 Task: Leads Creation & Conversion to Opportunity
Action: Key pressed <Key.alt_l><Key.tab><Key.tab>
Screenshot: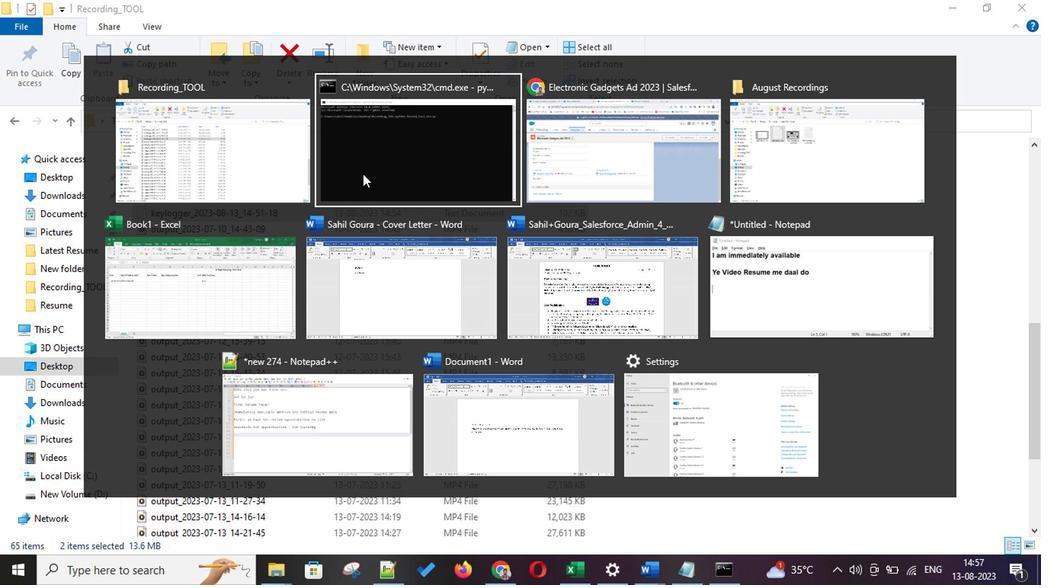 
Action: Mouse moved to (329, 165)
Screenshot: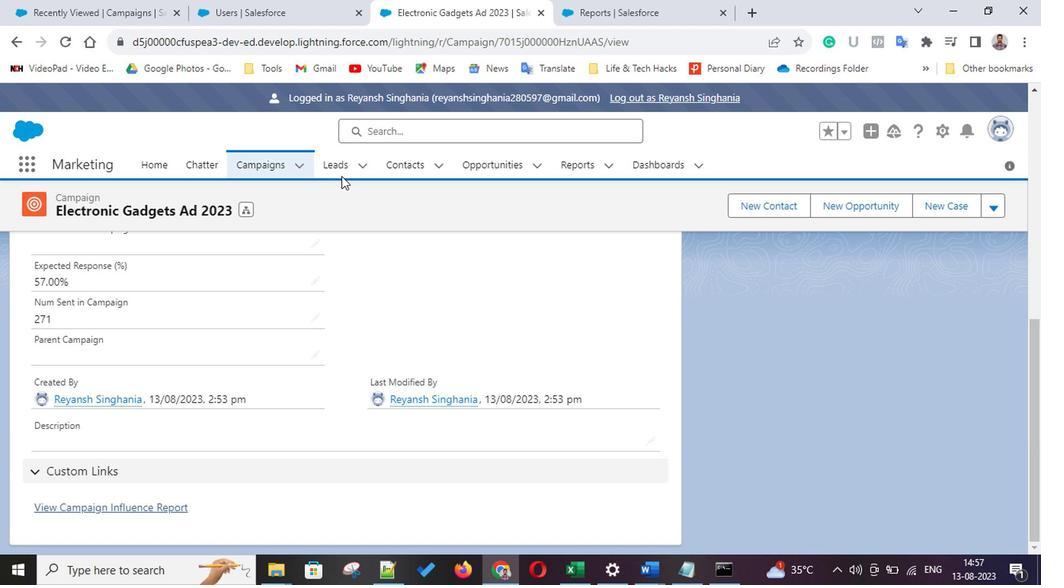 
Action: Mouse pressed left at (329, 165)
Screenshot: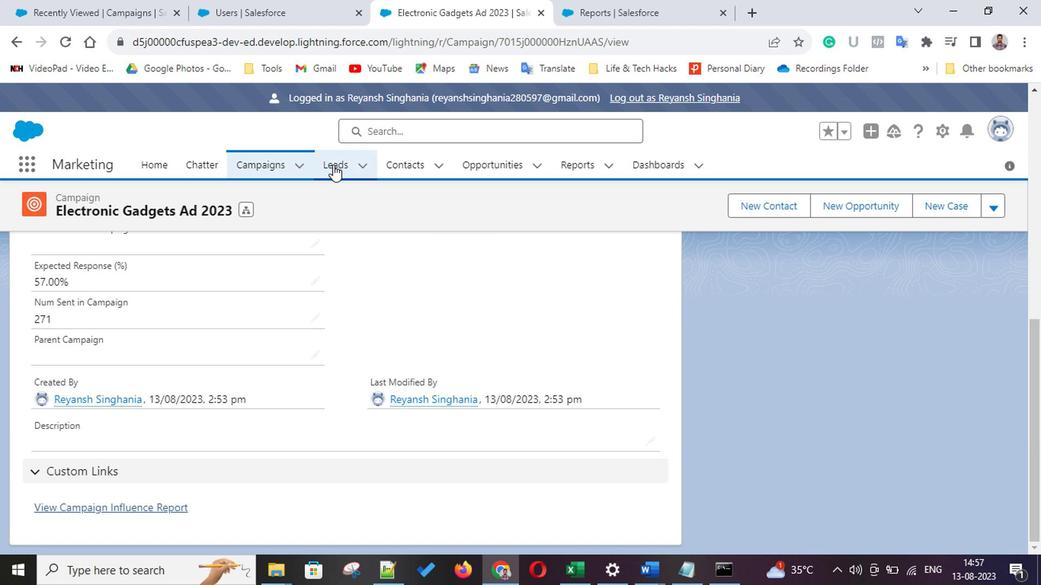 
Action: Mouse moved to (618, 215)
Screenshot: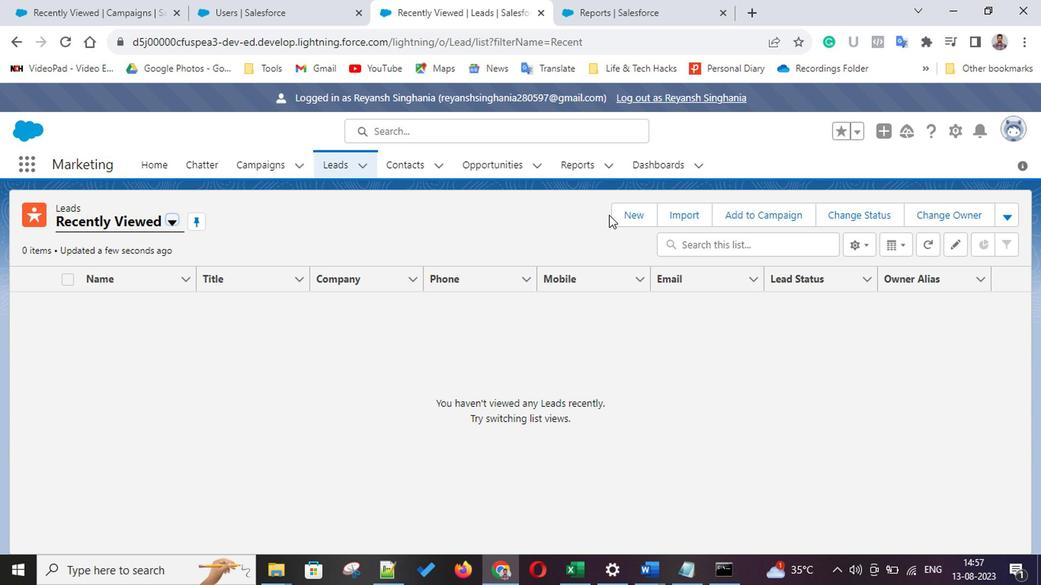 
Action: Mouse pressed left at (618, 215)
Screenshot: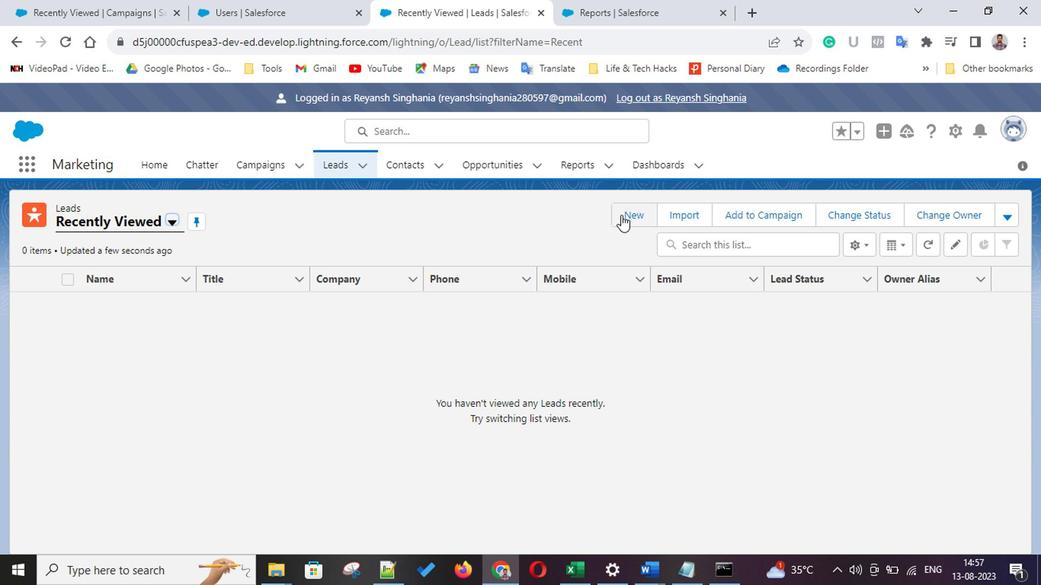 
Action: Mouse moved to (323, 377)
Screenshot: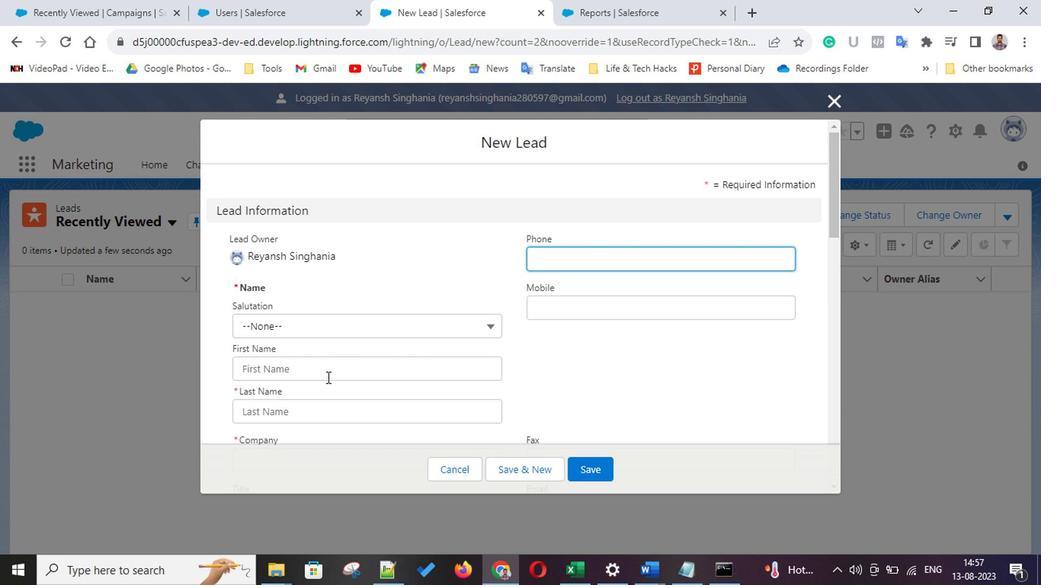 
Action: Mouse pressed left at (323, 377)
Screenshot: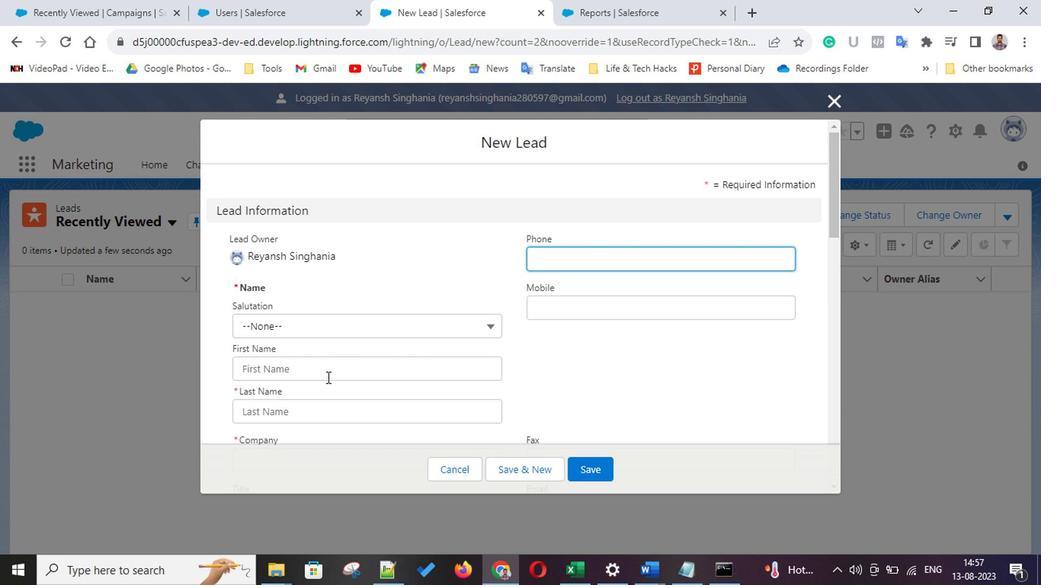 
Action: Key pressed <Key.shift>Jim
Screenshot: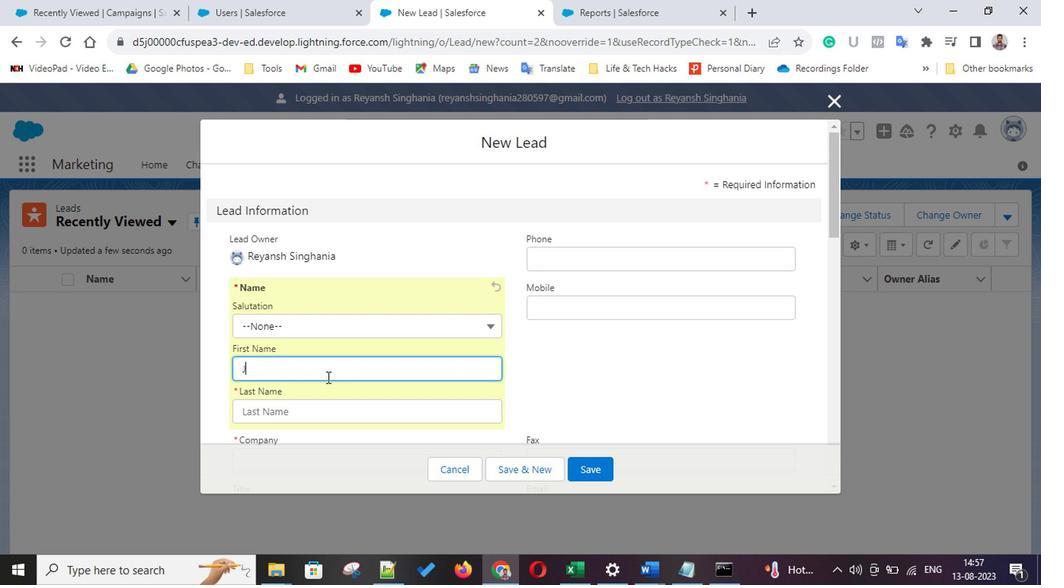 
Action: Mouse moved to (300, 405)
Screenshot: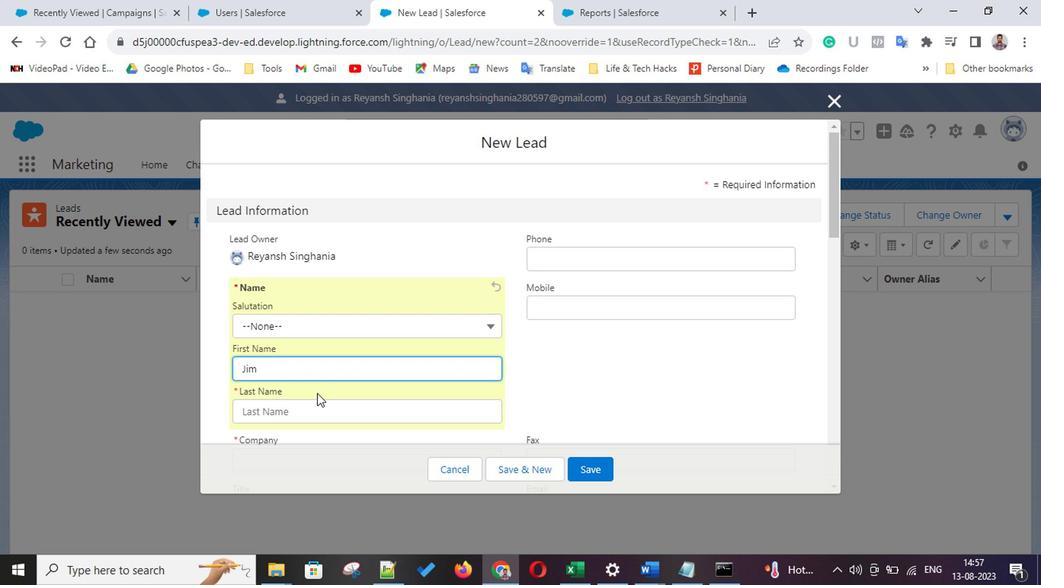 
Action: Mouse pressed left at (300, 405)
Screenshot: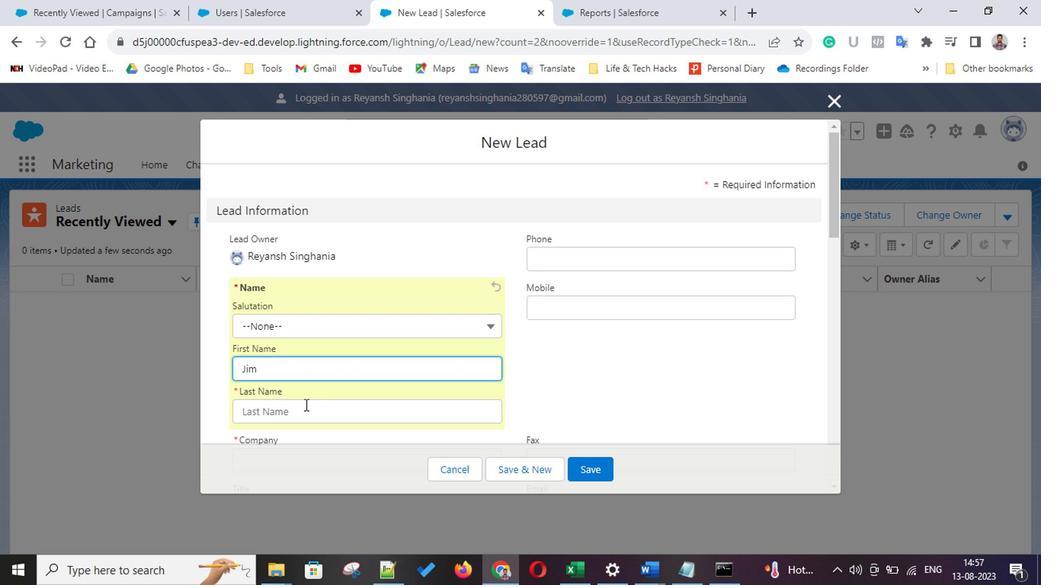 
Action: Key pressed <Key.shift>Smith
Screenshot: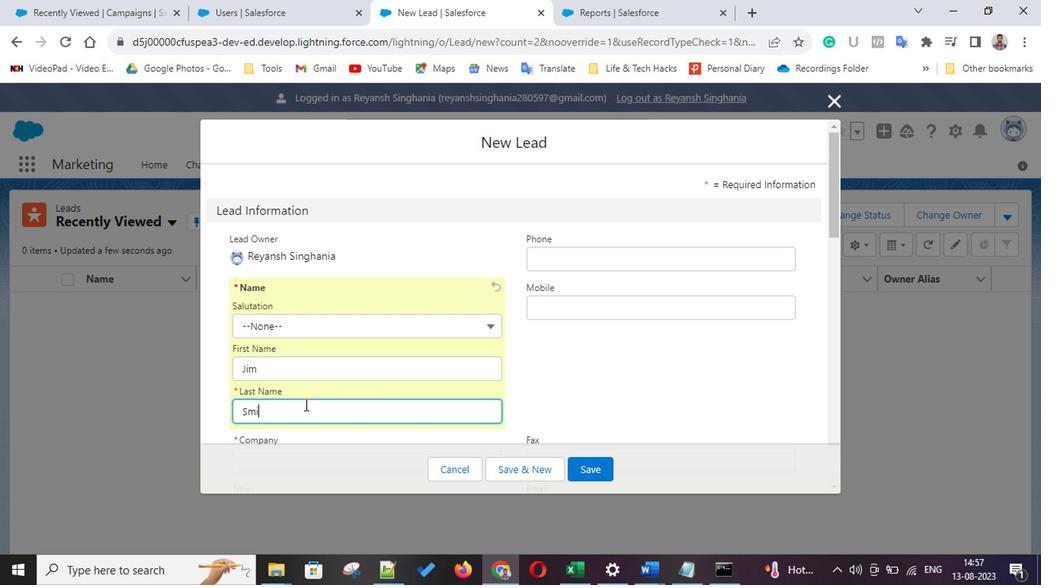 
Action: Mouse moved to (470, 374)
Screenshot: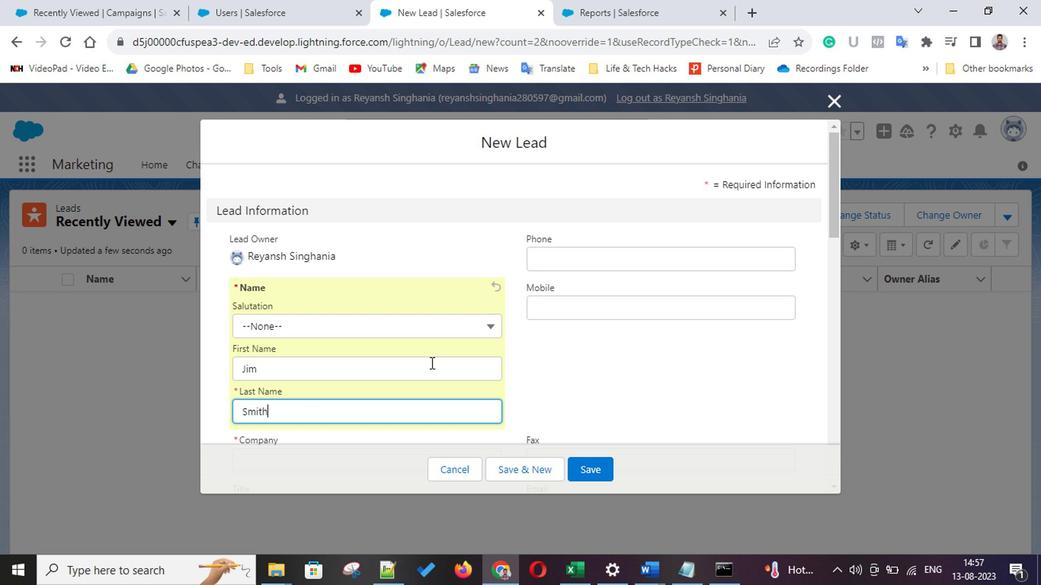 
Action: Mouse scrolled (470, 373) with delta (0, -1)
Screenshot: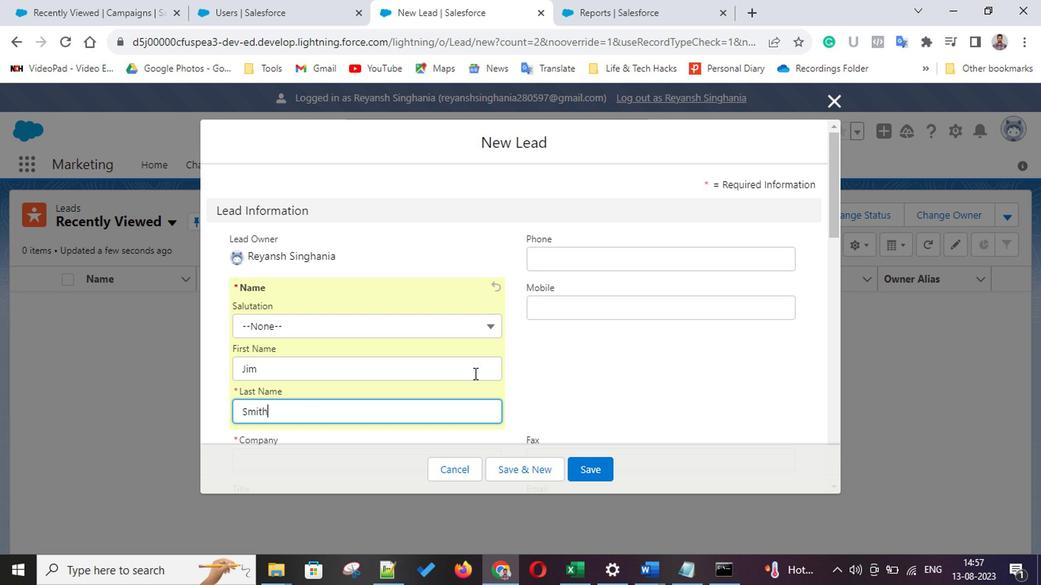 
Action: Mouse scrolled (470, 373) with delta (0, -1)
Screenshot: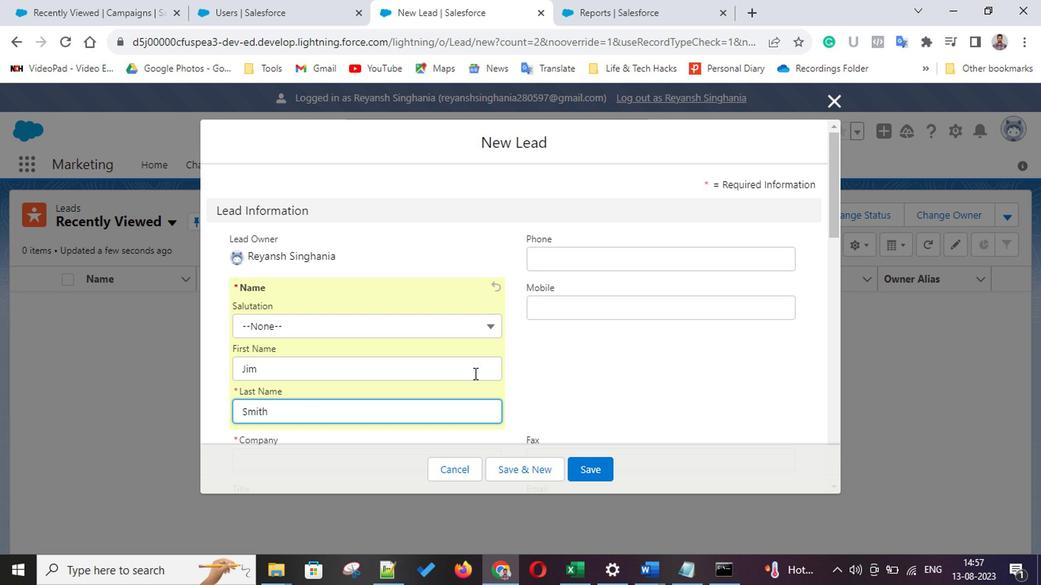 
Action: Mouse scrolled (470, 373) with delta (0, -1)
Screenshot: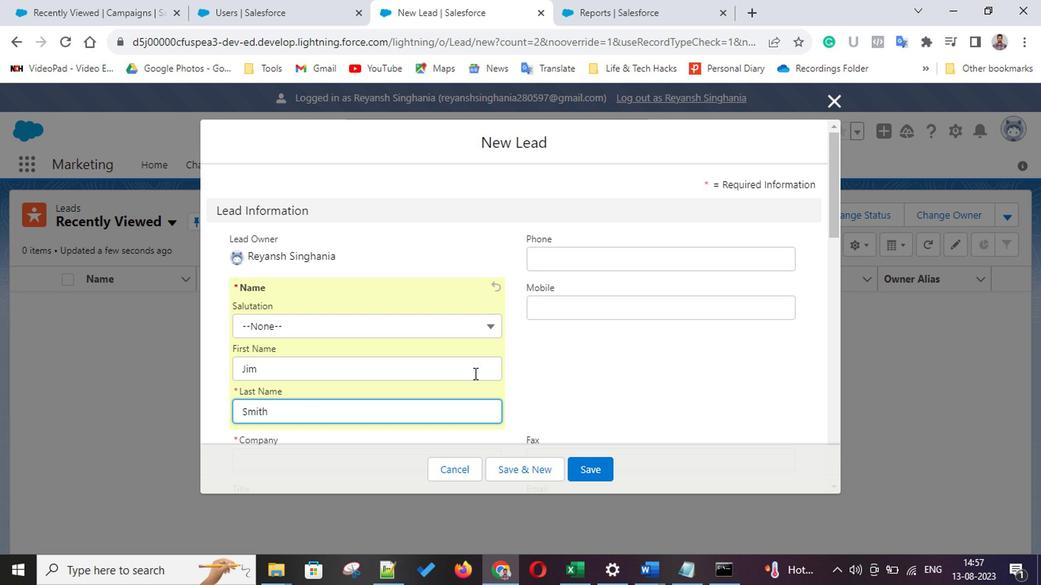 
Action: Mouse scrolled (470, 373) with delta (0, -1)
Screenshot: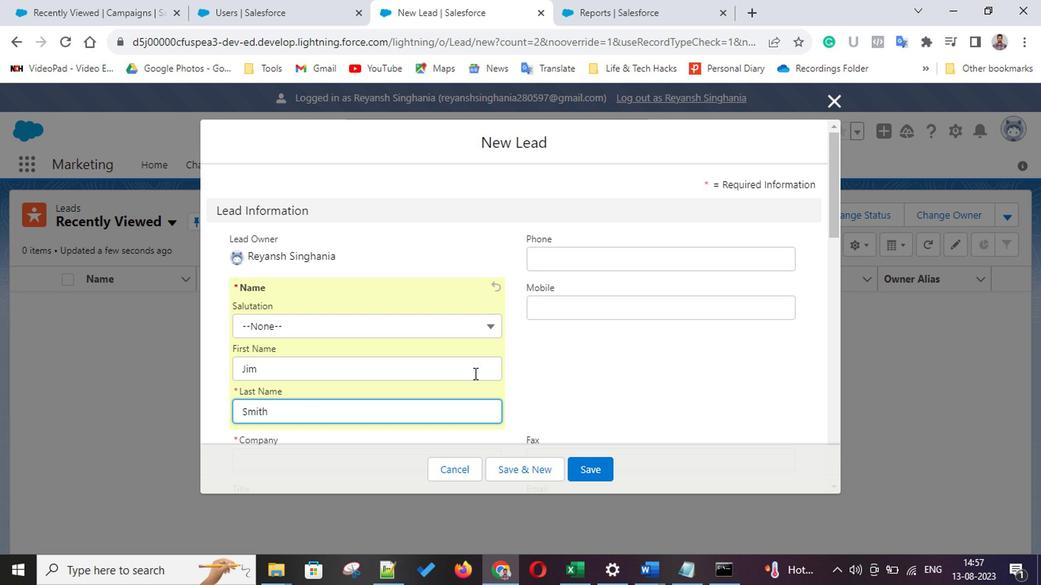 
Action: Mouse scrolled (470, 373) with delta (0, -1)
Screenshot: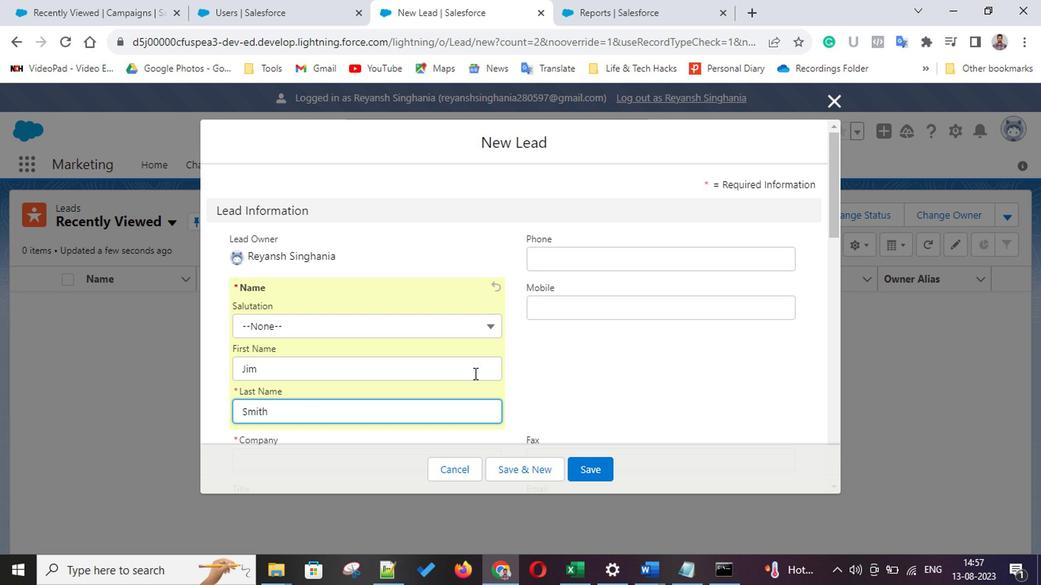 
Action: Mouse scrolled (470, 373) with delta (0, -1)
Screenshot: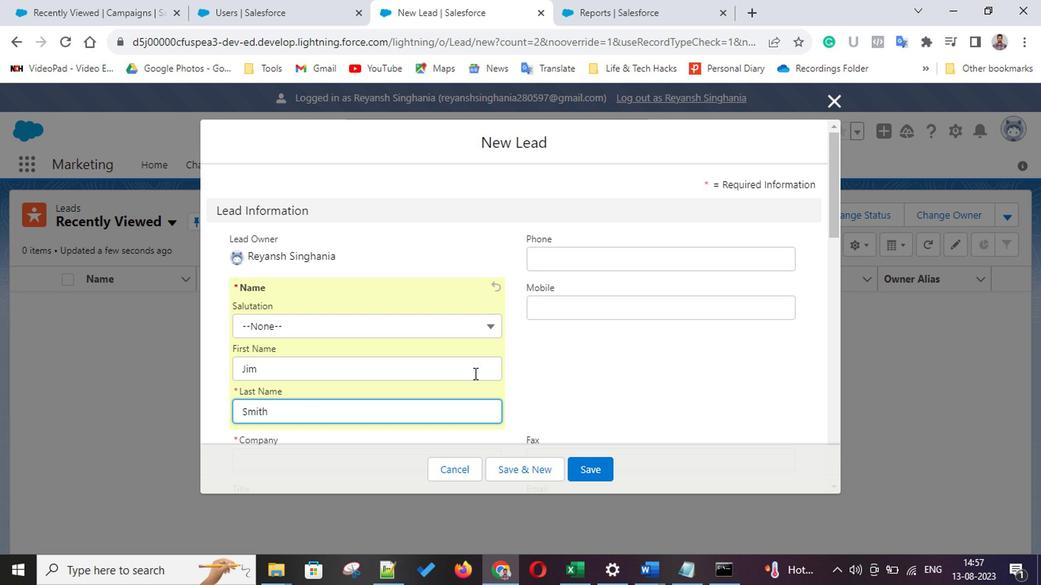 
Action: Mouse scrolled (470, 373) with delta (0, -1)
Screenshot: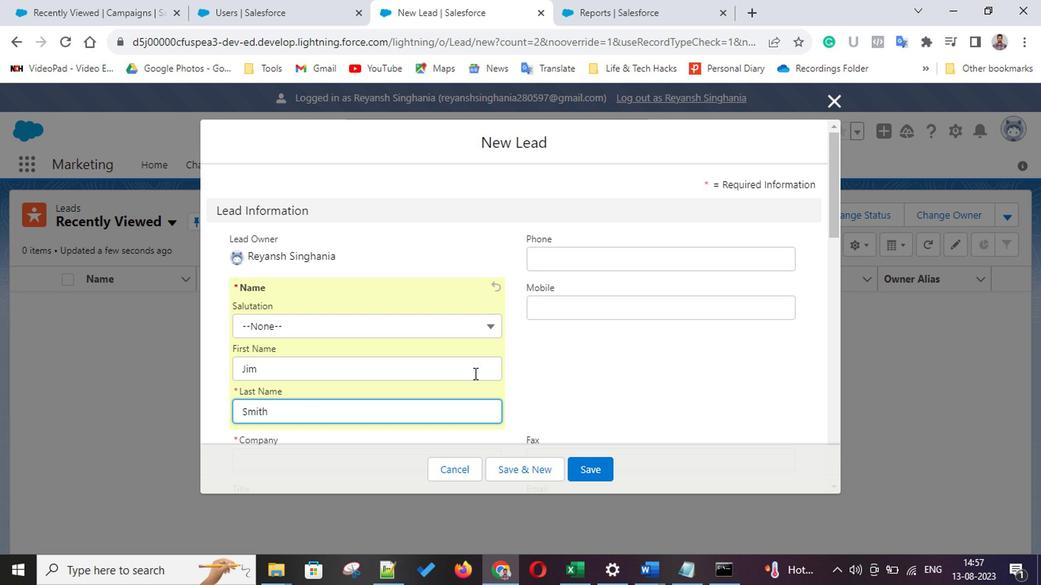 
Action: Mouse scrolled (470, 373) with delta (0, -1)
Screenshot: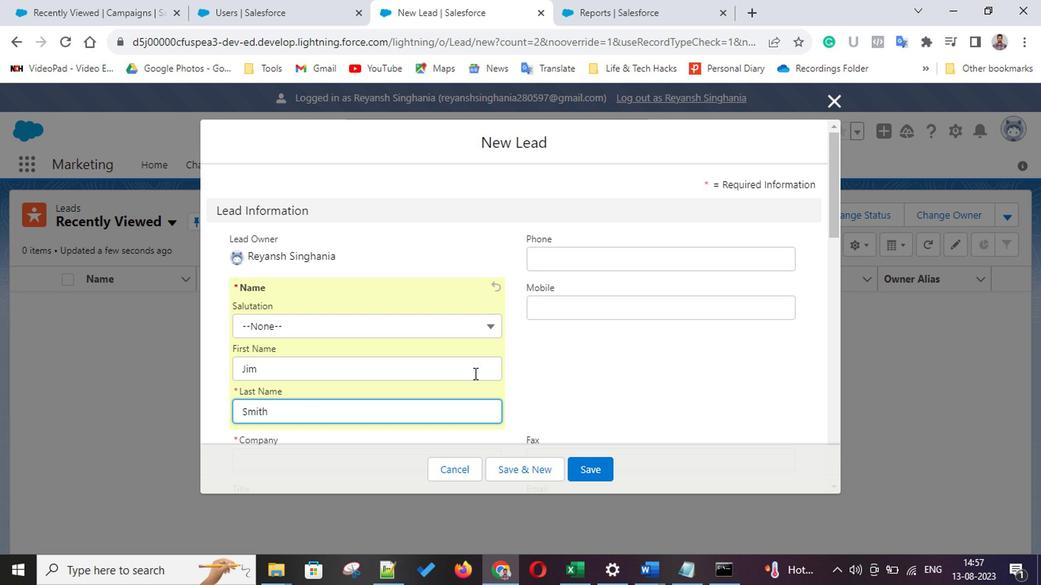 
Action: Mouse scrolled (470, 373) with delta (0, -1)
Screenshot: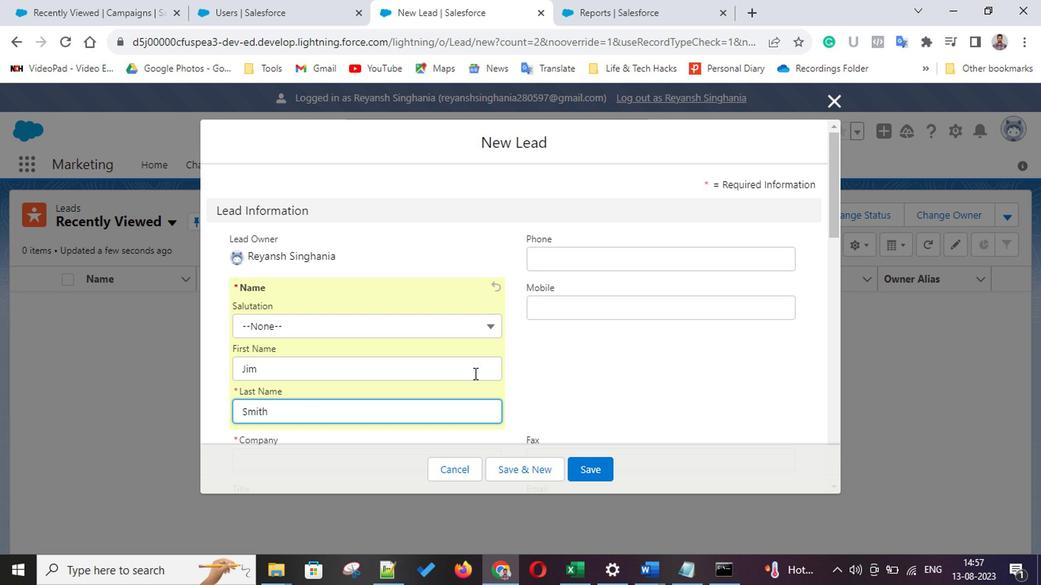 
Action: Mouse scrolled (470, 373) with delta (0, -1)
Screenshot: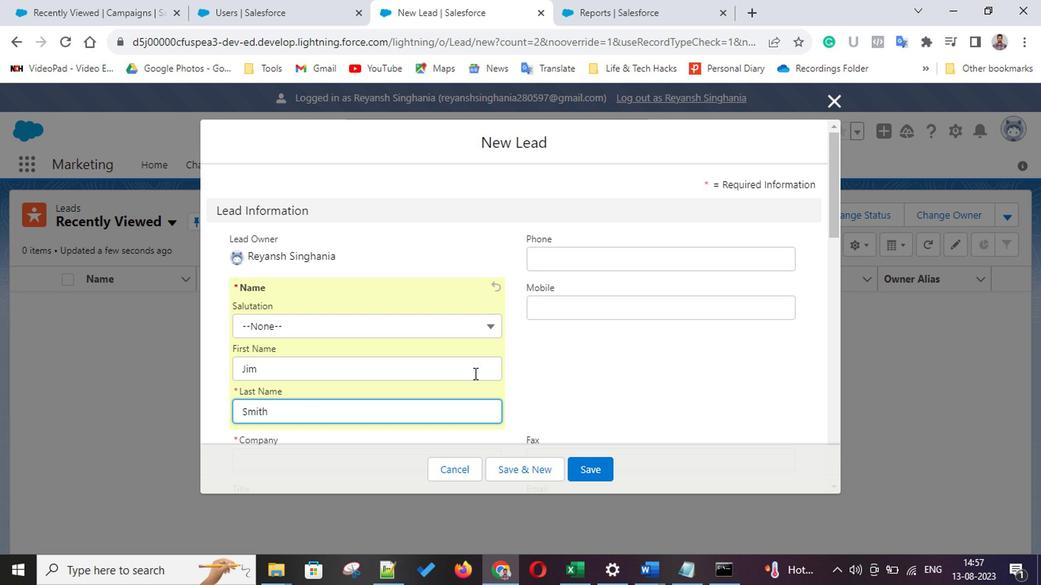 
Action: Mouse scrolled (470, 373) with delta (0, -1)
Screenshot: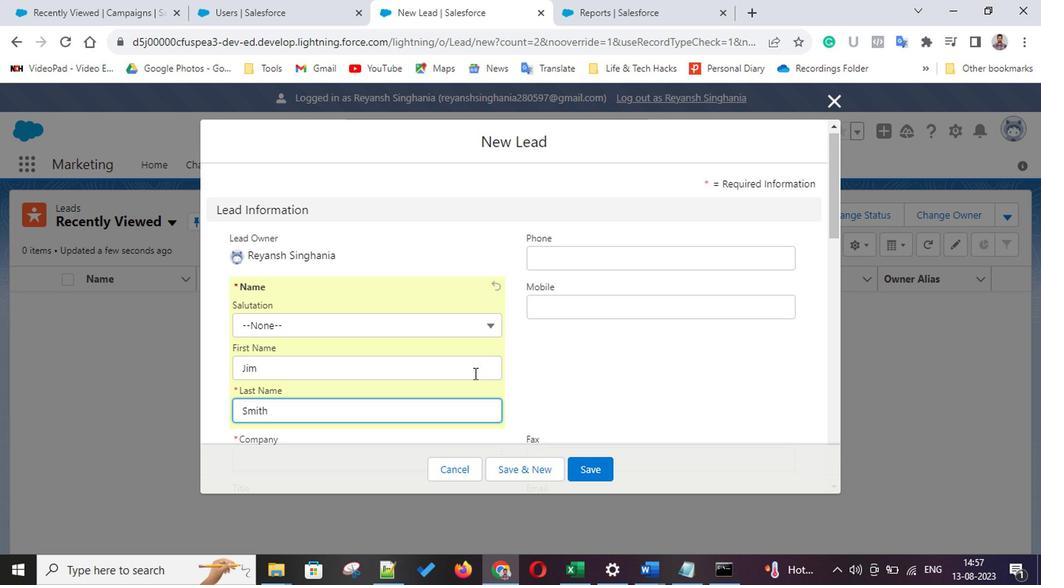 
Action: Mouse scrolled (470, 373) with delta (0, -1)
Screenshot: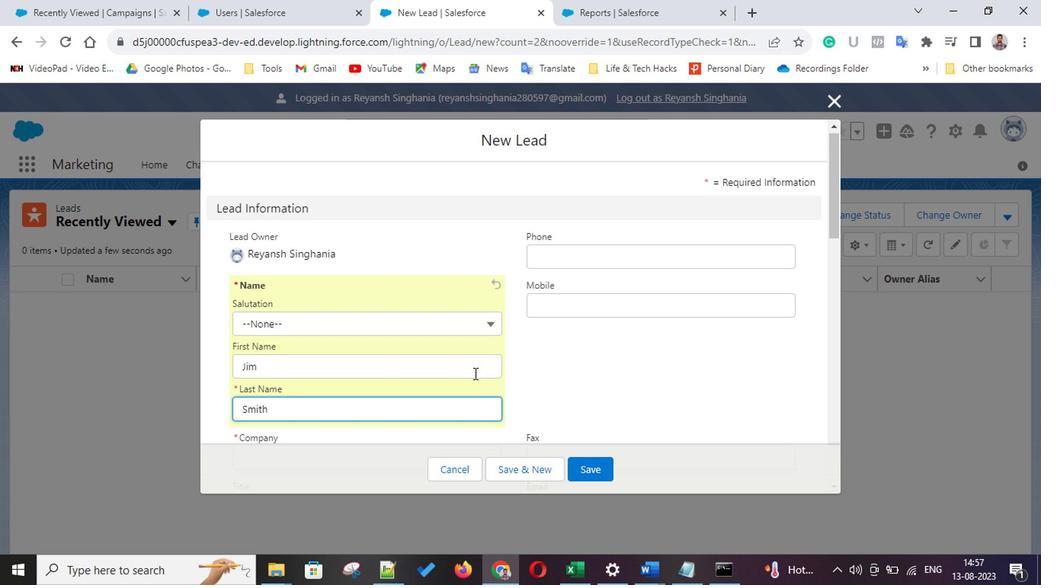 
Action: Mouse scrolled (470, 373) with delta (0, -1)
Screenshot: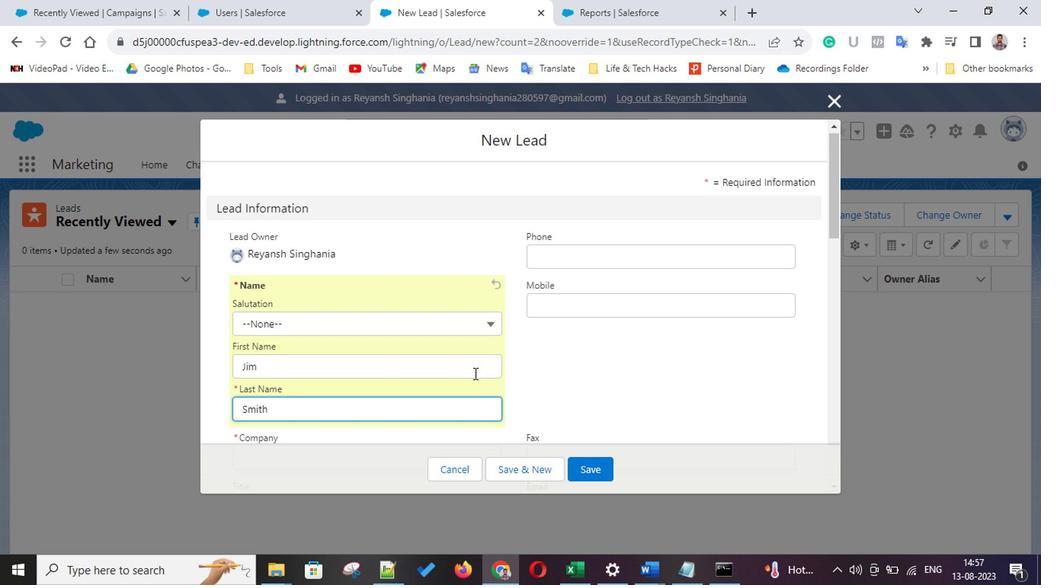 
Action: Mouse scrolled (470, 373) with delta (0, -1)
Screenshot: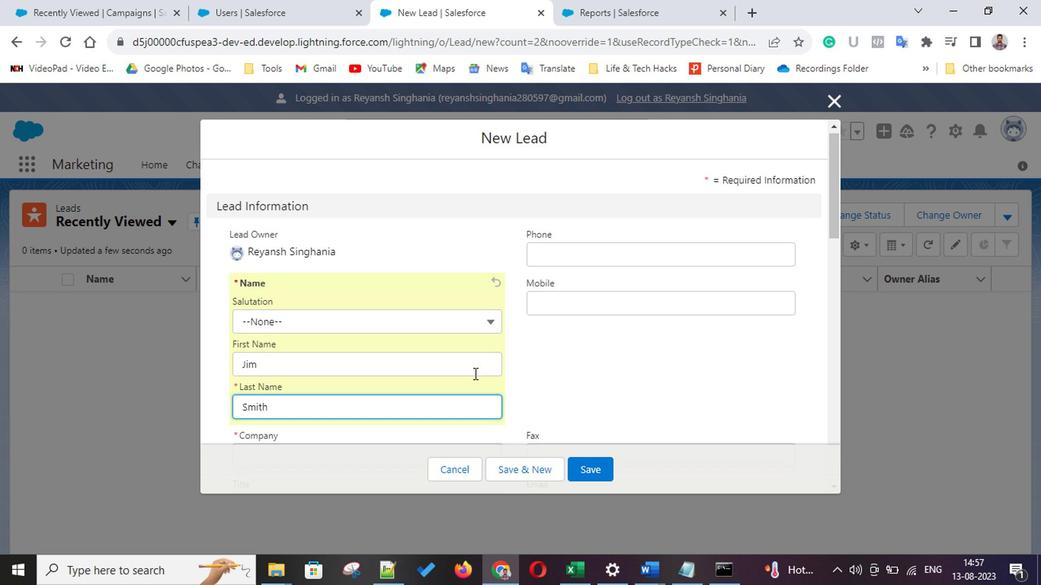 
Action: Mouse scrolled (470, 373) with delta (0, -1)
Screenshot: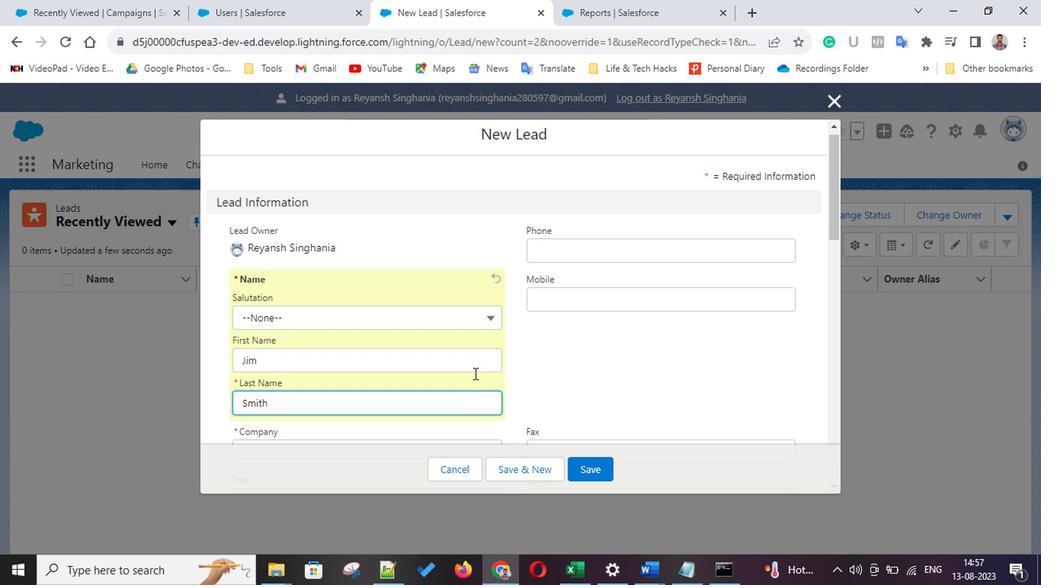 
Action: Mouse scrolled (470, 373) with delta (0, -1)
Screenshot: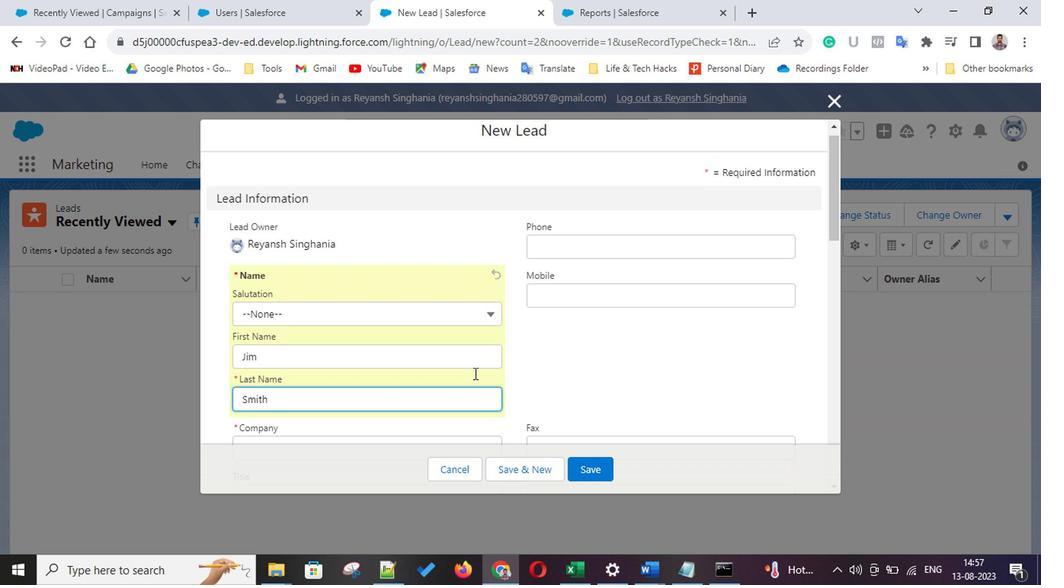 
Action: Mouse scrolled (470, 373) with delta (0, -1)
Screenshot: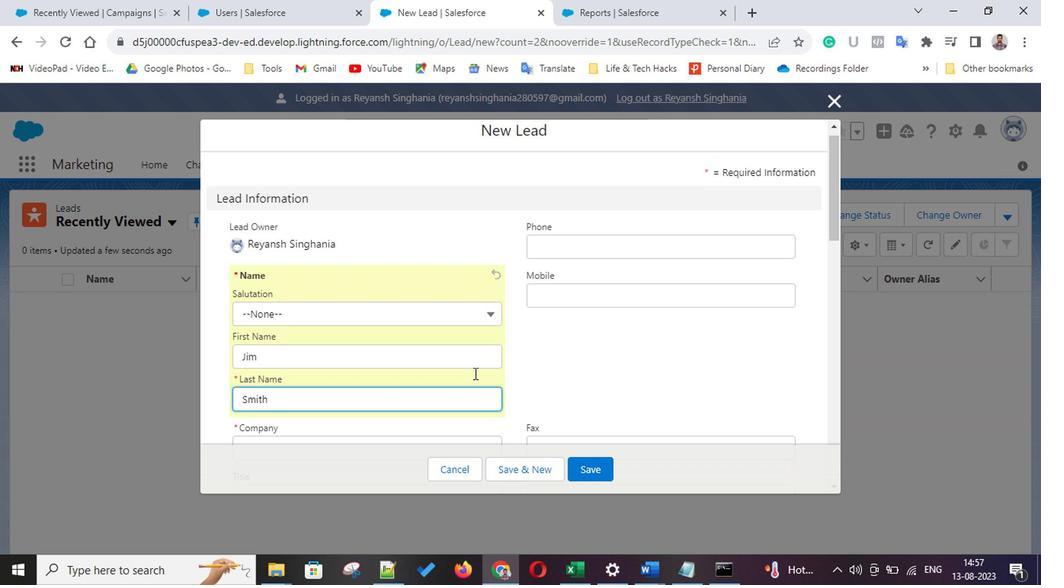
Action: Mouse scrolled (470, 373) with delta (0, -1)
Screenshot: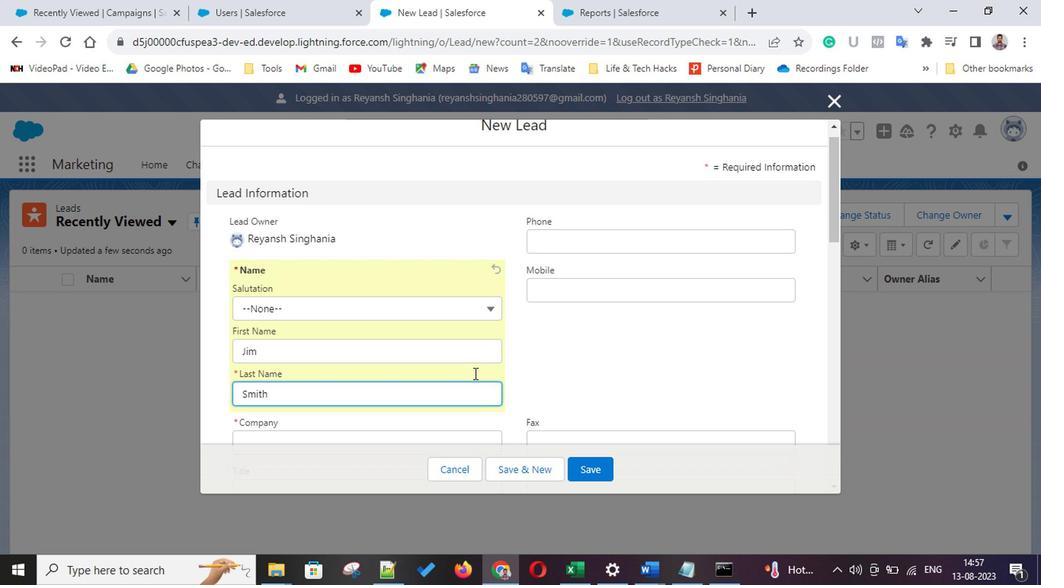 
Action: Mouse scrolled (470, 373) with delta (0, -1)
Screenshot: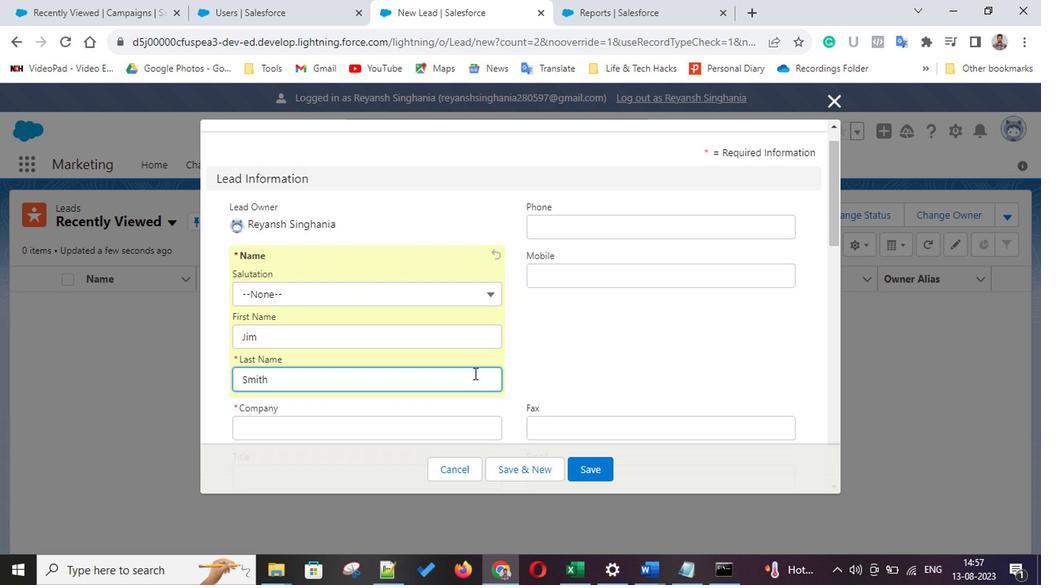 
Action: Mouse scrolled (470, 373) with delta (0, -1)
Screenshot: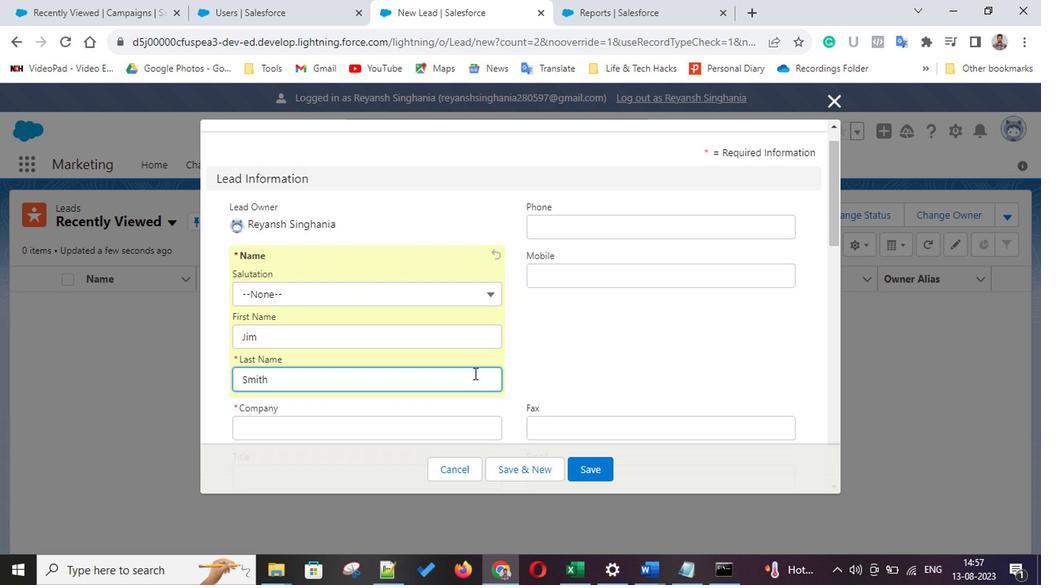 
Action: Mouse scrolled (470, 373) with delta (0, -1)
Screenshot: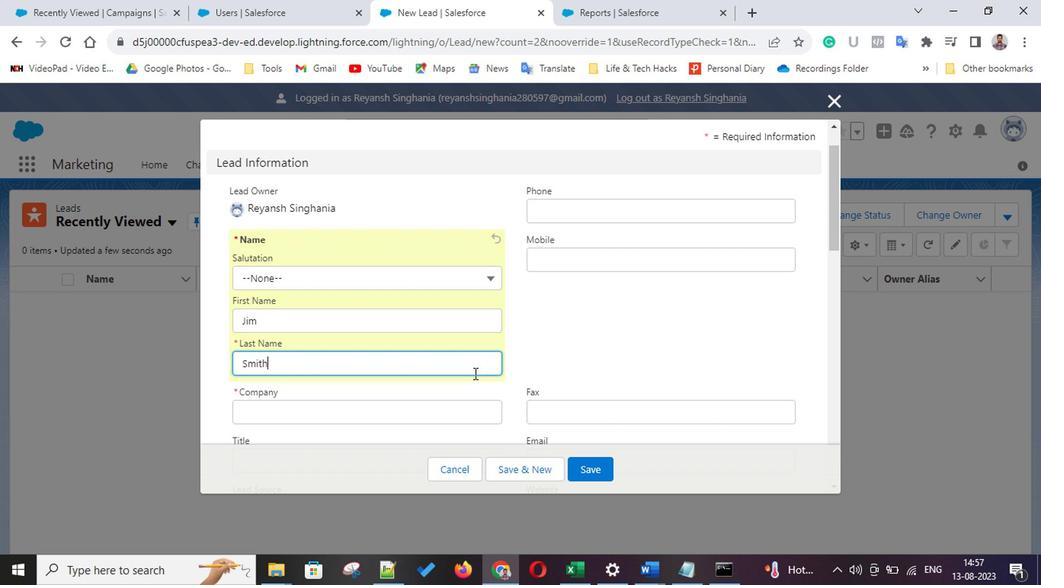 
Action: Mouse scrolled (470, 373) with delta (0, -1)
Screenshot: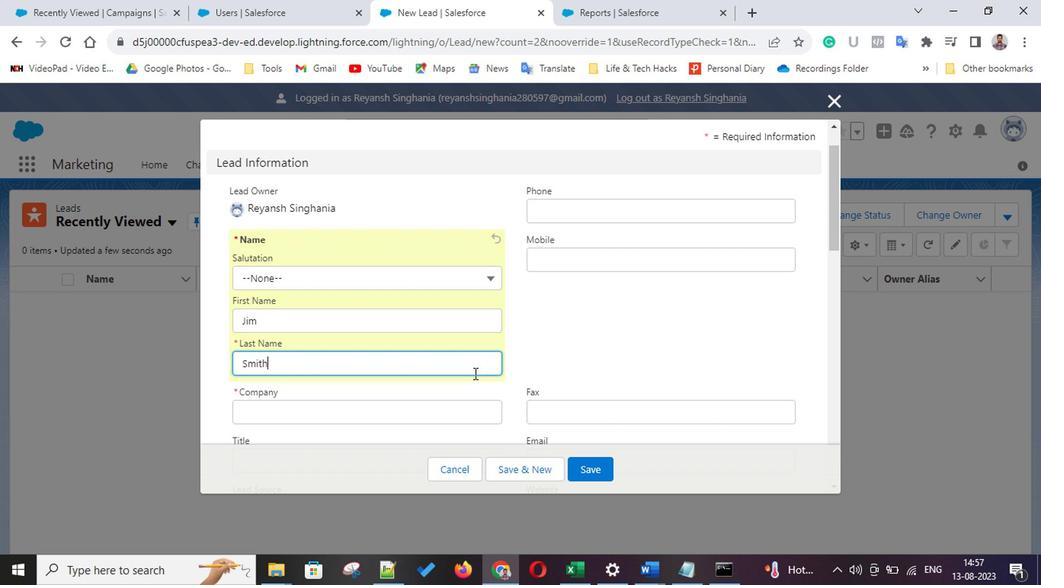 
Action: Mouse scrolled (470, 373) with delta (0, -1)
Screenshot: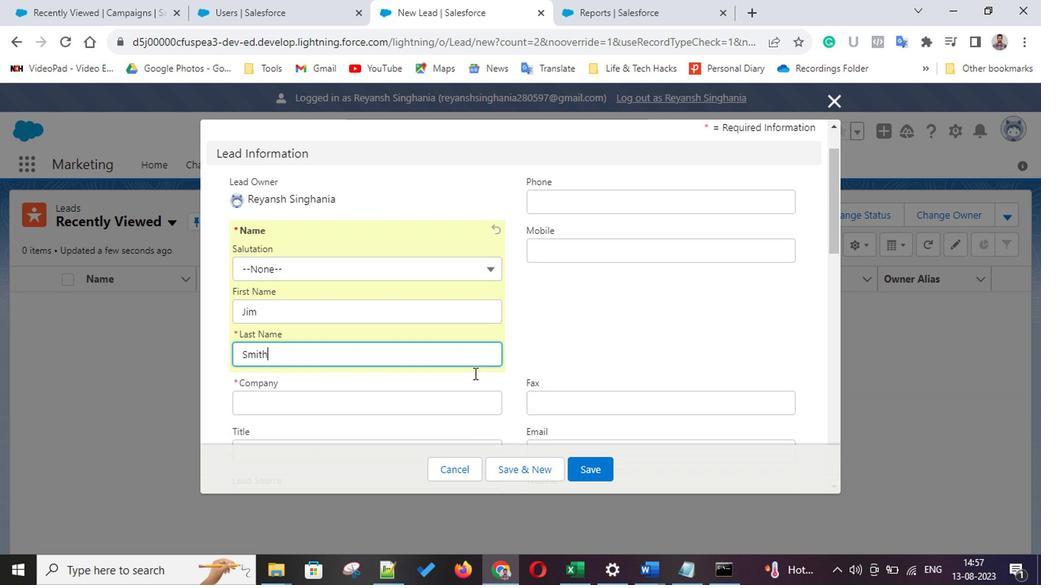 
Action: Mouse scrolled (470, 373) with delta (0, -1)
Screenshot: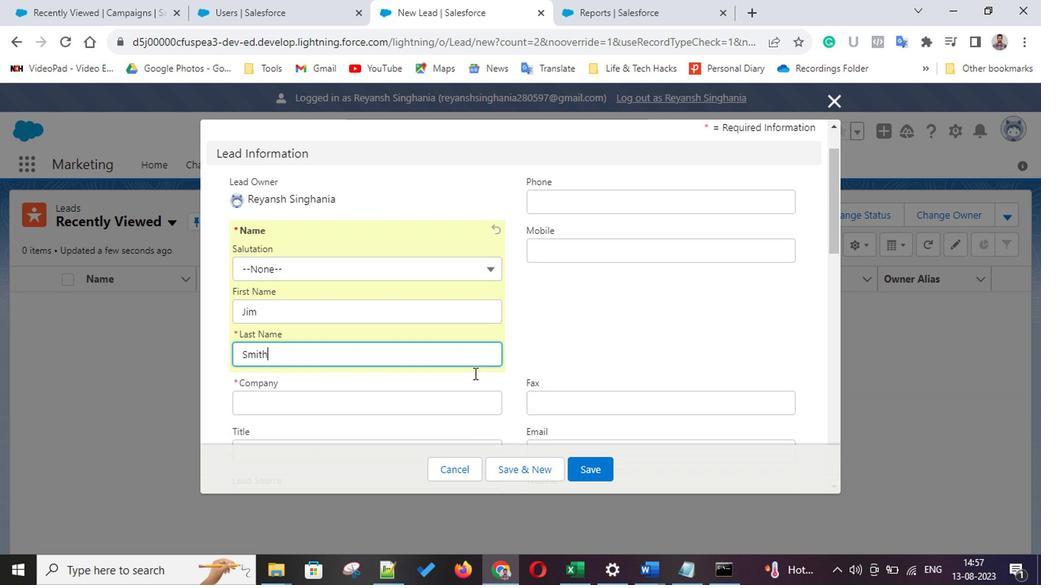 
Action: Mouse scrolled (470, 373) with delta (0, -1)
Screenshot: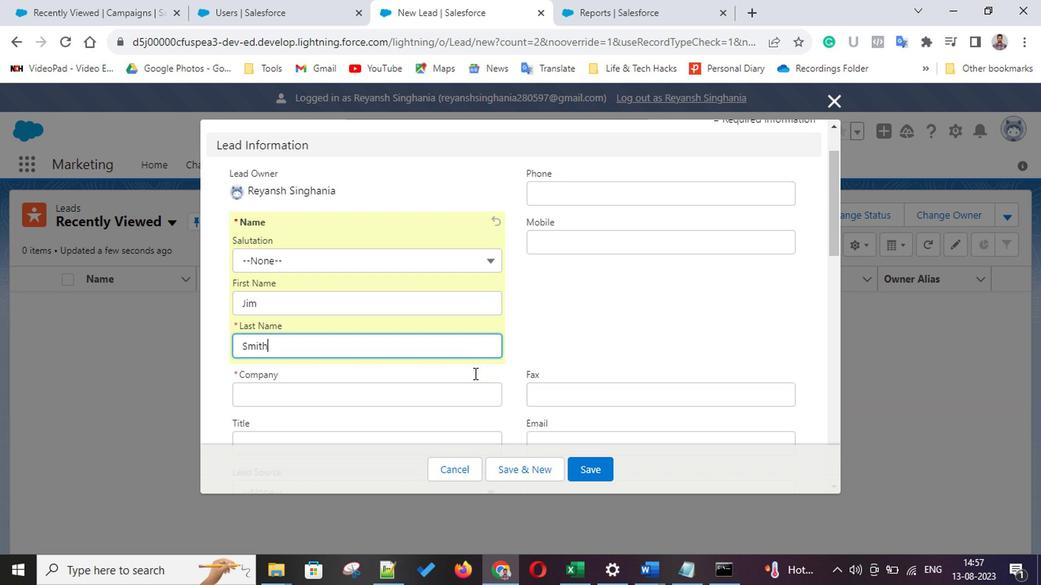 
Action: Mouse scrolled (470, 373) with delta (0, -1)
Screenshot: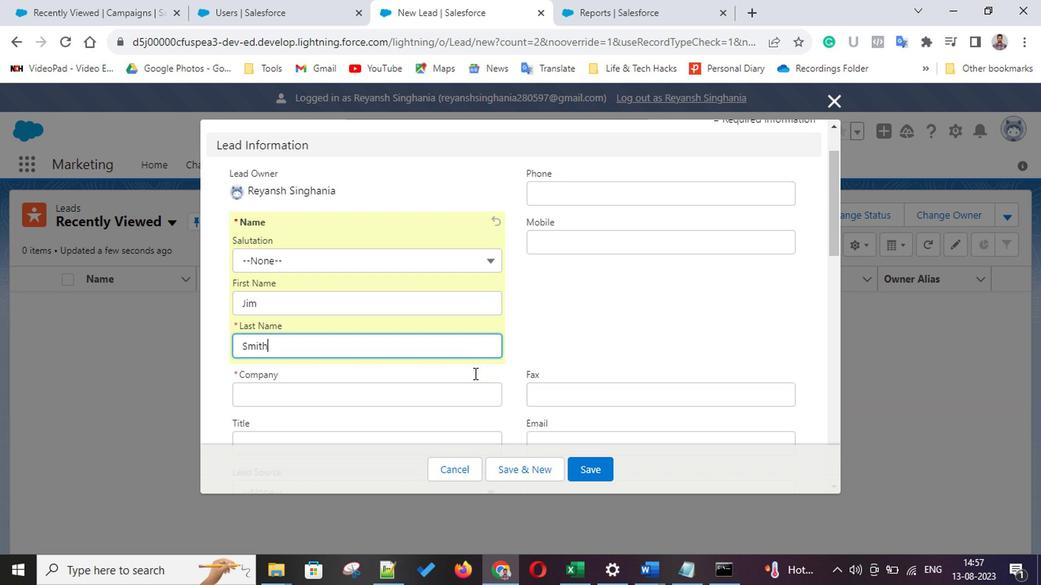 
Action: Mouse scrolled (470, 373) with delta (0, -1)
Screenshot: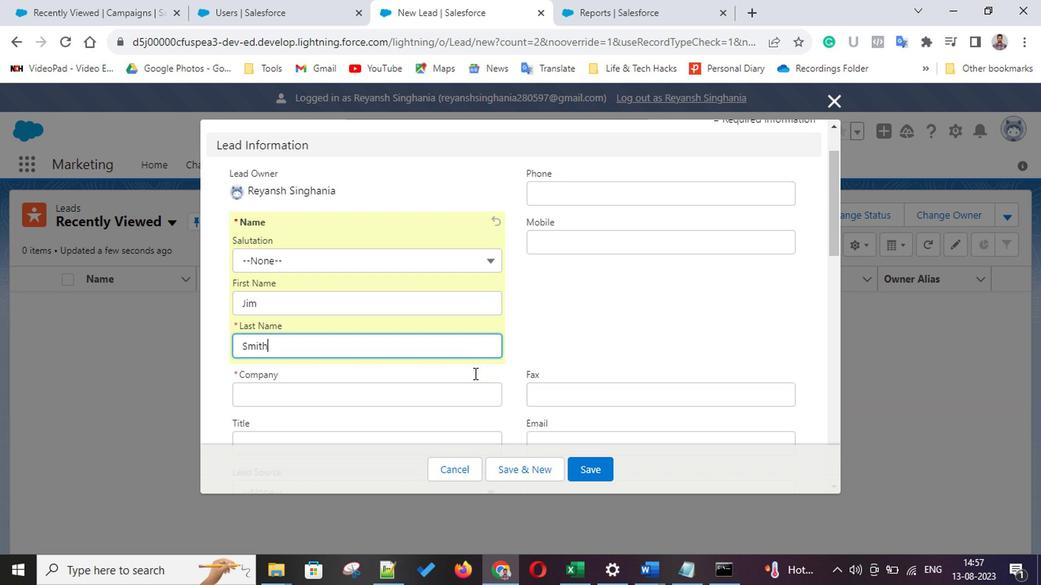 
Action: Mouse scrolled (470, 373) with delta (0, -1)
Screenshot: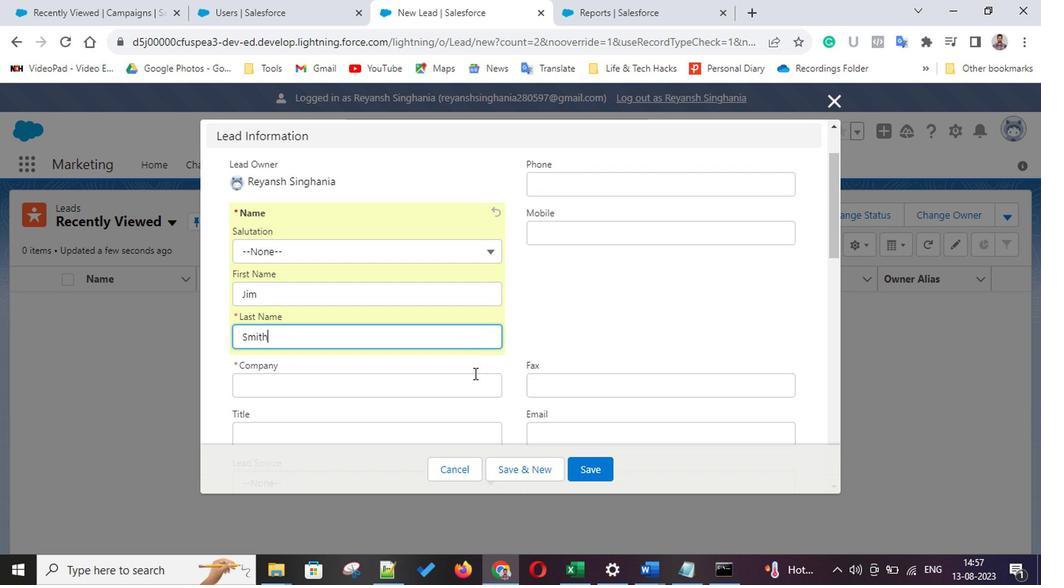 
Action: Mouse scrolled (470, 373) with delta (0, -1)
Screenshot: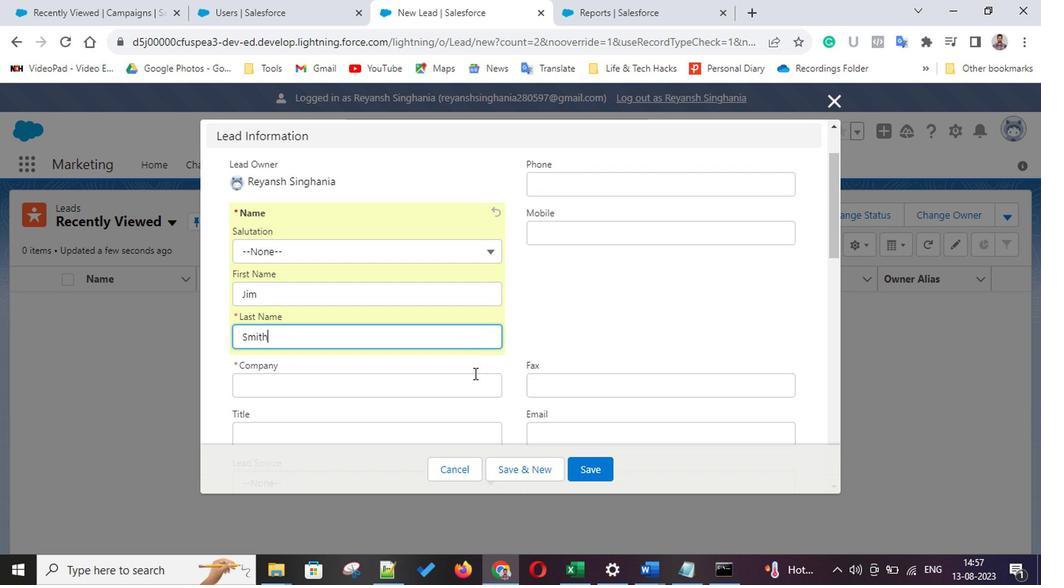 
Action: Mouse scrolled (470, 373) with delta (0, -1)
Screenshot: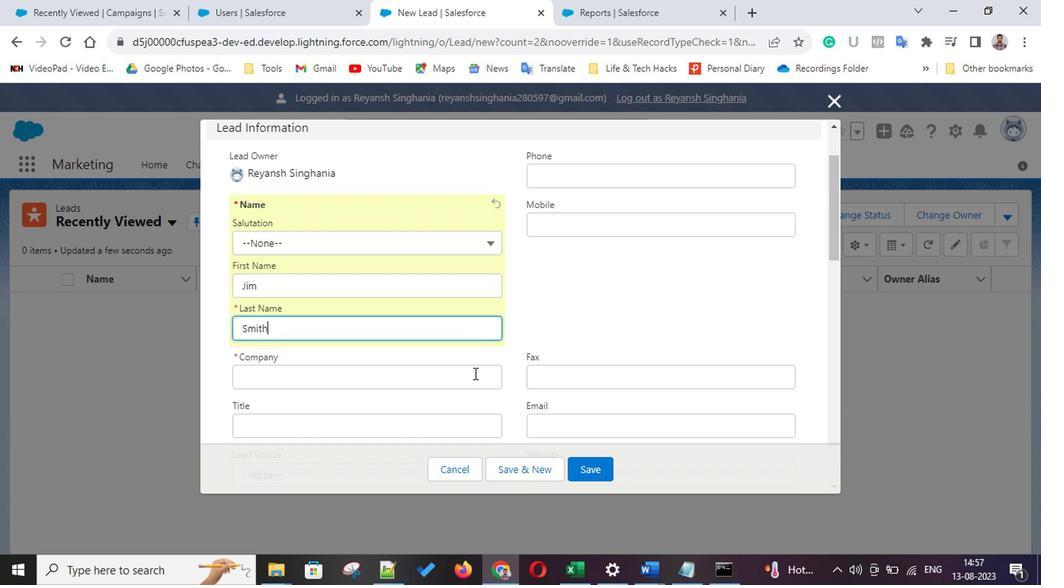 
Action: Mouse moved to (345, 216)
Screenshot: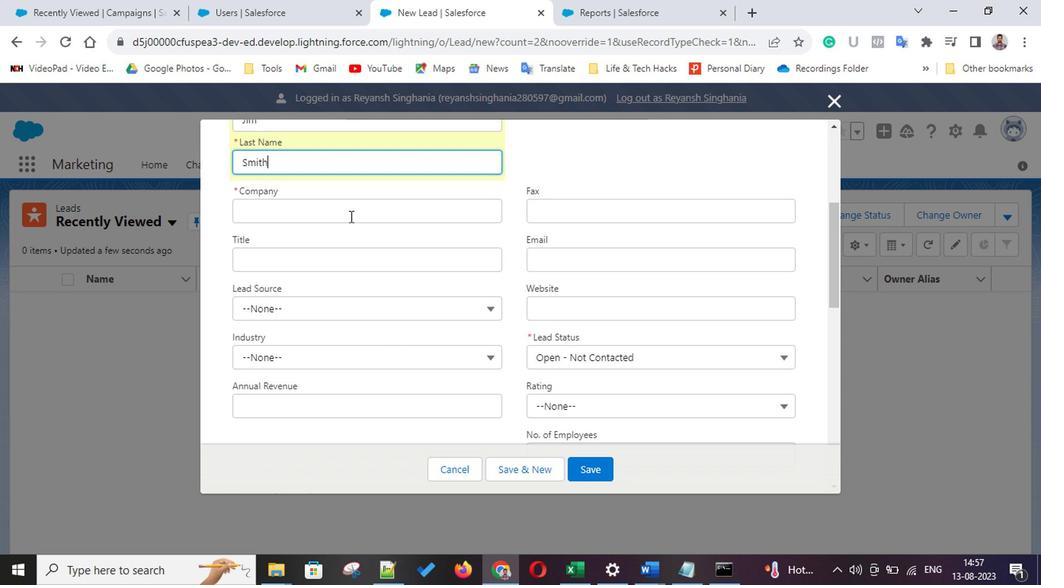 
Action: Mouse pressed left at (345, 216)
Screenshot: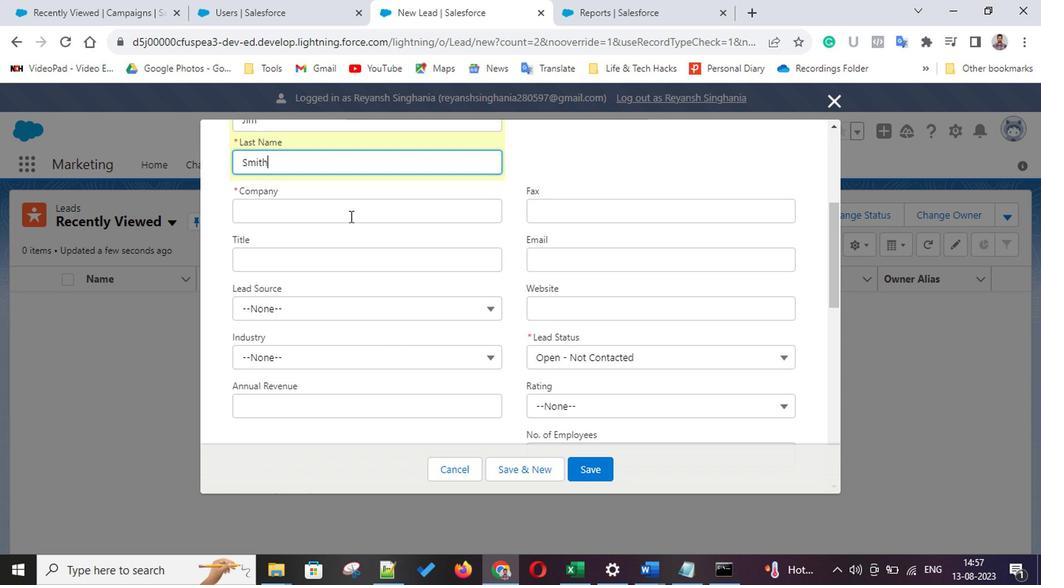 
Action: Key pressed <Key.shift>Smith<Key.space><Key.shift>Inc.
Screenshot: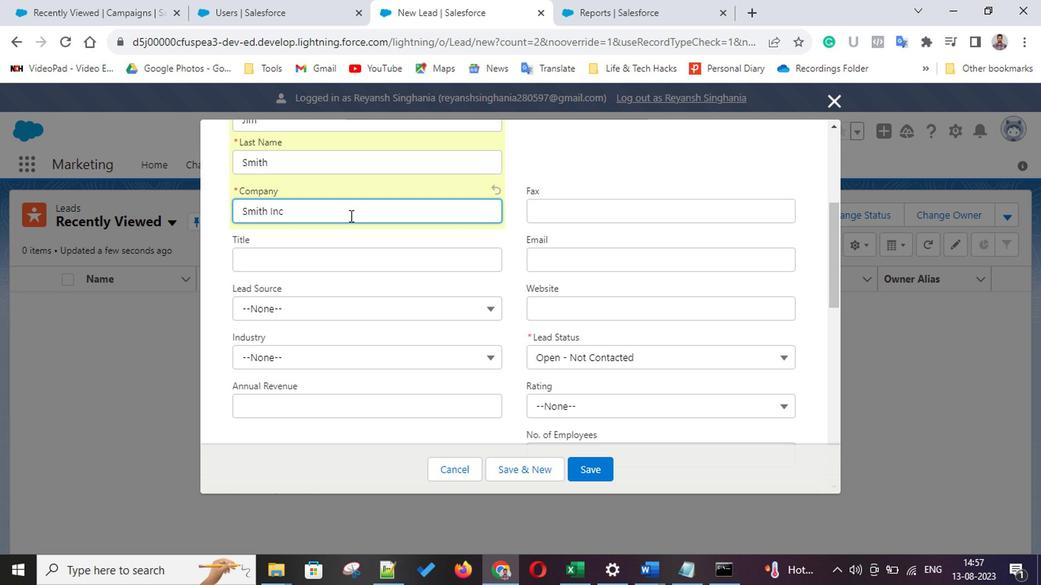 
Action: Mouse moved to (575, 265)
Screenshot: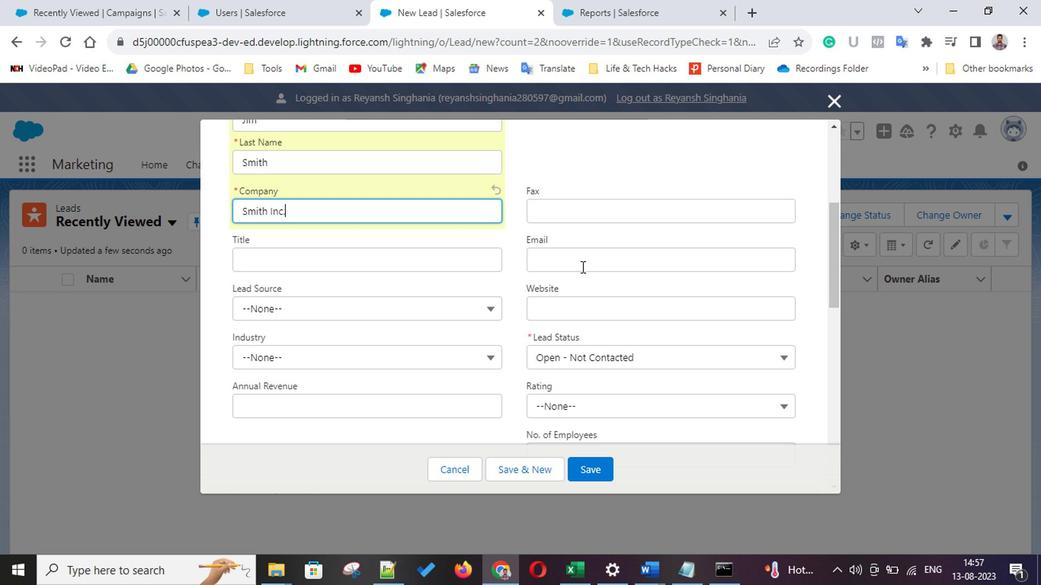 
Action: Mouse pressed left at (575, 265)
Screenshot: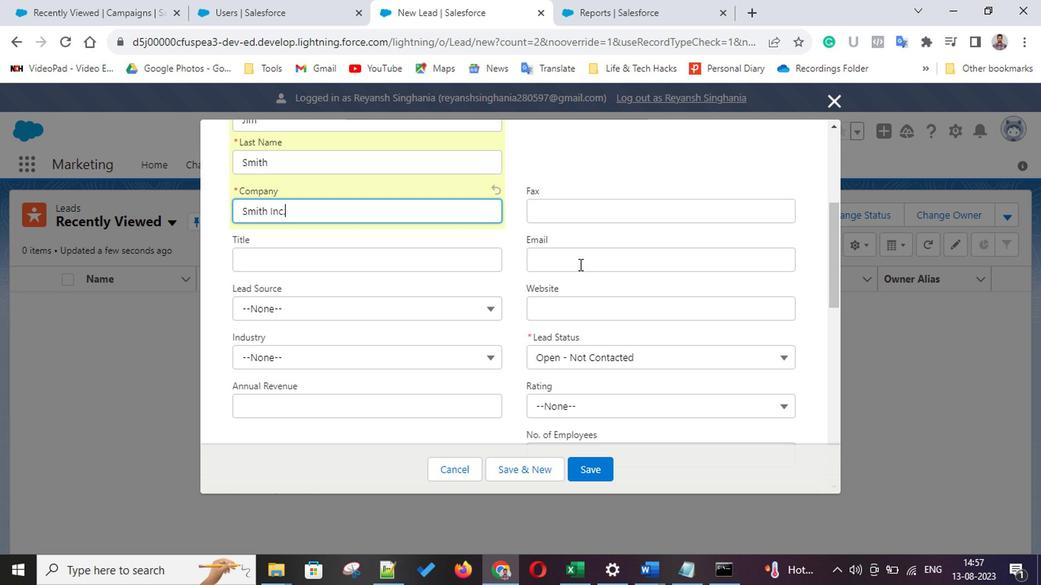 
Action: Key pressed jsmith<Key.shift>@smithinc.com
Screenshot: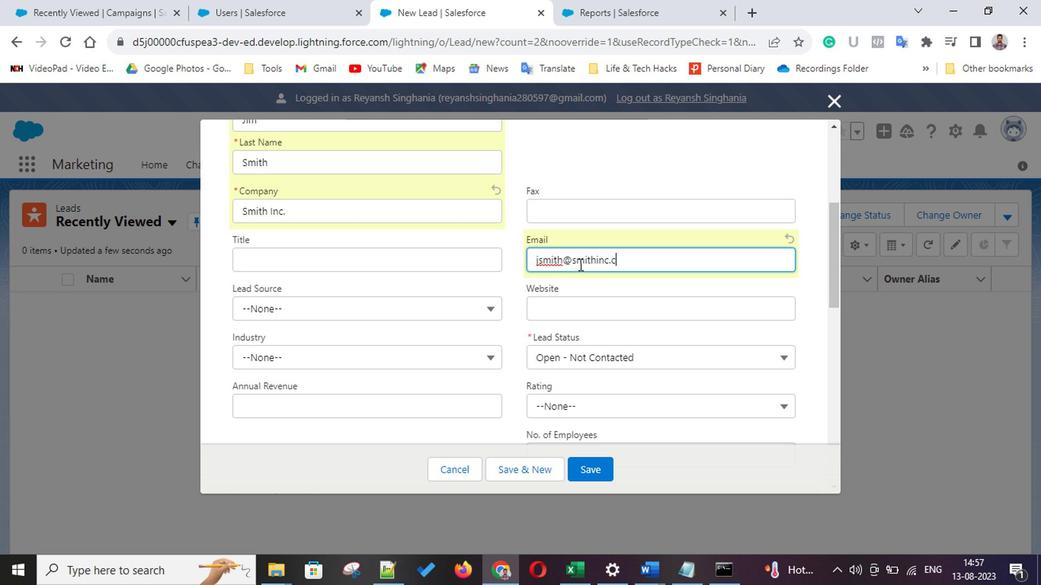 
Action: Mouse moved to (331, 304)
Screenshot: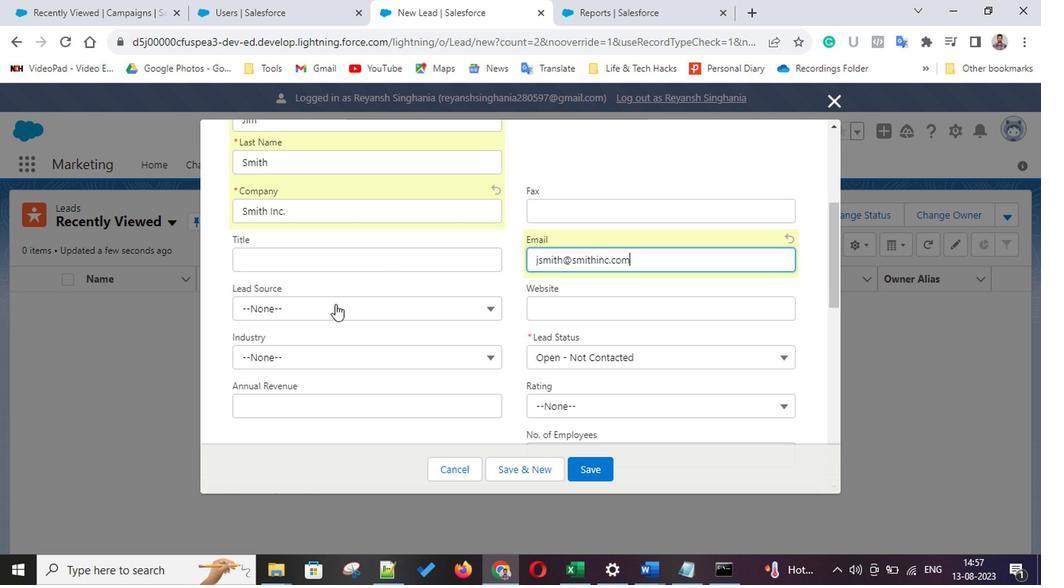 
Action: Mouse pressed left at (331, 304)
Screenshot: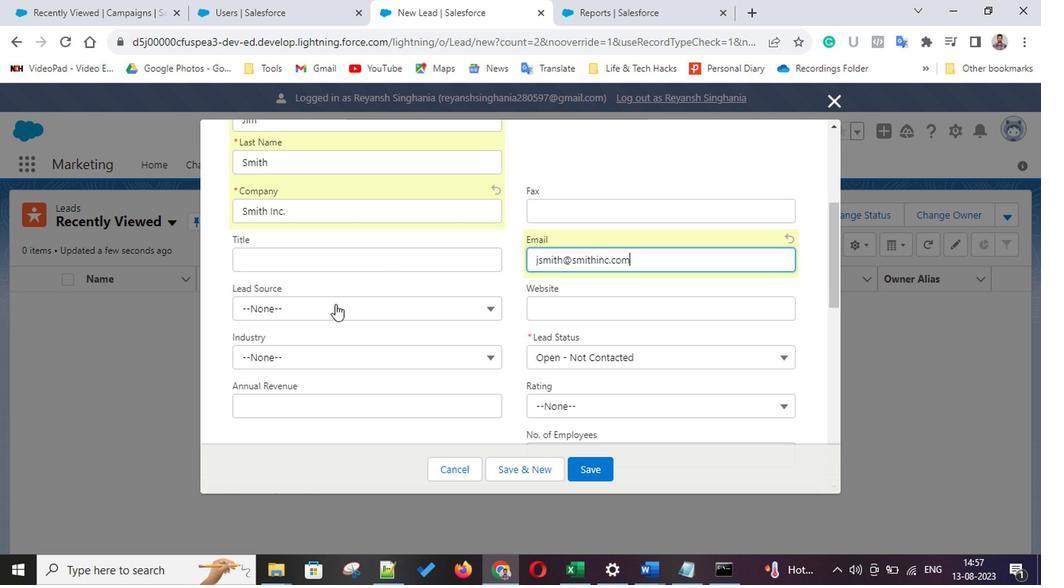 
Action: Mouse moved to (295, 469)
Screenshot: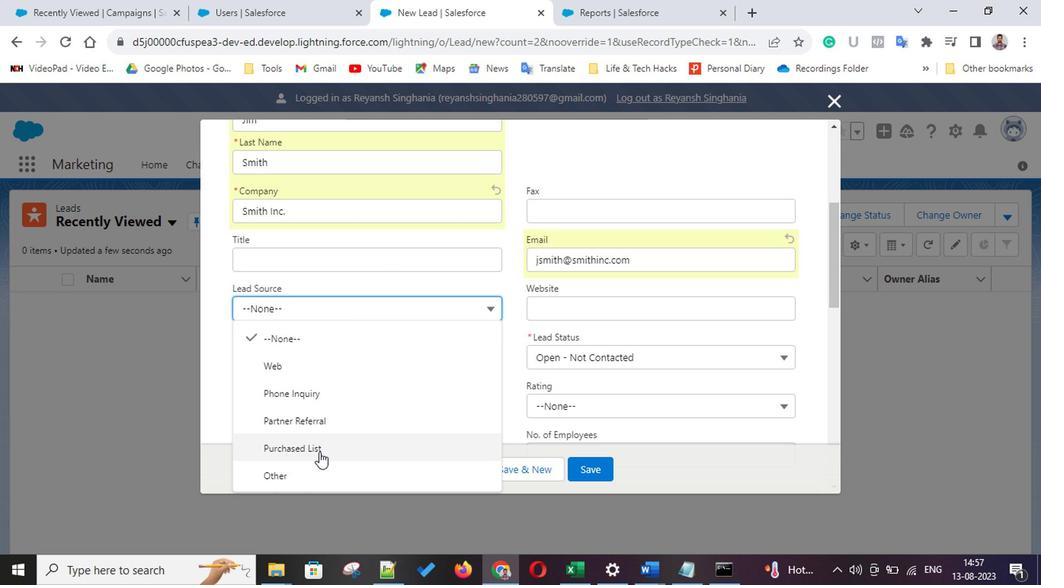 
Action: Mouse pressed left at (295, 469)
Screenshot: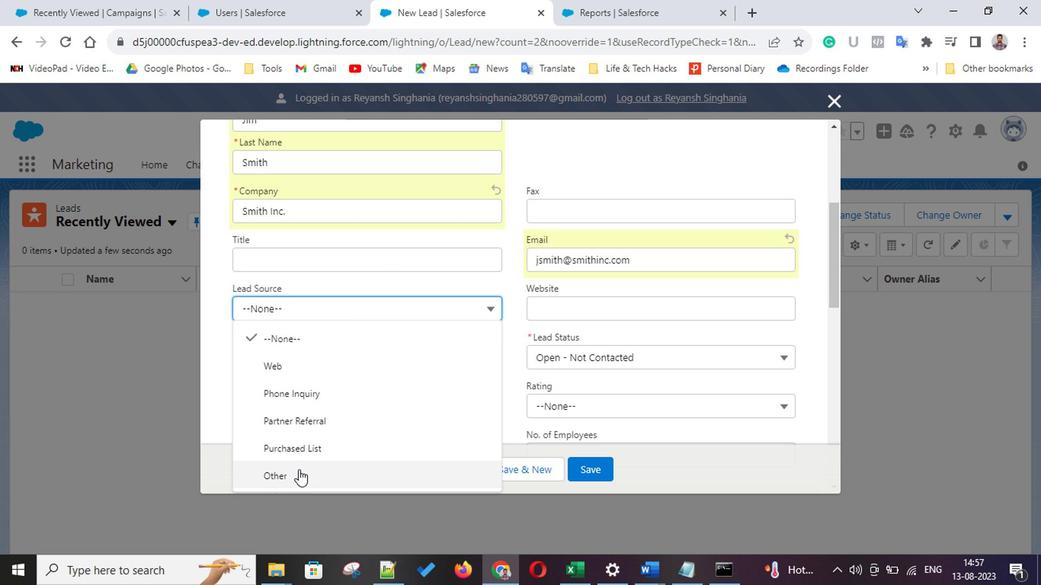 
Action: Mouse moved to (496, 367)
Screenshot: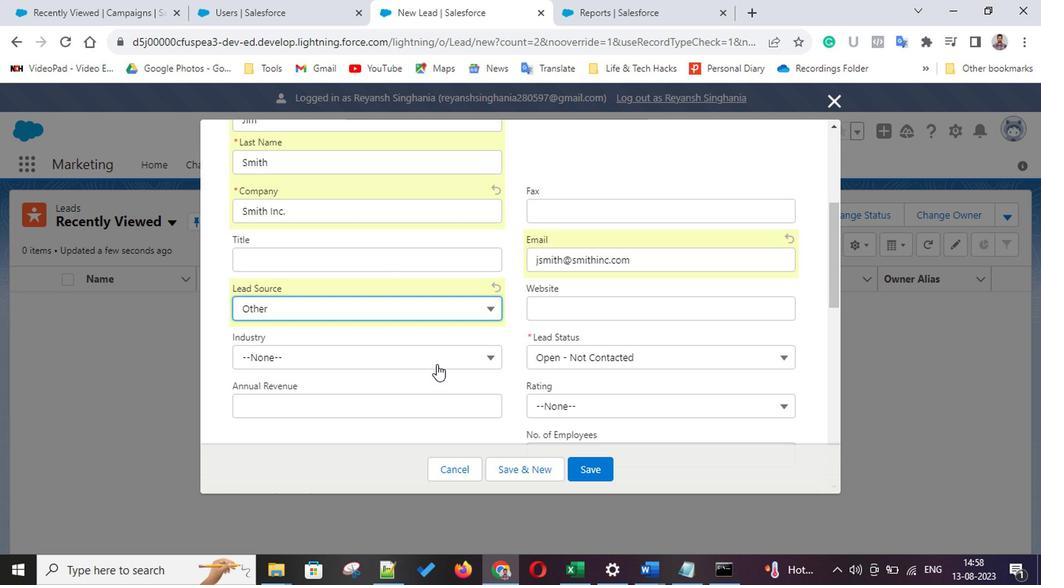 
Action: Mouse scrolled (496, 366) with delta (0, 0)
Screenshot: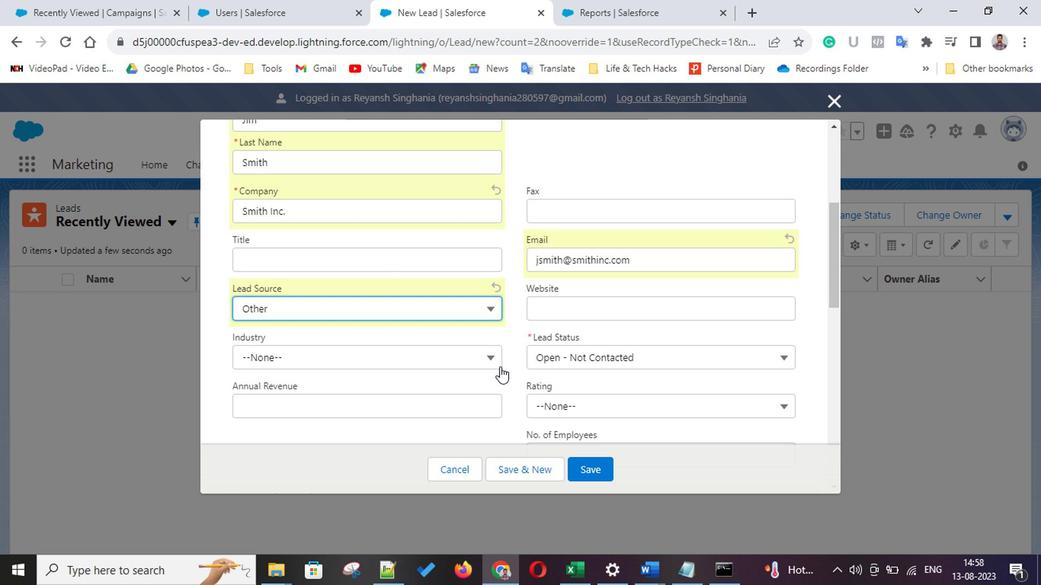 
Action: Mouse scrolled (496, 366) with delta (0, 0)
Screenshot: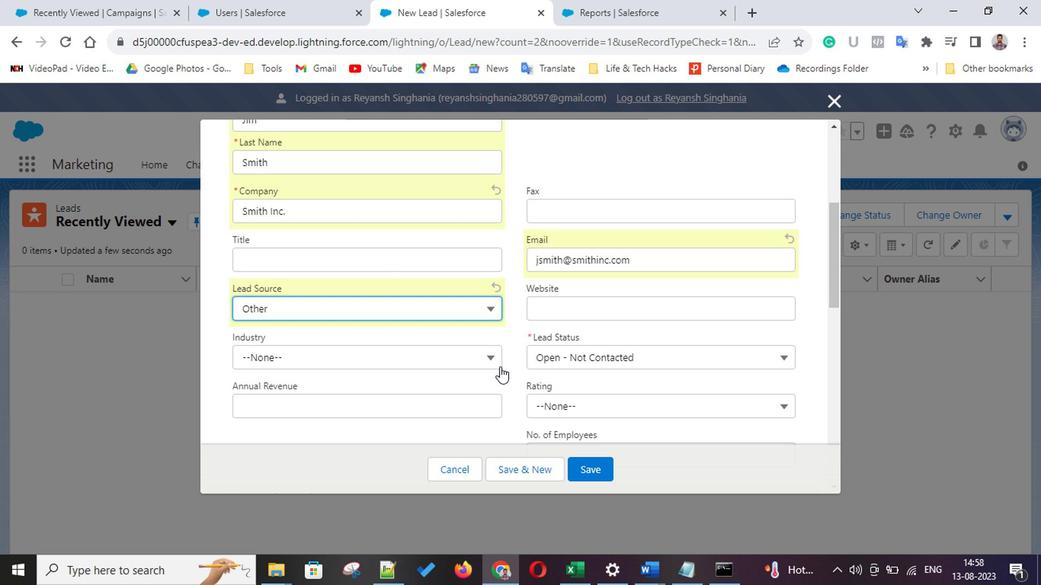 
Action: Mouse scrolled (496, 366) with delta (0, 0)
Screenshot: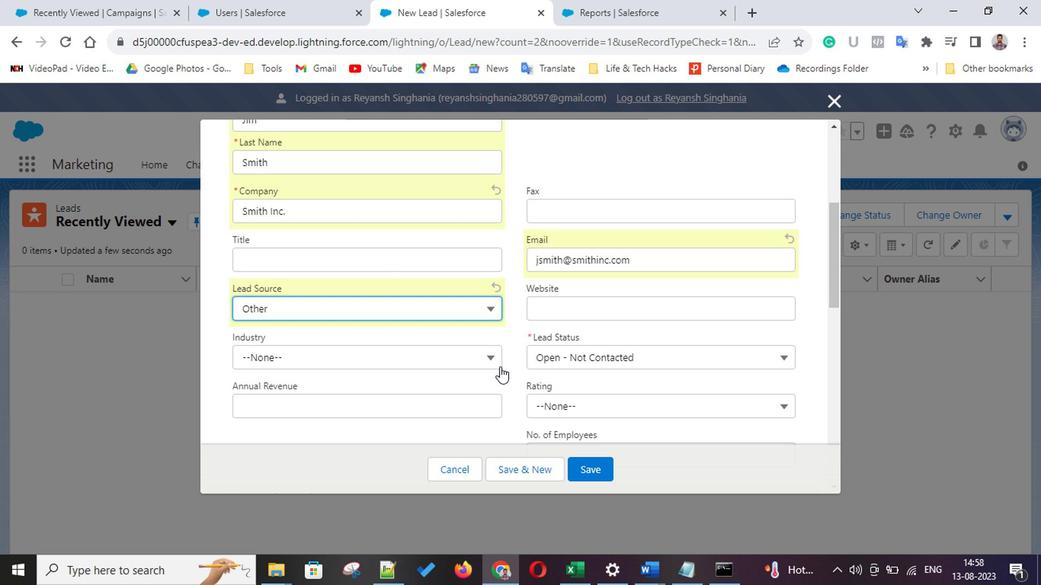 
Action: Mouse scrolled (496, 366) with delta (0, 0)
Screenshot: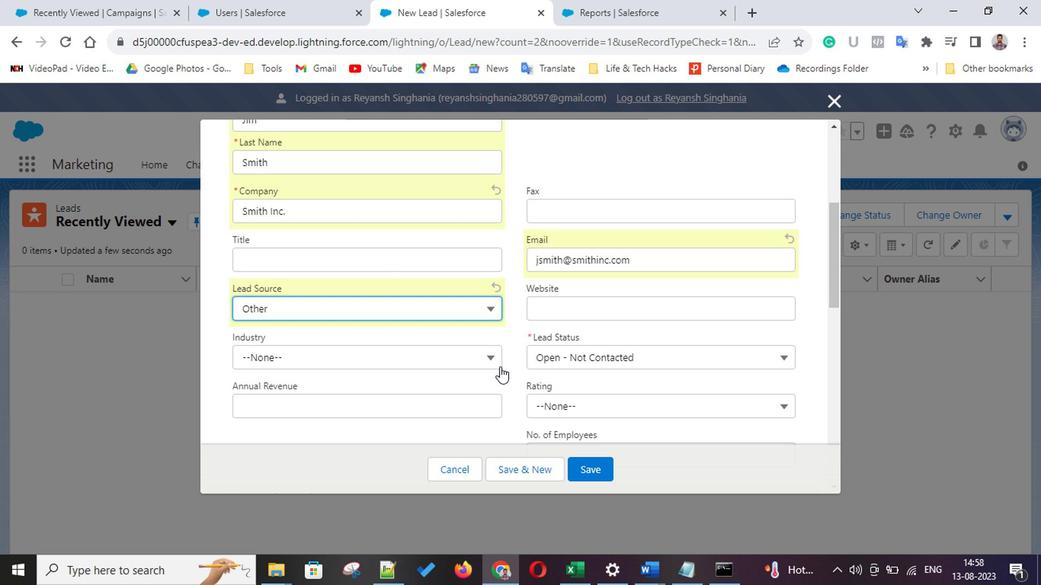 
Action: Mouse scrolled (496, 366) with delta (0, 0)
Screenshot: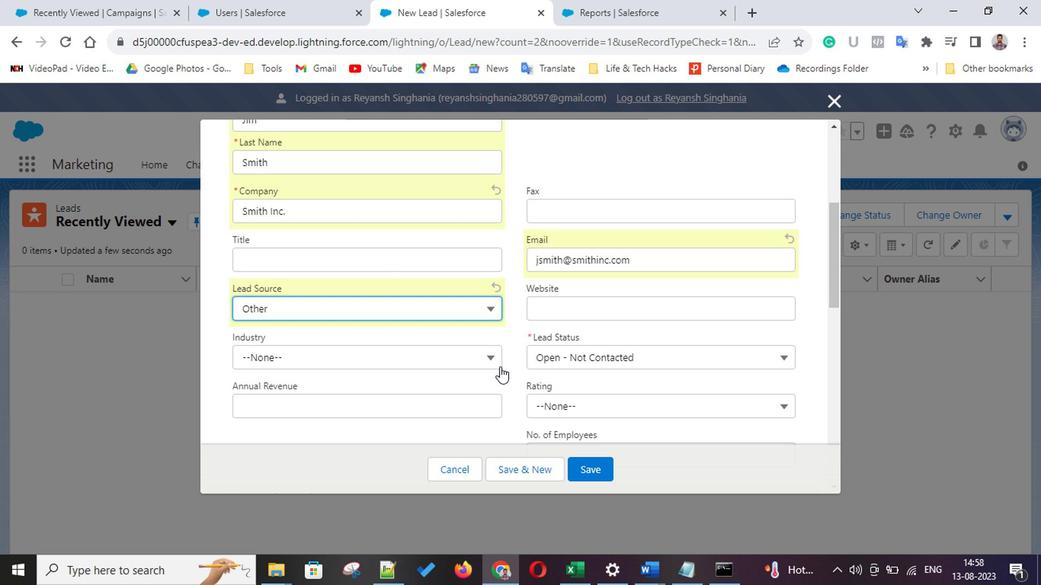 
Action: Mouse scrolled (496, 366) with delta (0, 0)
Screenshot: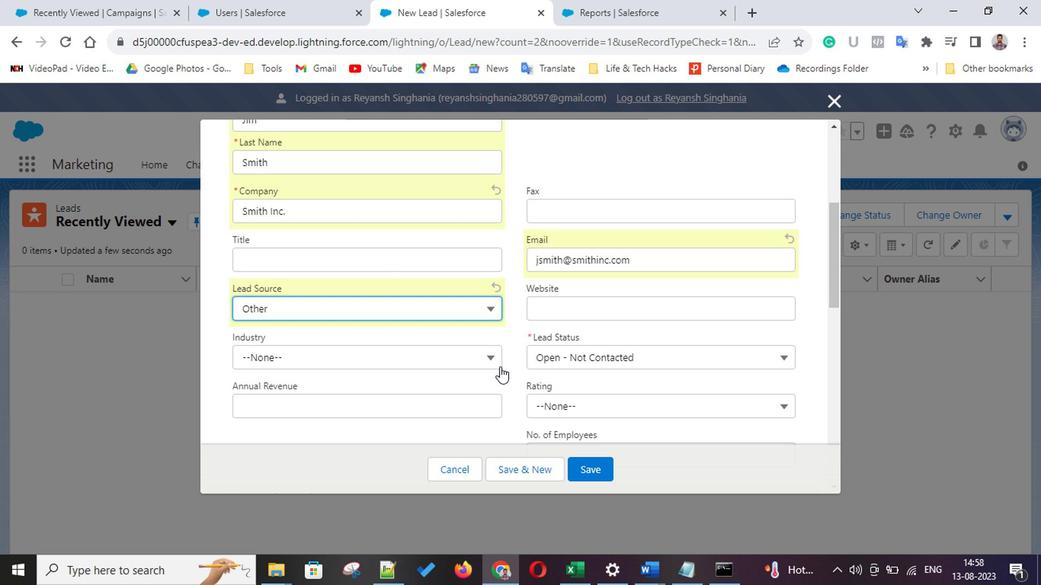 
Action: Mouse scrolled (496, 366) with delta (0, 0)
Screenshot: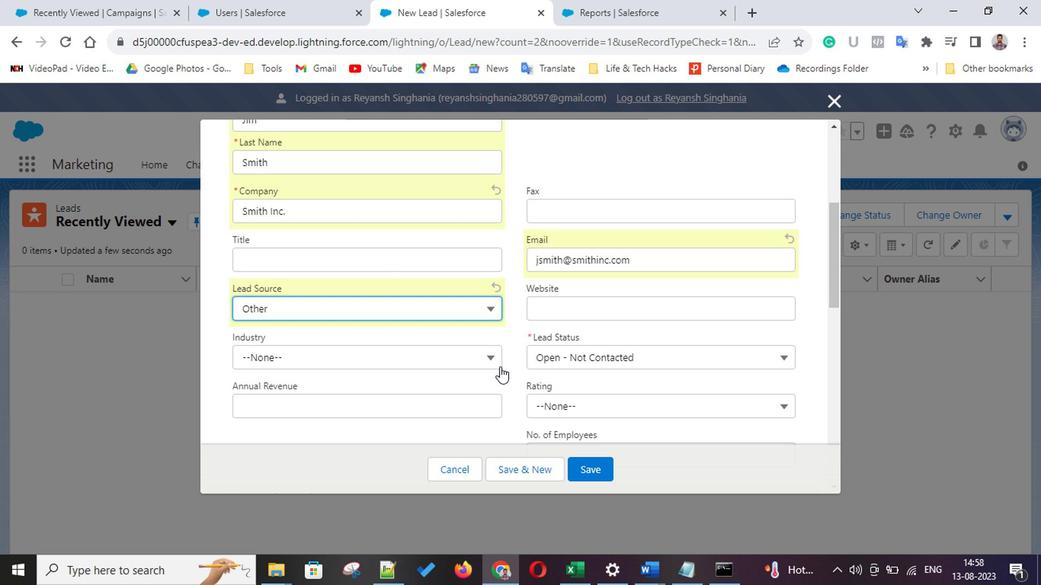 
Action: Mouse scrolled (496, 366) with delta (0, 0)
Screenshot: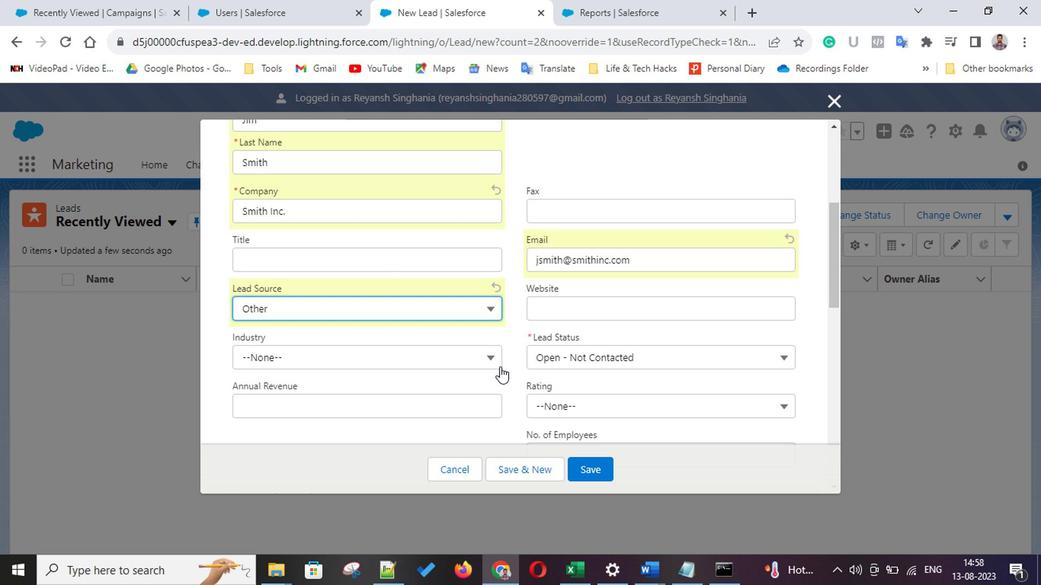 
Action: Mouse scrolled (496, 366) with delta (0, 0)
Screenshot: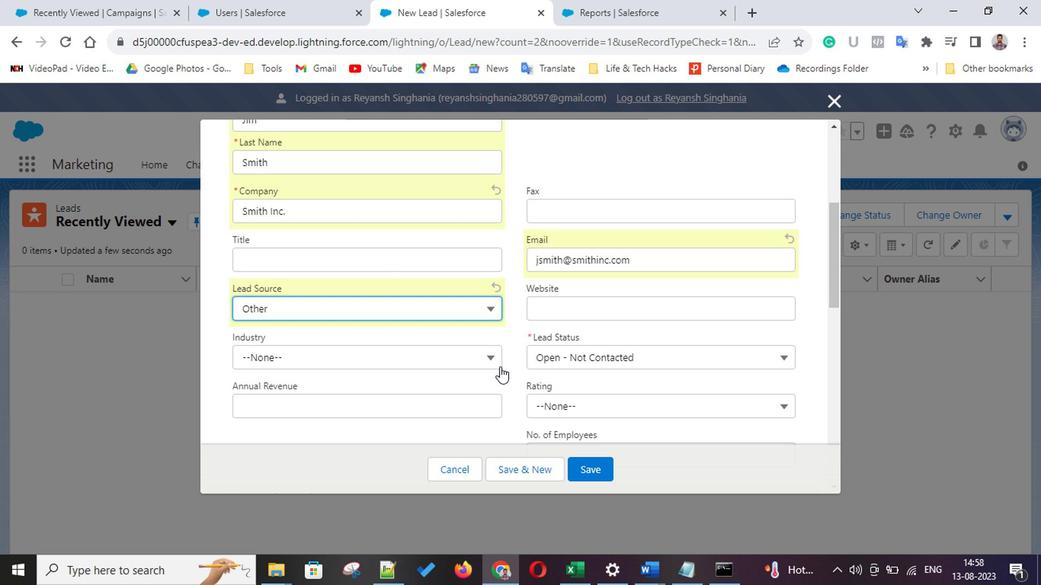 
Action: Mouse scrolled (496, 366) with delta (0, 0)
Screenshot: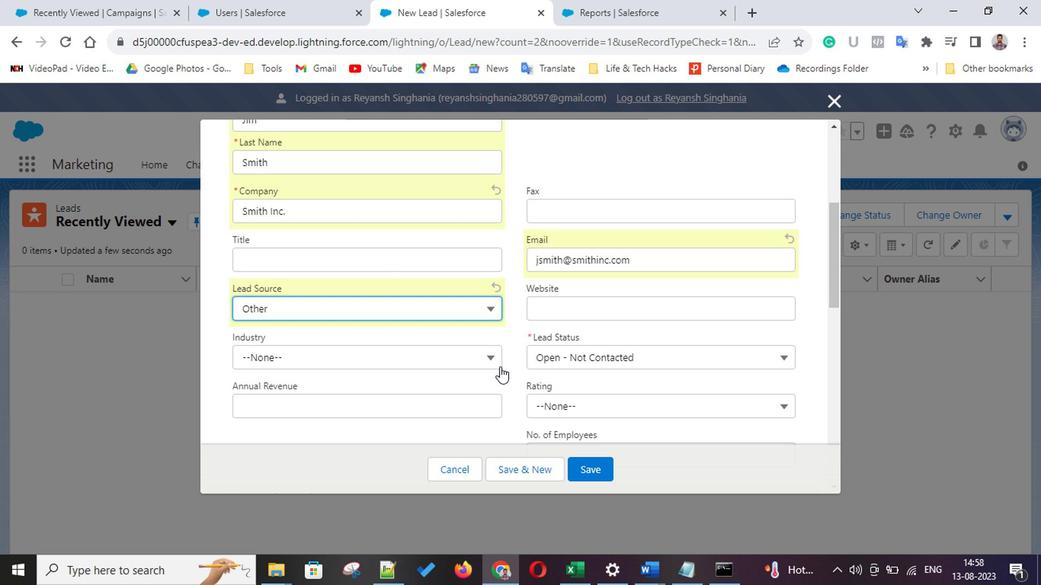 
Action: Mouse scrolled (496, 366) with delta (0, 0)
Screenshot: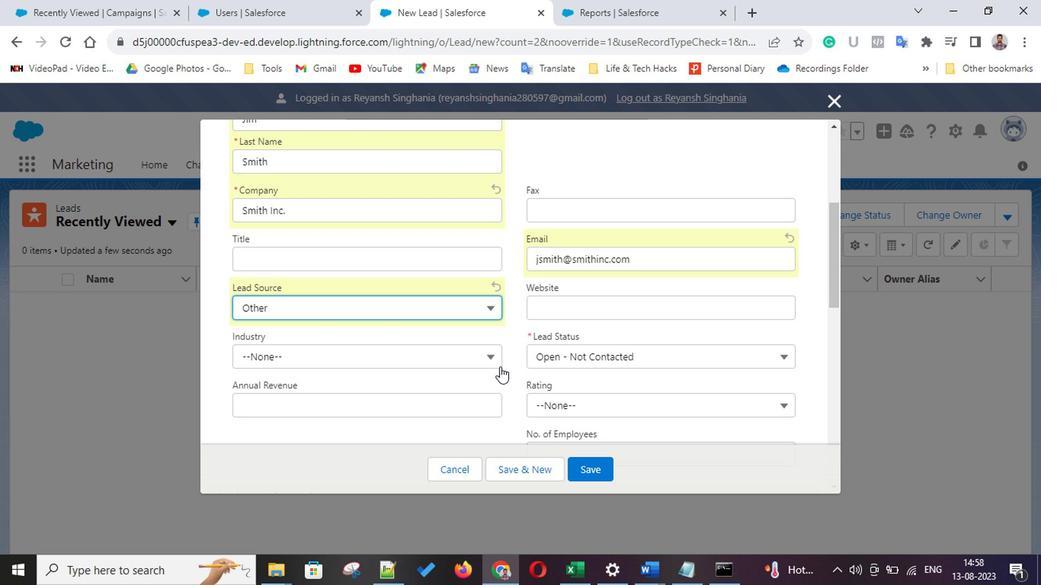 
Action: Mouse scrolled (496, 366) with delta (0, 0)
Screenshot: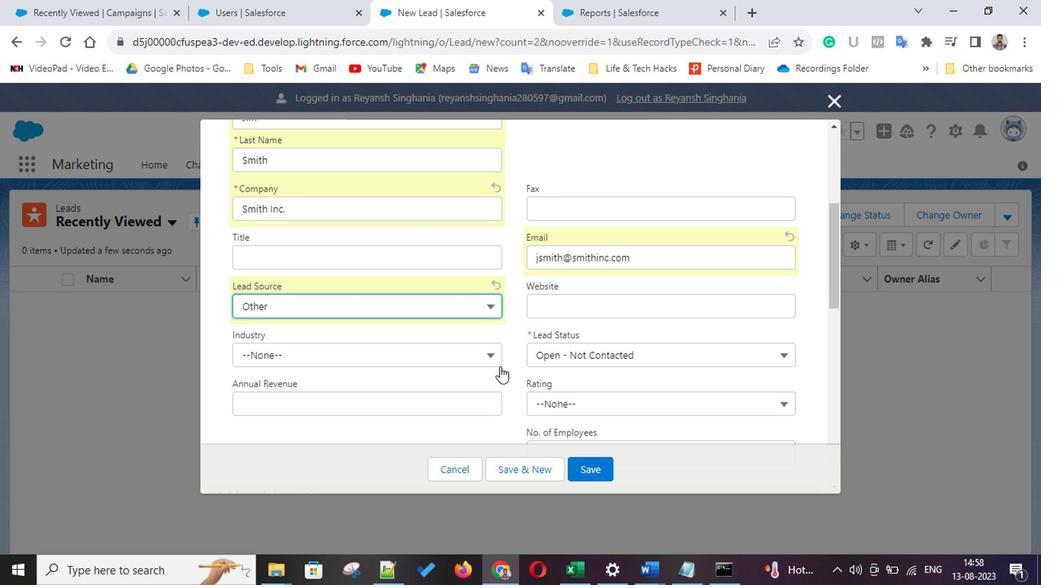 
Action: Mouse scrolled (496, 366) with delta (0, 0)
Screenshot: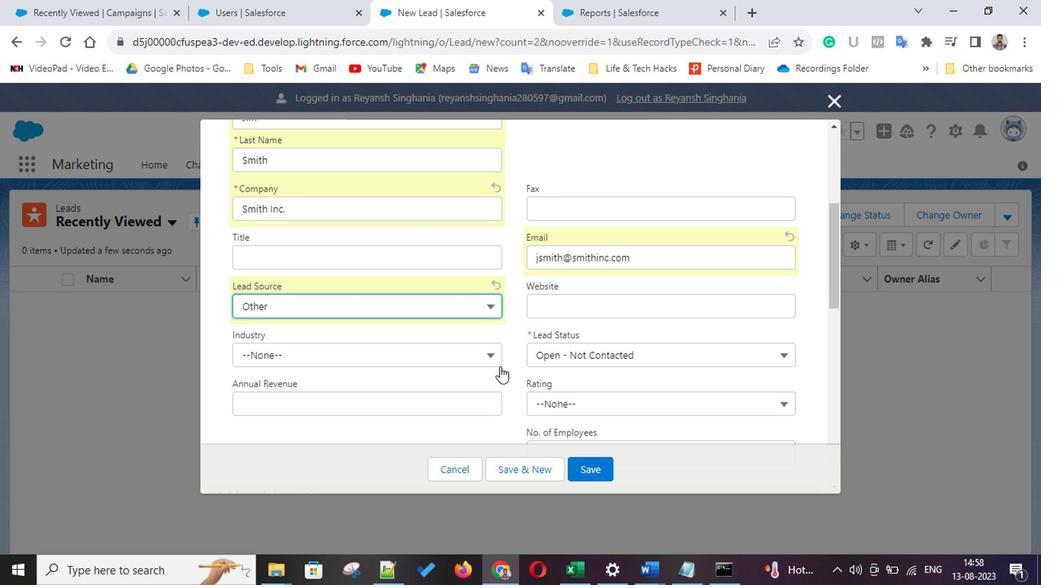 
Action: Mouse scrolled (496, 366) with delta (0, 0)
Screenshot: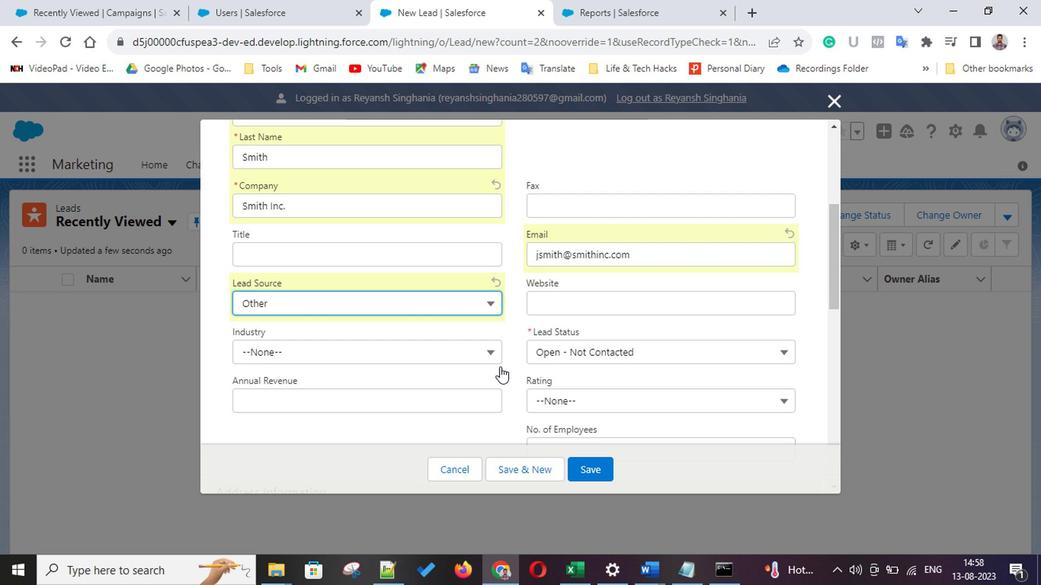 
Action: Mouse scrolled (496, 366) with delta (0, 0)
Screenshot: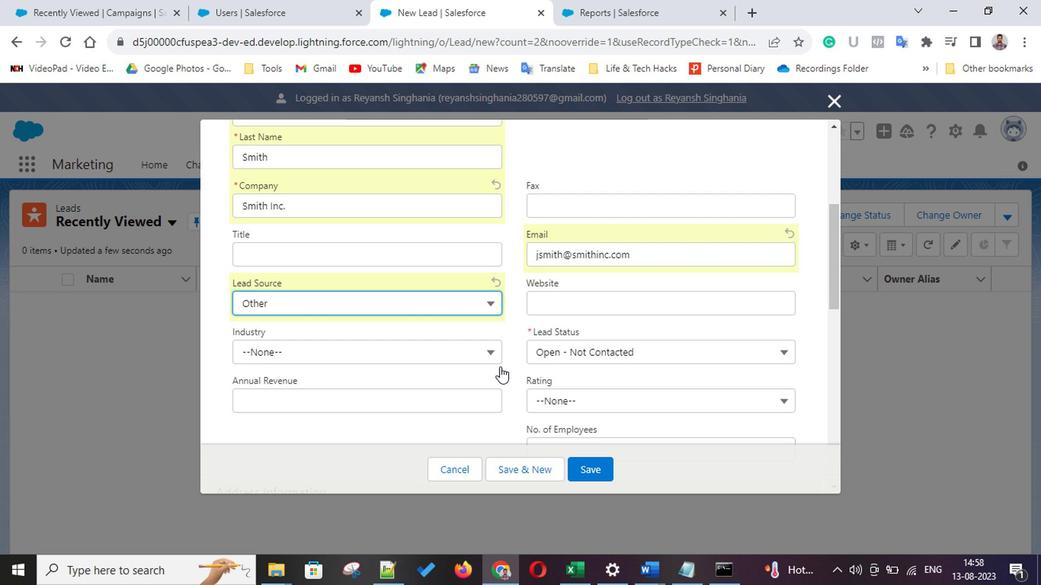 
Action: Mouse scrolled (496, 366) with delta (0, 0)
Screenshot: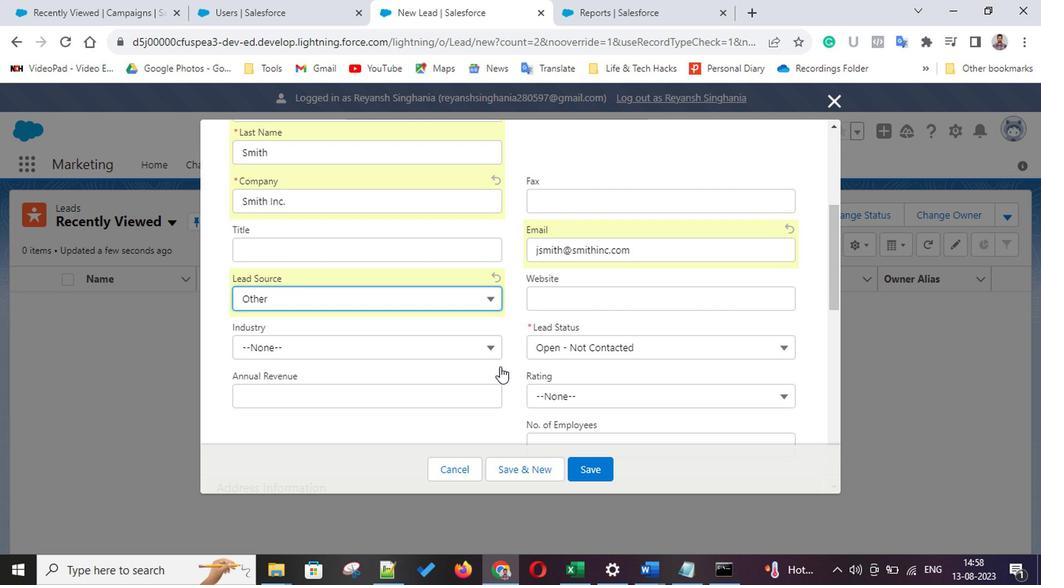 
Action: Mouse moved to (592, 270)
Screenshot: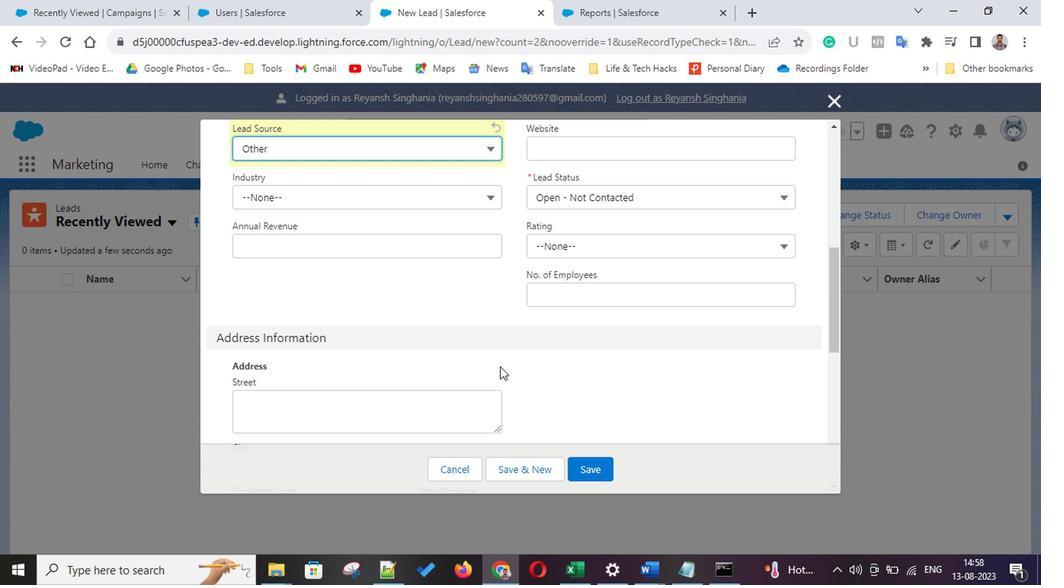 
Action: Mouse scrolled (592, 270) with delta (0, 0)
Screenshot: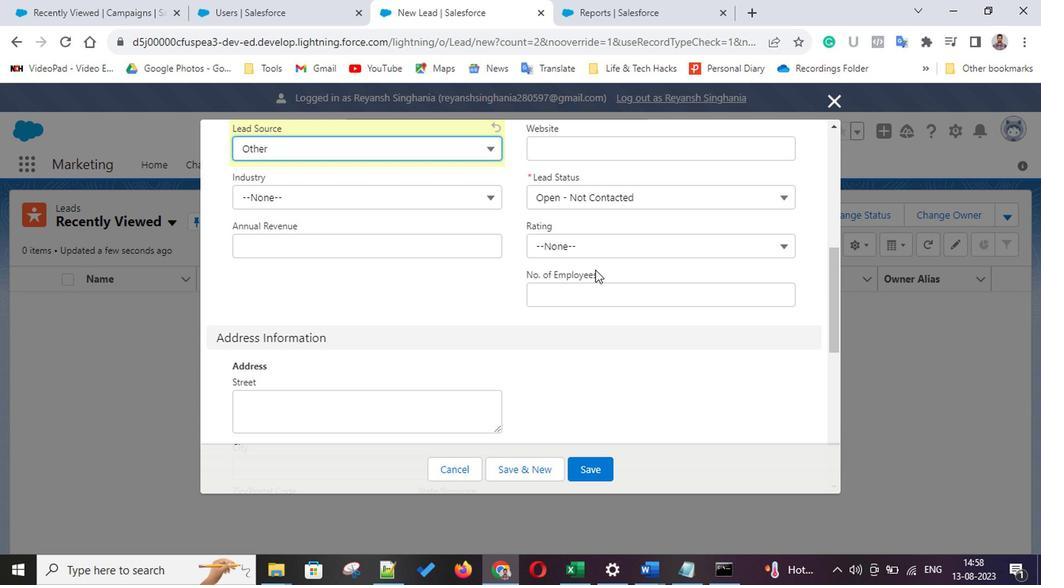 
Action: Mouse scrolled (592, 270) with delta (0, 0)
Screenshot: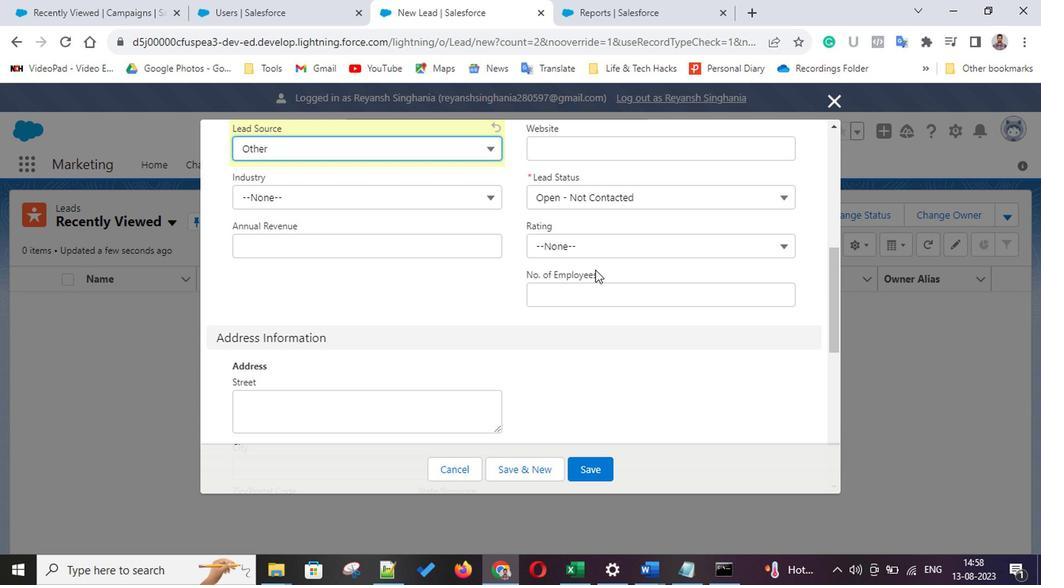 
Action: Mouse scrolled (592, 270) with delta (0, 0)
Screenshot: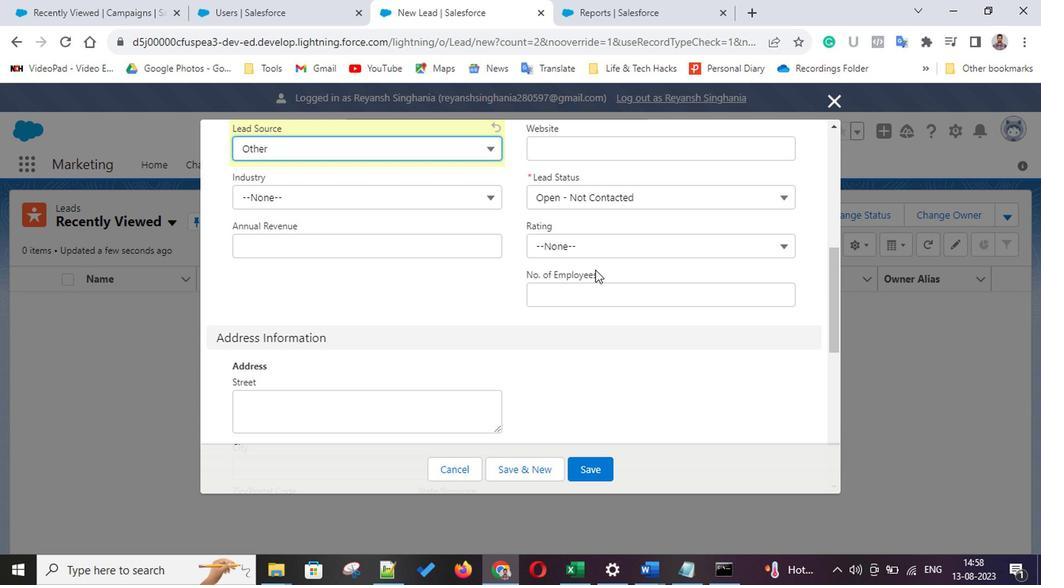 
Action: Mouse scrolled (592, 270) with delta (0, 0)
Screenshot: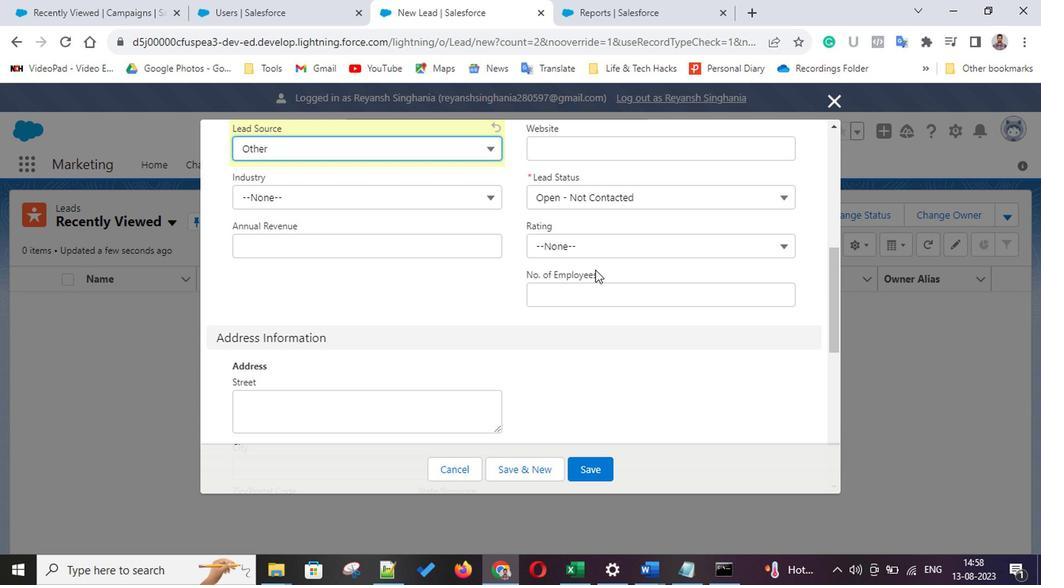 
Action: Mouse scrolled (592, 270) with delta (0, 0)
Screenshot: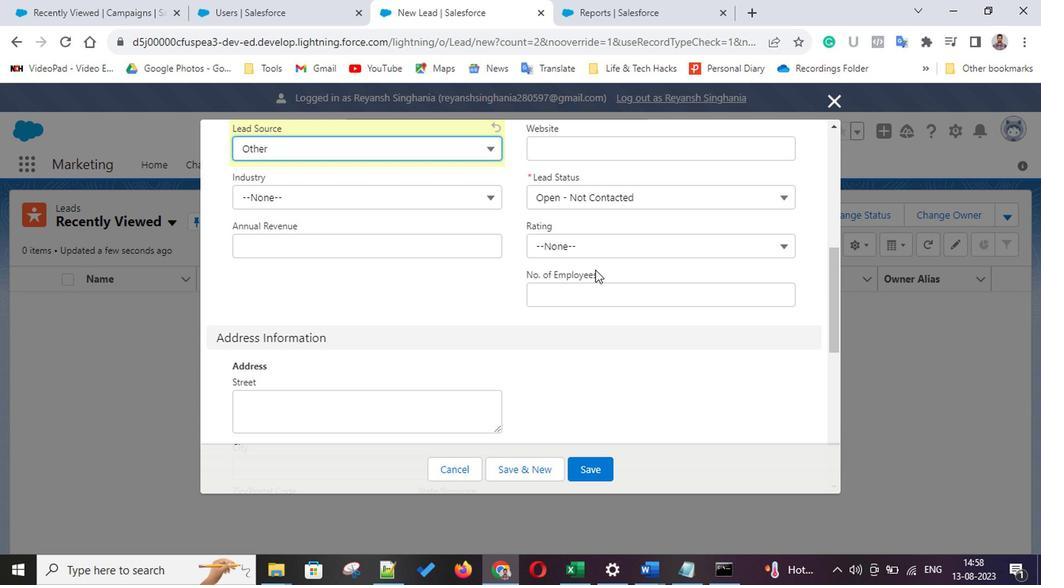 
Action: Mouse scrolled (592, 270) with delta (0, 0)
Screenshot: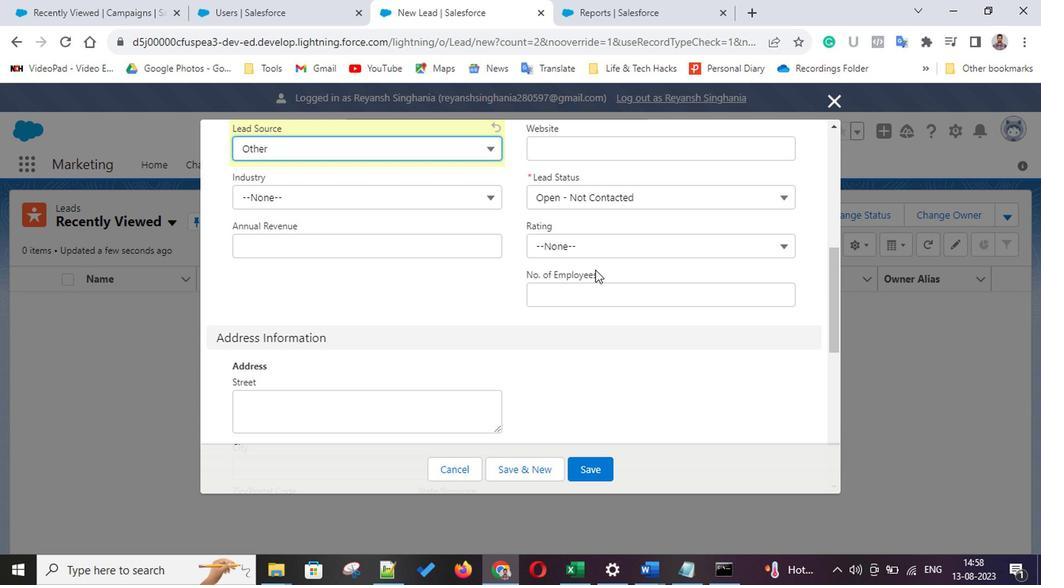 
Action: Mouse scrolled (592, 270) with delta (0, 0)
Screenshot: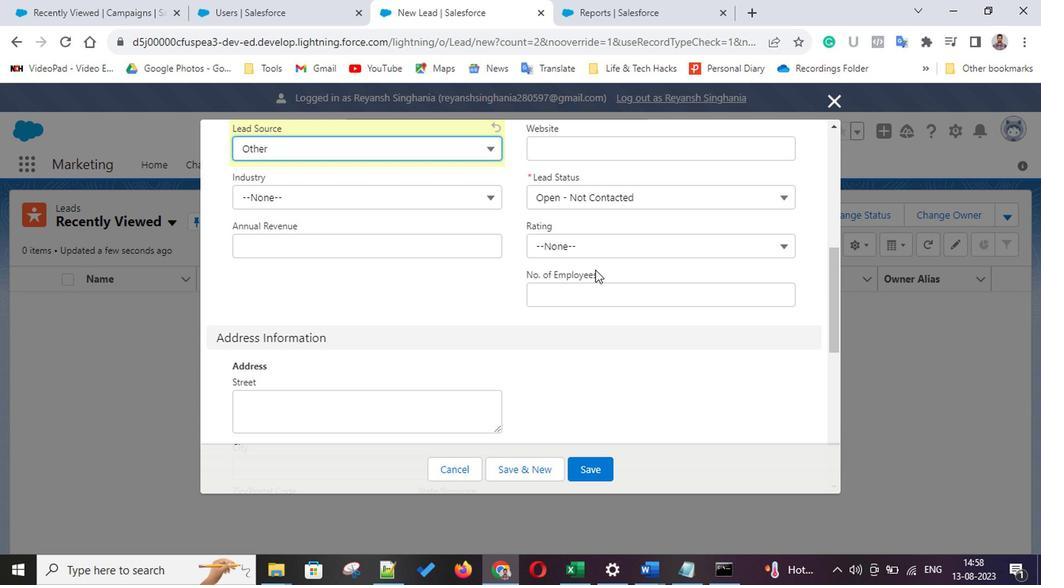 
Action: Mouse scrolled (592, 270) with delta (0, 0)
Screenshot: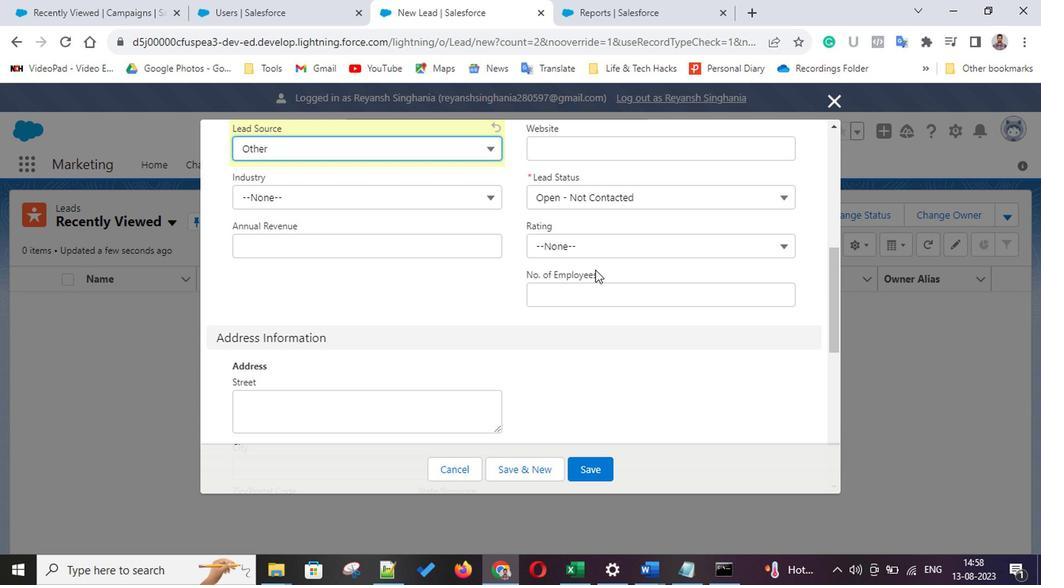 
Action: Mouse scrolled (592, 270) with delta (0, 0)
Screenshot: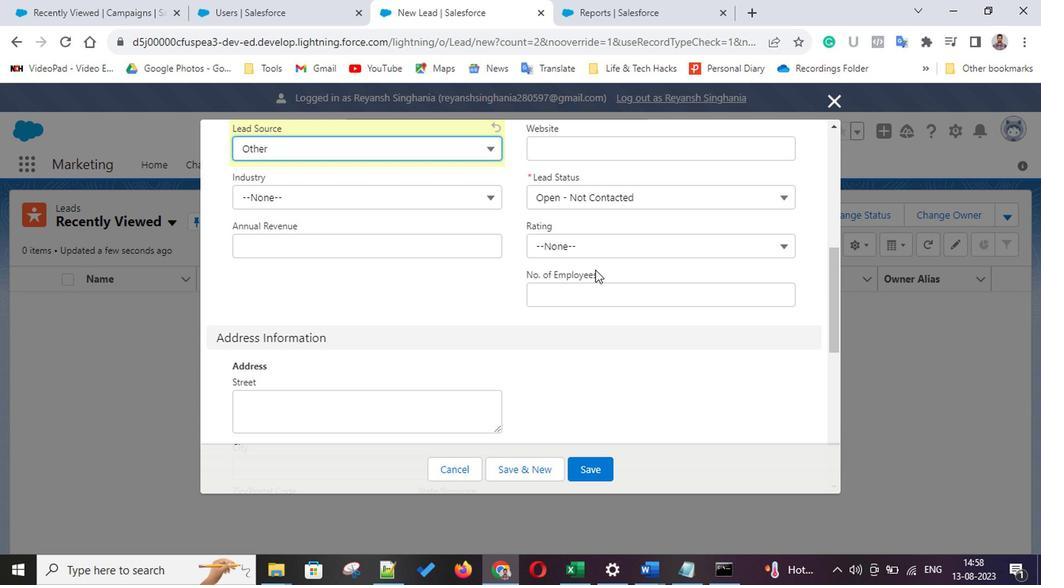 
Action: Mouse scrolled (592, 270) with delta (0, 0)
Screenshot: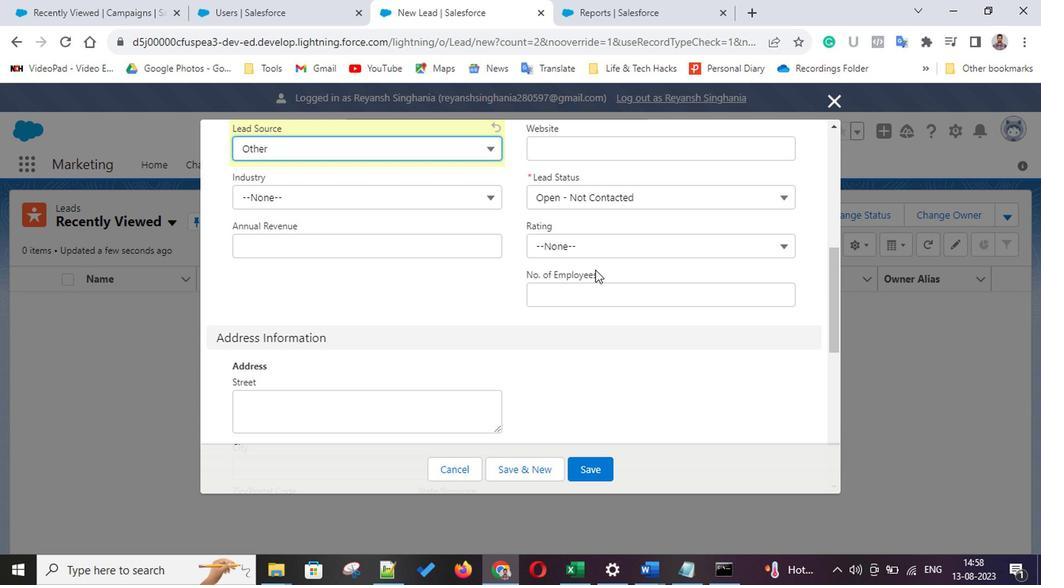 
Action: Mouse scrolled (592, 270) with delta (0, 0)
Screenshot: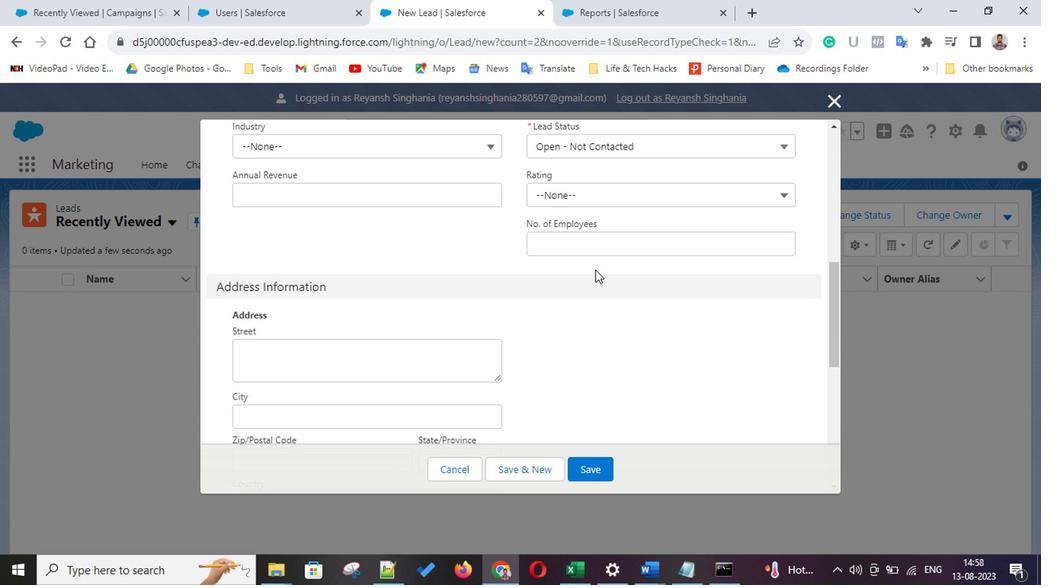 
Action: Mouse scrolled (592, 270) with delta (0, 0)
Screenshot: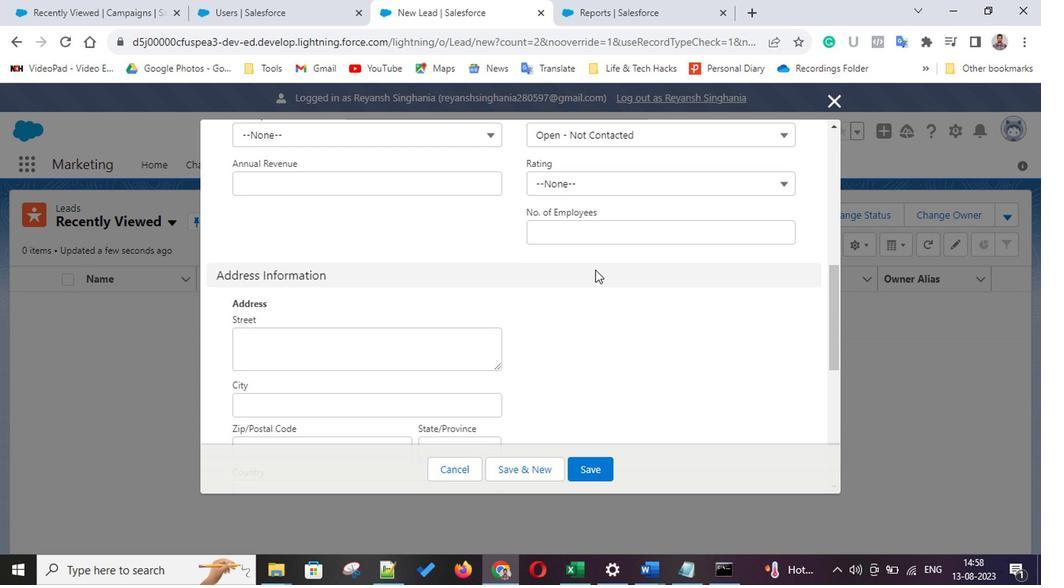
Action: Mouse scrolled (592, 270) with delta (0, 0)
Screenshot: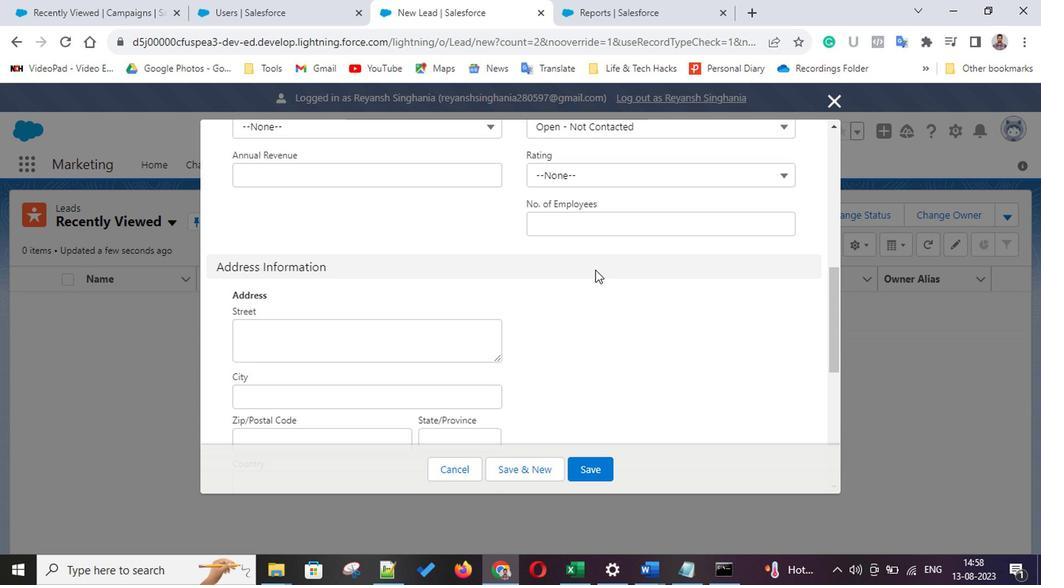 
Action: Mouse scrolled (592, 270) with delta (0, 0)
Screenshot: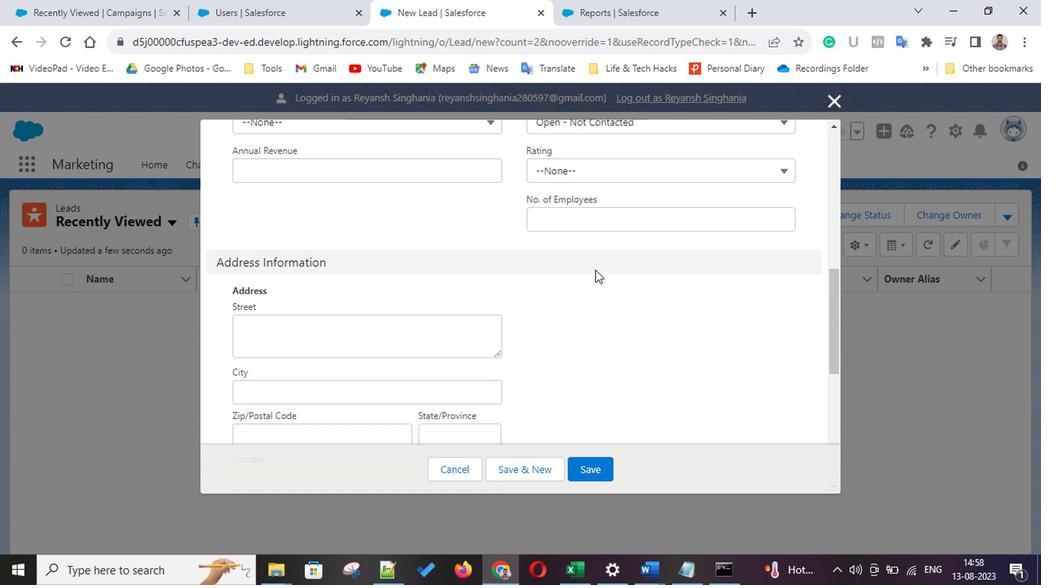 
Action: Mouse scrolled (592, 270) with delta (0, 0)
Screenshot: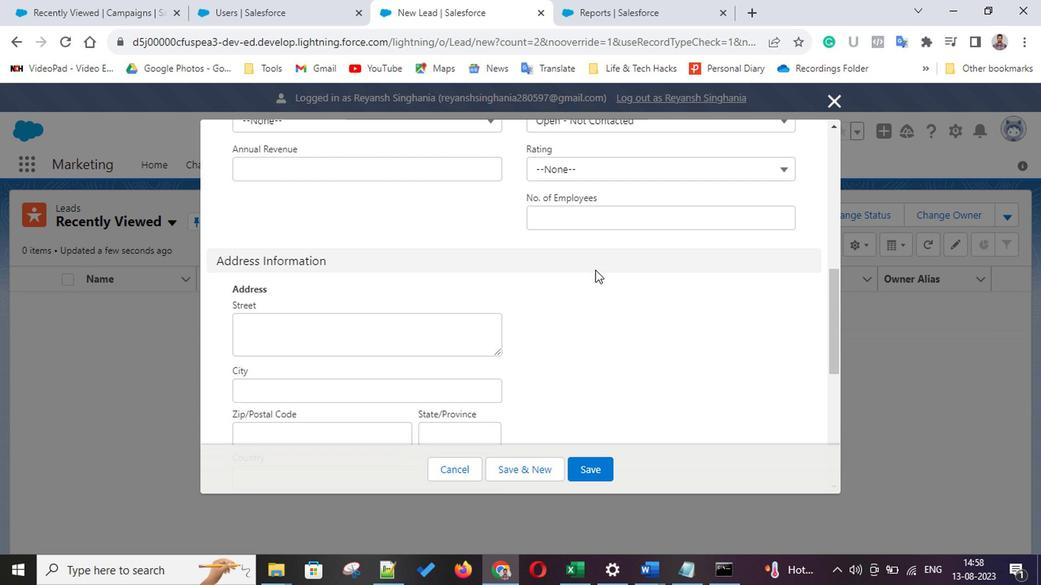 
Action: Mouse scrolled (592, 270) with delta (0, 0)
Screenshot: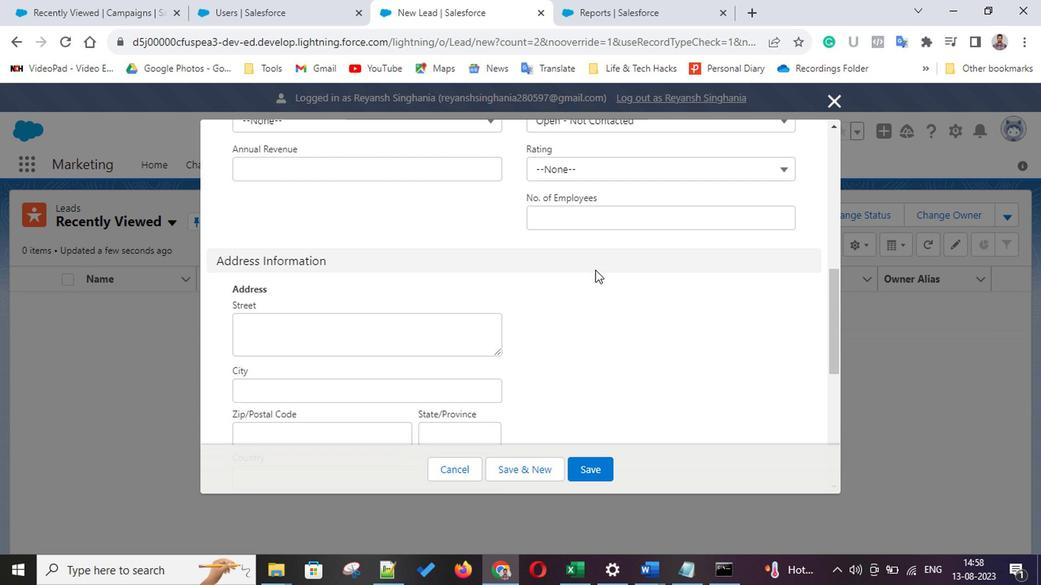 
Action: Mouse scrolled (592, 270) with delta (0, 0)
Screenshot: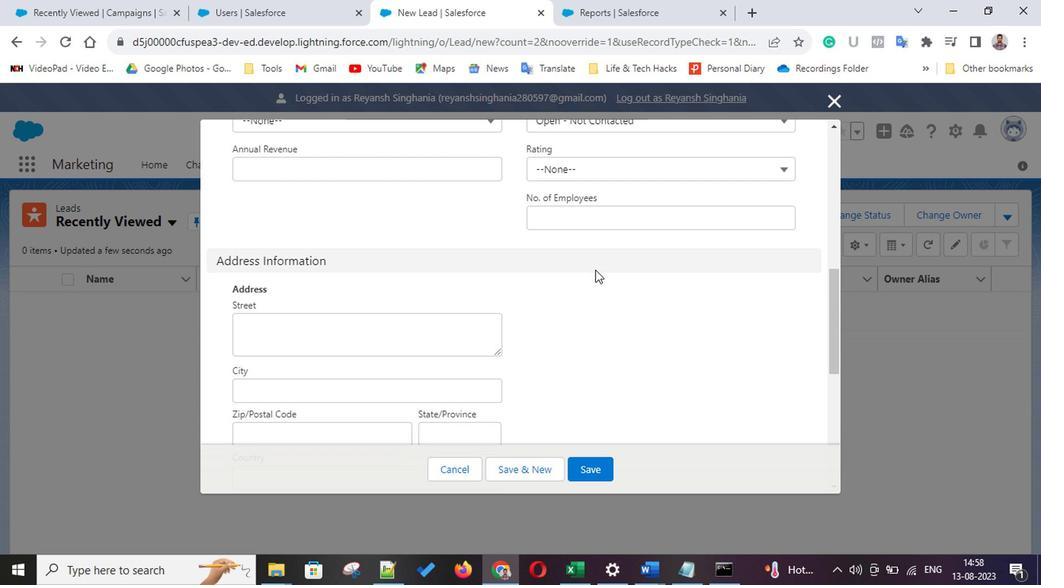
Action: Mouse scrolled (592, 270) with delta (0, 0)
Screenshot: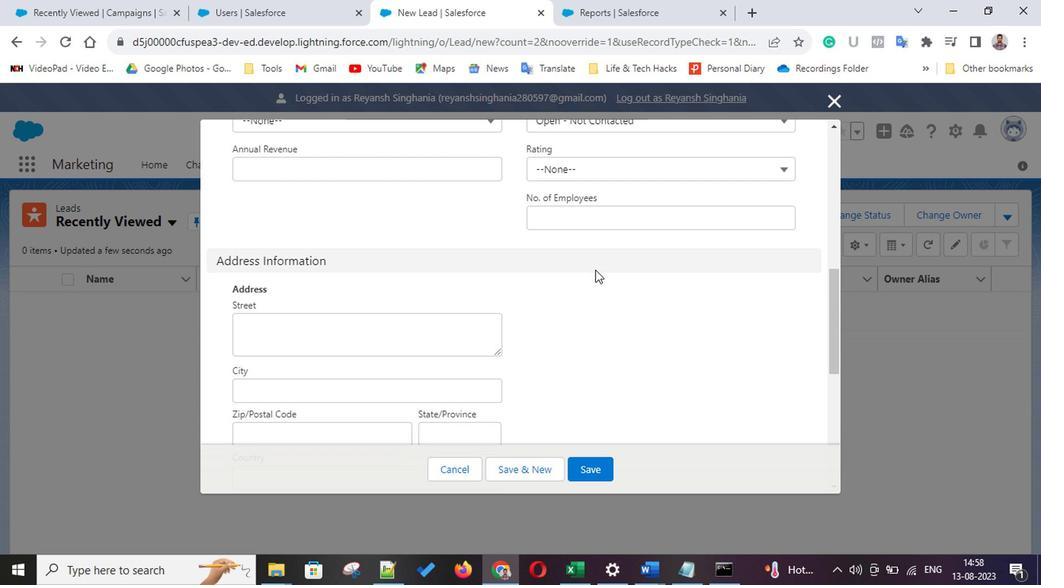 
Action: Mouse scrolled (592, 270) with delta (0, 0)
Screenshot: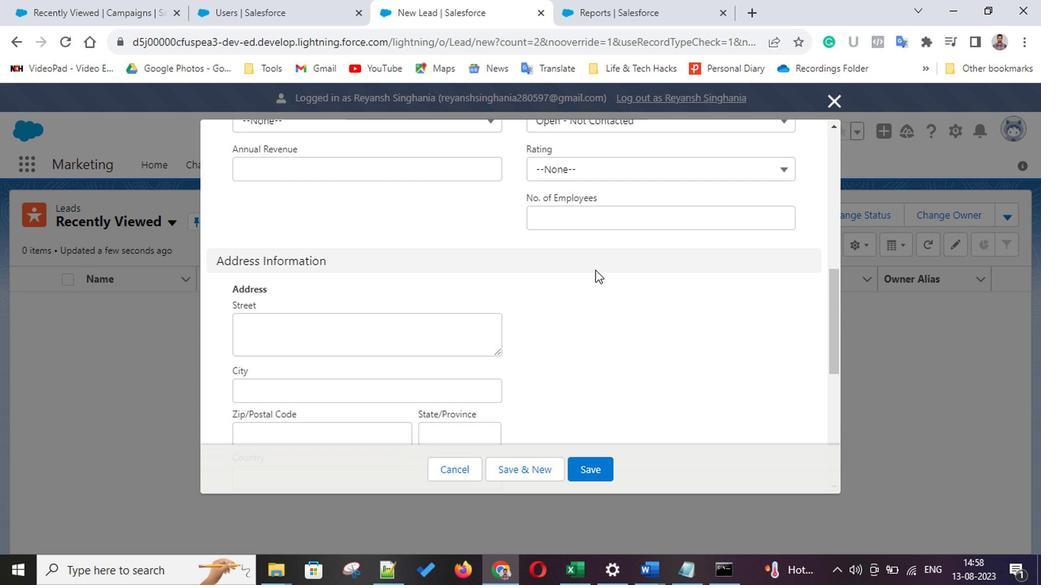 
Action: Mouse scrolled (592, 270) with delta (0, 0)
Screenshot: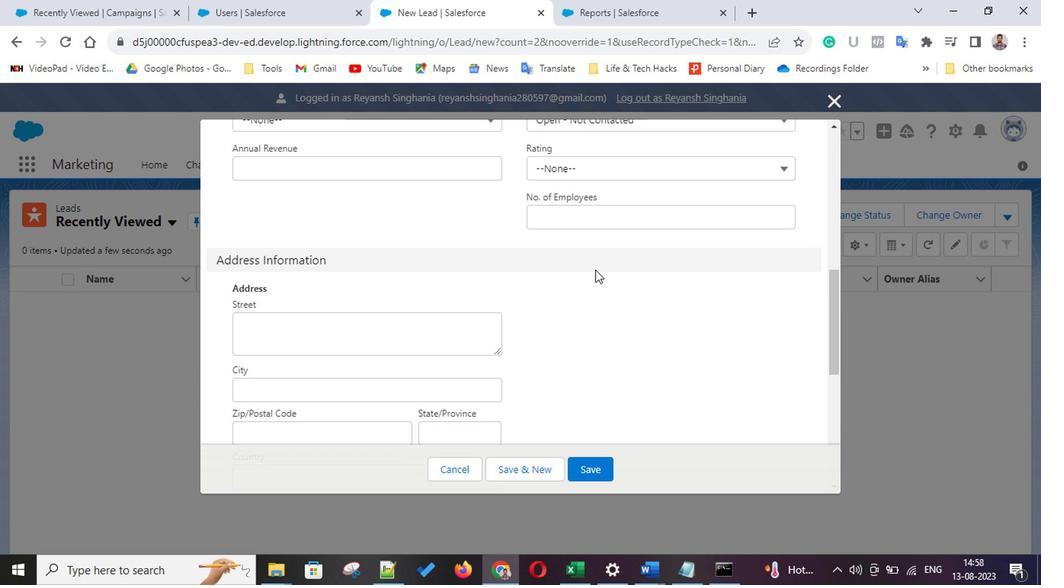 
Action: Mouse scrolled (592, 270) with delta (0, 0)
Screenshot: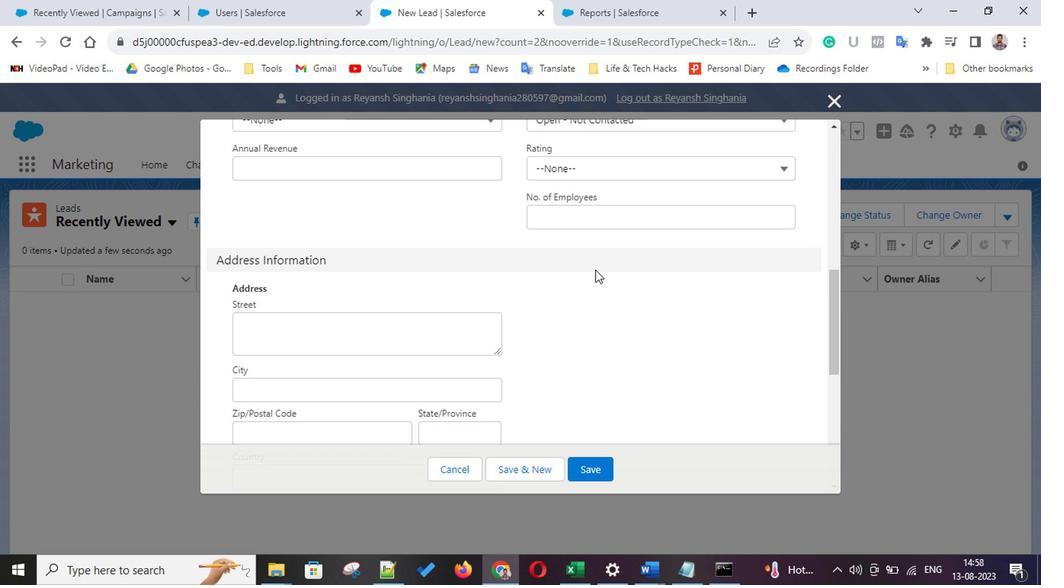 
Action: Mouse scrolled (592, 270) with delta (0, 0)
Screenshot: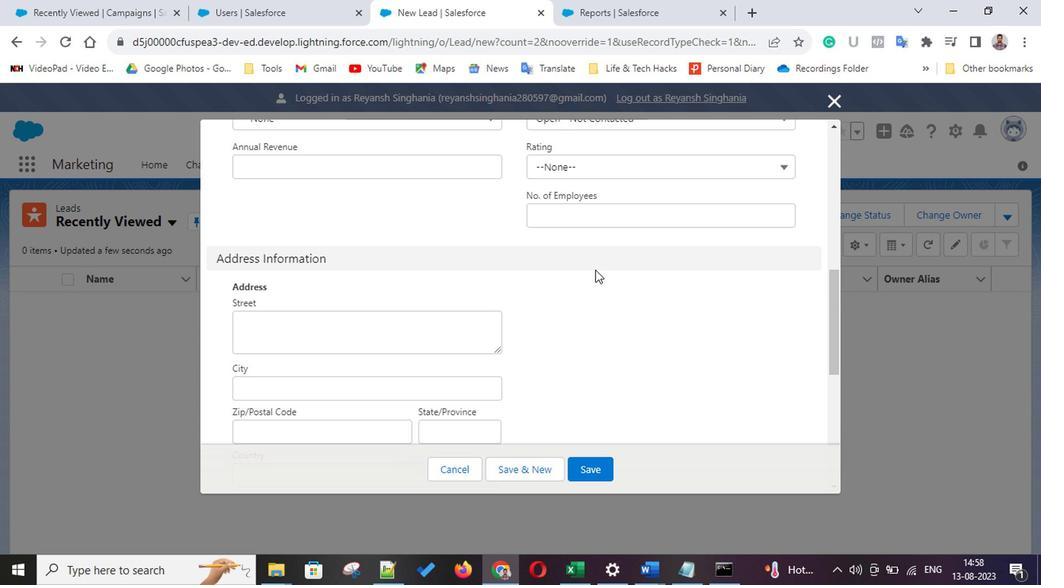 
Action: Mouse scrolled (592, 270) with delta (0, 0)
Screenshot: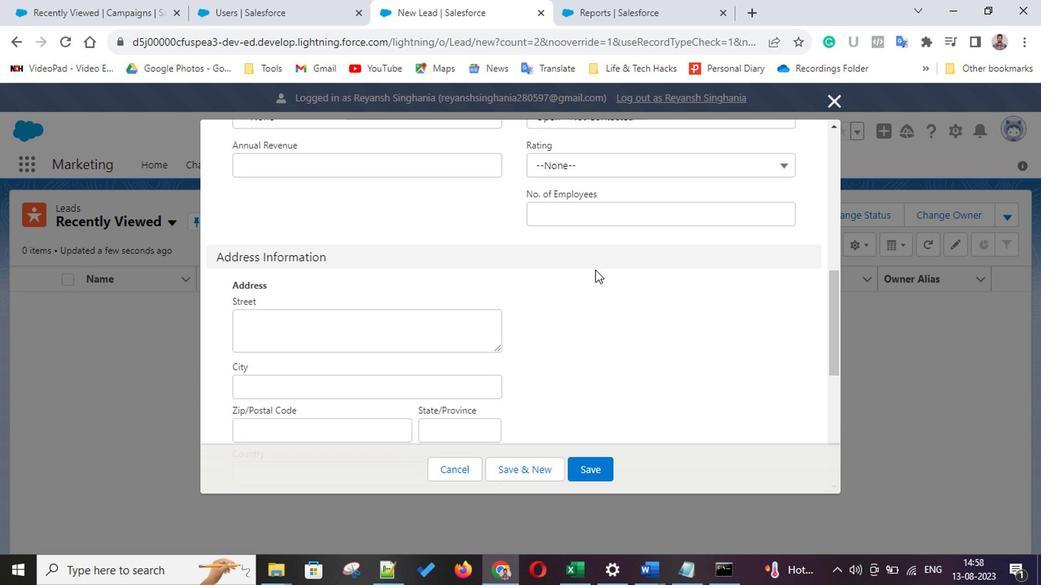
Action: Mouse scrolled (592, 270) with delta (0, 0)
Screenshot: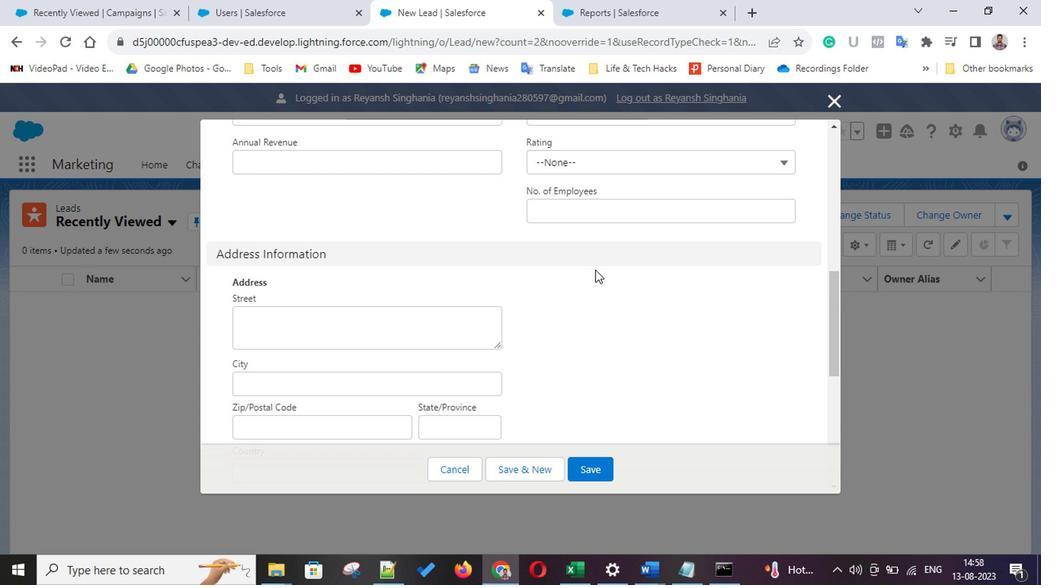 
Action: Mouse scrolled (592, 270) with delta (0, 0)
Screenshot: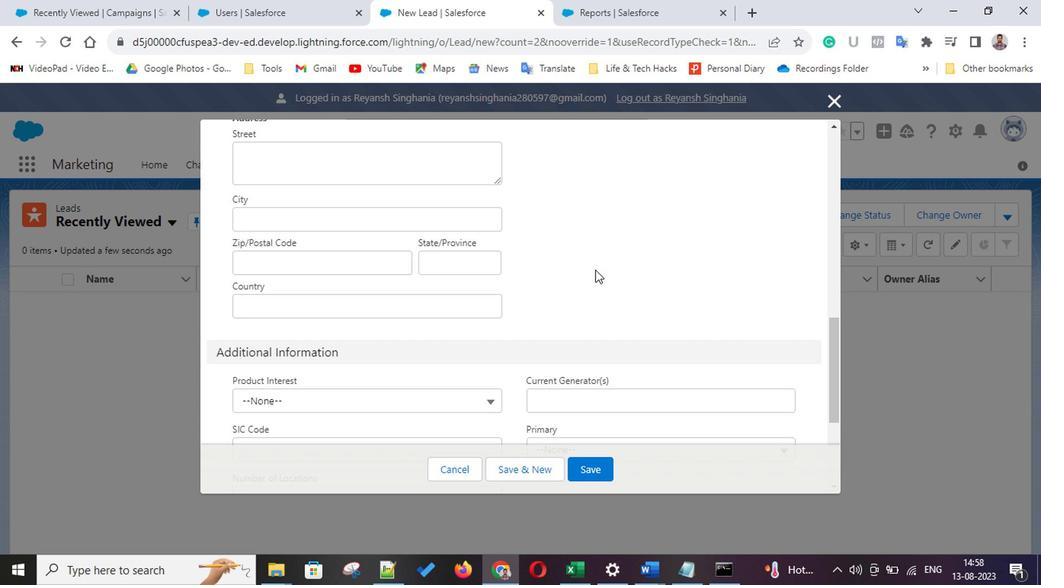 
Action: Mouse scrolled (592, 270) with delta (0, 0)
Screenshot: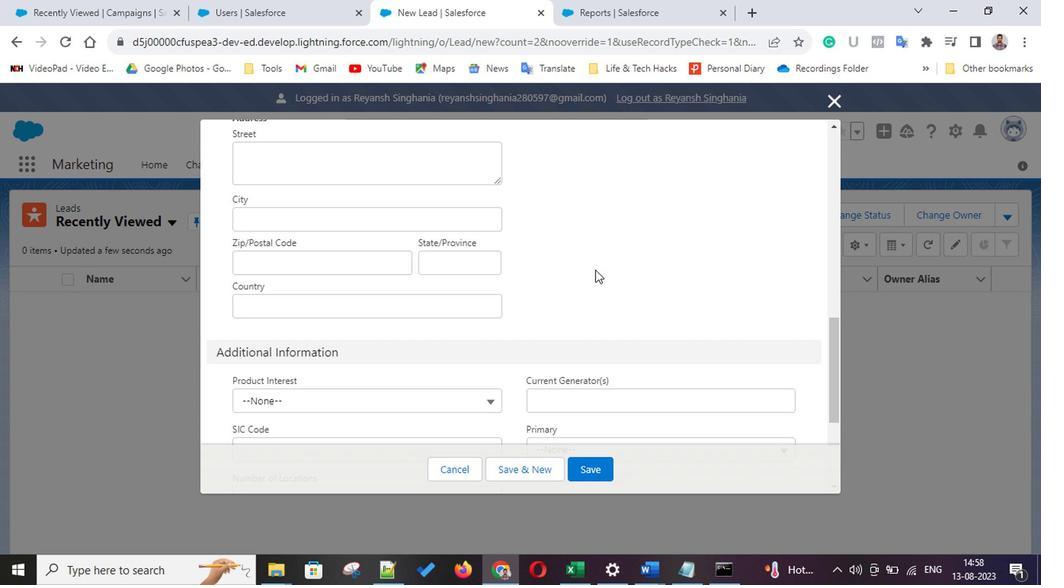 
Action: Mouse scrolled (592, 270) with delta (0, 0)
Screenshot: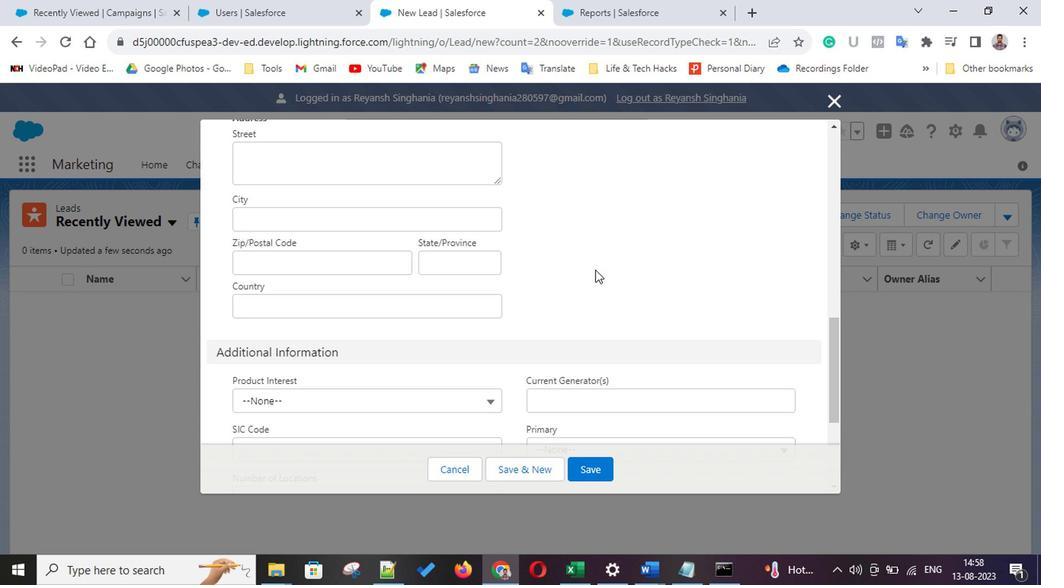 
Action: Mouse scrolled (592, 270) with delta (0, 0)
Screenshot: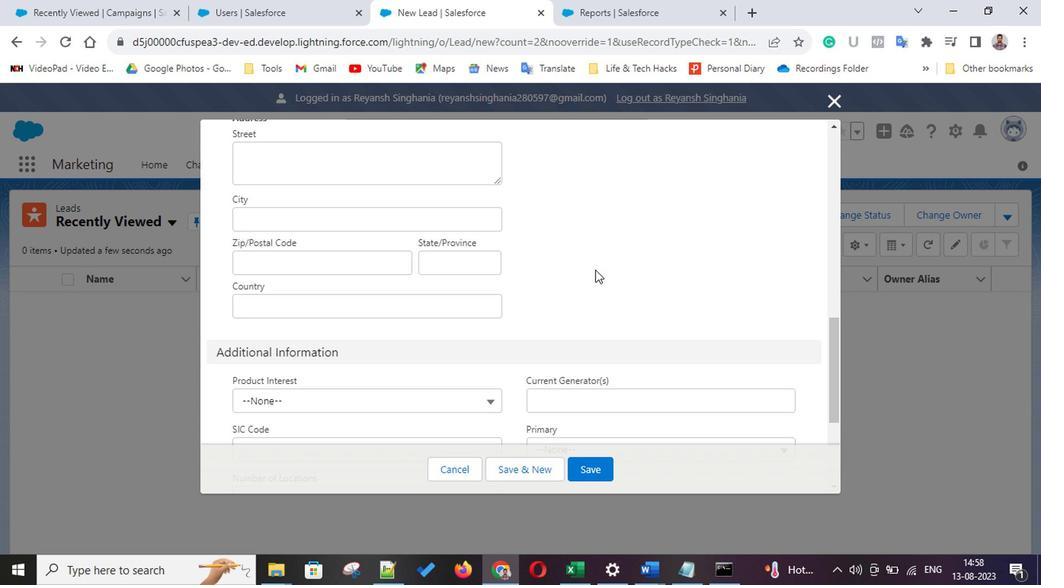 
Action: Mouse scrolled (592, 270) with delta (0, 0)
Screenshot: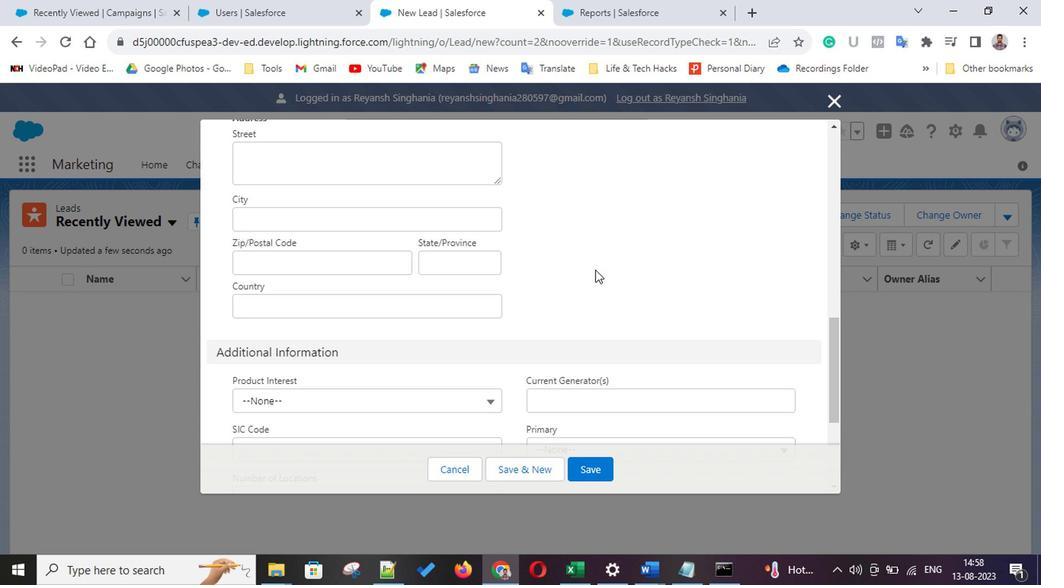 
Action: Mouse scrolled (592, 270) with delta (0, 0)
Screenshot: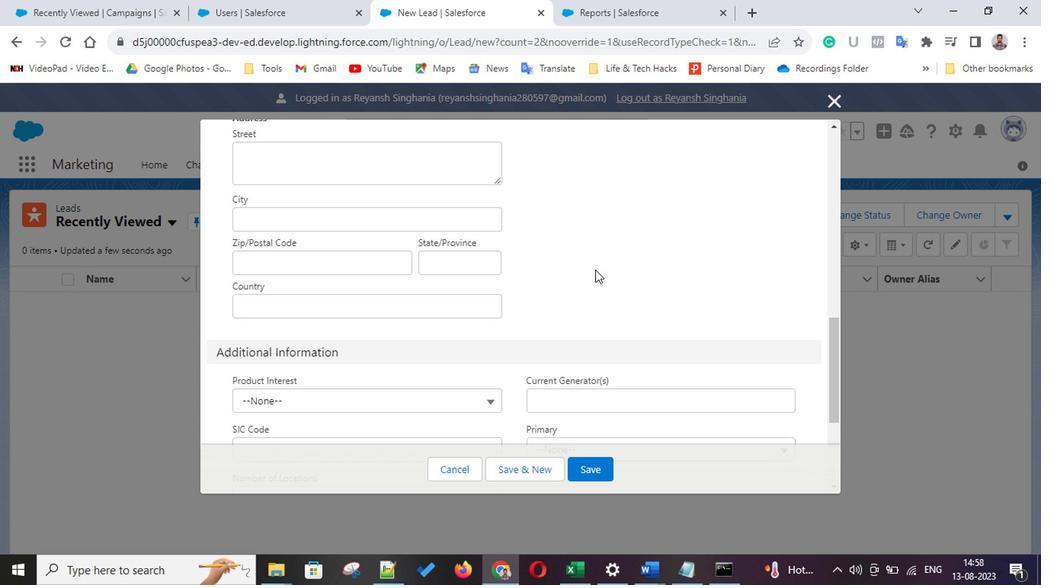
Action: Mouse scrolled (592, 270) with delta (0, 0)
Screenshot: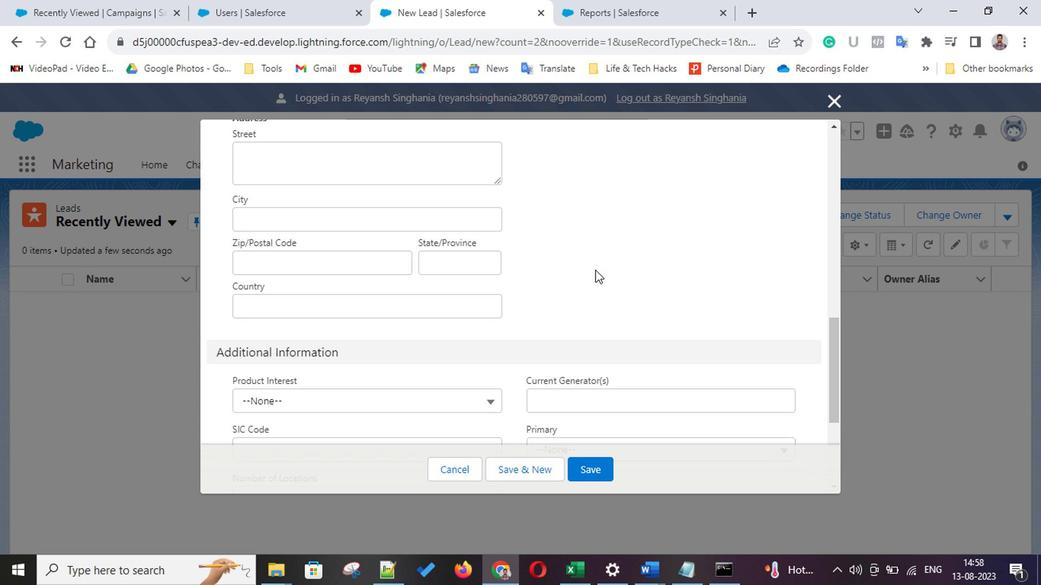 
Action: Mouse scrolled (592, 270) with delta (0, 0)
Screenshot: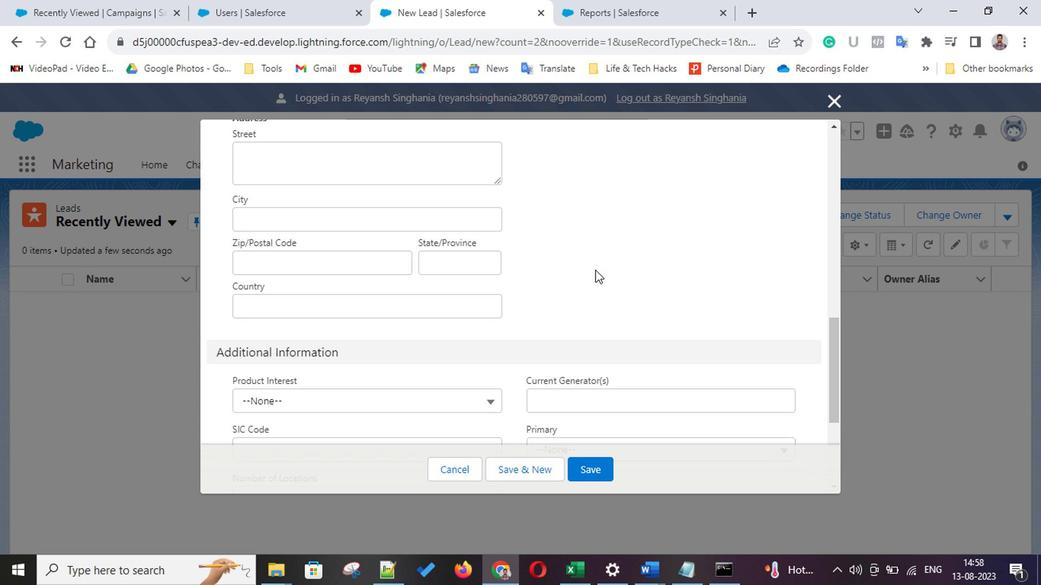 
Action: Mouse scrolled (592, 270) with delta (0, 0)
Screenshot: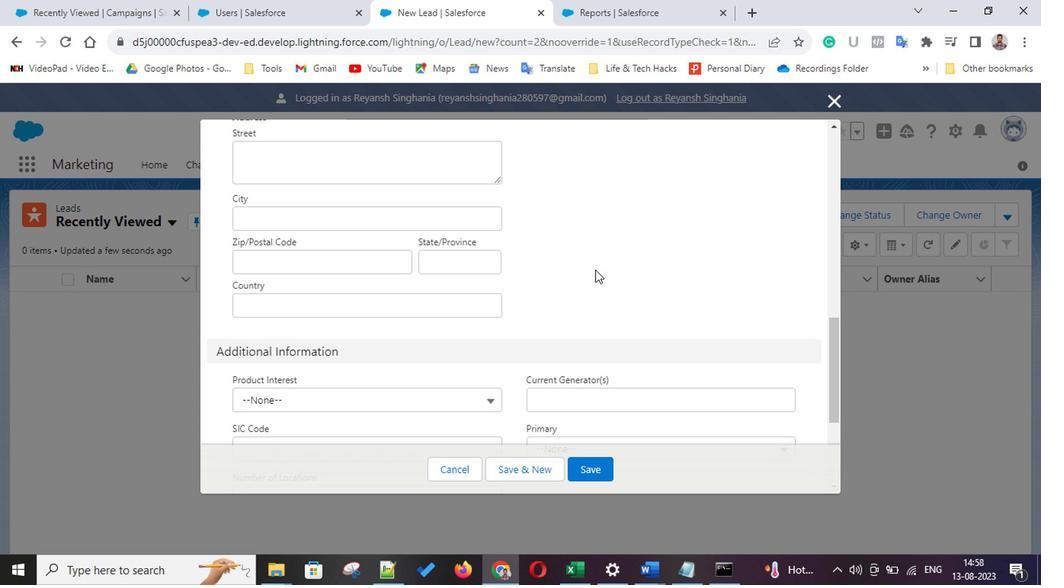 
Action: Mouse scrolled (592, 270) with delta (0, 0)
Screenshot: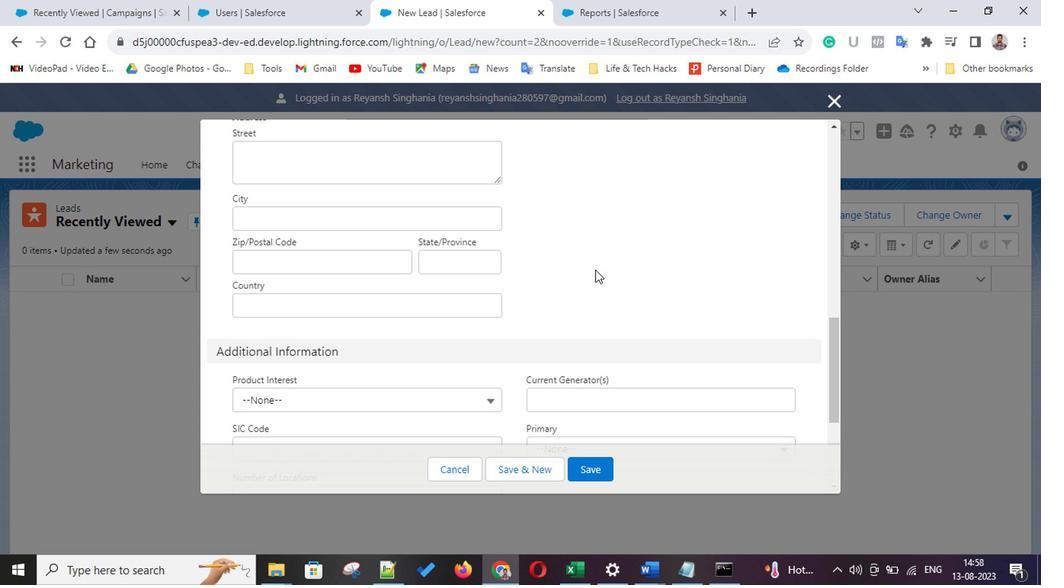 
Action: Mouse scrolled (592, 270) with delta (0, 0)
Screenshot: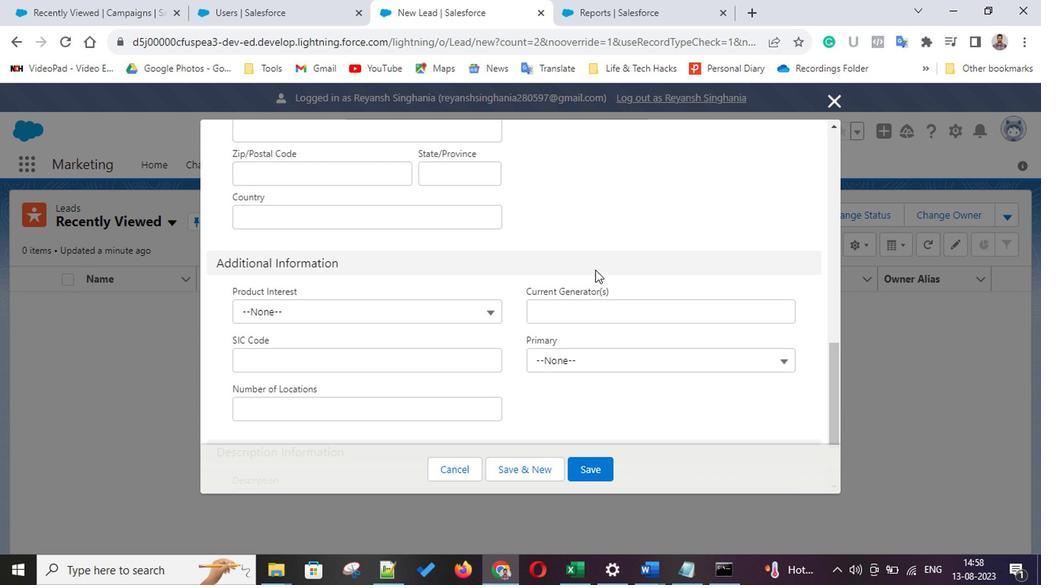
Action: Mouse scrolled (592, 270) with delta (0, 0)
Screenshot: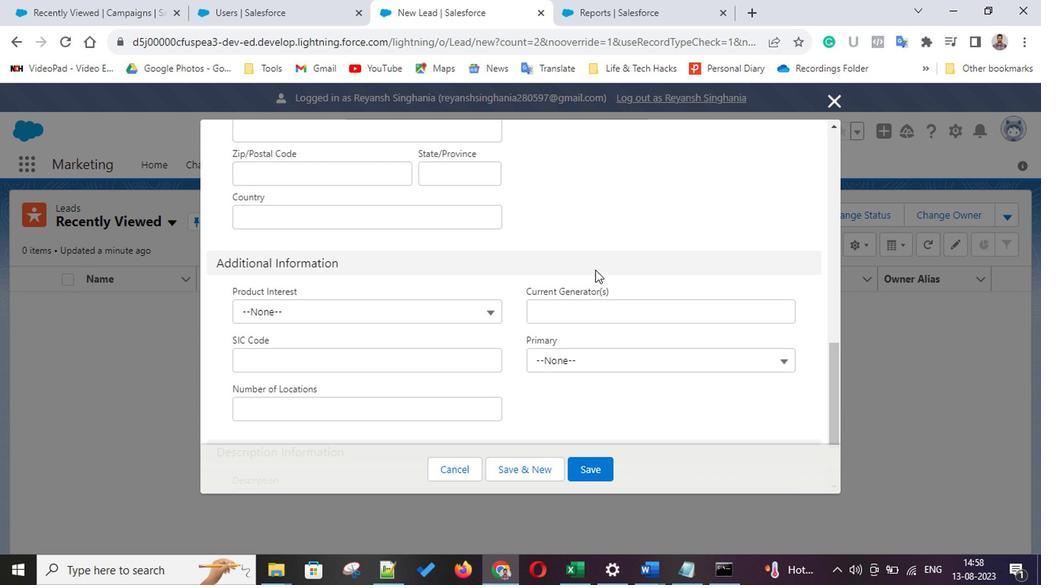 
Action: Mouse scrolled (592, 270) with delta (0, 0)
Screenshot: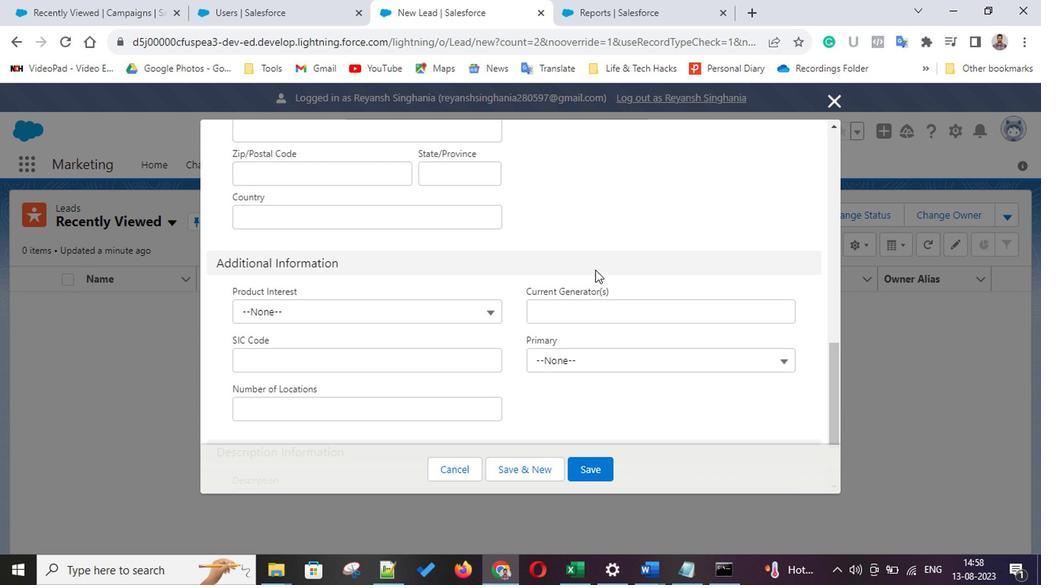 
Action: Mouse scrolled (592, 270) with delta (0, 0)
Screenshot: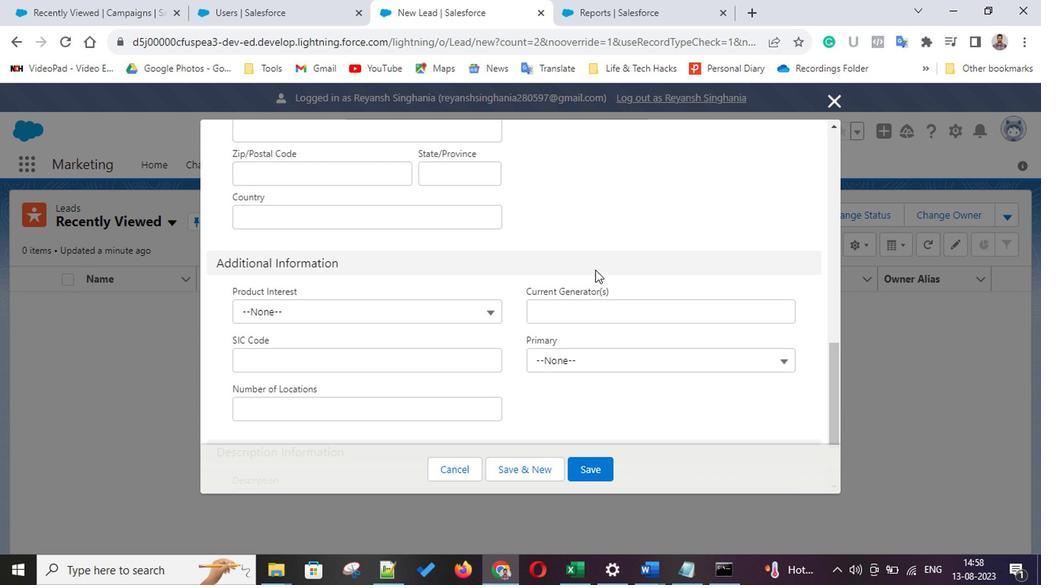 
Action: Mouse scrolled (592, 270) with delta (0, 0)
Screenshot: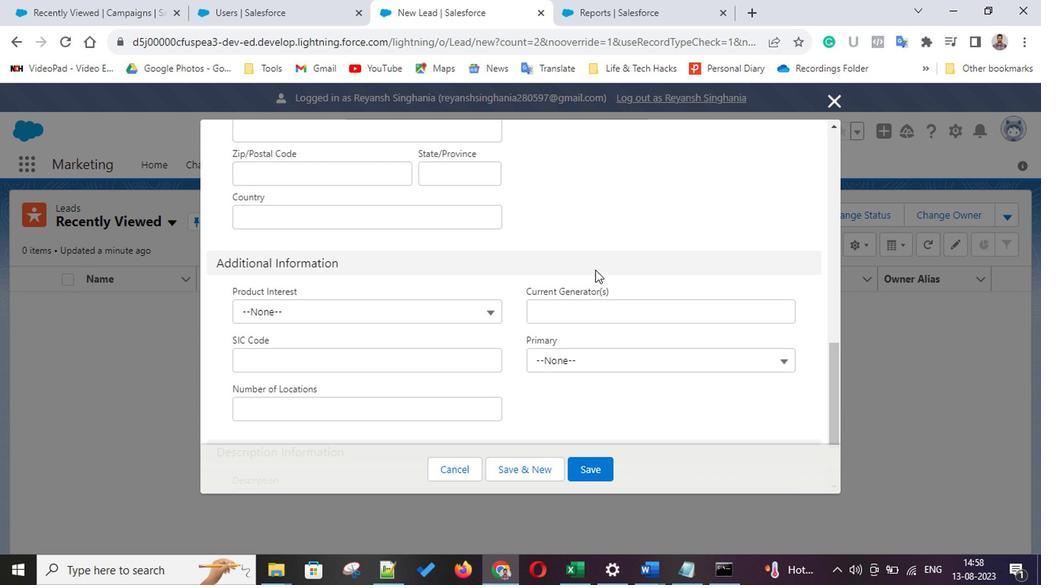
Action: Mouse scrolled (592, 270) with delta (0, 0)
Screenshot: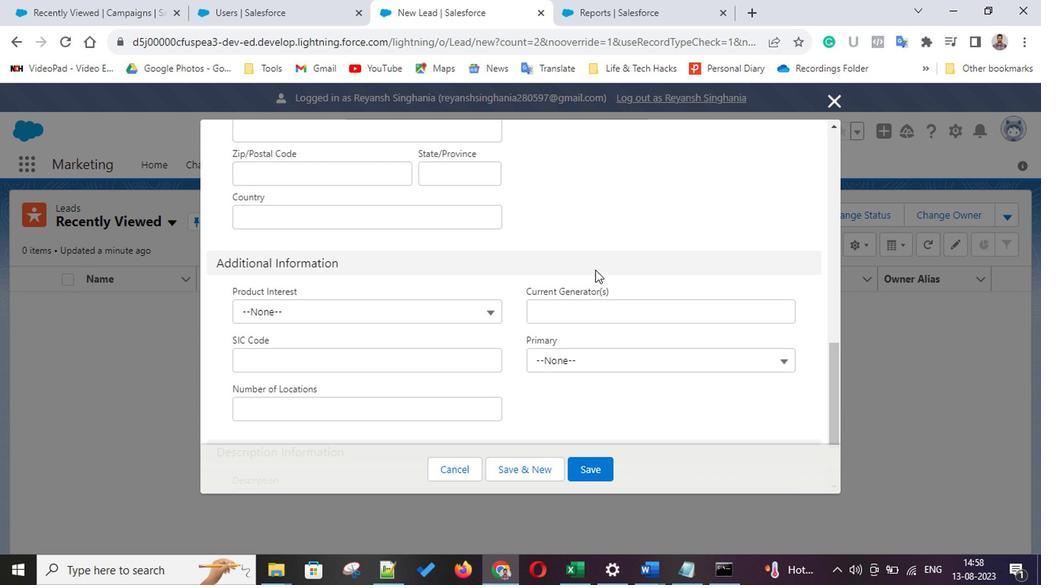 
Action: Mouse scrolled (592, 270) with delta (0, 0)
Screenshot: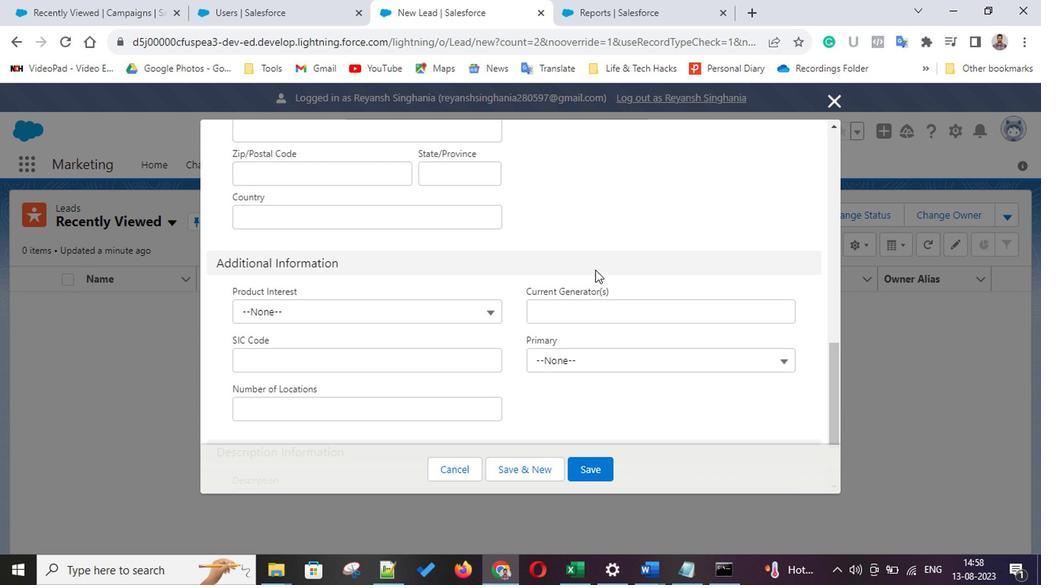 
Action: Mouse scrolled (592, 270) with delta (0, 0)
Screenshot: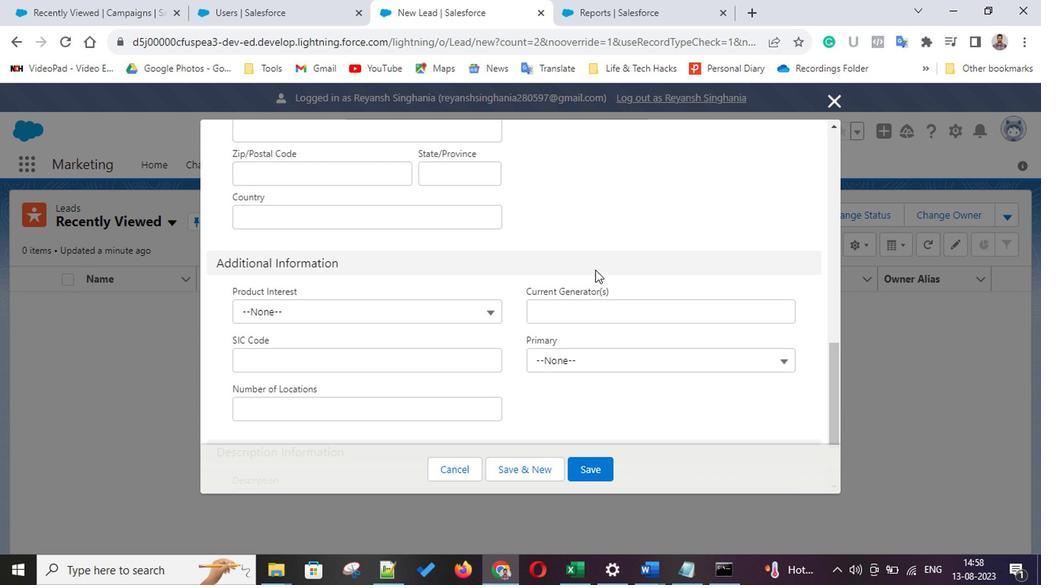 
Action: Mouse scrolled (592, 270) with delta (0, 0)
Screenshot: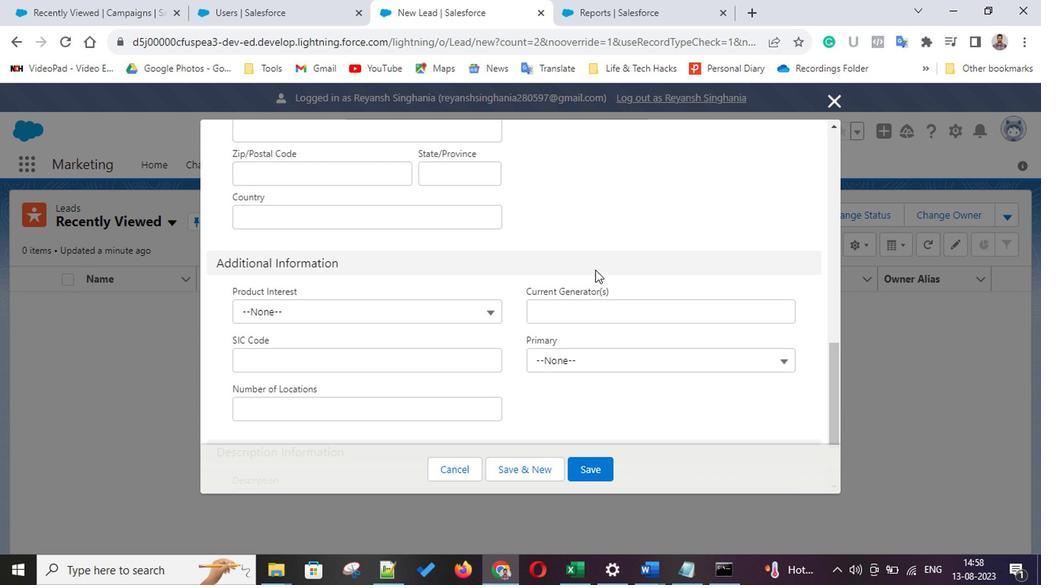 
Action: Mouse scrolled (592, 270) with delta (0, 0)
Screenshot: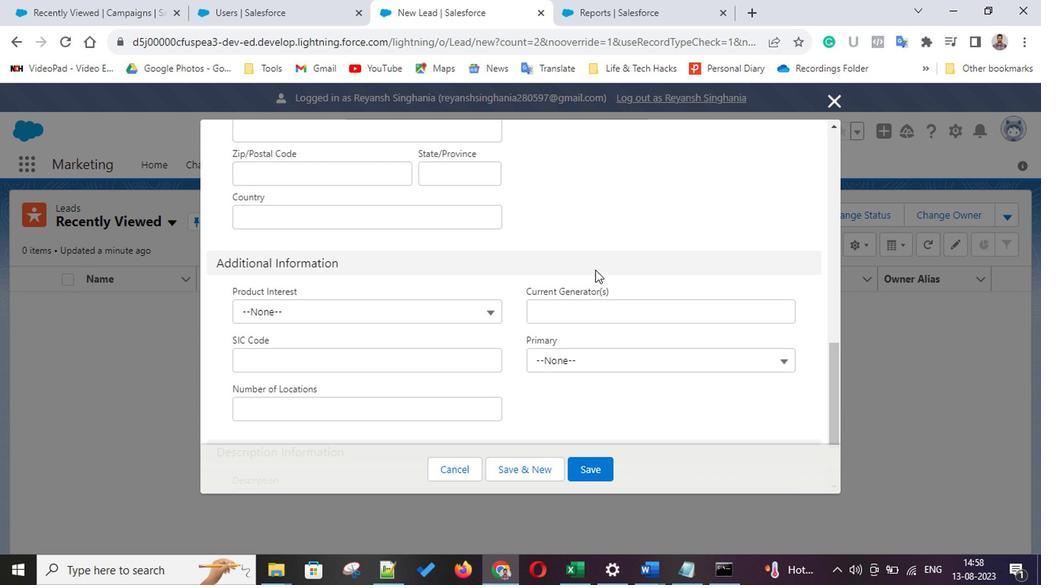 
Action: Mouse scrolled (592, 270) with delta (0, 0)
Screenshot: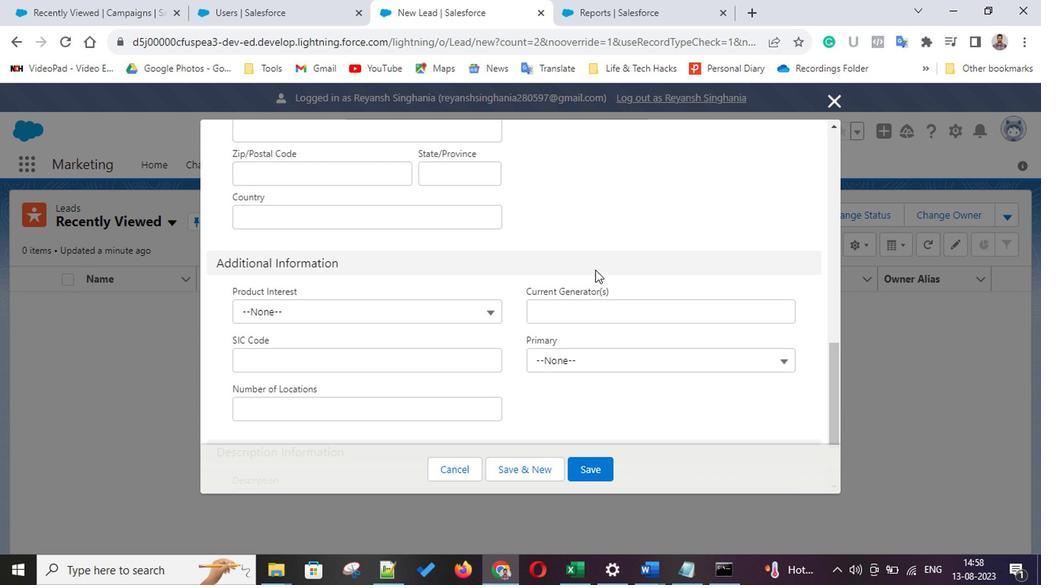 
Action: Mouse scrolled (592, 270) with delta (0, 0)
Screenshot: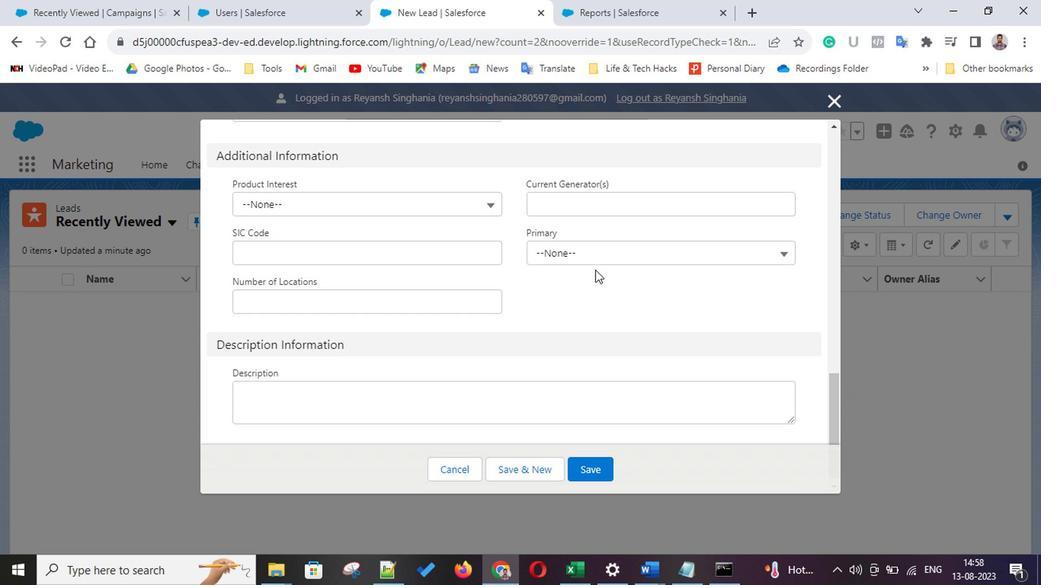 
Action: Mouse scrolled (592, 270) with delta (0, 0)
Screenshot: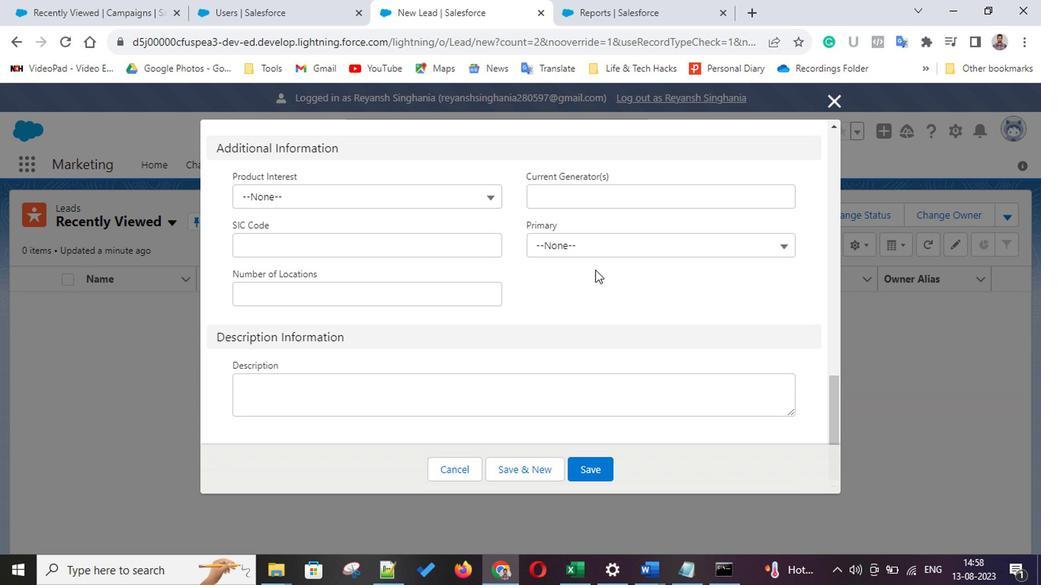 
Action: Mouse scrolled (592, 270) with delta (0, 0)
Screenshot: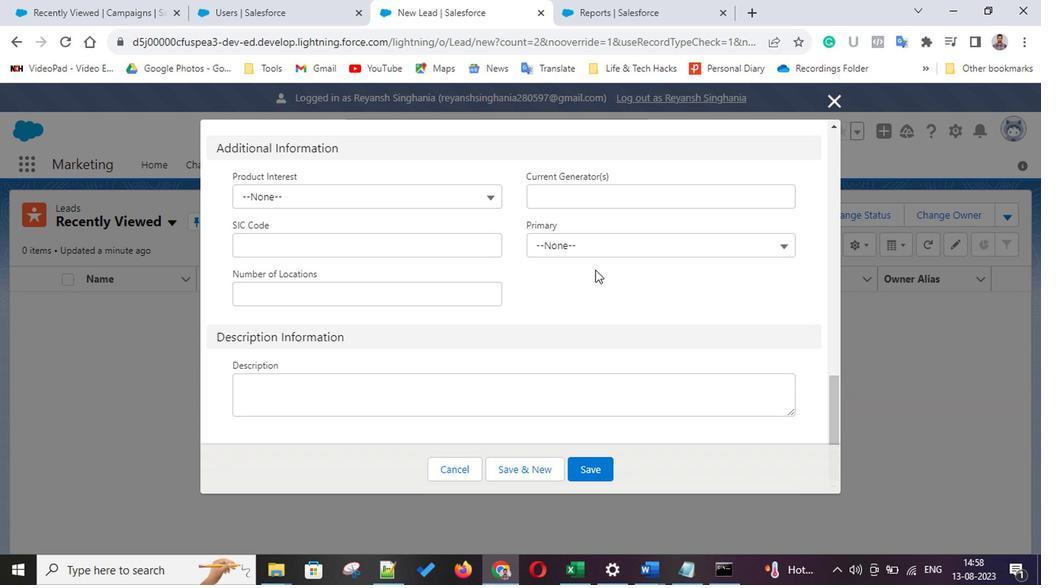 
Action: Mouse scrolled (592, 270) with delta (0, 0)
Screenshot: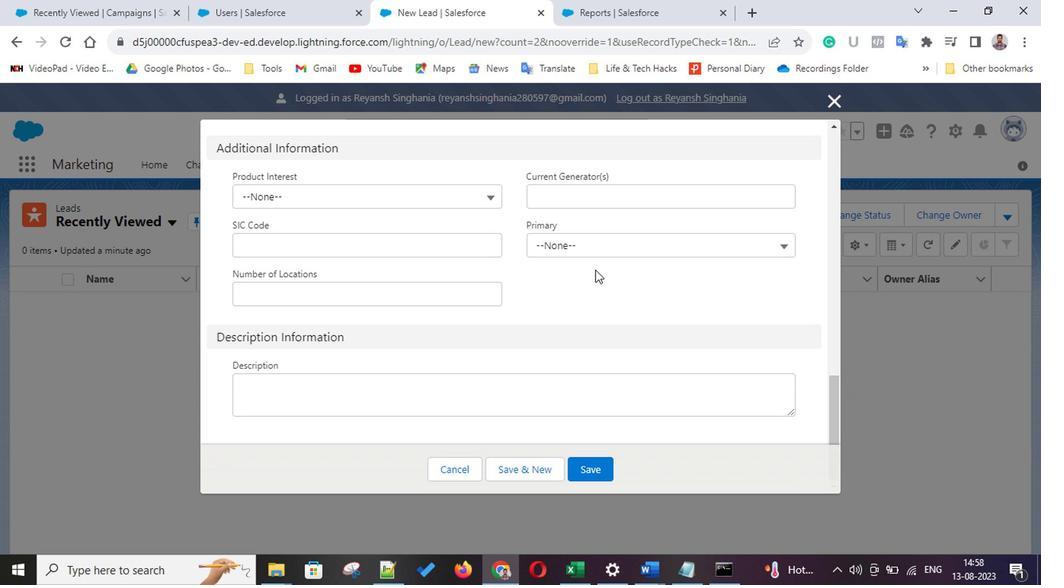 
Action: Mouse scrolled (592, 270) with delta (0, 0)
Screenshot: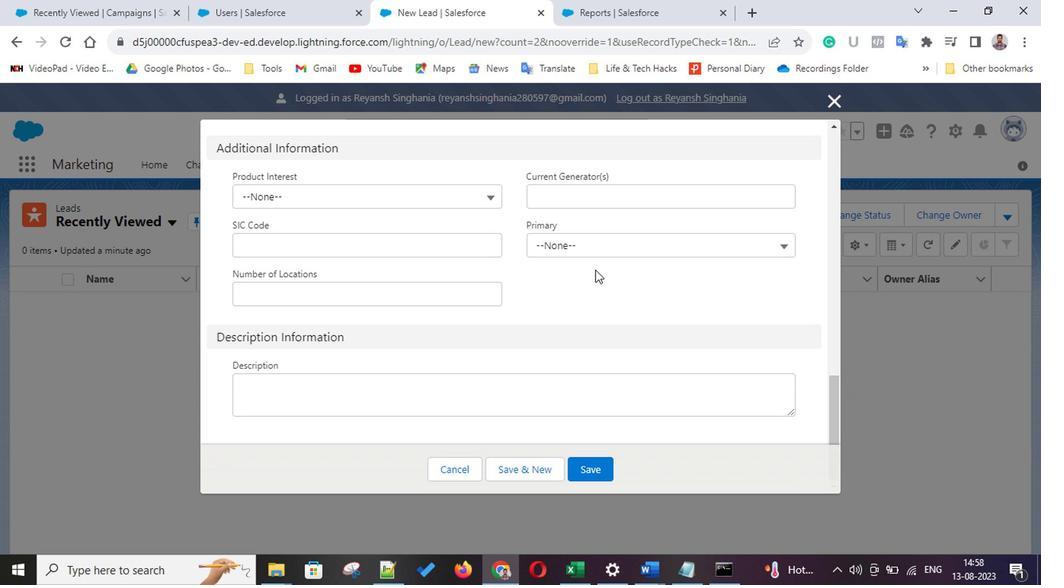 
Action: Mouse scrolled (592, 270) with delta (0, 0)
Screenshot: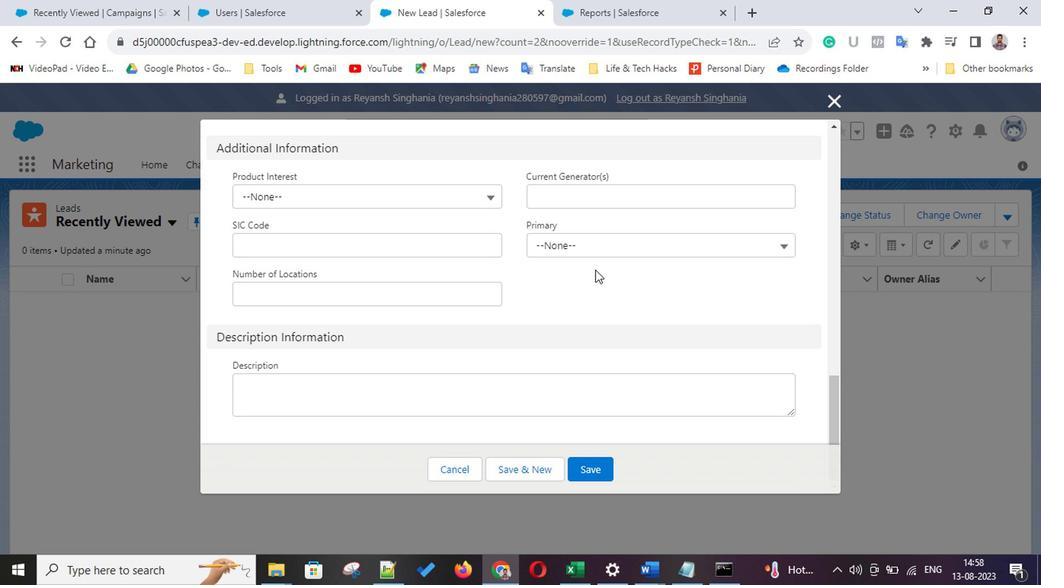 
Action: Mouse scrolled (592, 270) with delta (0, 0)
Screenshot: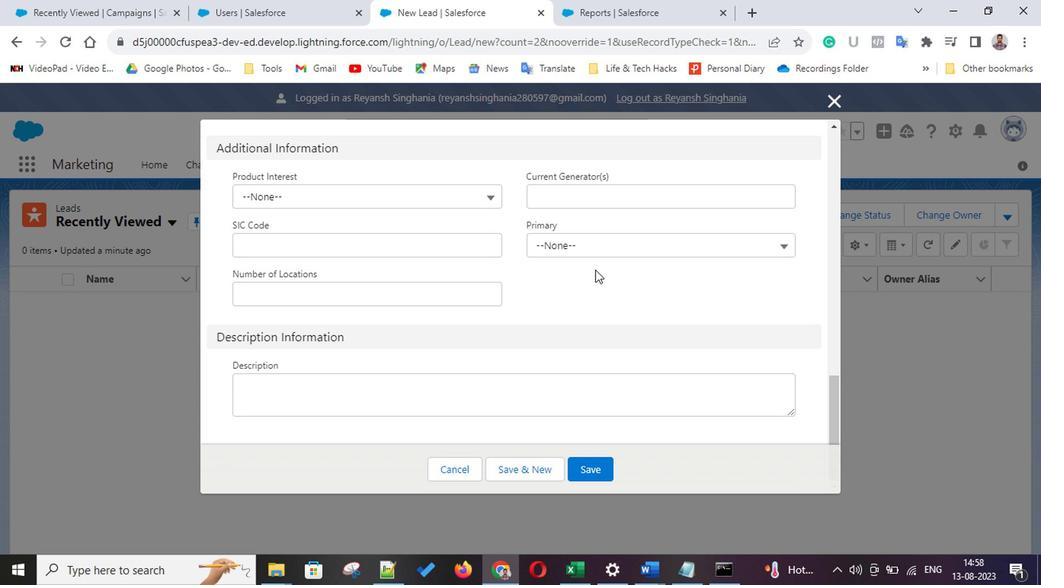 
Action: Mouse scrolled (592, 270) with delta (0, 0)
Screenshot: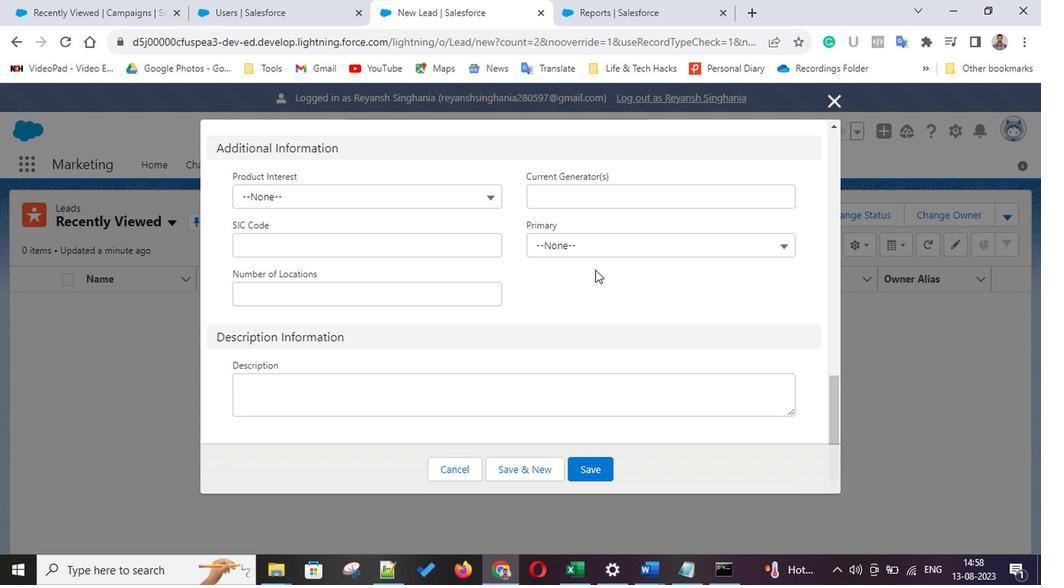 
Action: Mouse scrolled (592, 270) with delta (0, 0)
Screenshot: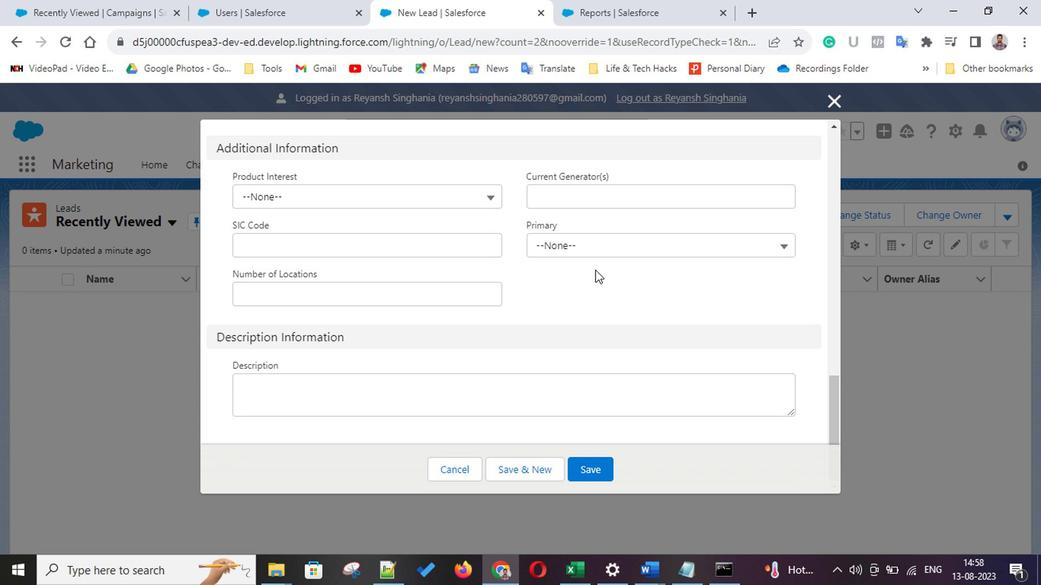 
Action: Mouse scrolled (592, 270) with delta (0, 0)
Screenshot: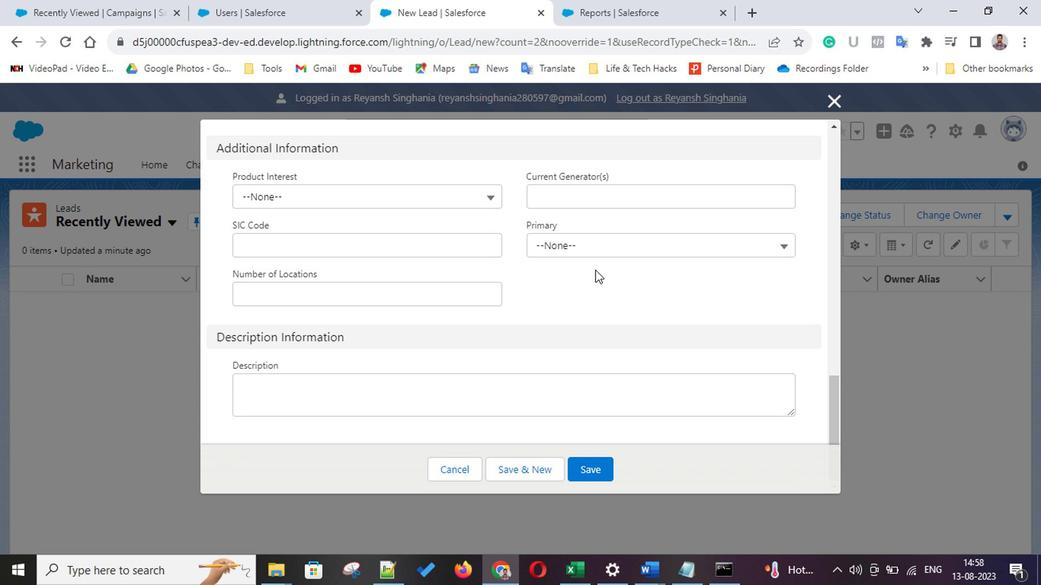 
Action: Mouse scrolled (592, 270) with delta (0, 0)
Screenshot: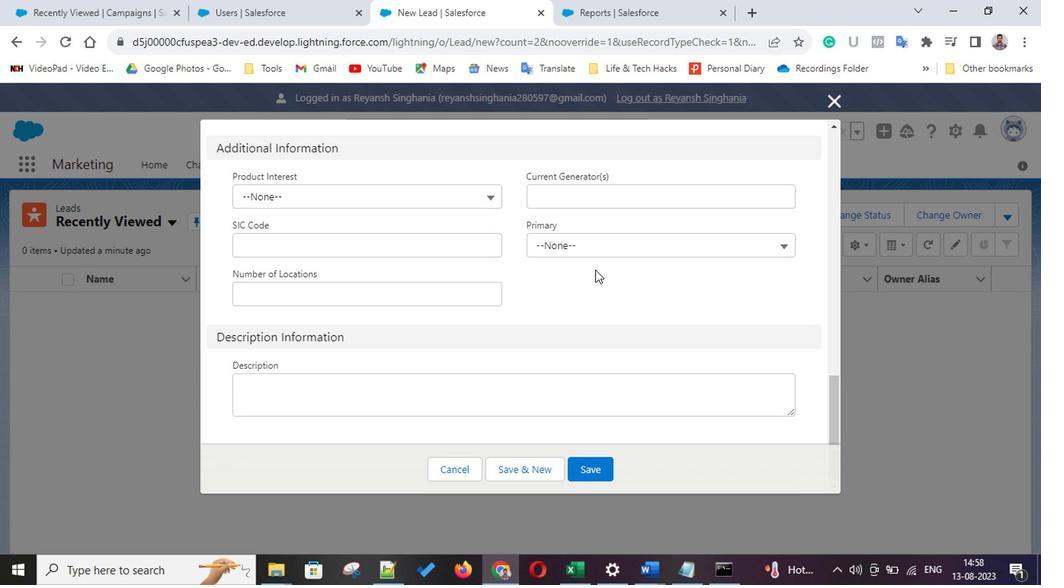 
Action: Mouse scrolled (592, 270) with delta (0, 0)
Screenshot: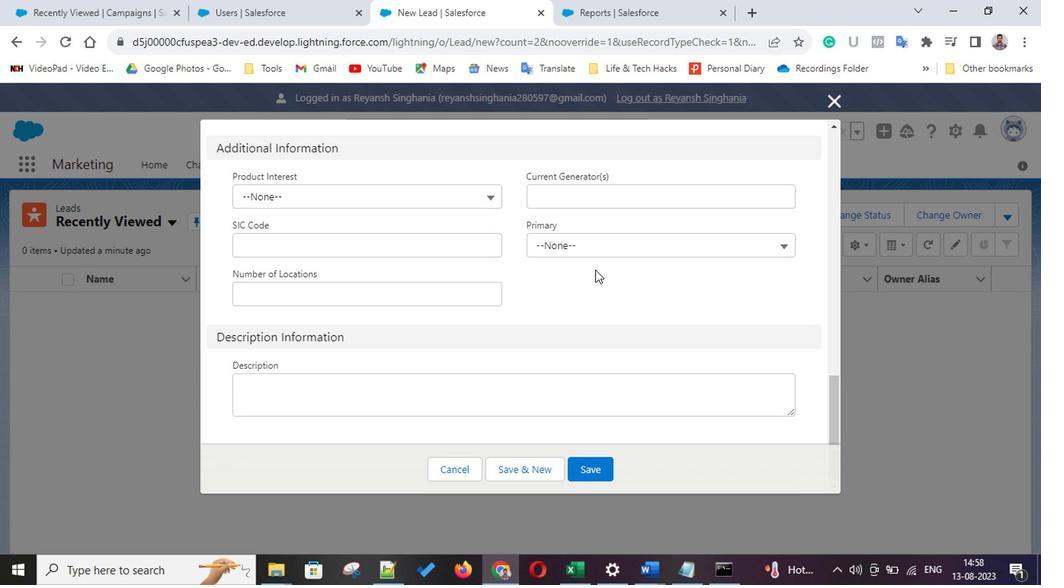 
Action: Mouse scrolled (592, 270) with delta (0, 0)
Screenshot: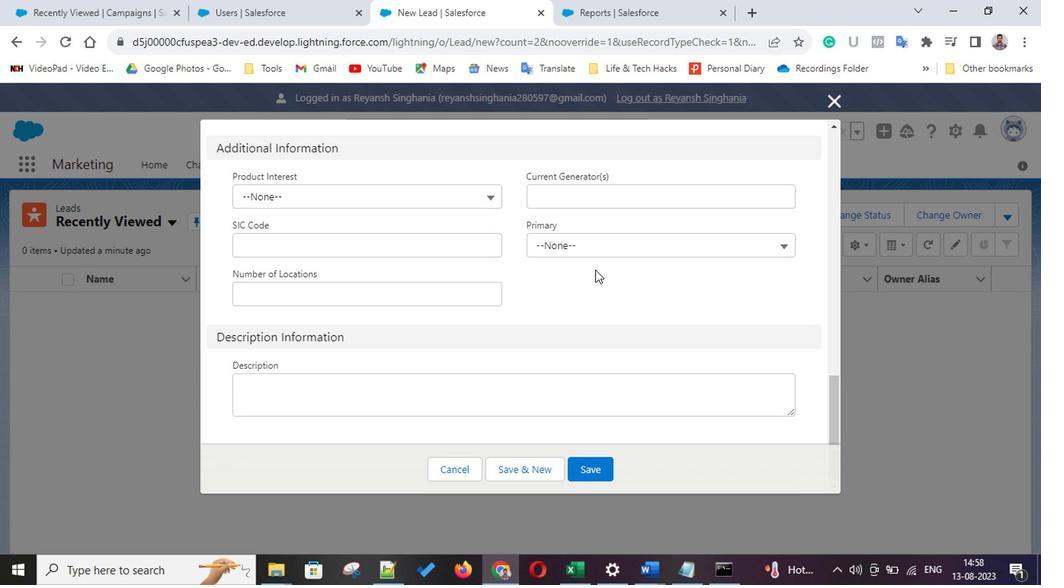 
Action: Mouse moved to (590, 465)
Screenshot: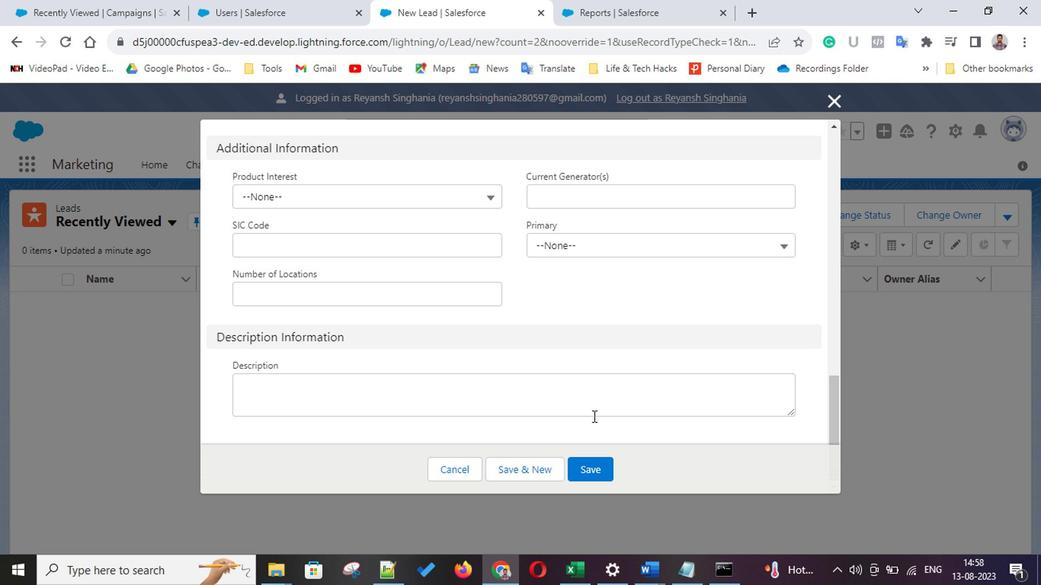 
Action: Mouse pressed left at (590, 465)
Screenshot: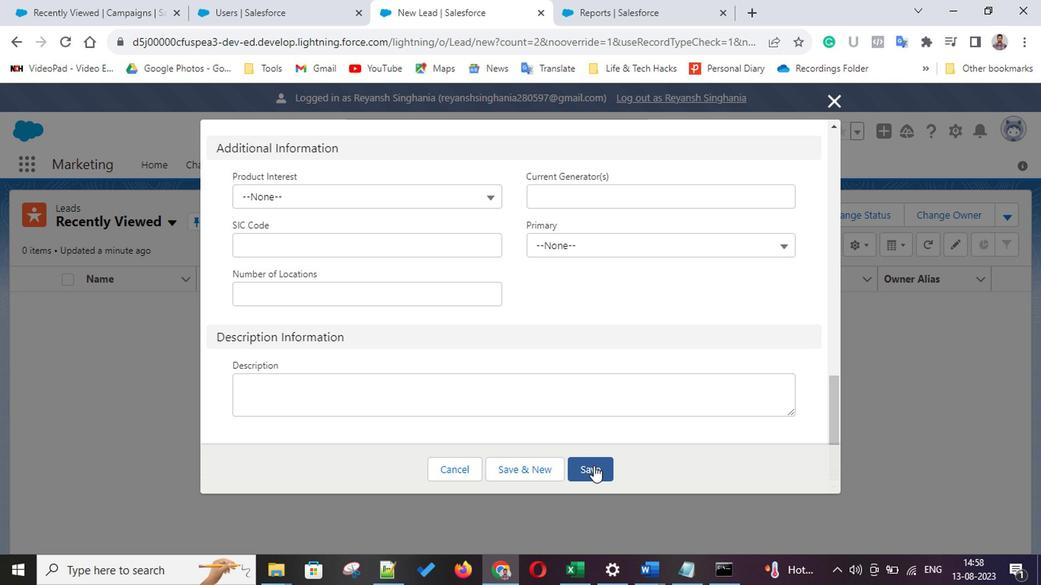 
Action: Mouse moved to (854, 418)
Screenshot: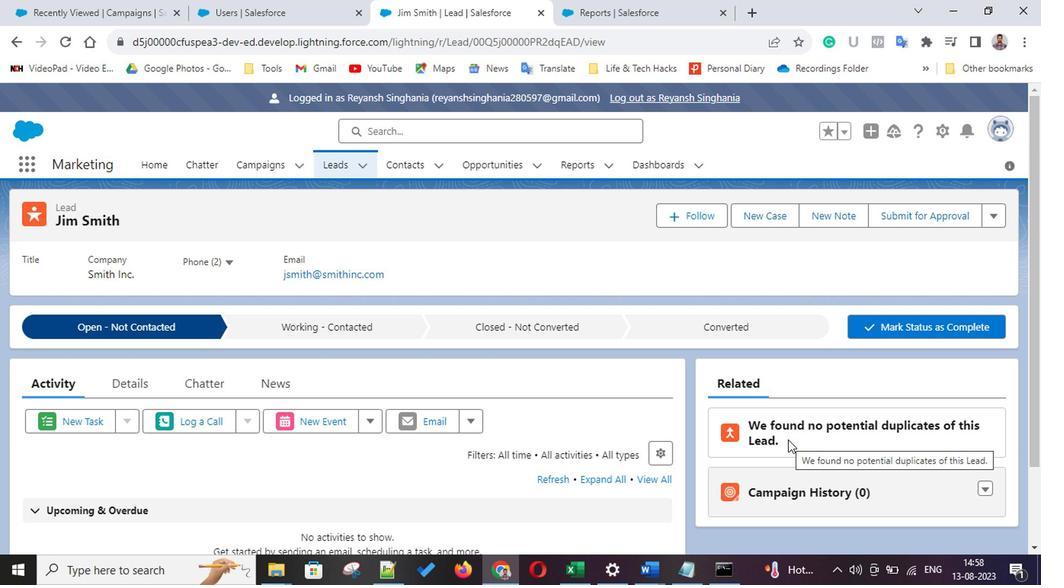 
Action: Mouse scrolled (854, 418) with delta (0, 0)
Screenshot: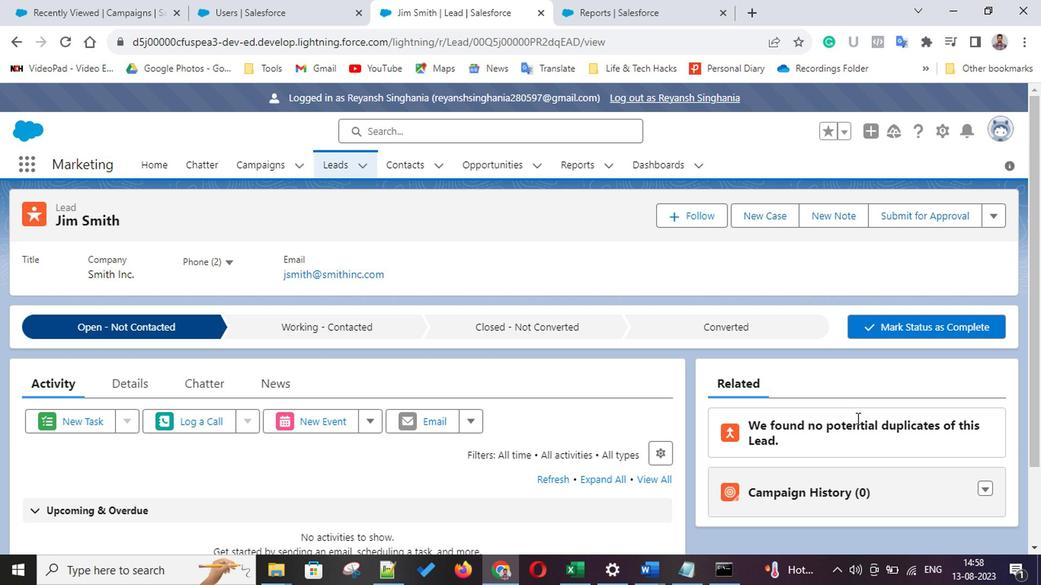 
Action: Mouse scrolled (854, 418) with delta (0, 0)
Screenshot: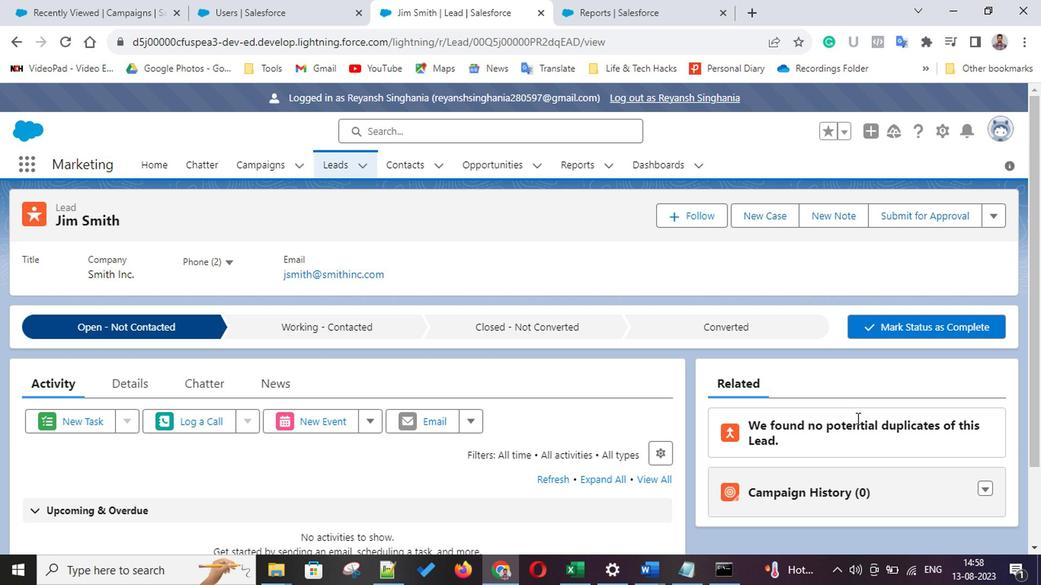 
Action: Mouse scrolled (854, 418) with delta (0, 0)
Screenshot: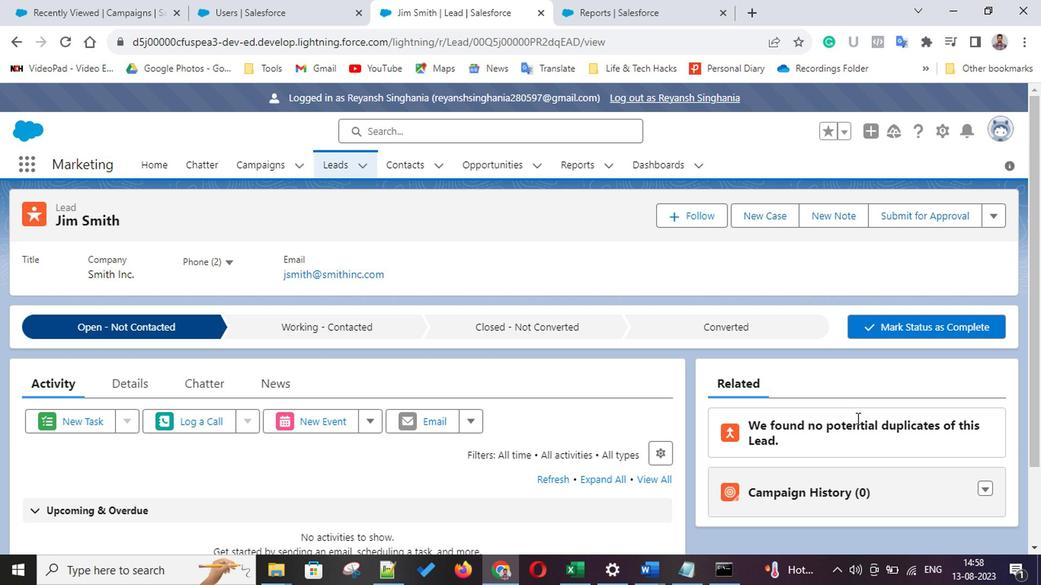 
Action: Mouse scrolled (854, 418) with delta (0, 0)
Screenshot: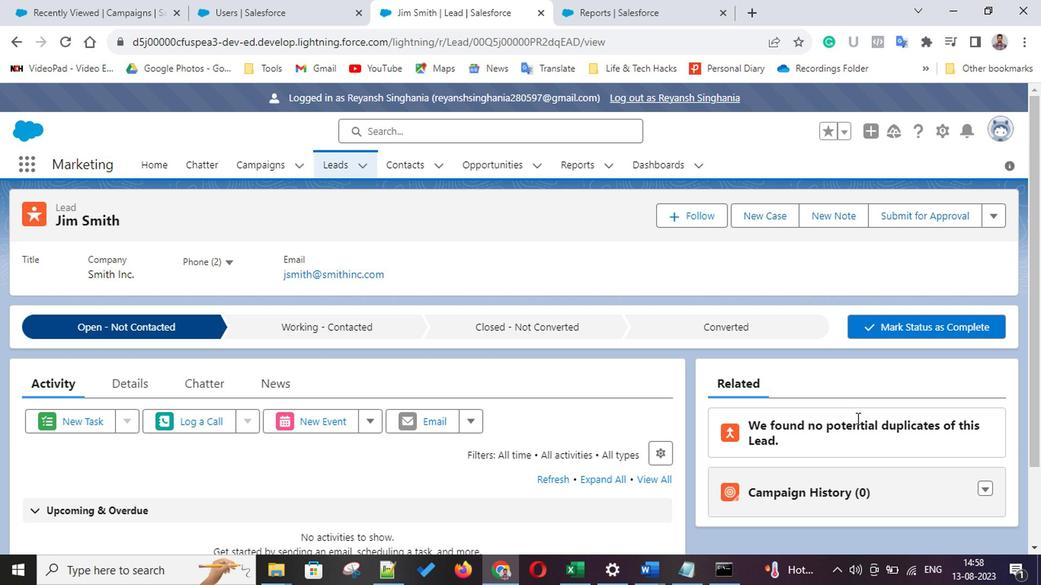 
Action: Mouse scrolled (854, 418) with delta (0, 0)
Screenshot: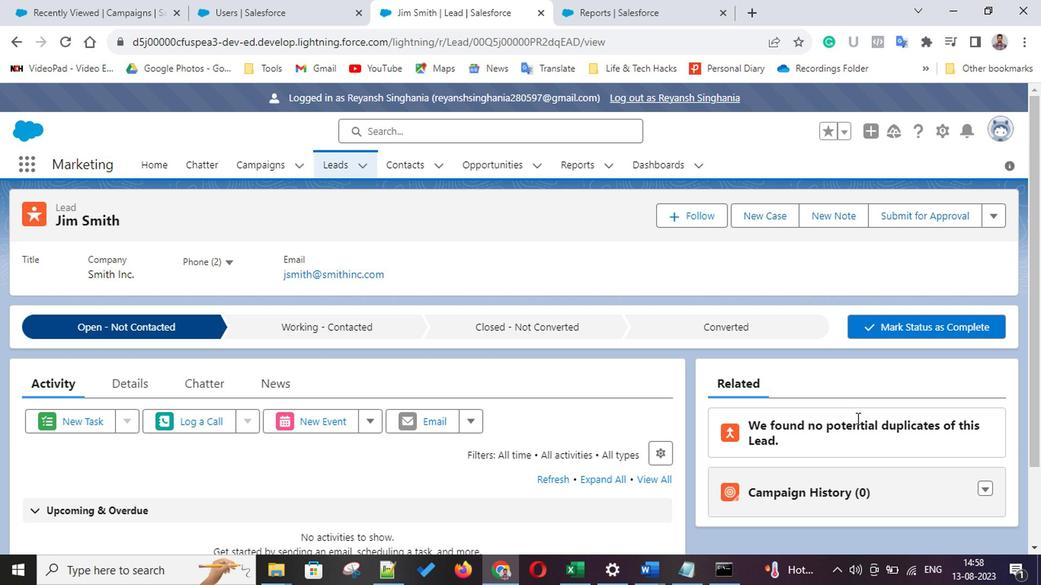 
Action: Mouse scrolled (854, 418) with delta (0, 0)
Screenshot: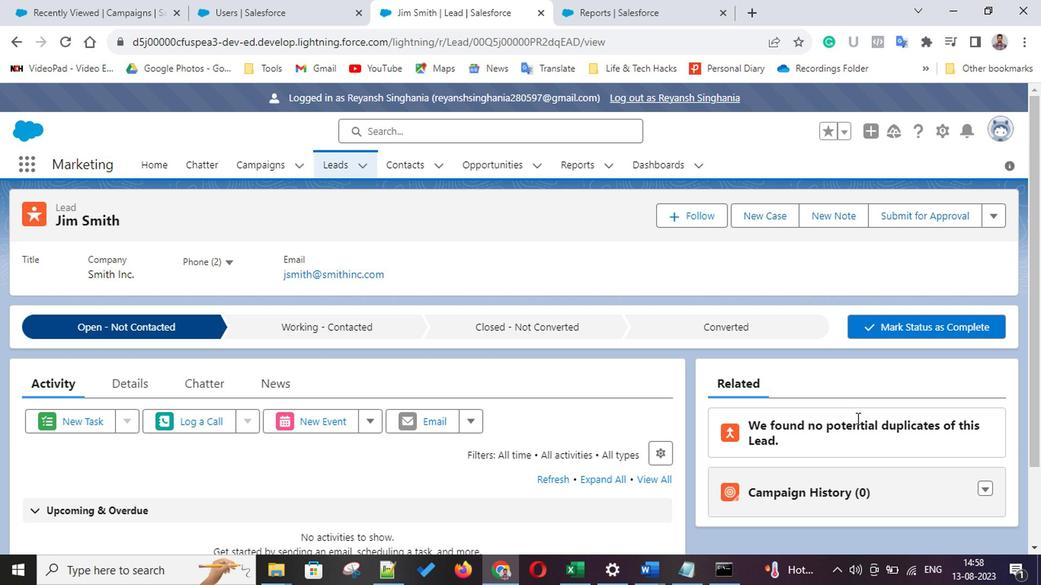 
Action: Mouse scrolled (854, 418) with delta (0, 0)
Screenshot: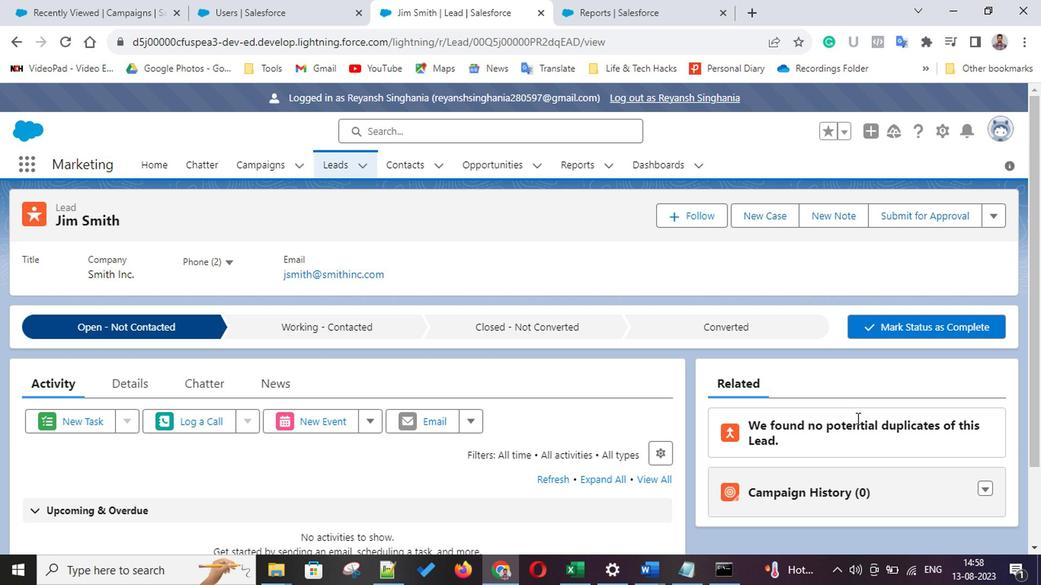 
Action: Mouse scrolled (854, 418) with delta (0, 0)
Screenshot: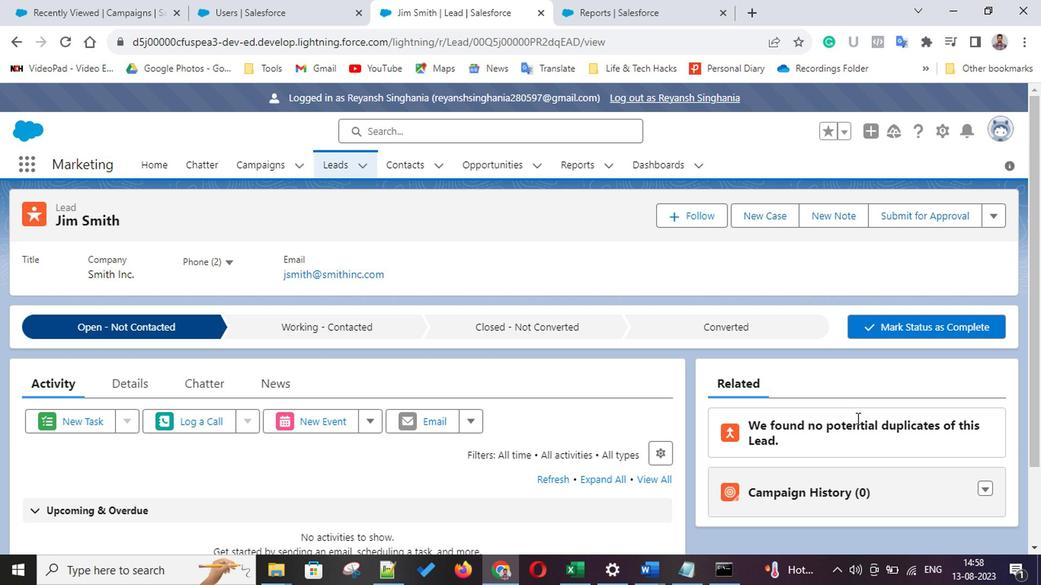 
Action: Mouse scrolled (854, 418) with delta (0, 0)
Screenshot: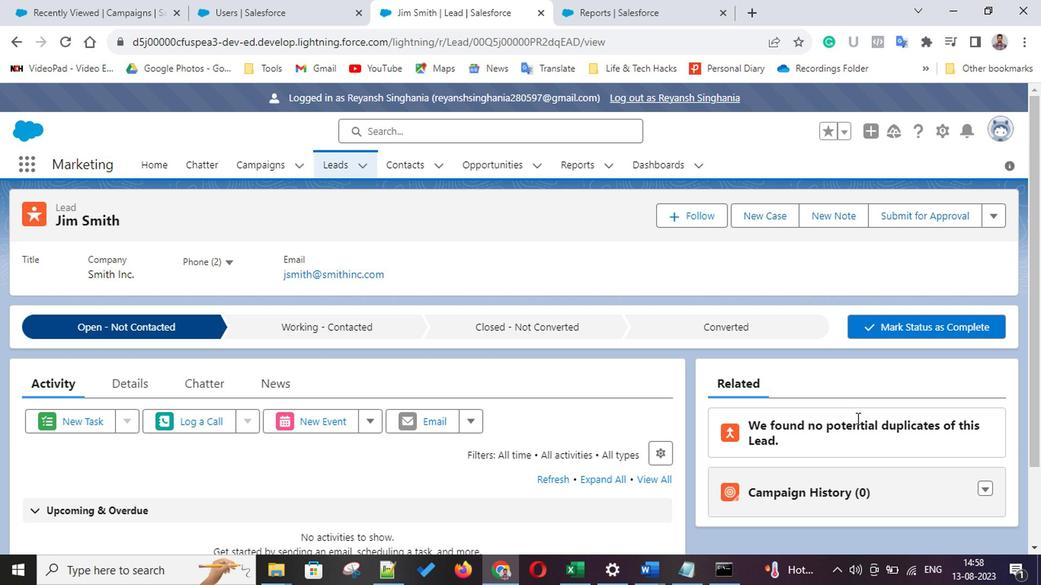 
Action: Mouse moved to (986, 392)
Screenshot: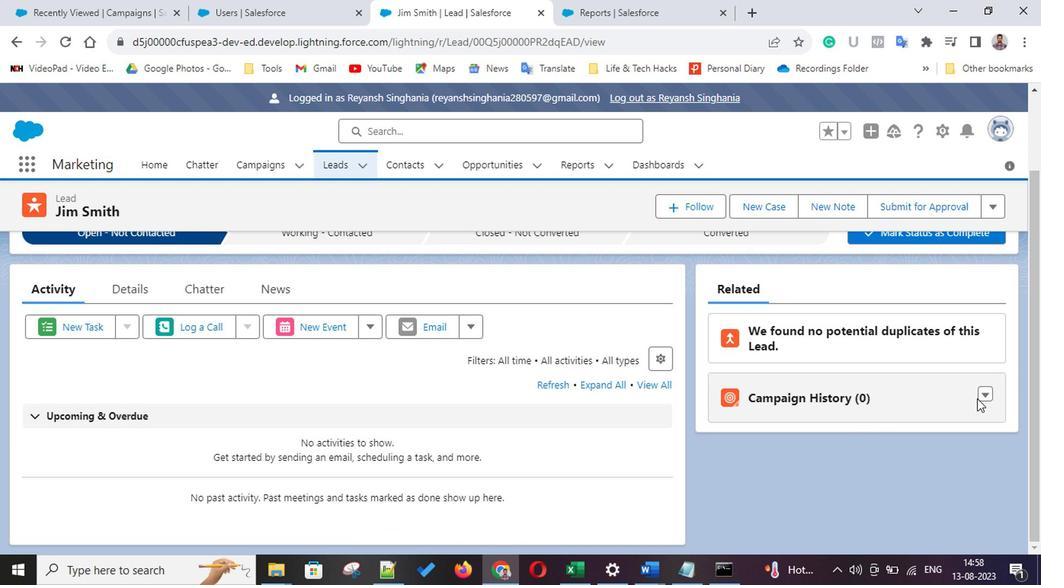 
Action: Mouse pressed left at (986, 392)
Screenshot: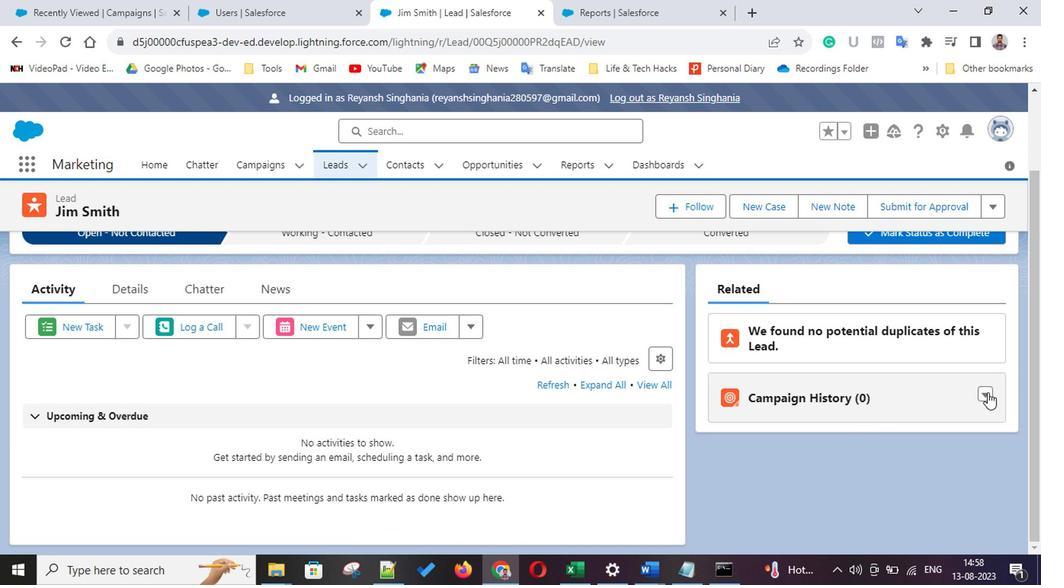 
Action: Mouse moved to (931, 421)
Screenshot: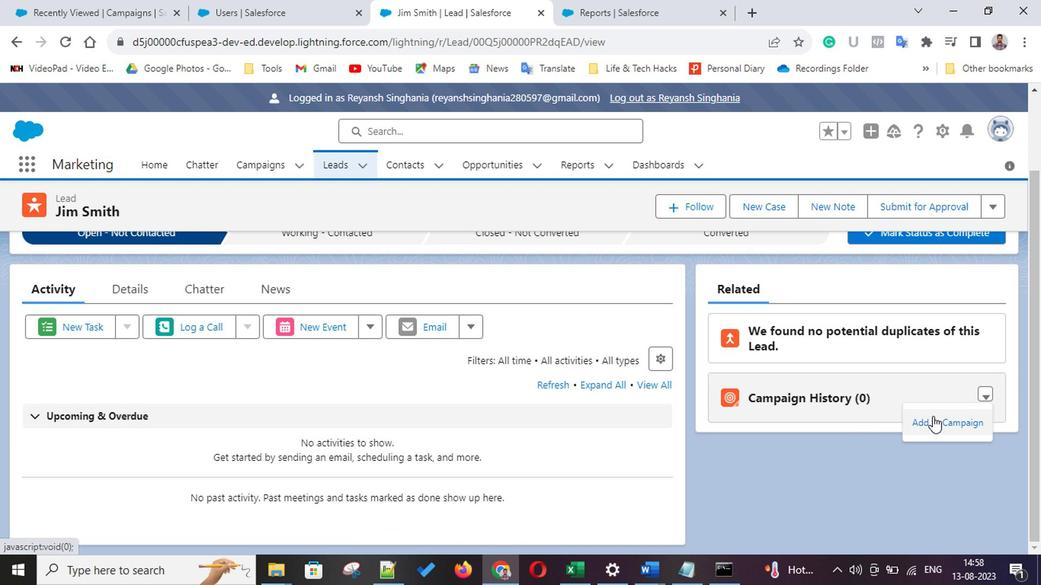 
Action: Mouse pressed left at (931, 421)
Screenshot: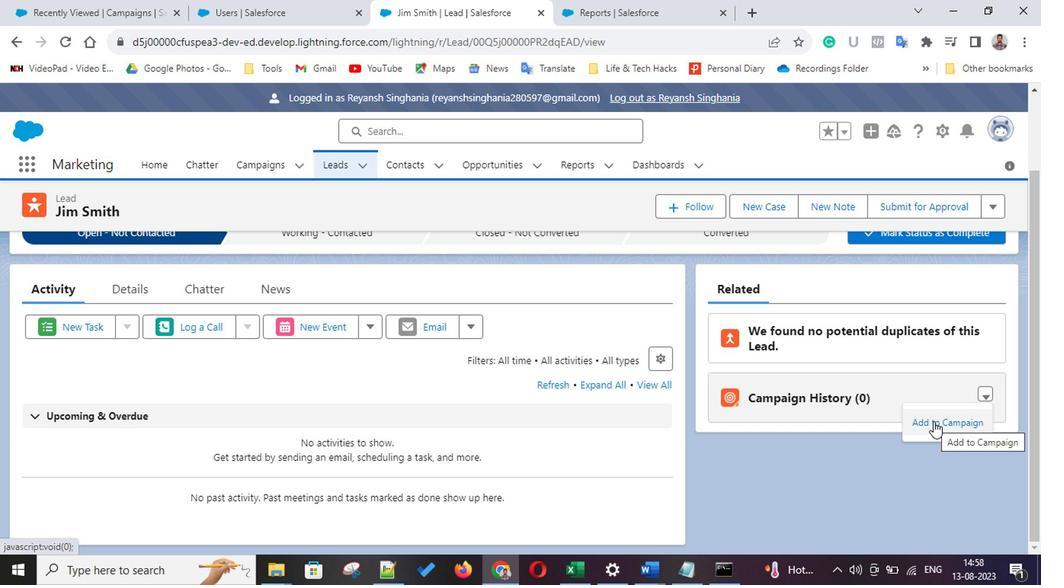 
Action: Mouse moved to (425, 340)
Screenshot: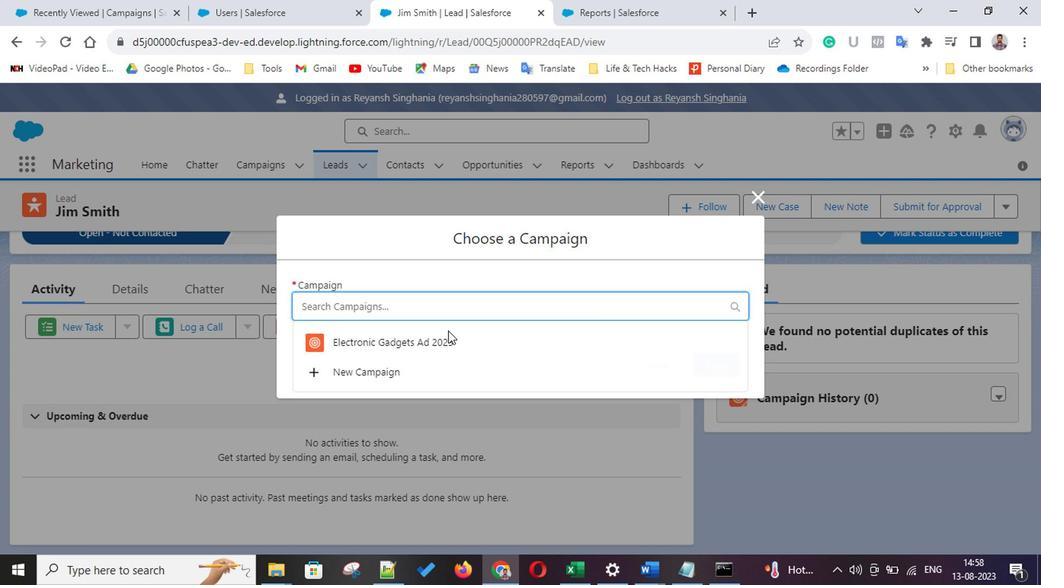 
Action: Mouse pressed left at (425, 340)
Screenshot: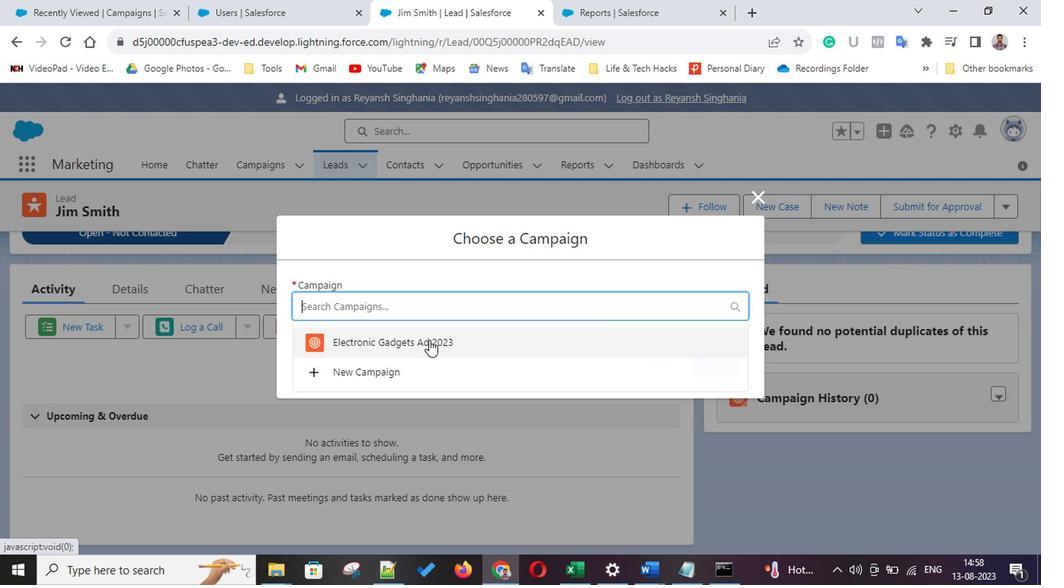 
Action: Mouse moved to (719, 361)
Screenshot: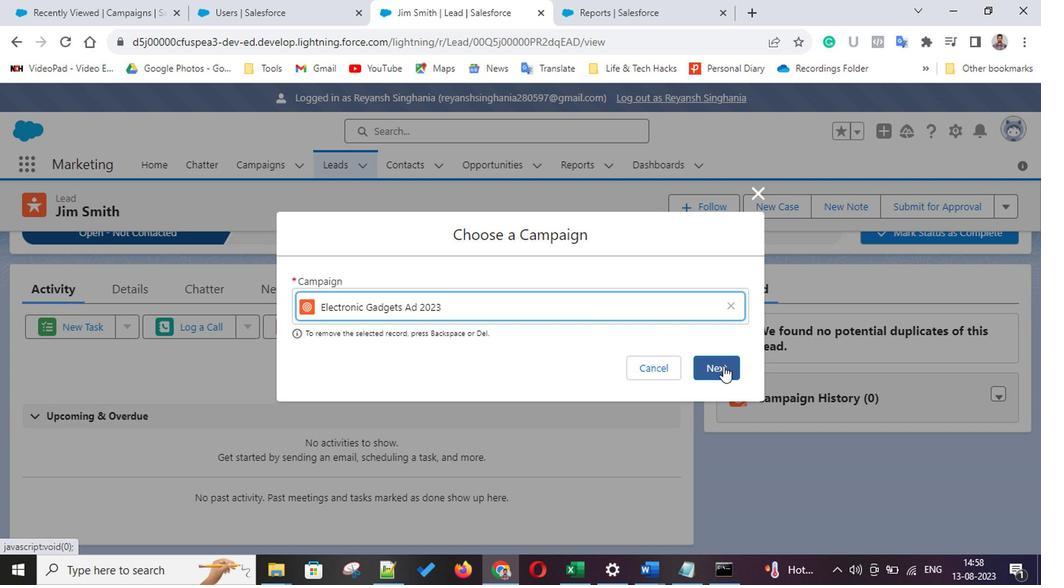 
Action: Mouse pressed left at (719, 361)
Screenshot: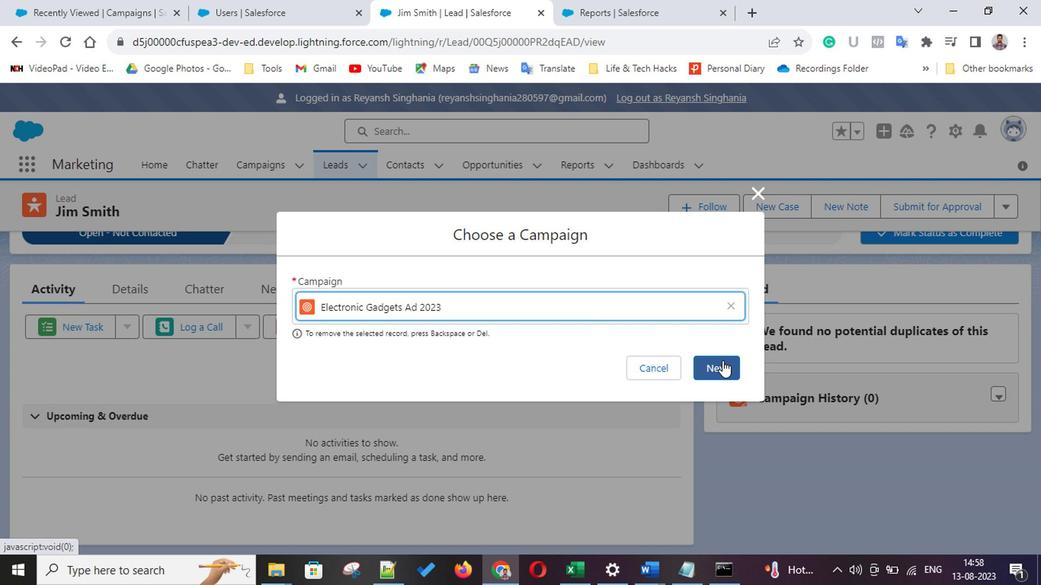 
Action: Mouse moved to (414, 374)
Screenshot: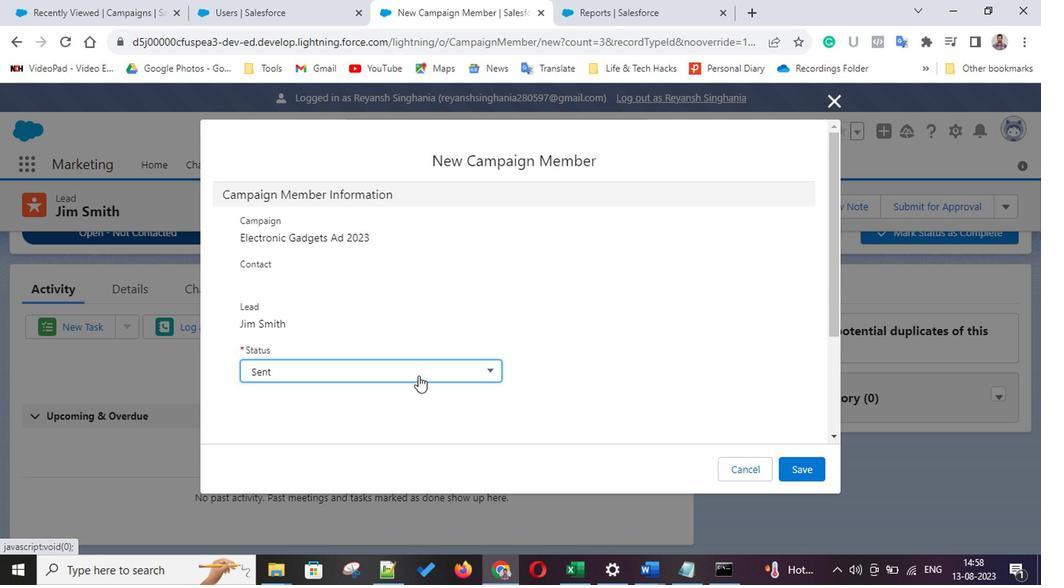 
Action: Mouse pressed left at (414, 374)
Screenshot: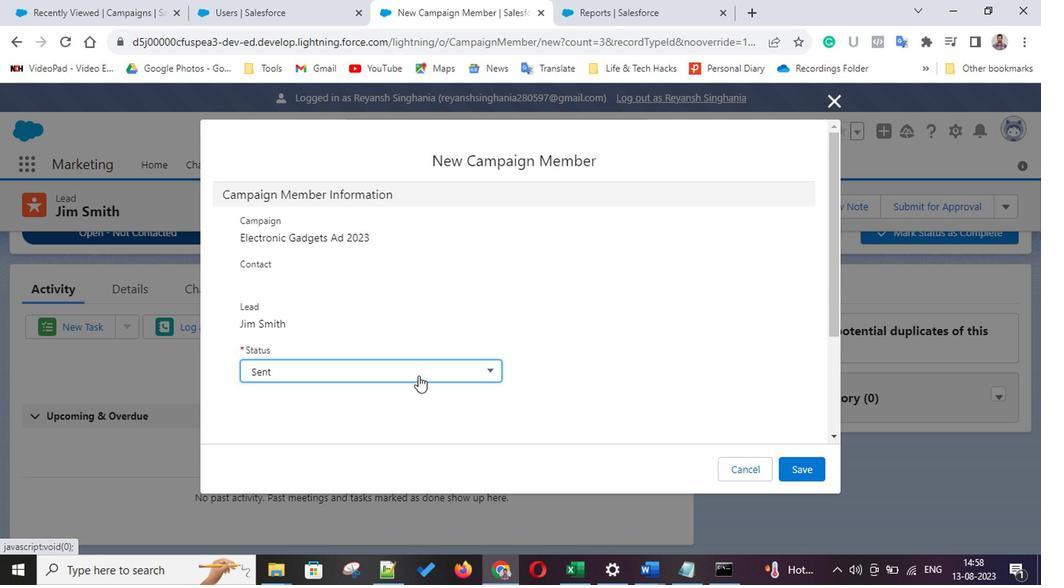 
Action: Mouse moved to (329, 414)
Screenshot: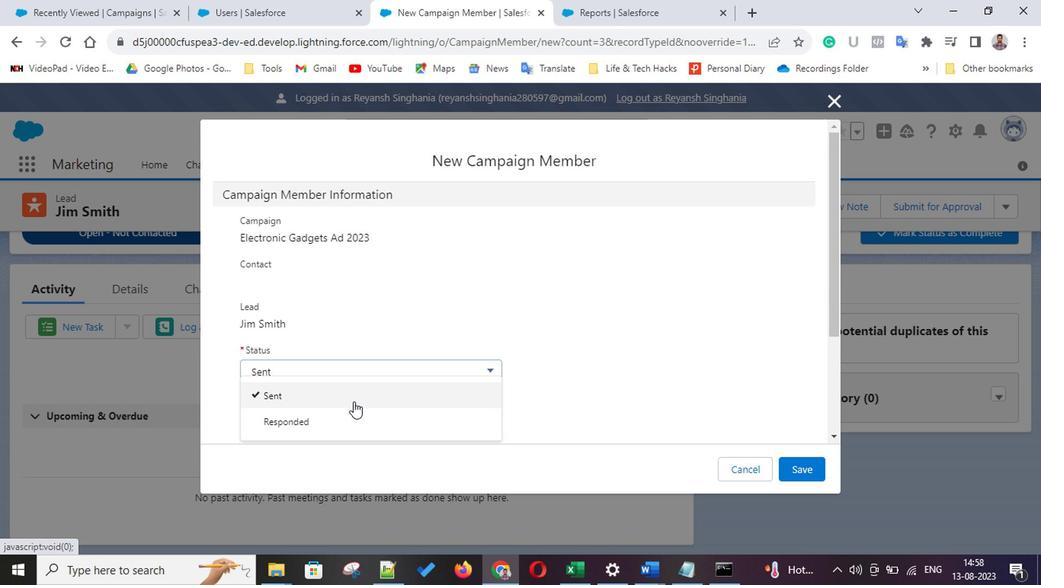 
Action: Mouse pressed left at (329, 414)
Screenshot: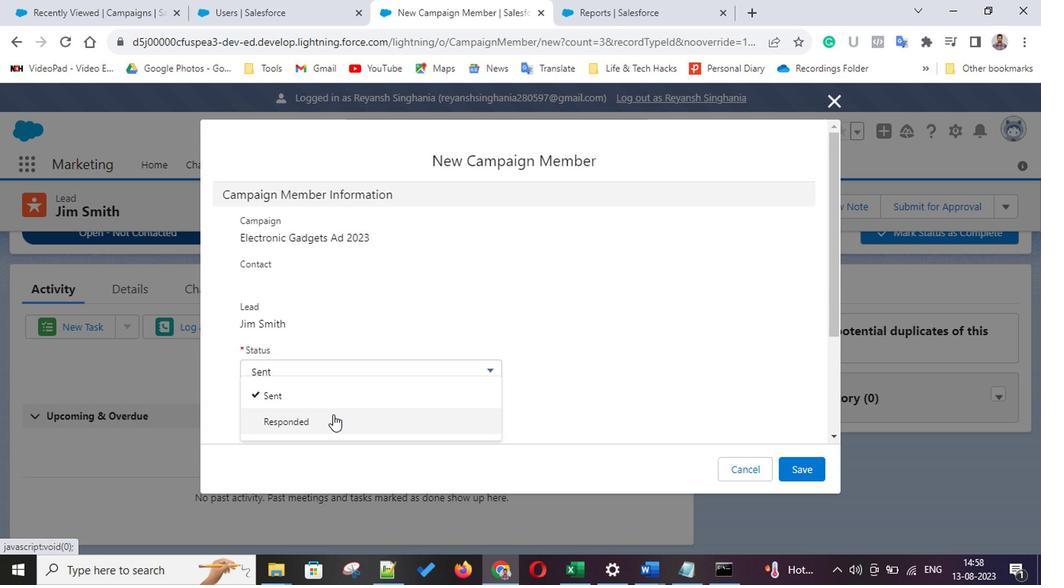 
Action: Mouse moved to (805, 468)
Screenshot: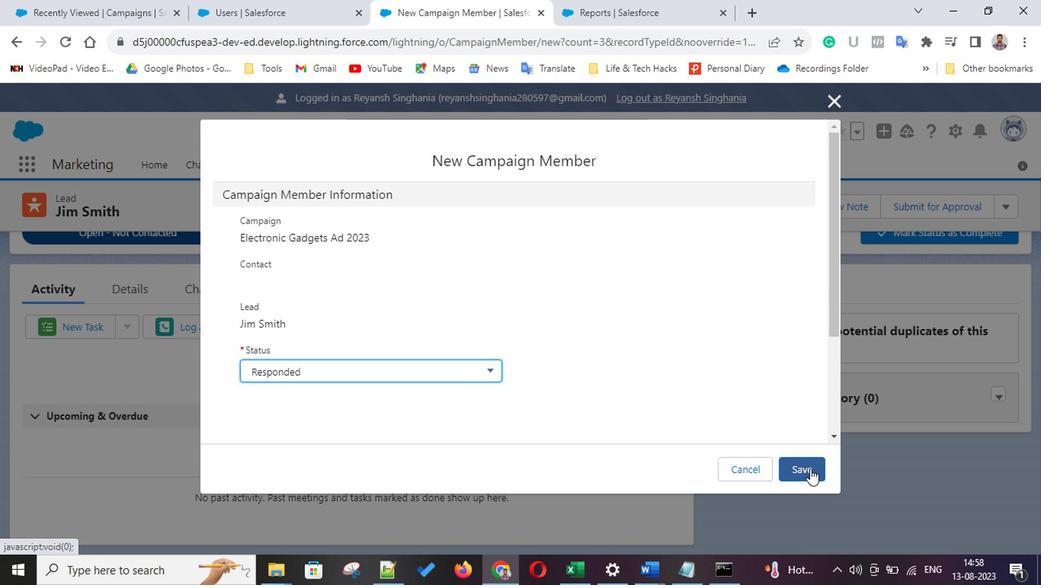
Action: Mouse pressed left at (805, 468)
Screenshot: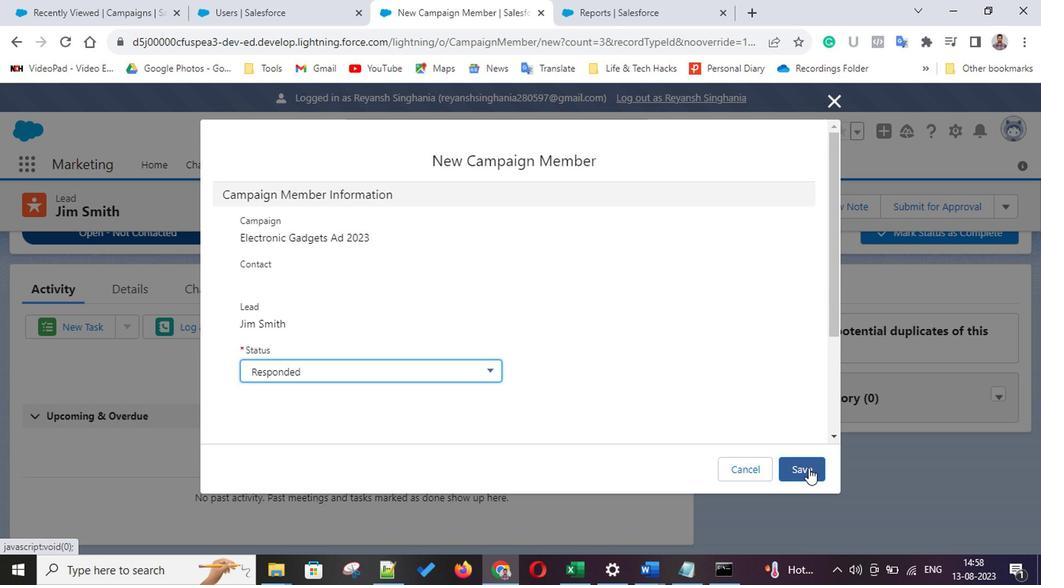 
Action: Mouse moved to (864, 397)
Screenshot: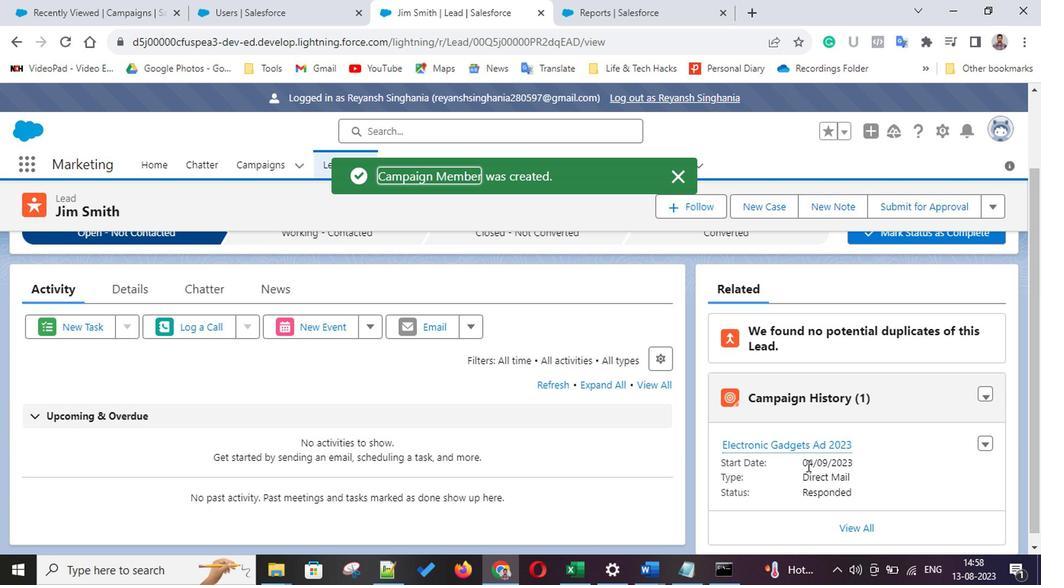 
Action: Mouse scrolled (864, 396) with delta (0, 0)
Screenshot: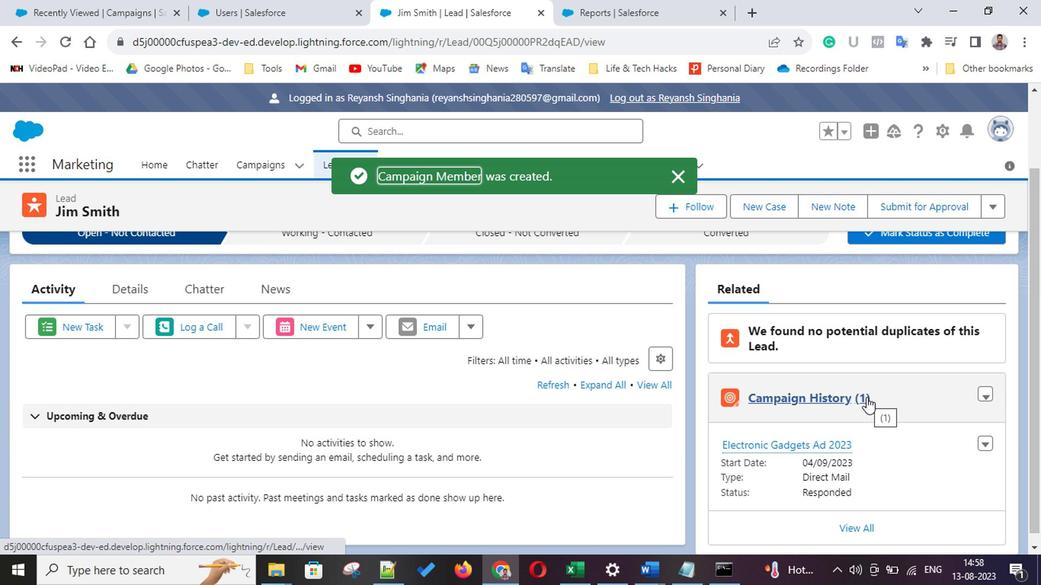 
Action: Mouse scrolled (864, 396) with delta (0, 0)
Screenshot: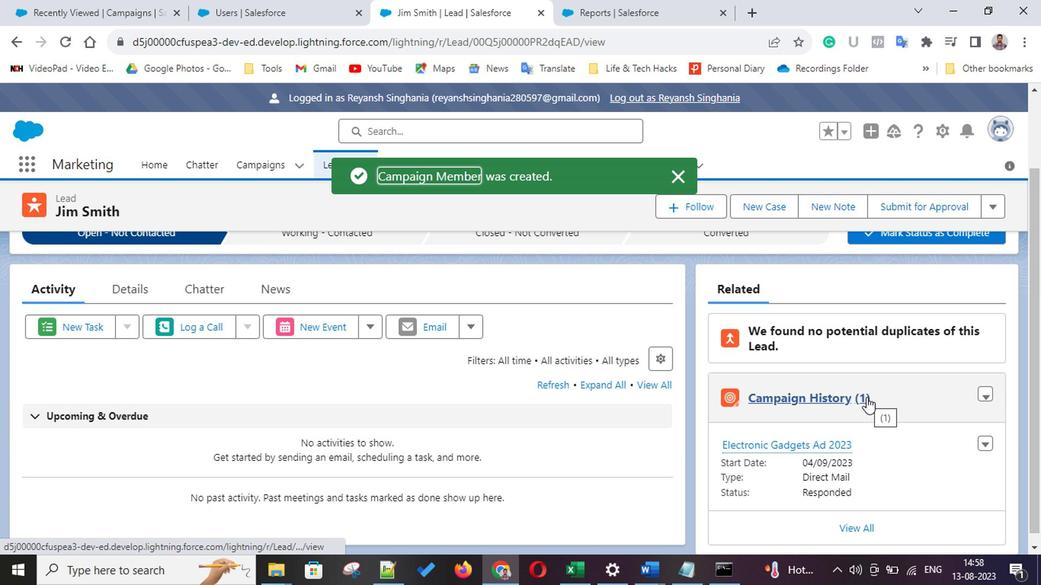 
Action: Mouse scrolled (864, 396) with delta (0, 0)
Screenshot: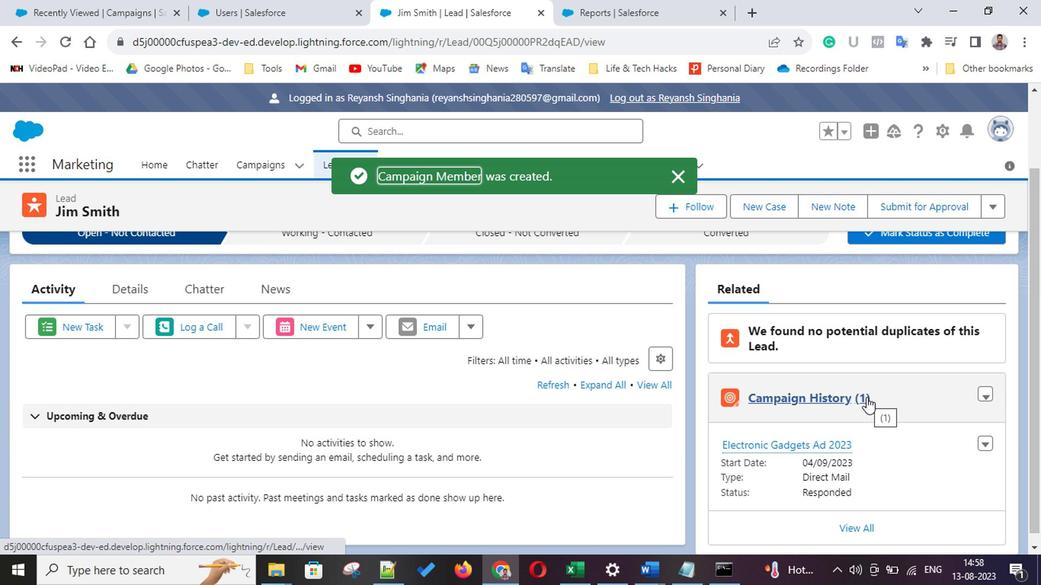 
Action: Mouse scrolled (864, 396) with delta (0, 0)
Screenshot: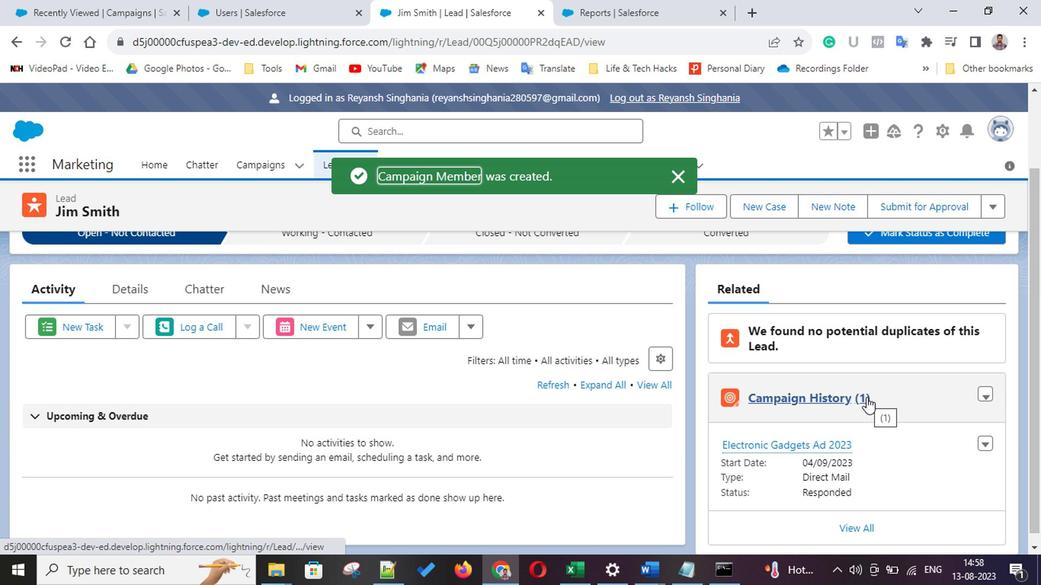 
Action: Mouse scrolled (864, 396) with delta (0, 0)
Screenshot: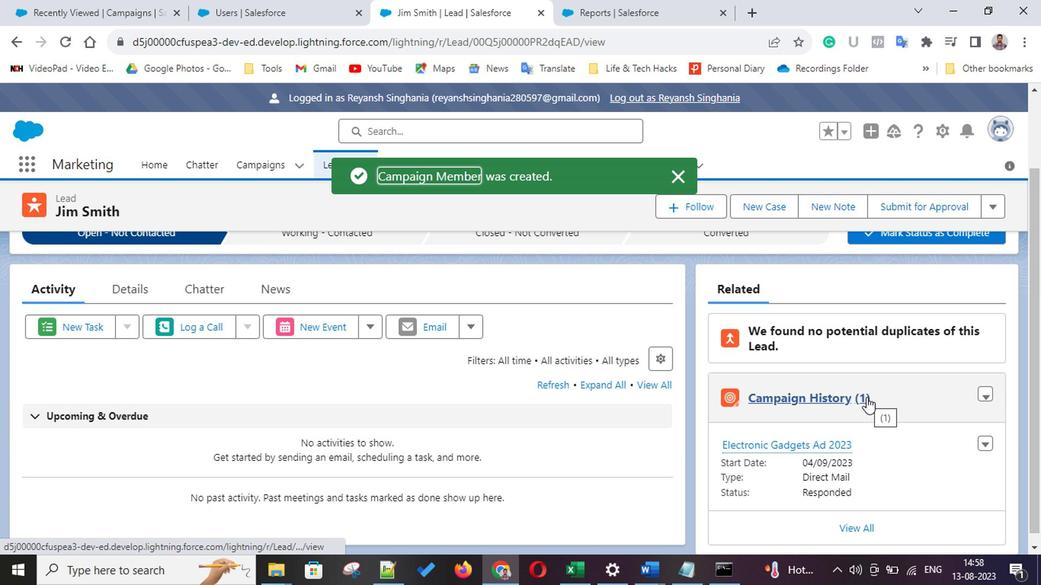 
Action: Mouse scrolled (864, 396) with delta (0, 0)
Screenshot: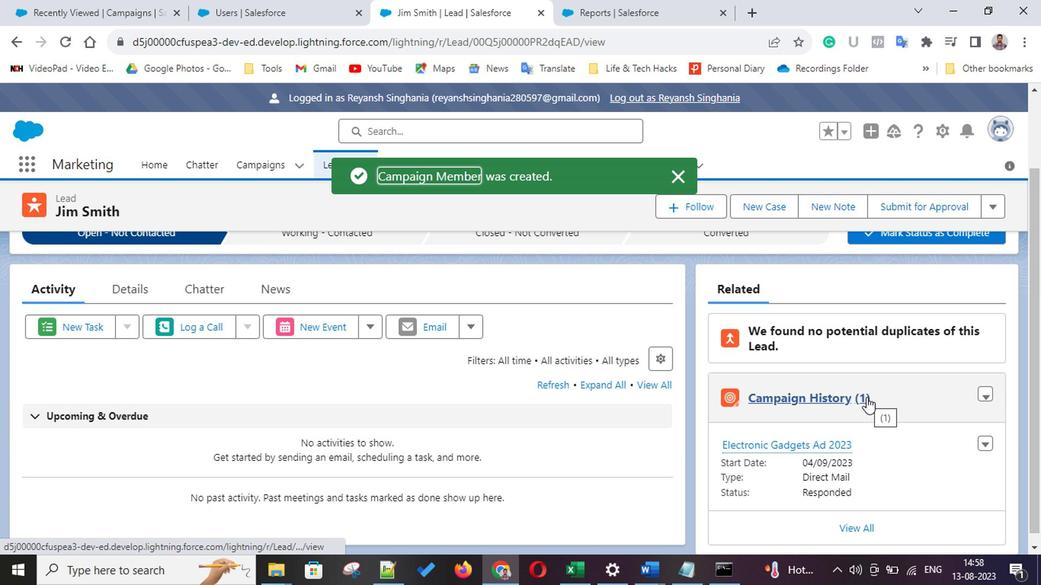 
Action: Mouse scrolled (864, 396) with delta (0, 0)
Screenshot: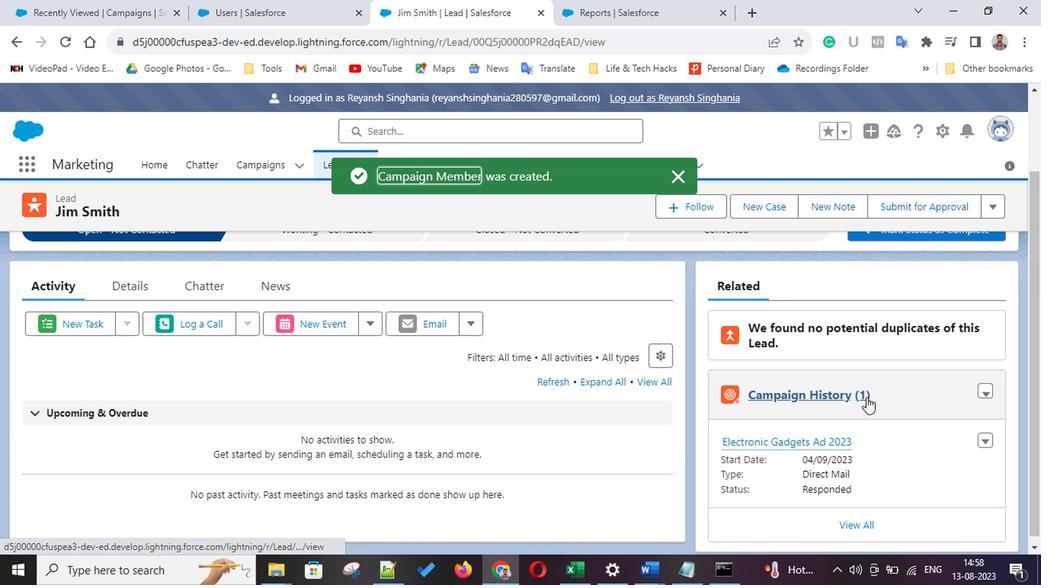 
Action: Mouse scrolled (864, 396) with delta (0, 0)
Screenshot: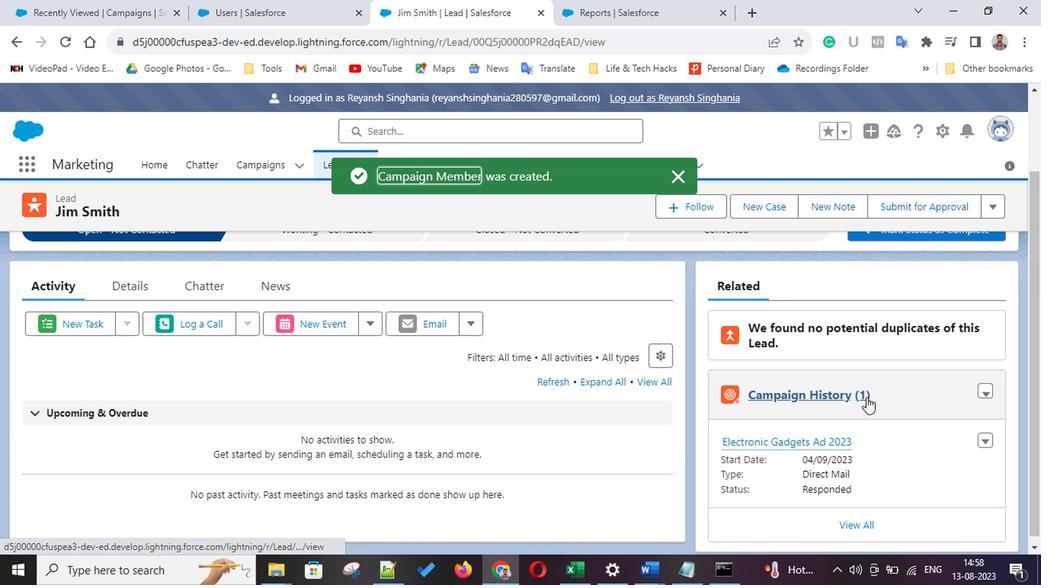 
Action: Mouse scrolled (864, 396) with delta (0, 0)
Screenshot: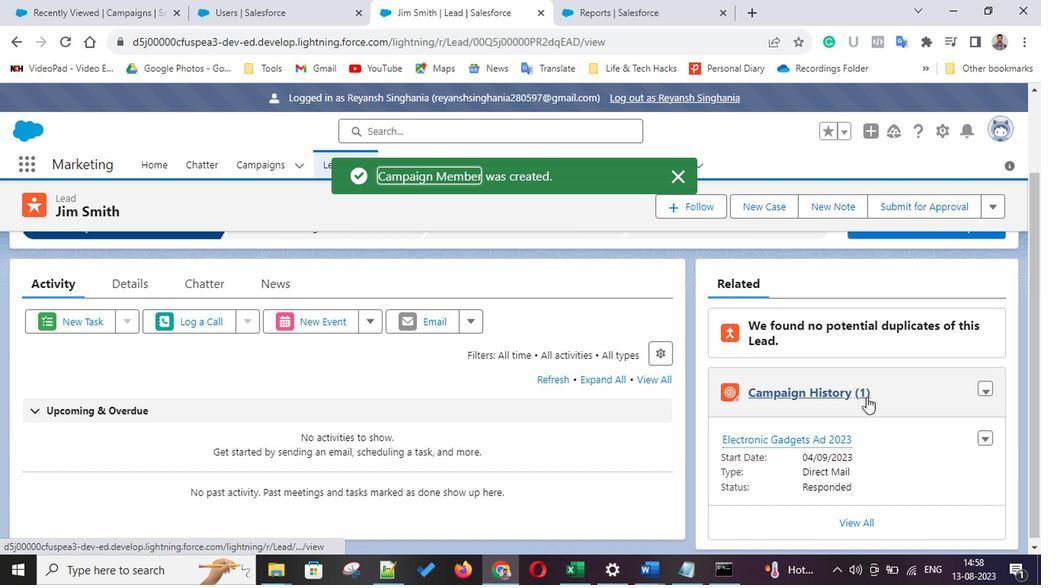 
Action: Mouse scrolled (864, 396) with delta (0, 0)
Screenshot: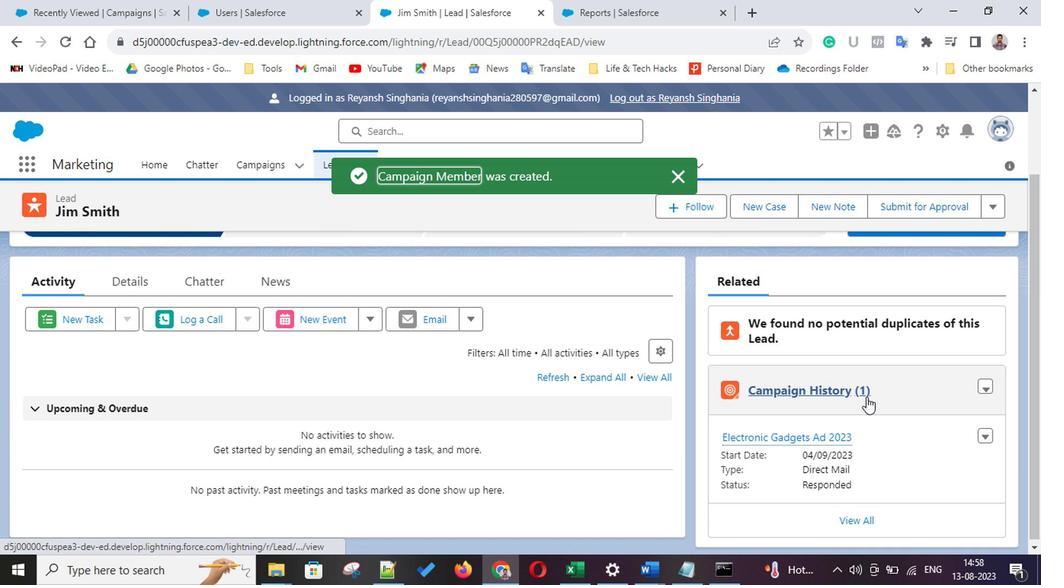 
Action: Mouse scrolled (864, 396) with delta (0, 0)
Screenshot: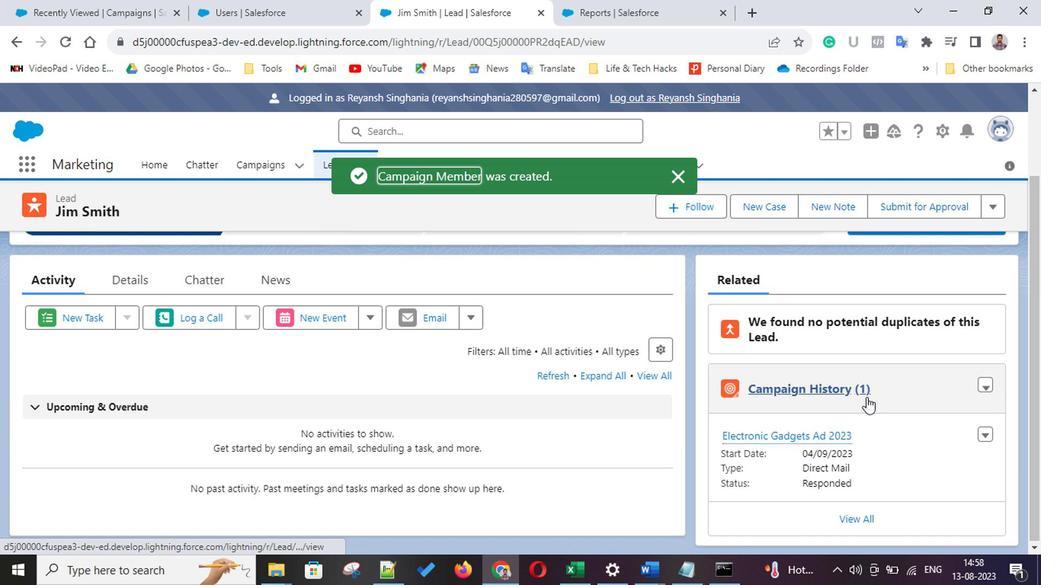 
Action: Mouse scrolled (864, 396) with delta (0, 0)
Screenshot: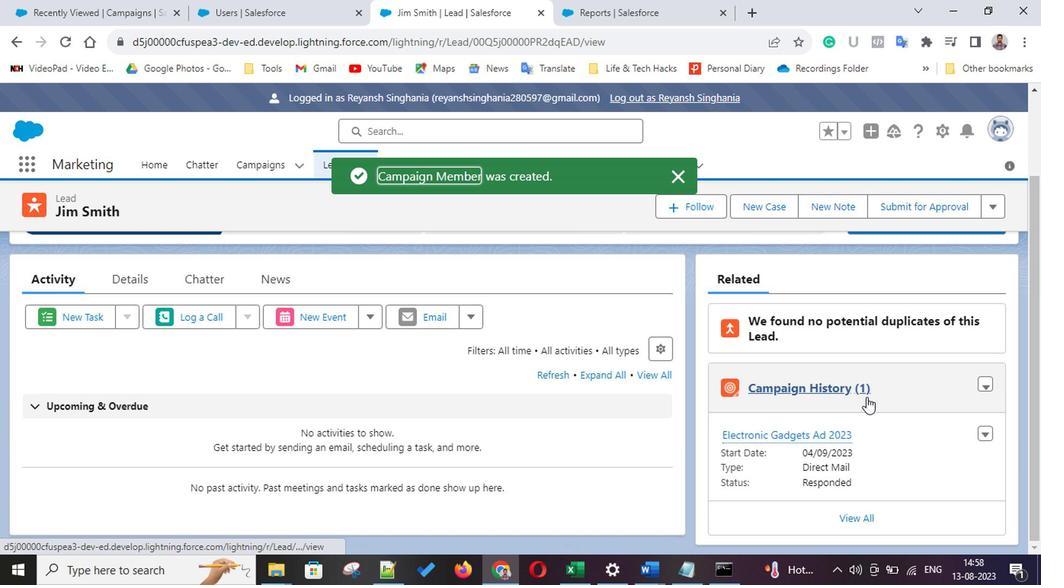 
Action: Mouse scrolled (864, 396) with delta (0, 0)
Screenshot: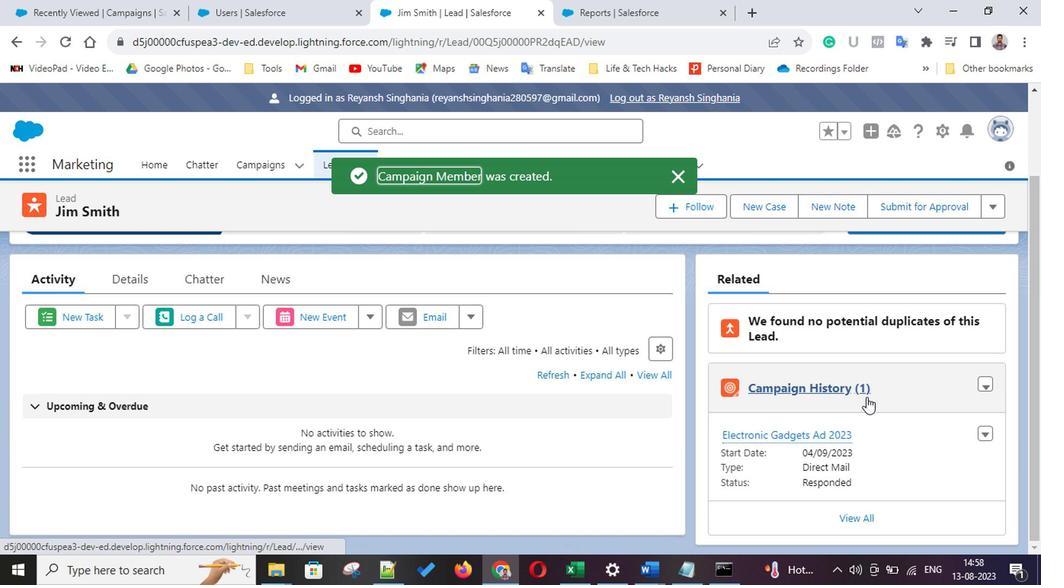 
Action: Mouse scrolled (864, 396) with delta (0, 0)
Screenshot: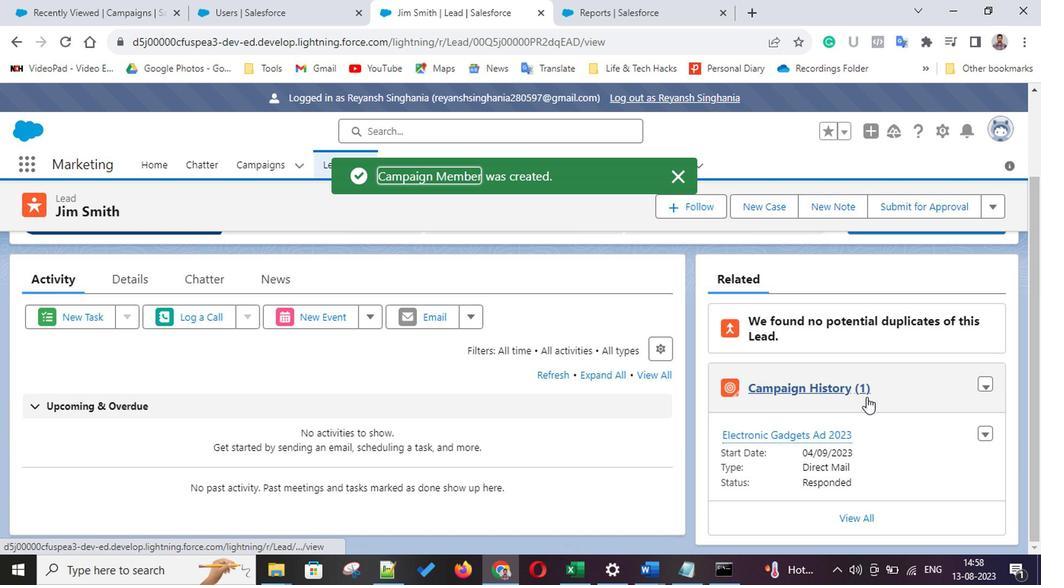 
Action: Mouse scrolled (864, 396) with delta (0, 0)
Screenshot: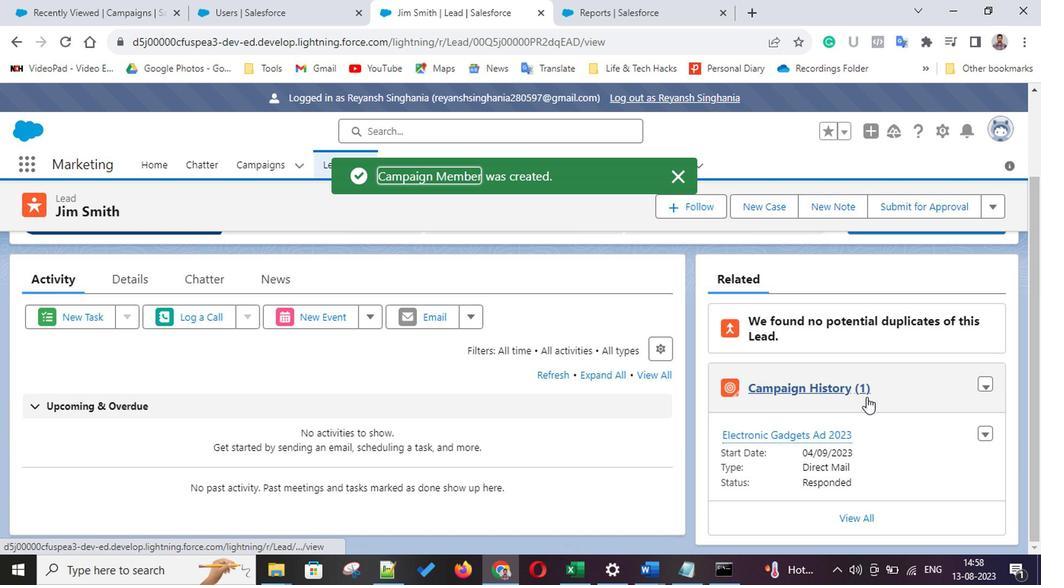 
Action: Mouse scrolled (864, 396) with delta (0, 0)
Screenshot: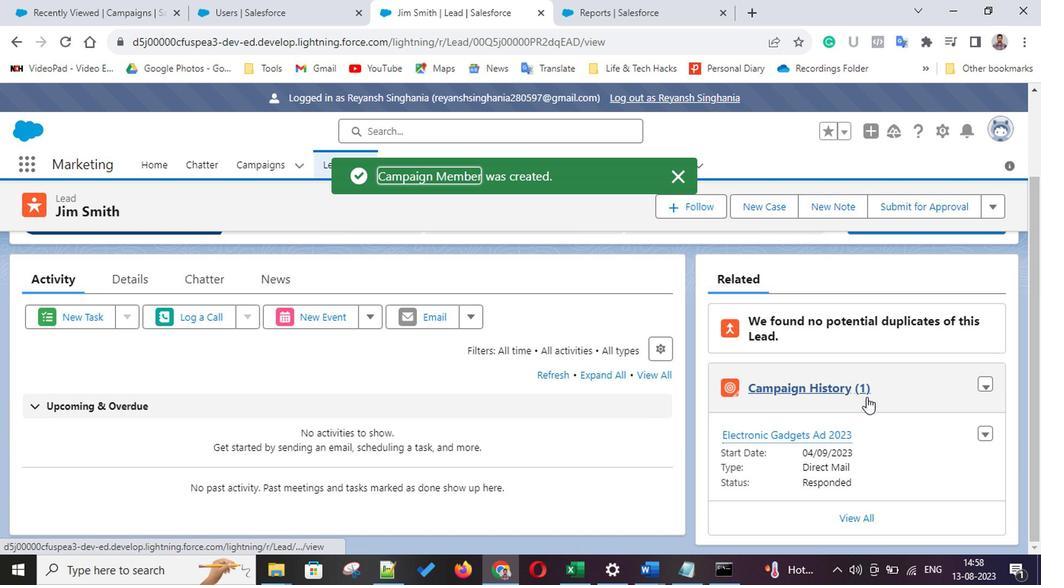 
Action: Mouse scrolled (864, 396) with delta (0, 0)
Screenshot: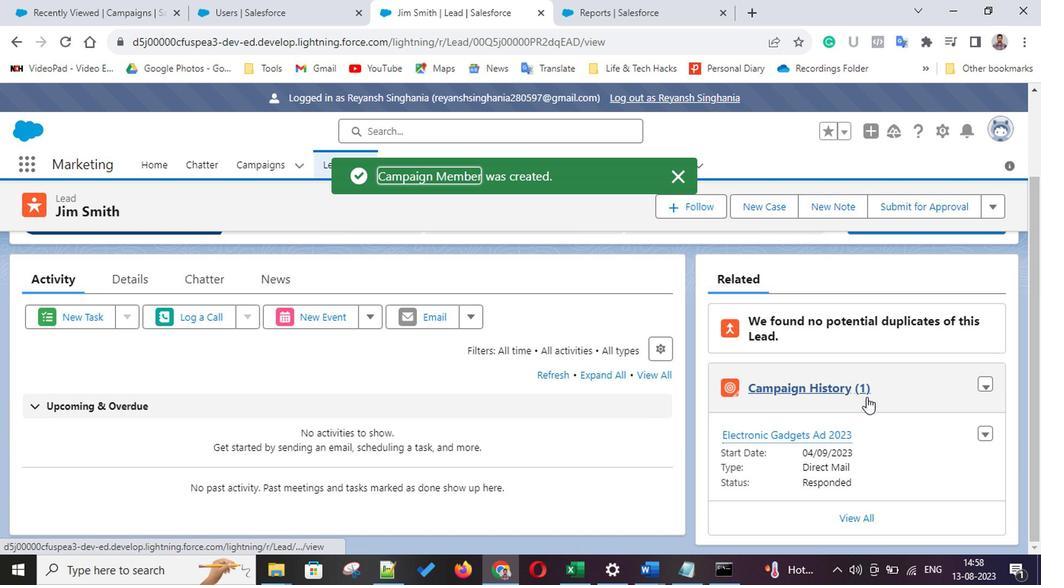 
Action: Mouse scrolled (864, 396) with delta (0, 0)
Screenshot: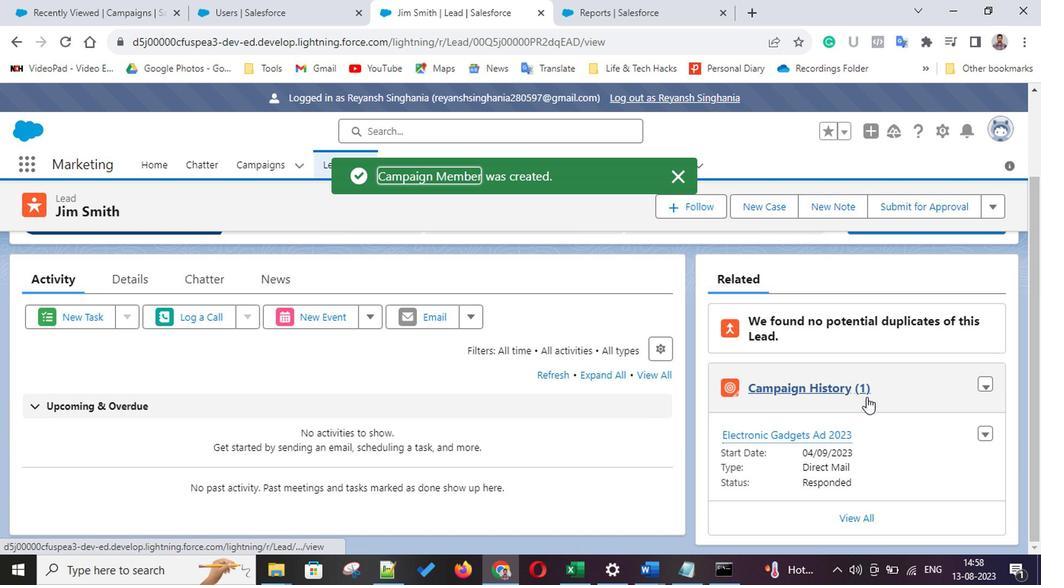 
Action: Mouse scrolled (864, 396) with delta (0, 0)
Screenshot: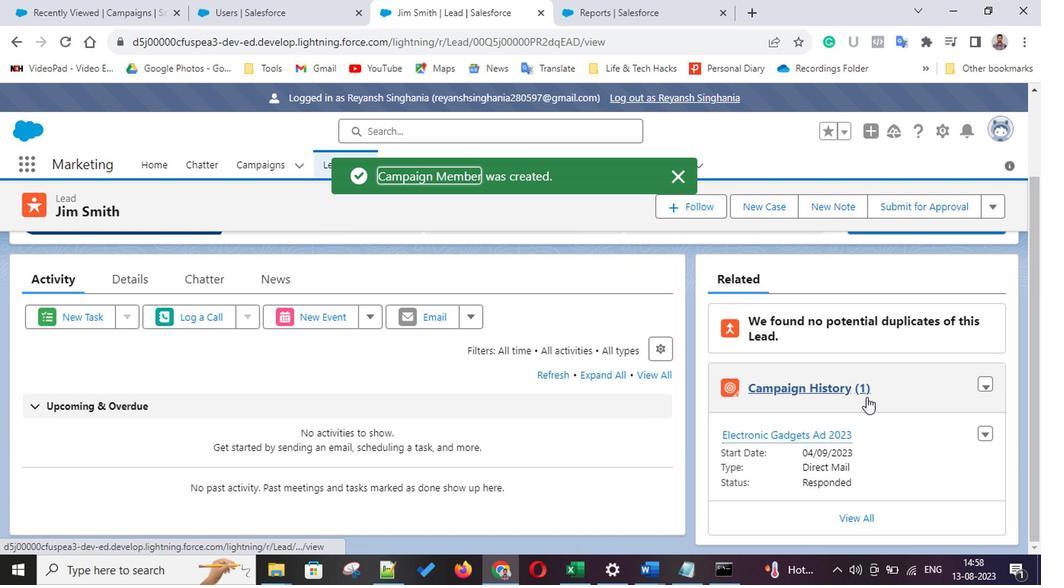 
Action: Mouse scrolled (864, 396) with delta (0, 0)
Screenshot: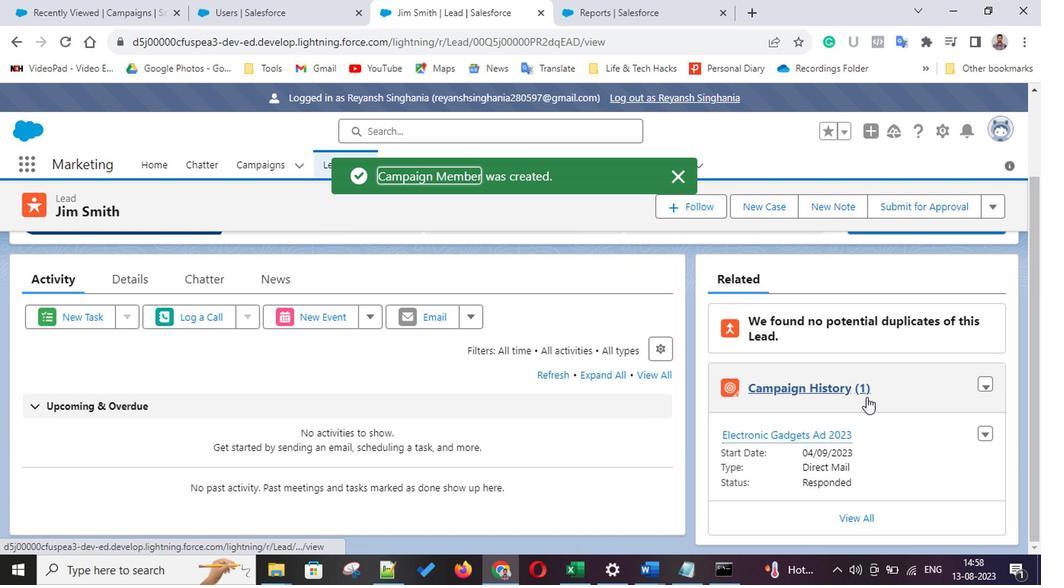 
Action: Mouse scrolled (864, 396) with delta (0, 0)
Screenshot: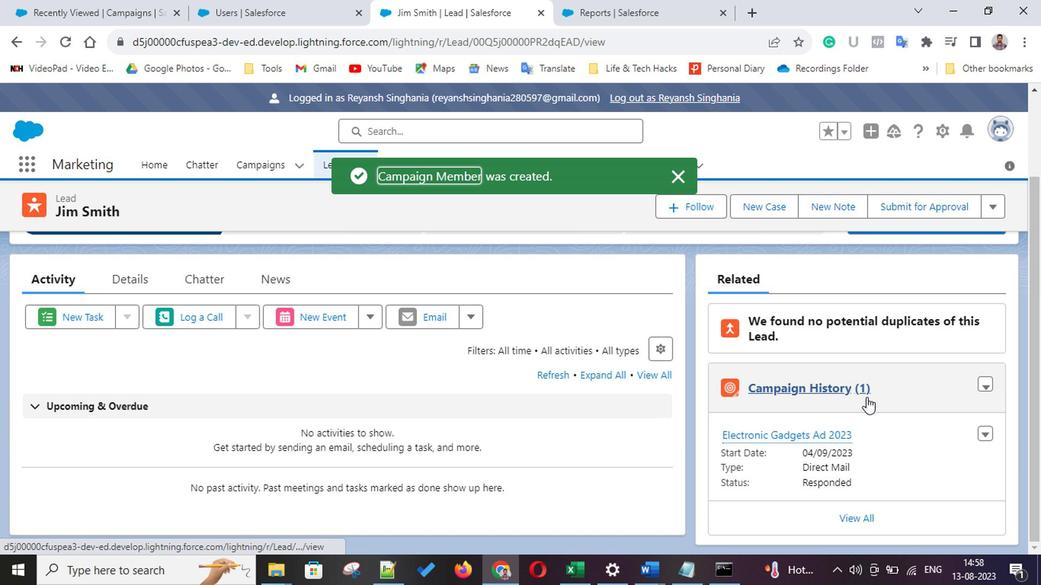 
Action: Mouse scrolled (864, 396) with delta (0, 0)
Screenshot: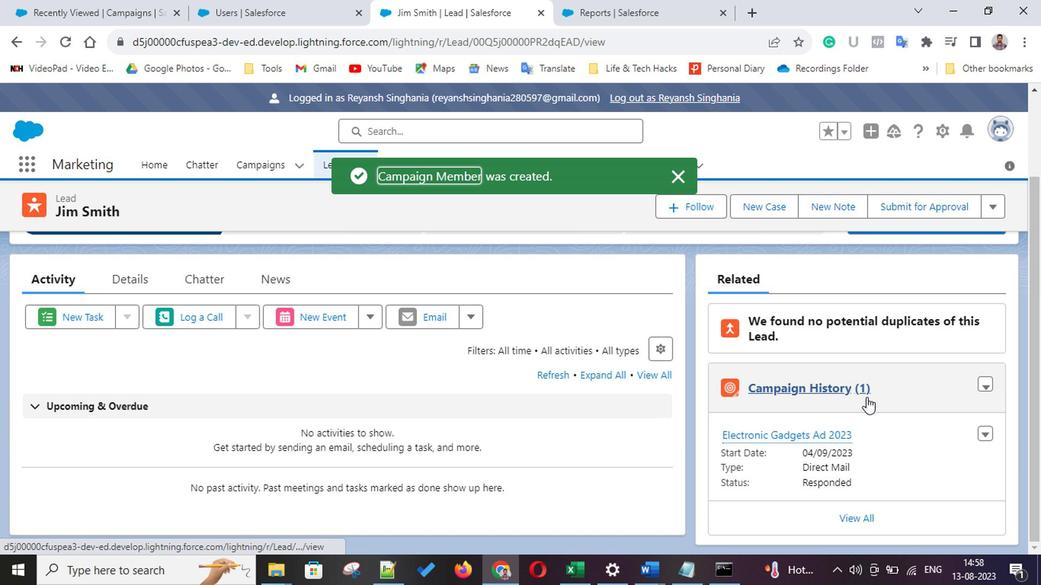 
Action: Mouse scrolled (864, 396) with delta (0, 0)
Screenshot: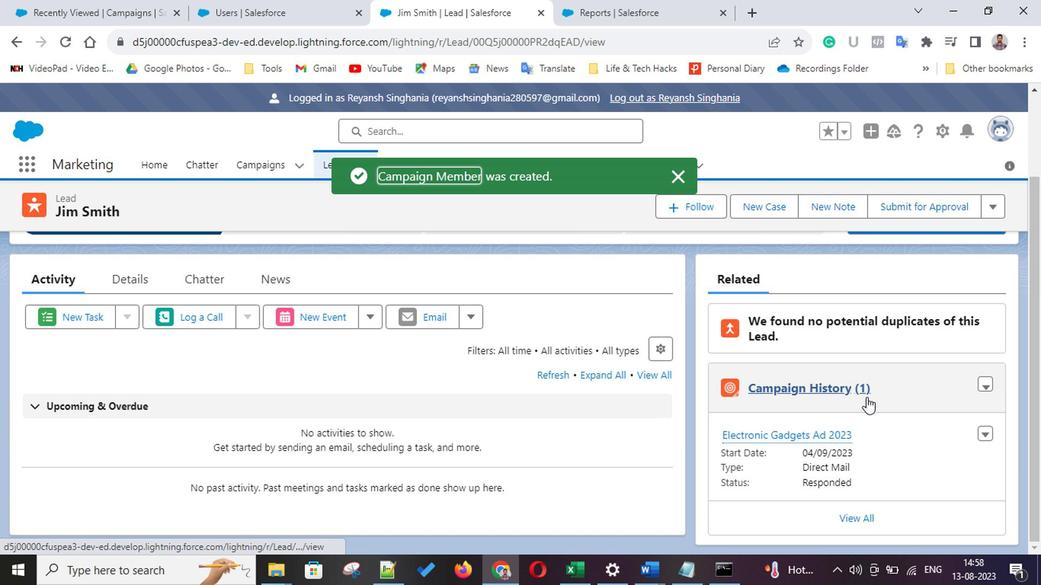 
Action: Mouse scrolled (864, 396) with delta (0, 0)
Screenshot: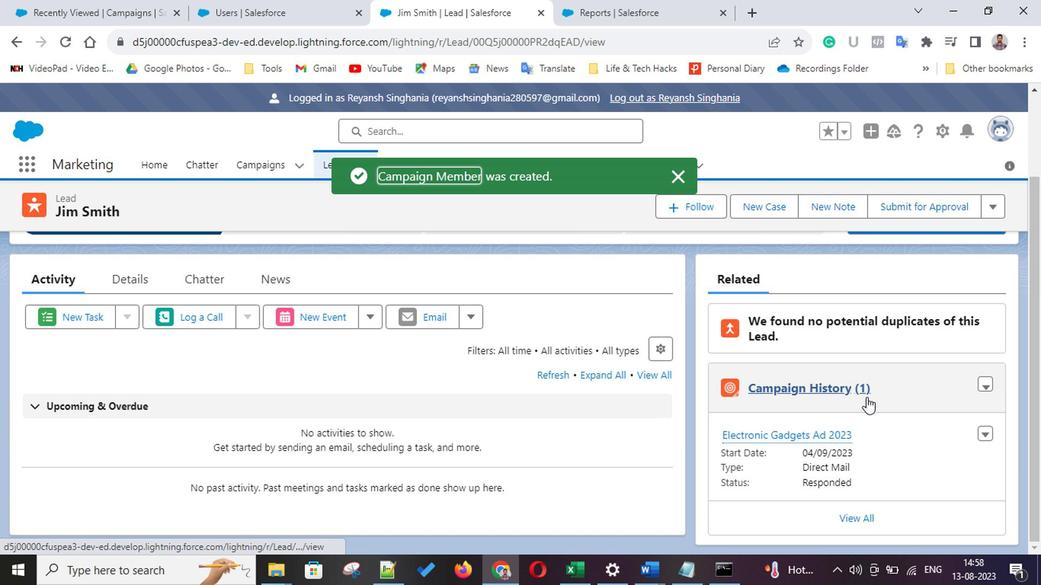 
Action: Mouse scrolled (864, 396) with delta (0, 0)
Screenshot: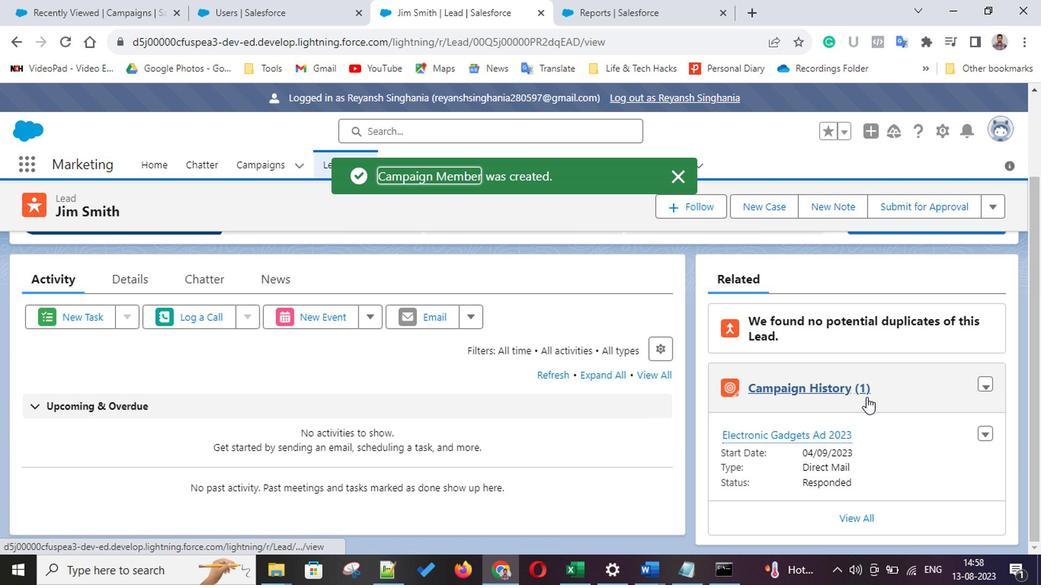 
Action: Mouse scrolled (864, 396) with delta (0, 0)
Screenshot: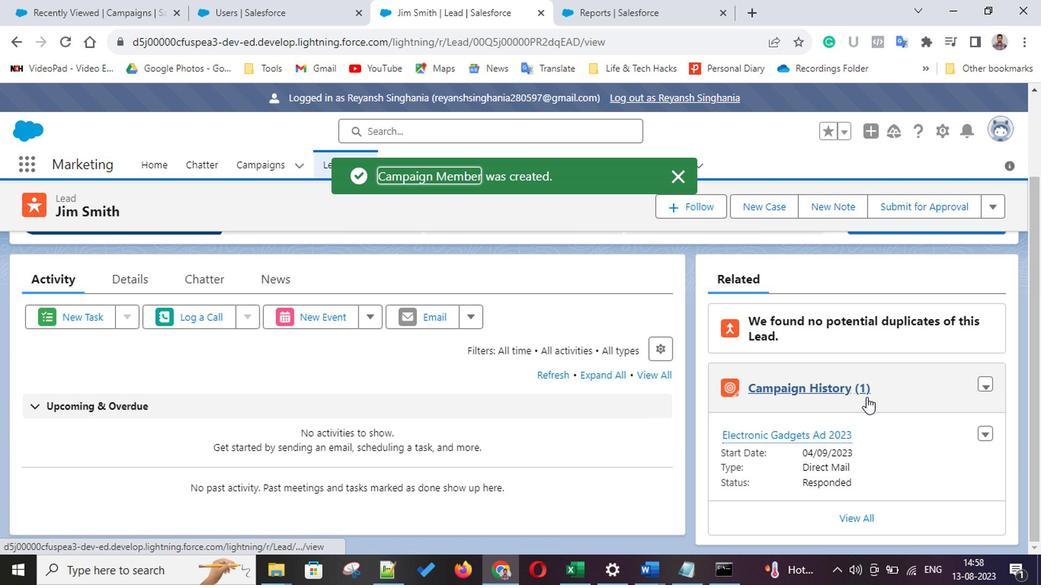 
Action: Mouse scrolled (864, 396) with delta (0, 0)
Screenshot: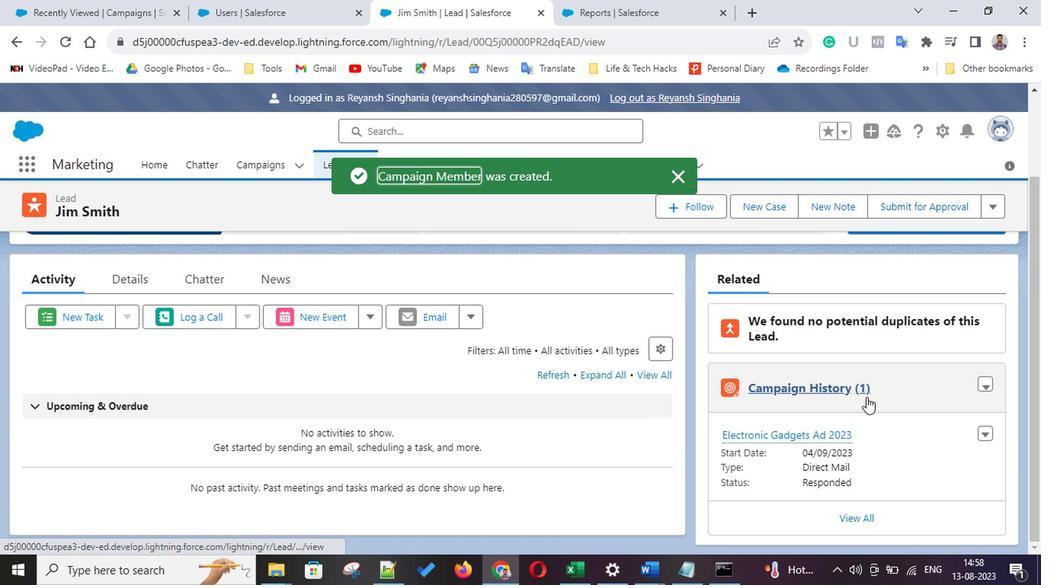 
Action: Mouse scrolled (864, 396) with delta (0, 0)
Screenshot: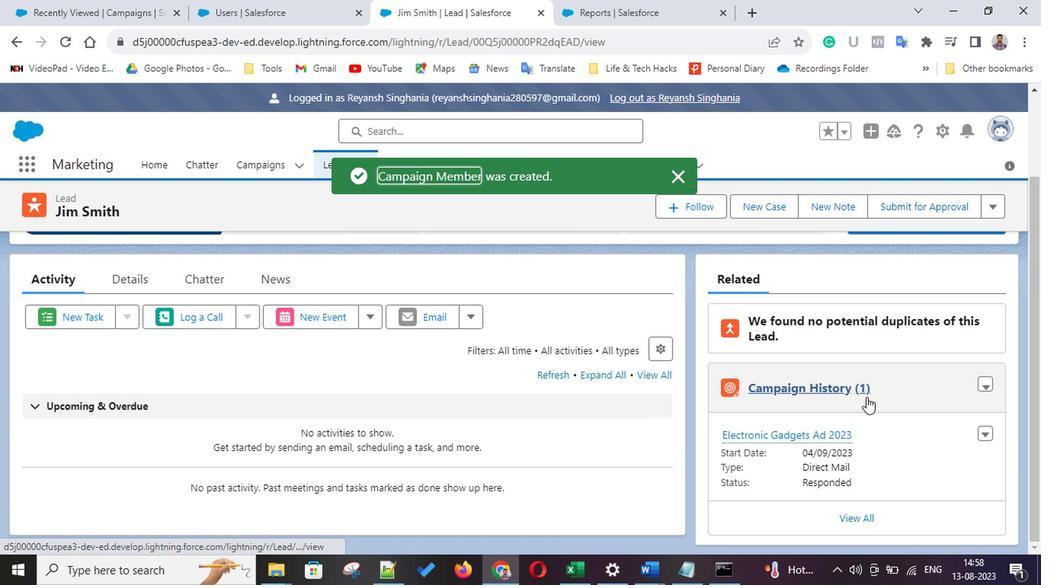 
Action: Mouse scrolled (864, 396) with delta (0, 0)
Screenshot: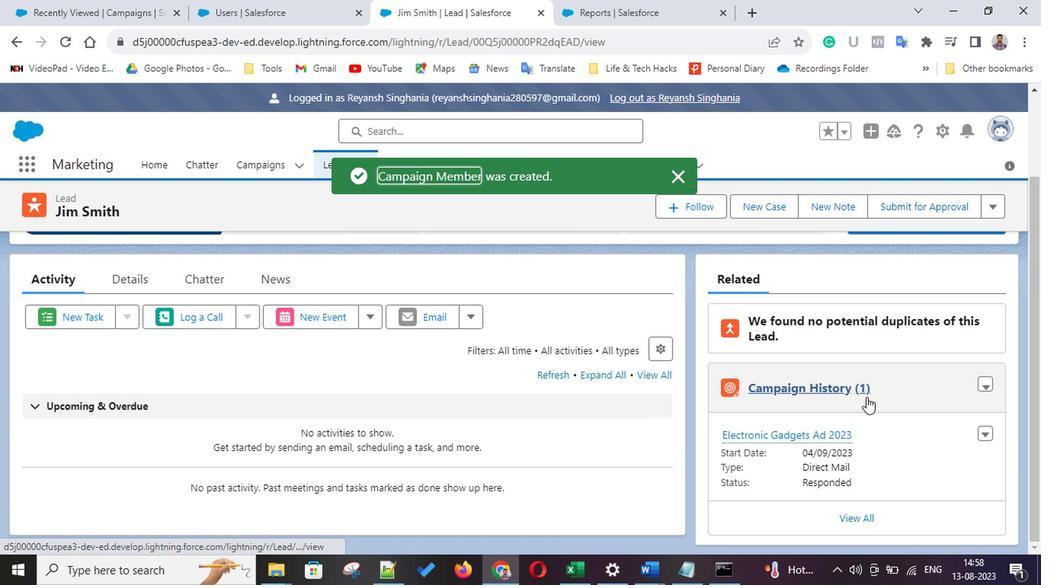
Action: Mouse scrolled (864, 396) with delta (0, 0)
Screenshot: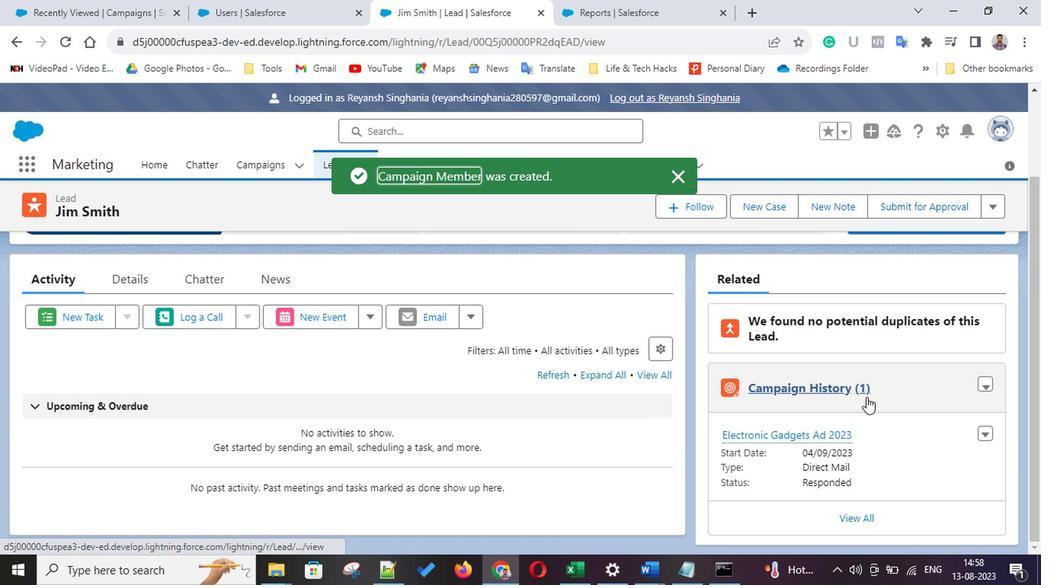 
Action: Mouse scrolled (864, 396) with delta (0, 0)
Screenshot: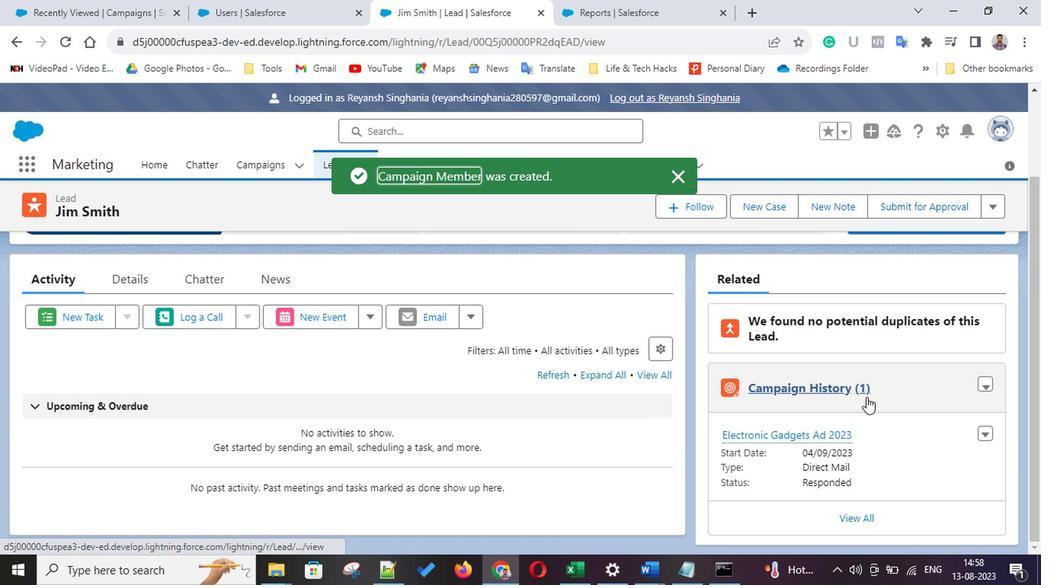 
Action: Mouse scrolled (864, 396) with delta (0, 0)
Screenshot: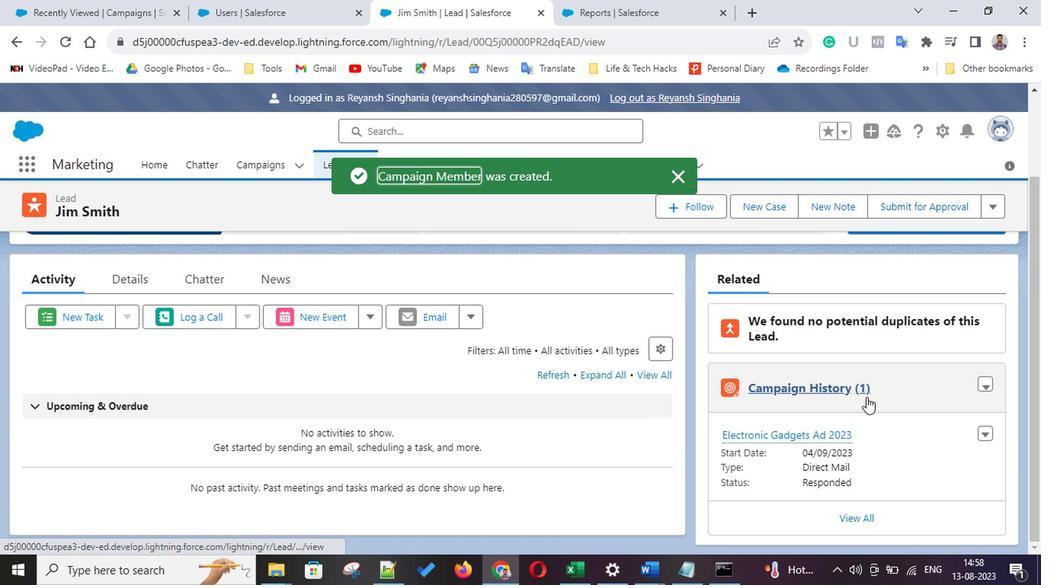 
Action: Mouse scrolled (864, 396) with delta (0, 0)
Screenshot: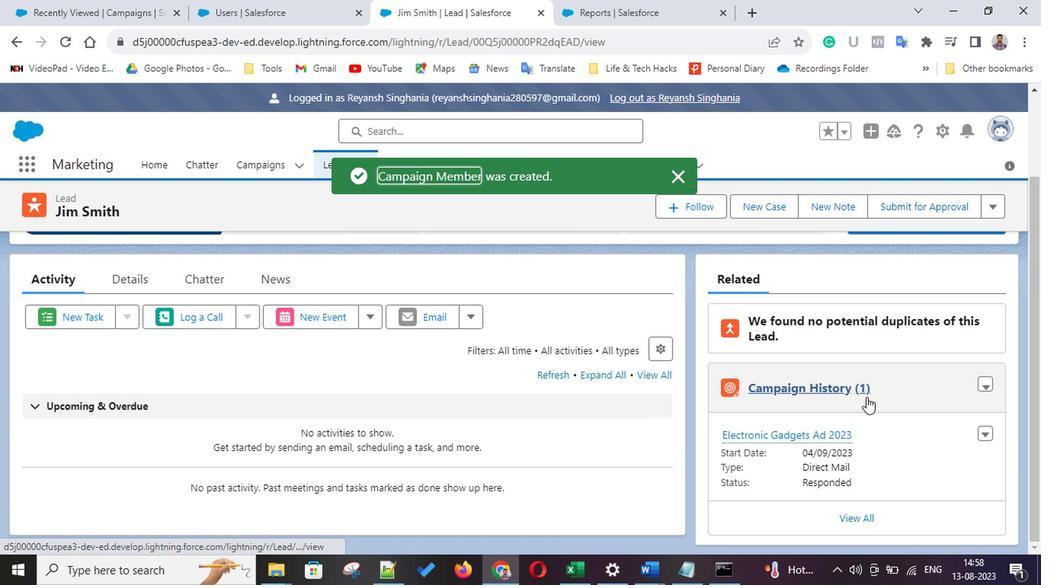
Action: Mouse scrolled (864, 396) with delta (0, 0)
Screenshot: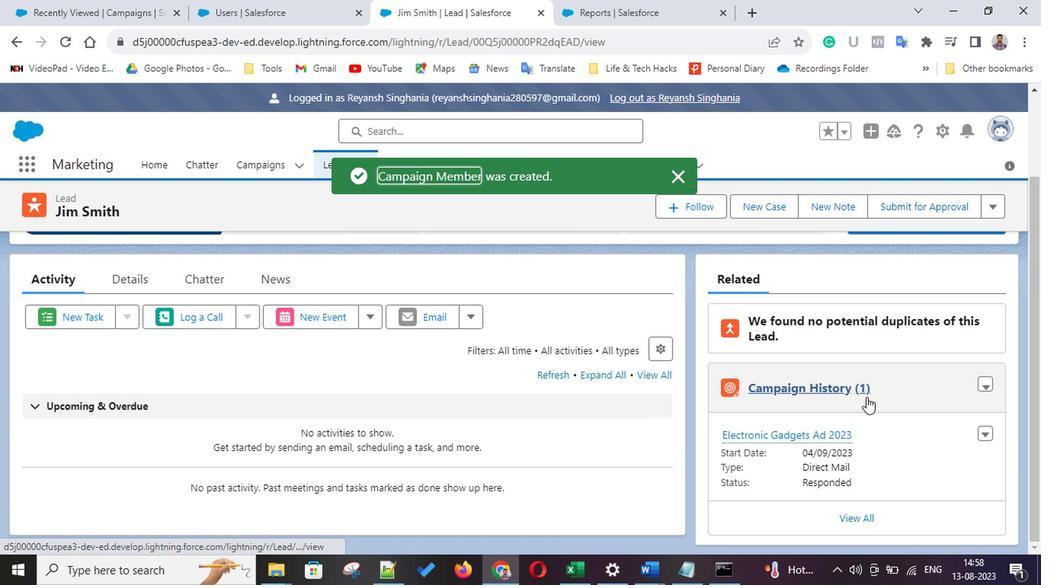 
Action: Mouse scrolled (864, 396) with delta (0, 0)
Screenshot: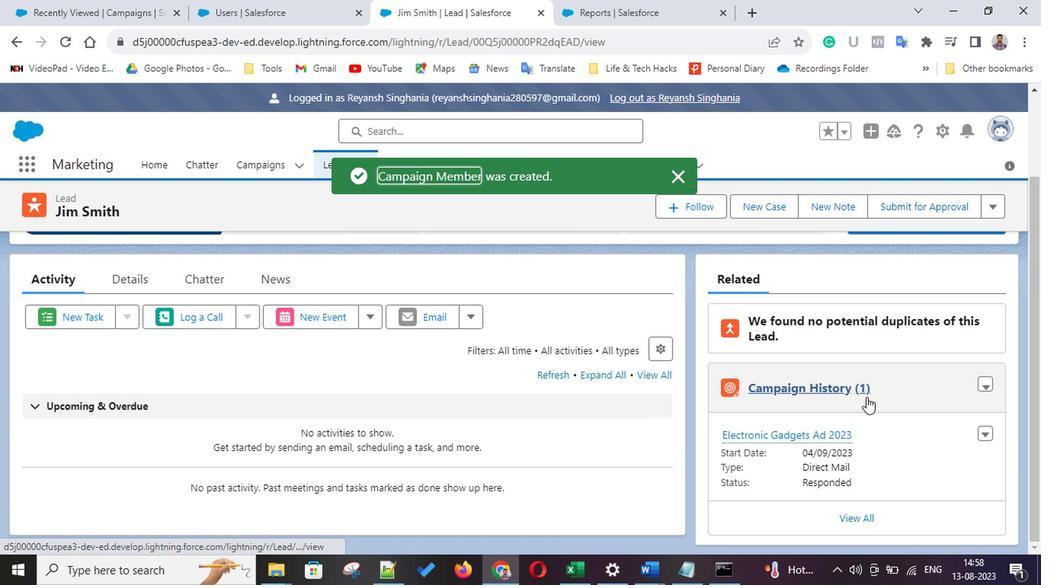 
Action: Mouse scrolled (864, 396) with delta (0, 0)
Screenshot: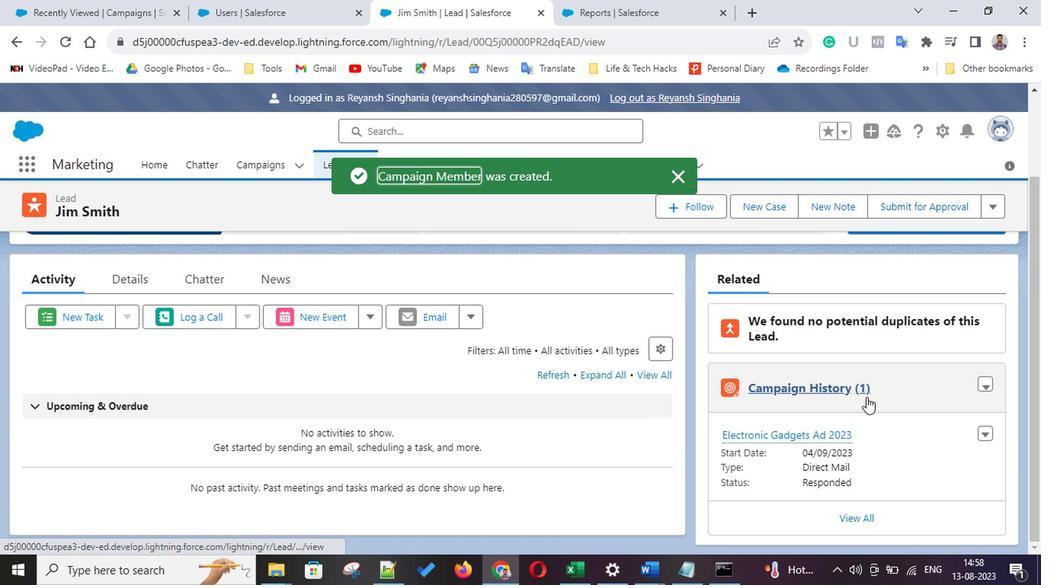 
Action: Mouse scrolled (864, 396) with delta (0, 0)
Screenshot: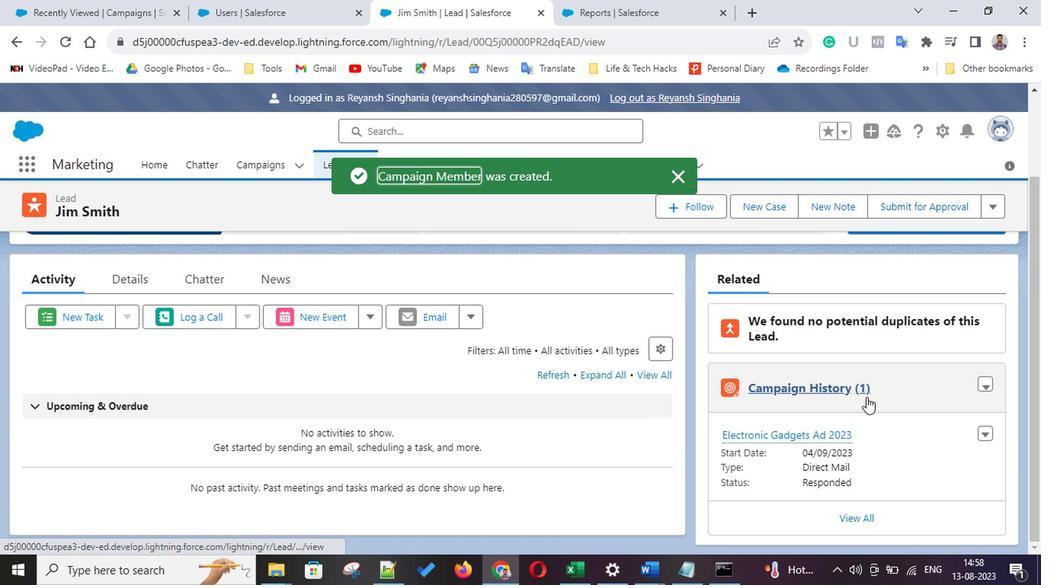 
Action: Mouse moved to (248, 172)
Screenshot: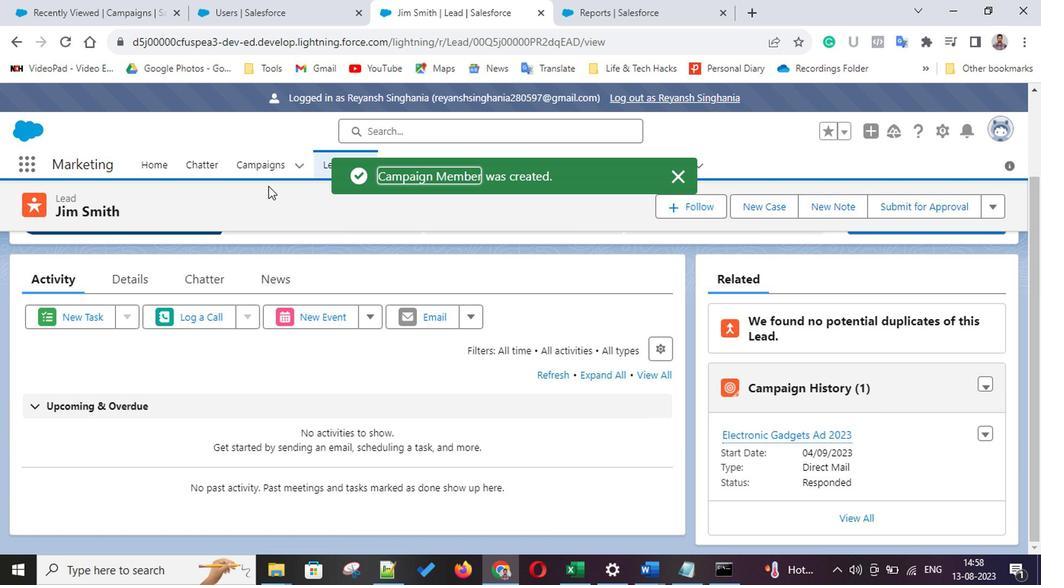 
Action: Mouse pressed left at (248, 172)
Screenshot: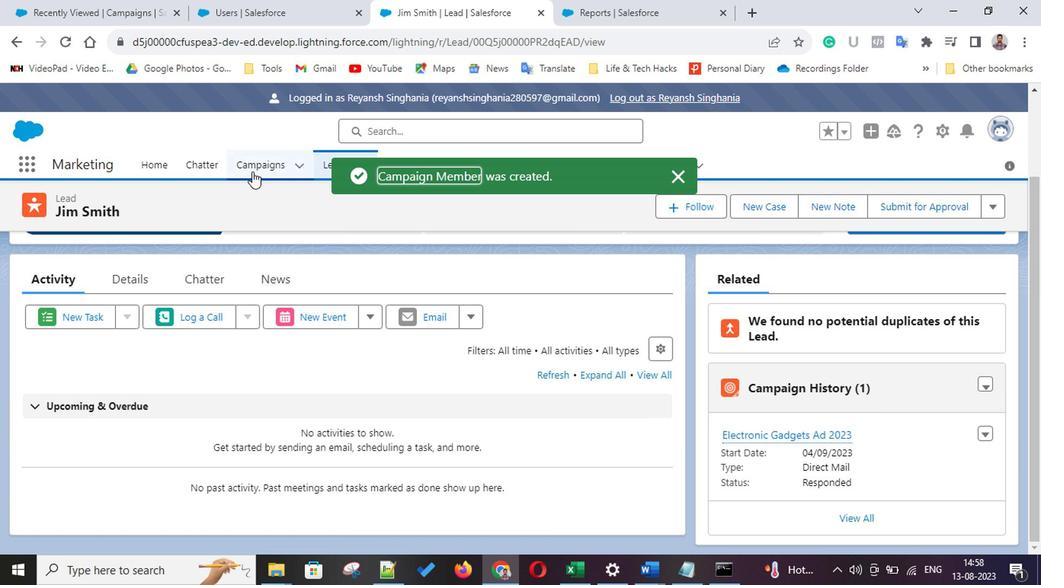 
Action: Mouse moved to (153, 300)
Screenshot: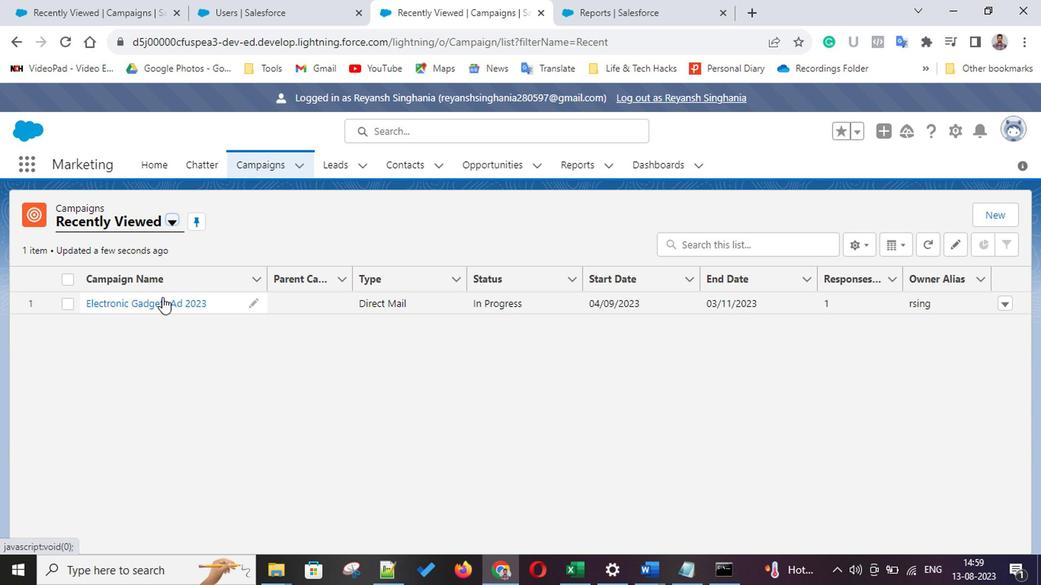 
Action: Mouse pressed left at (153, 300)
Screenshot: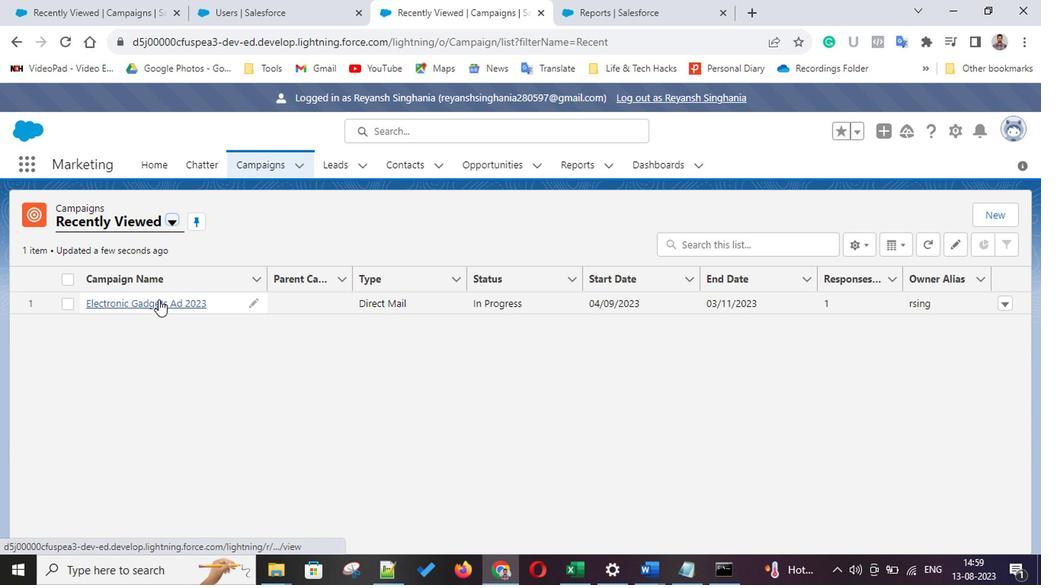 
Action: Mouse moved to (136, 333)
Screenshot: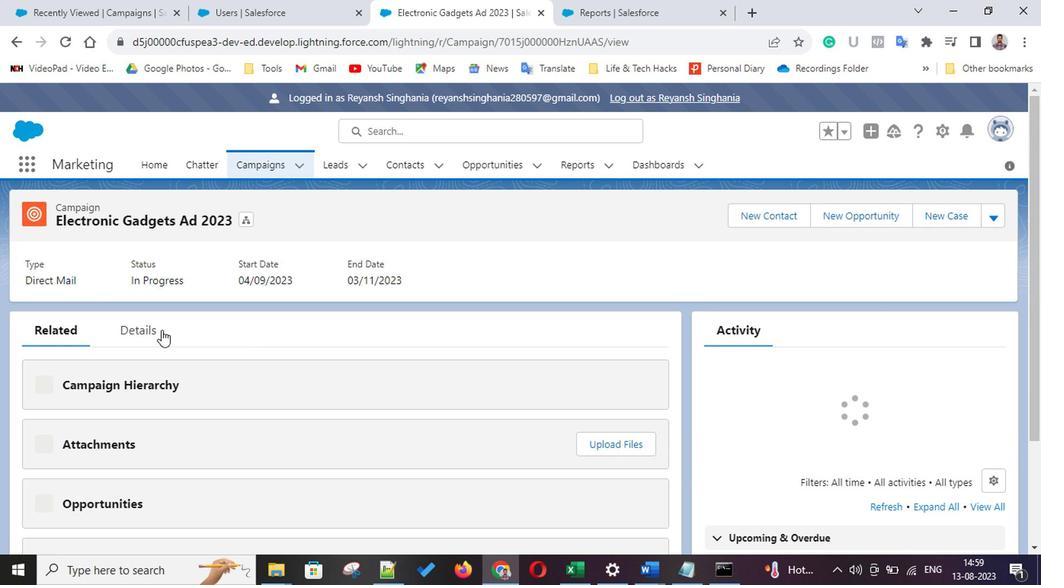 
Action: Mouse pressed left at (136, 333)
Screenshot: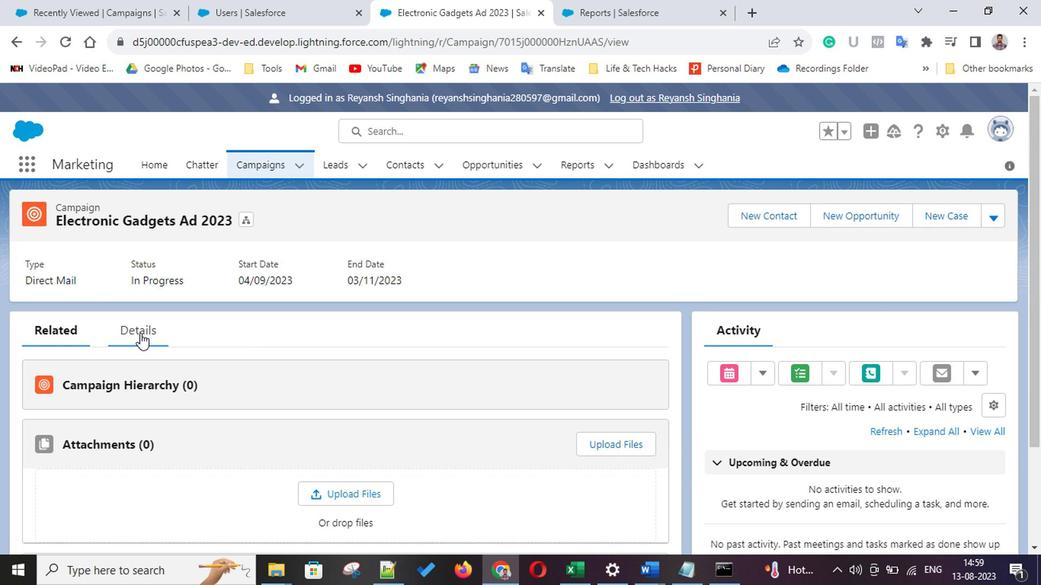 
Action: Mouse moved to (296, 342)
Screenshot: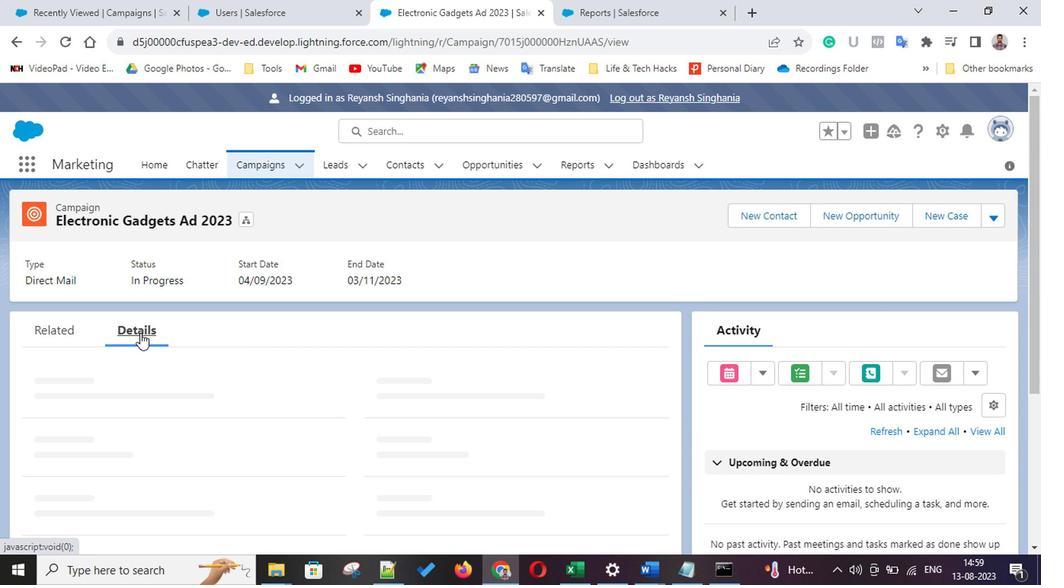 
Action: Mouse scrolled (296, 341) with delta (0, 0)
Screenshot: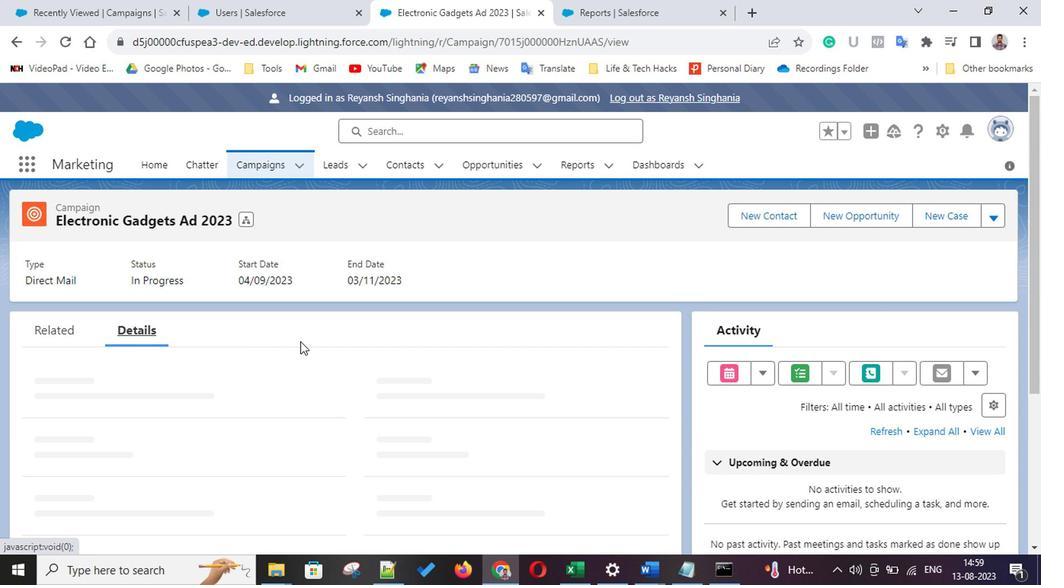 
Action: Mouse scrolled (296, 341) with delta (0, 0)
Screenshot: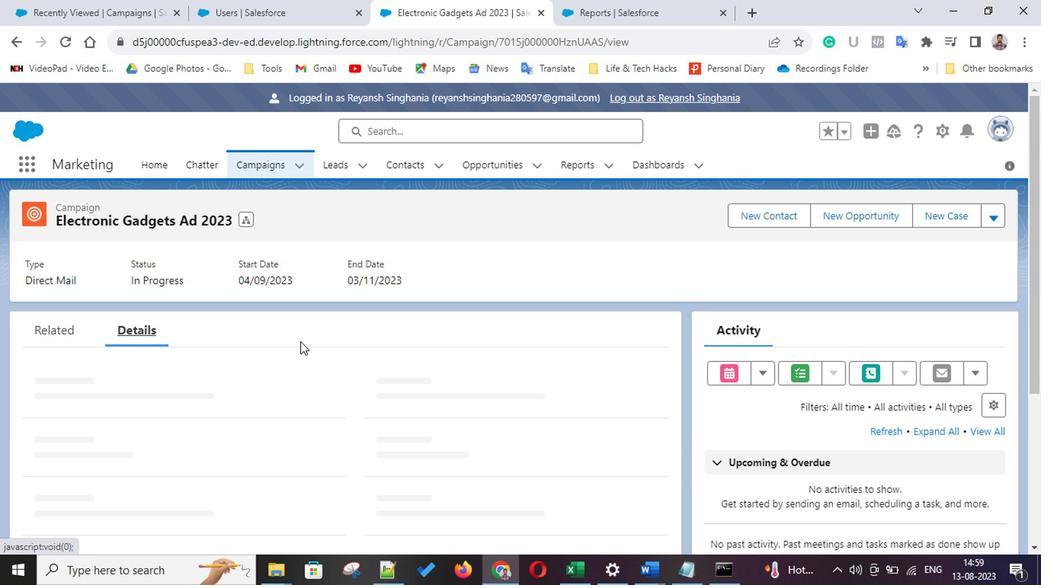
Action: Mouse scrolled (296, 341) with delta (0, 0)
Screenshot: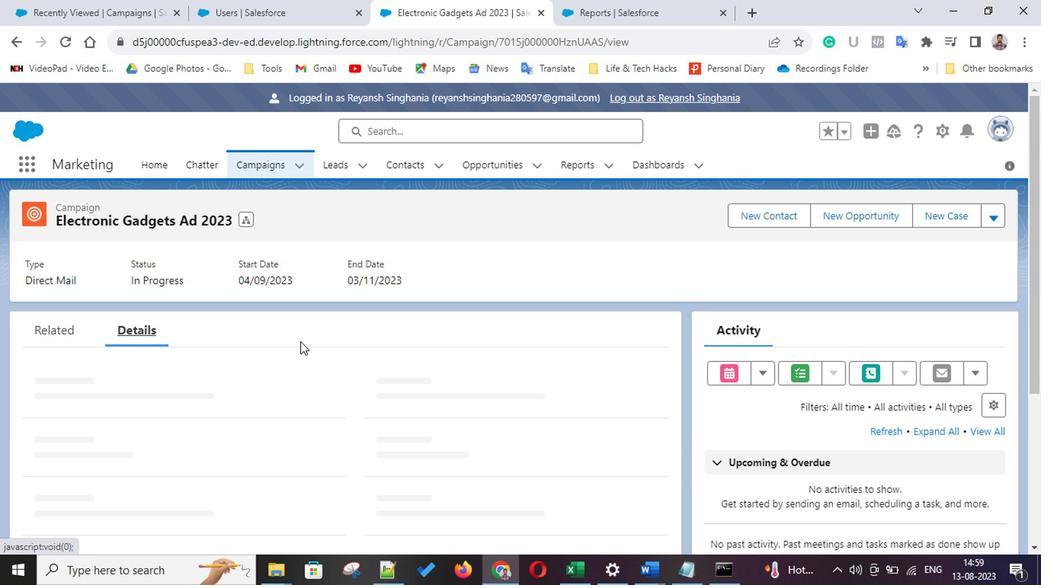 
Action: Mouse scrolled (296, 341) with delta (0, 0)
Screenshot: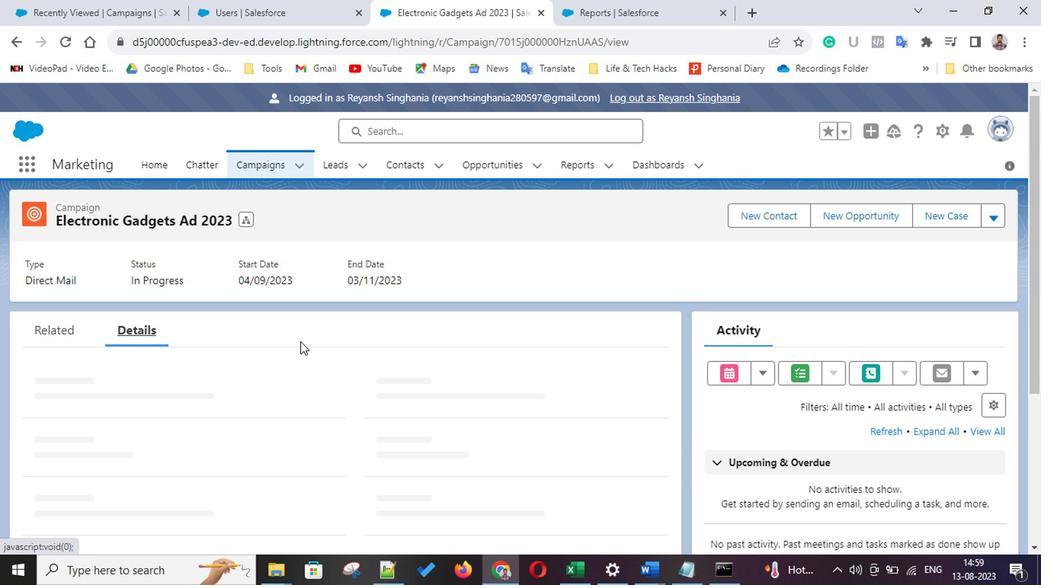 
Action: Mouse scrolled (296, 341) with delta (0, 0)
Screenshot: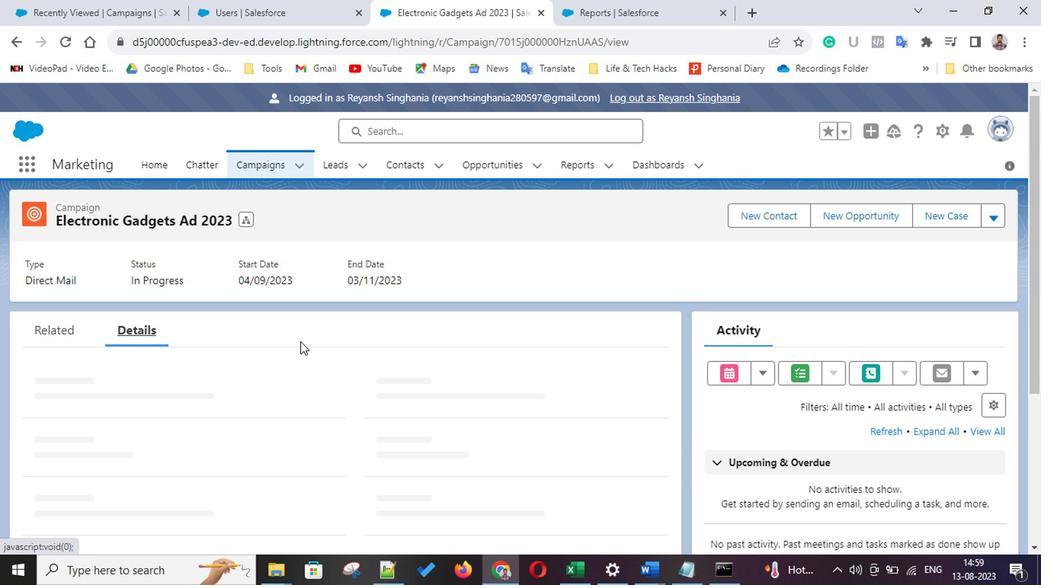 
Action: Mouse scrolled (296, 341) with delta (0, 0)
Screenshot: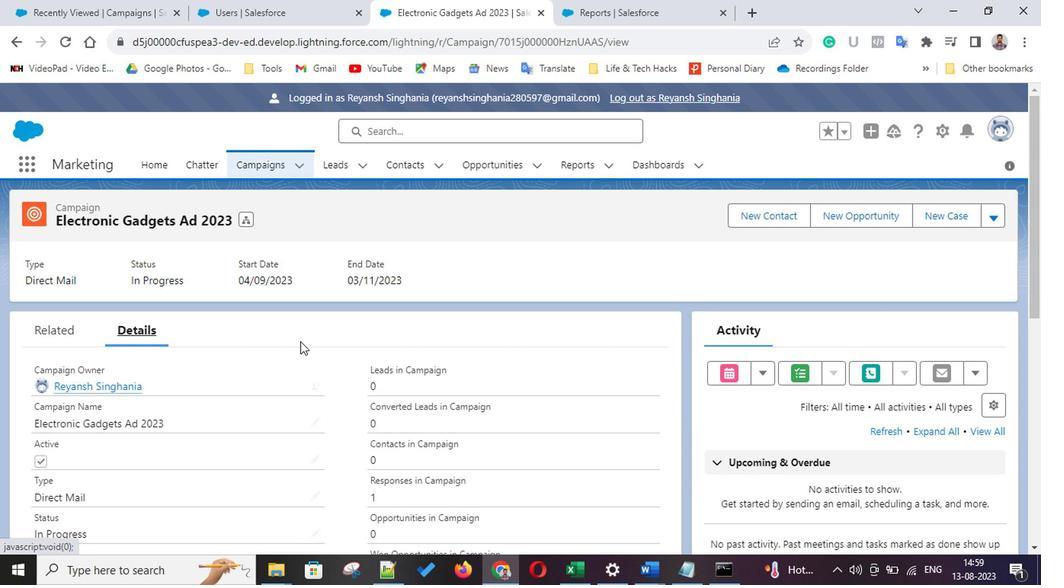 
Action: Mouse scrolled (296, 341) with delta (0, 0)
Screenshot: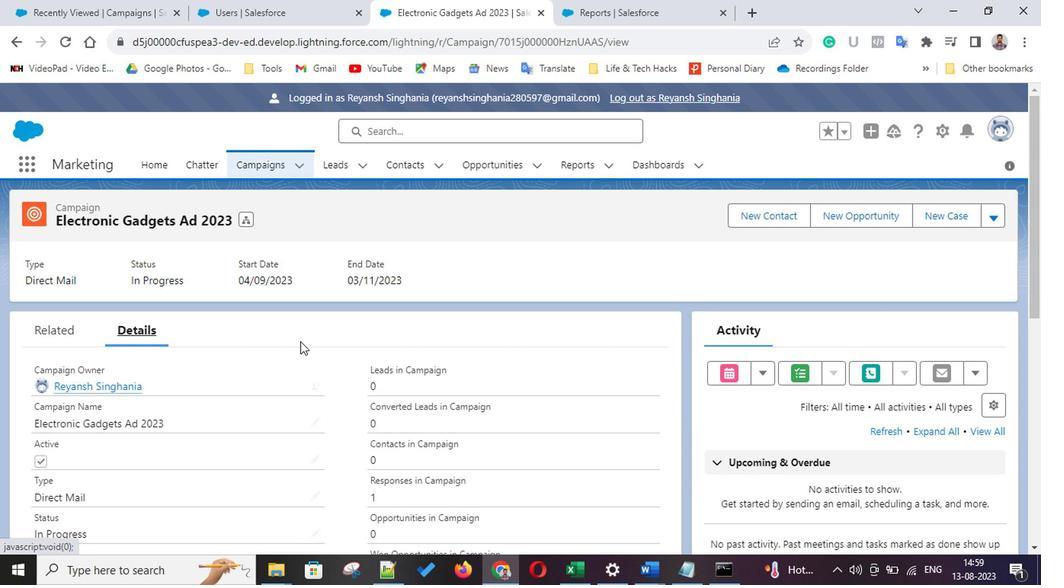 
Action: Mouse scrolled (296, 341) with delta (0, 0)
Screenshot: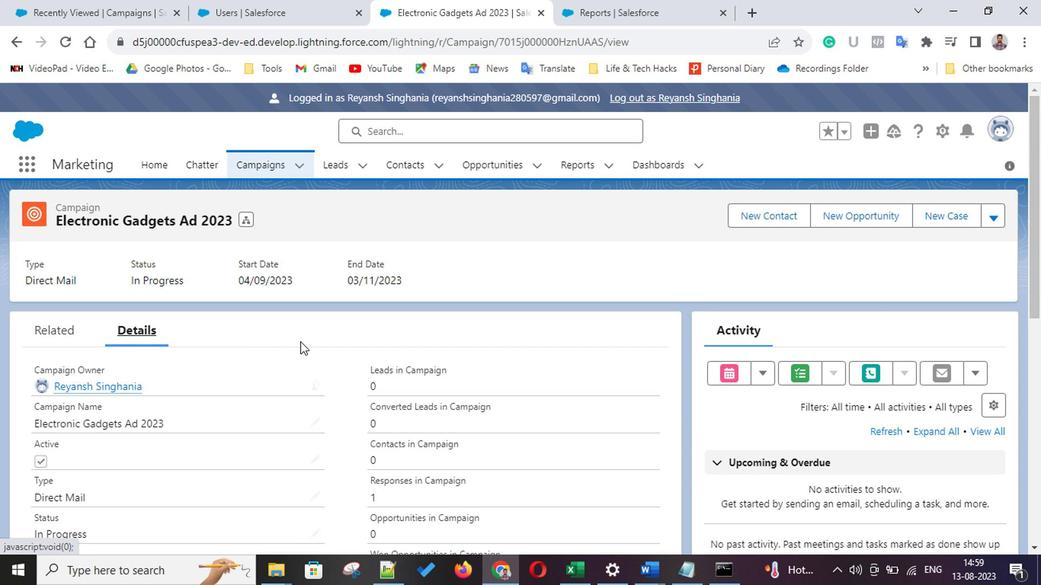 
Action: Mouse scrolled (296, 341) with delta (0, 0)
Screenshot: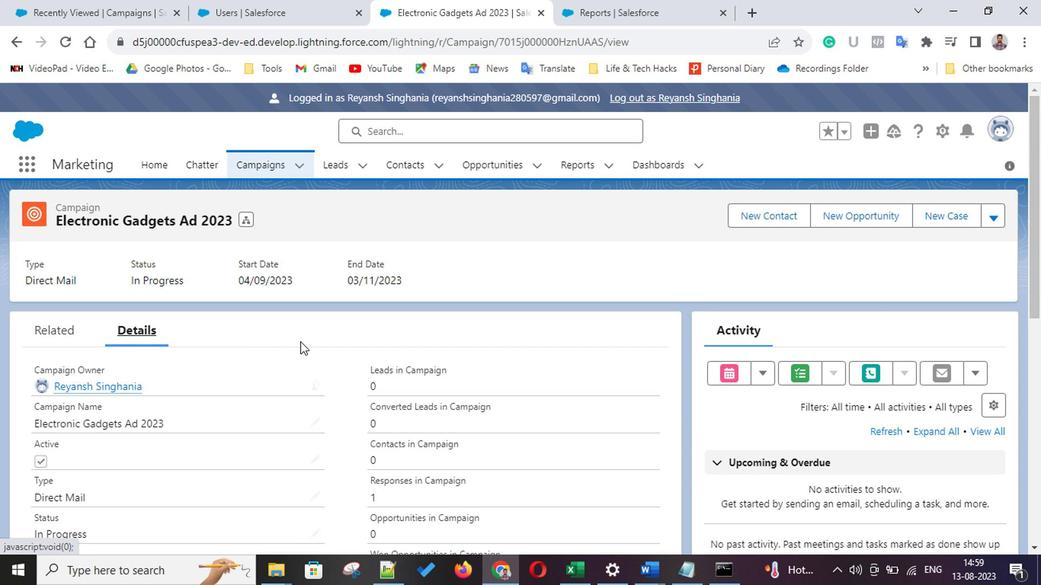 
Action: Mouse scrolled (296, 341) with delta (0, 0)
Screenshot: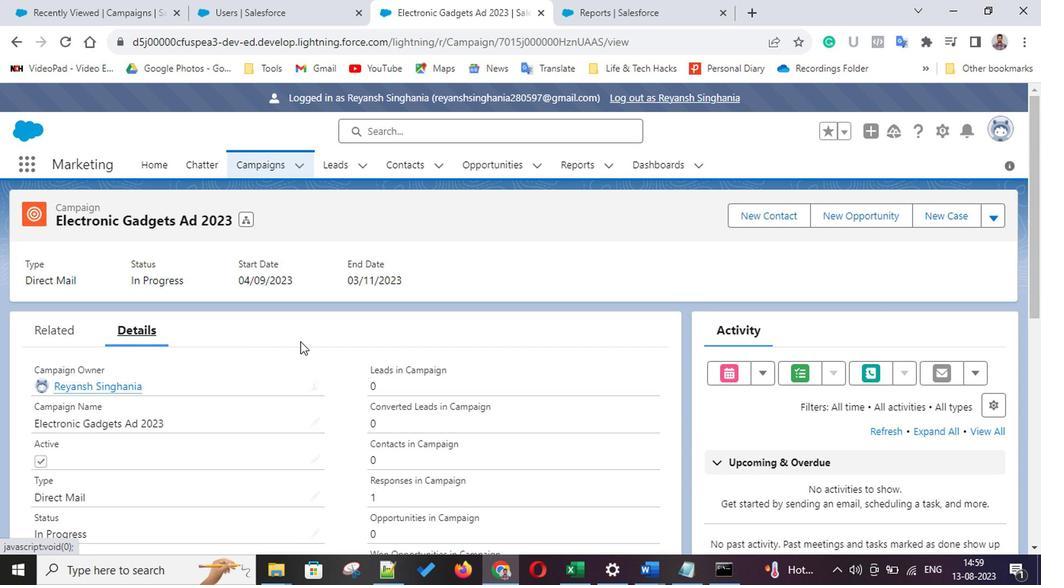 
Action: Mouse scrolled (296, 341) with delta (0, 0)
Screenshot: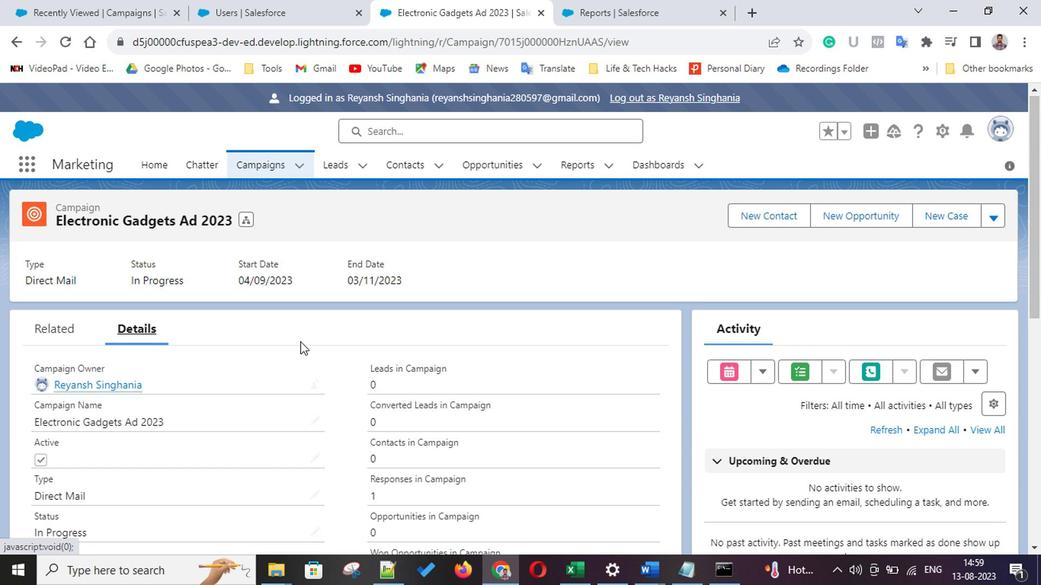 
Action: Mouse scrolled (296, 341) with delta (0, 0)
Screenshot: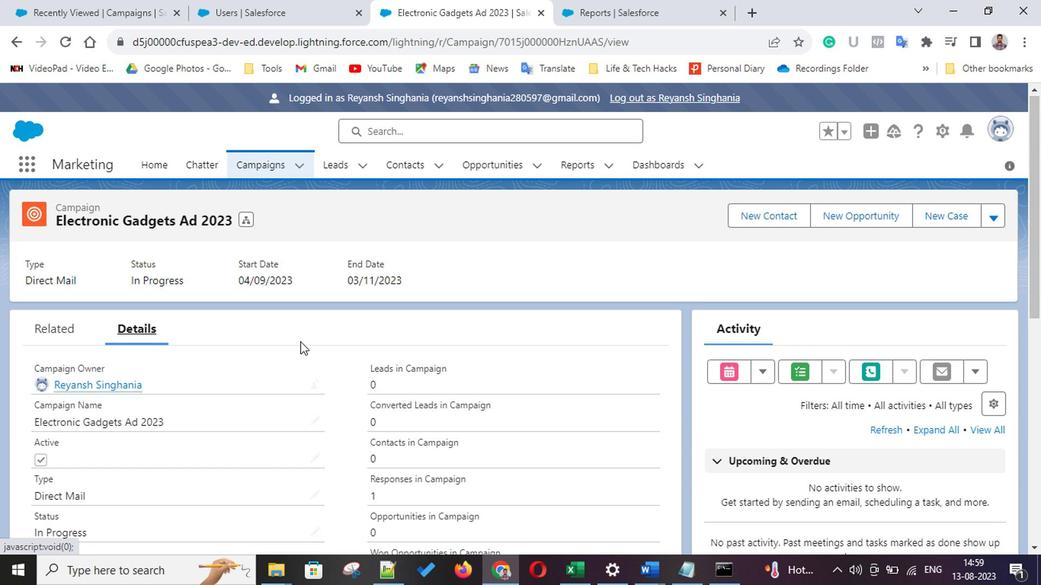 
Action: Mouse scrolled (296, 341) with delta (0, 0)
Screenshot: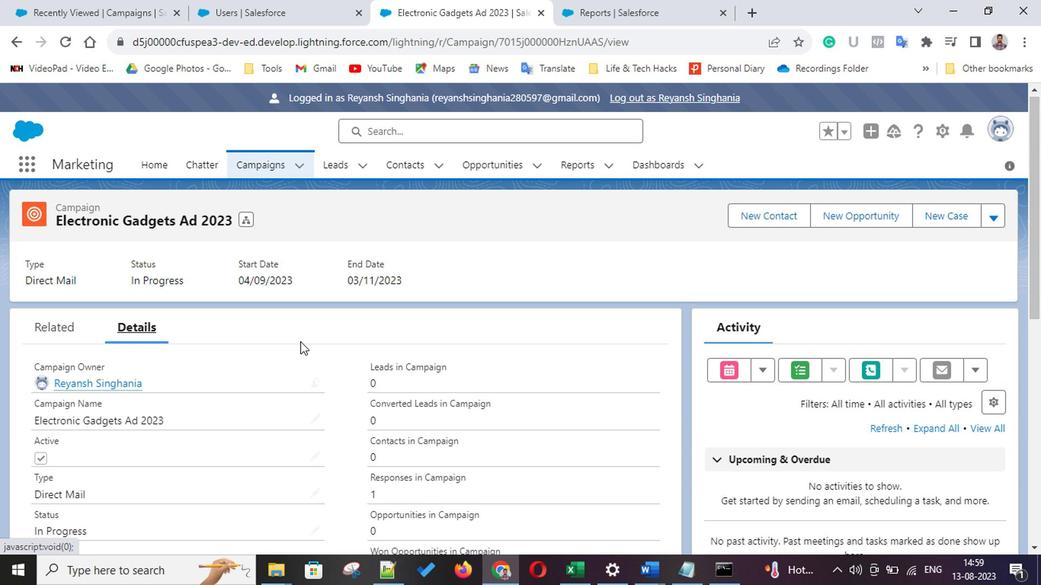 
Action: Mouse scrolled (296, 341) with delta (0, 0)
Screenshot: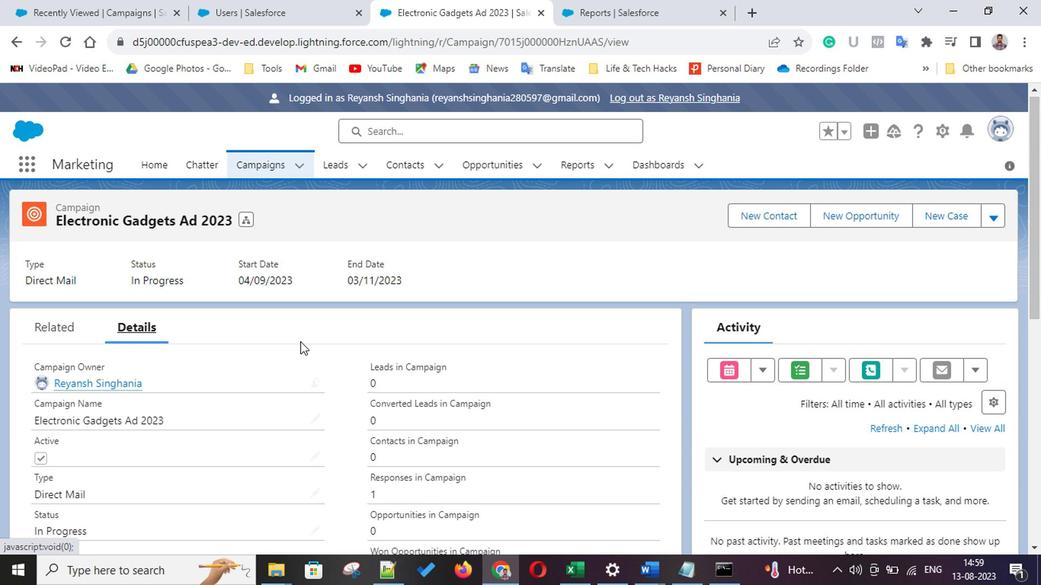 
Action: Mouse scrolled (296, 341) with delta (0, 0)
Screenshot: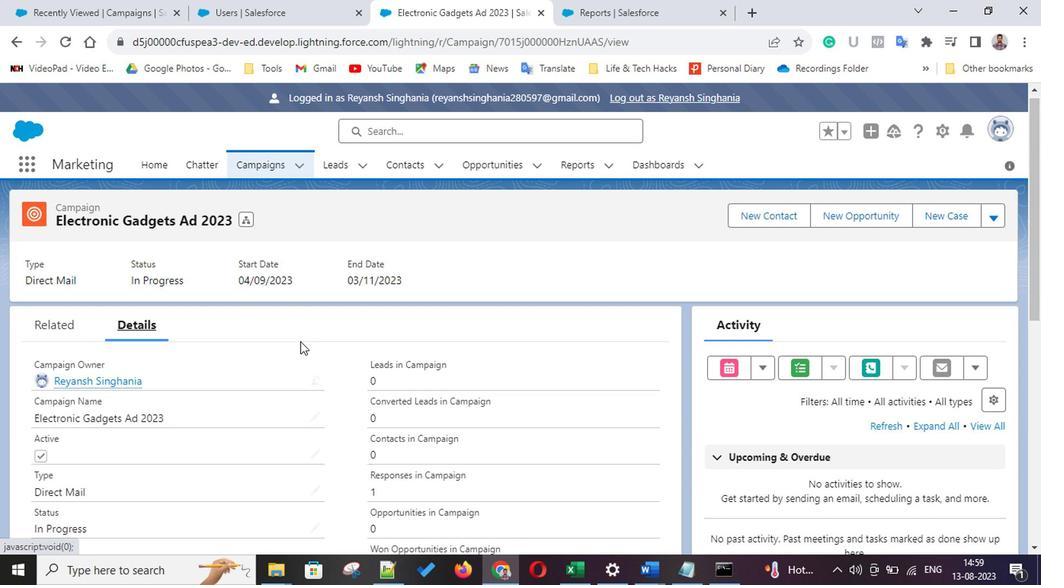 
Action: Mouse moved to (407, 380)
Screenshot: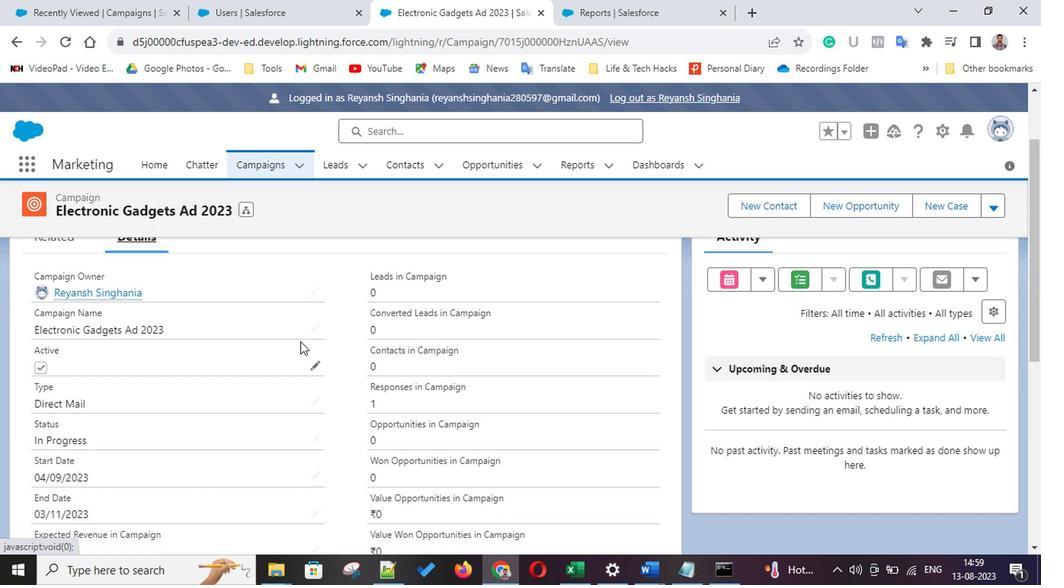 
Action: Mouse scrolled (407, 380) with delta (0, 0)
Screenshot: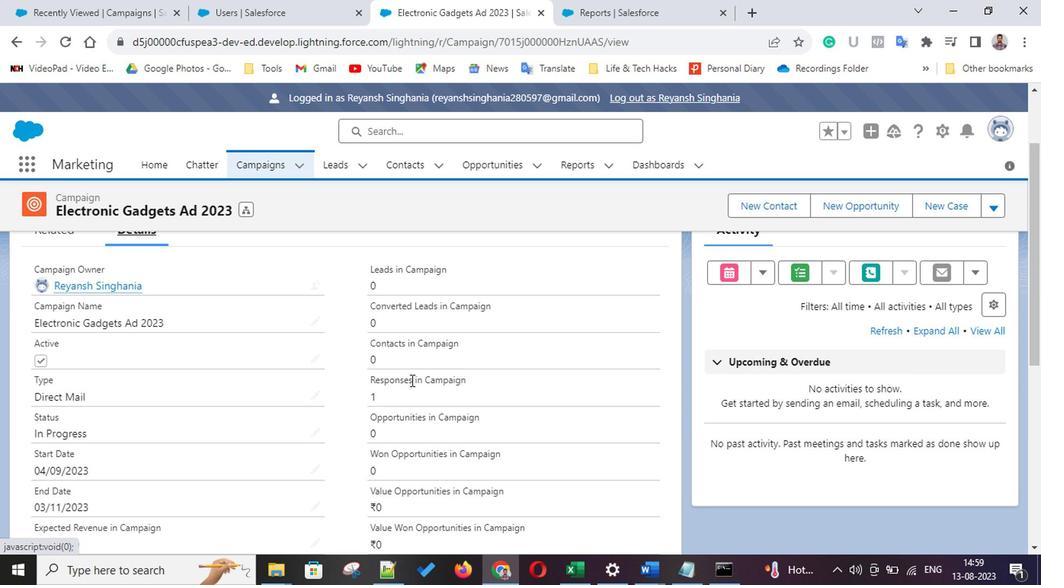 
Action: Mouse scrolled (407, 380) with delta (0, 0)
Screenshot: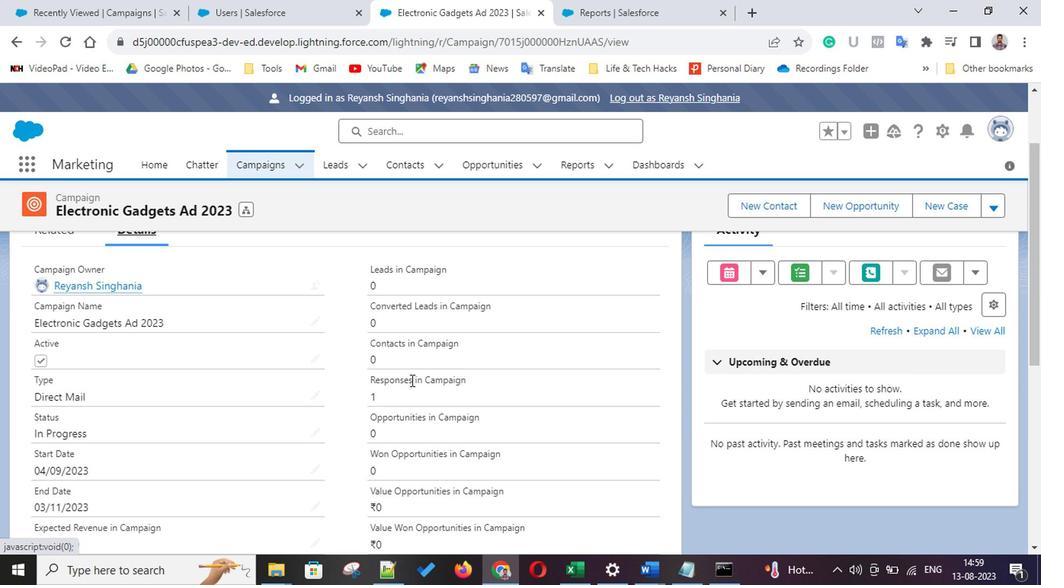 
Action: Mouse moved to (471, 356)
Screenshot: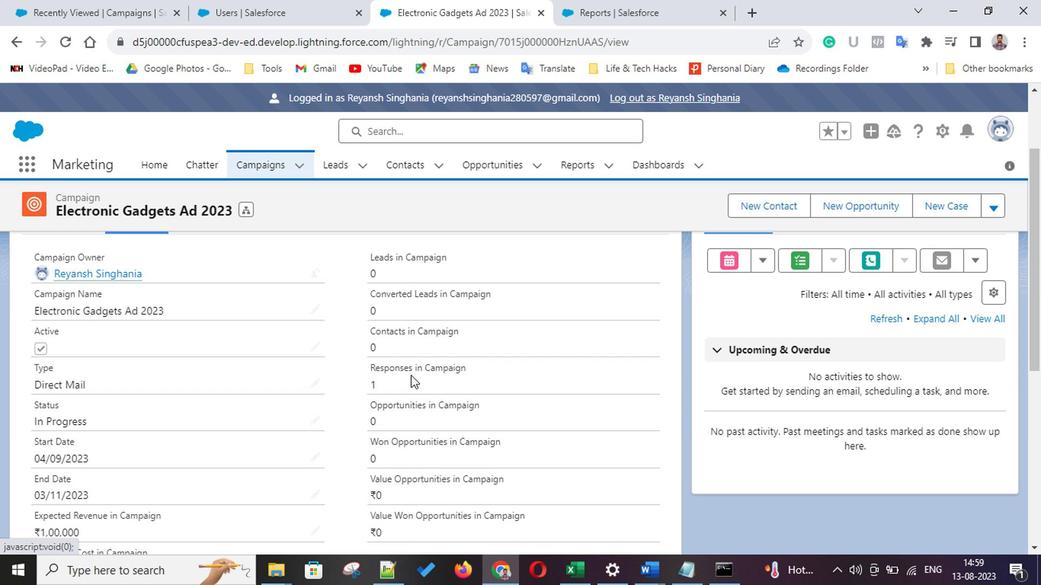 
Action: Mouse scrolled (471, 355) with delta (0, -1)
Screenshot: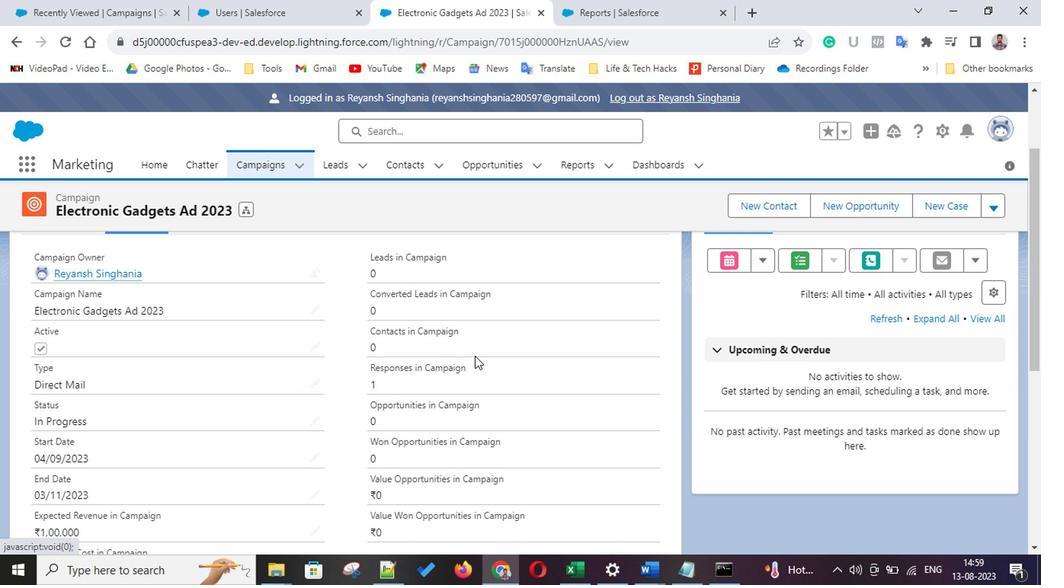 
Action: Mouse scrolled (471, 355) with delta (0, -1)
Screenshot: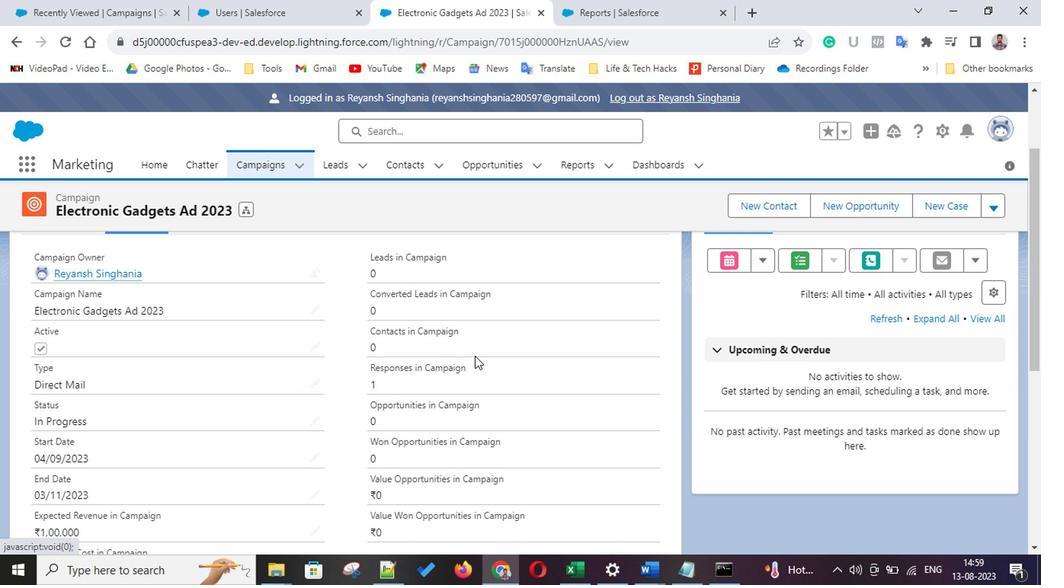 
Action: Mouse scrolled (471, 355) with delta (0, -1)
Screenshot: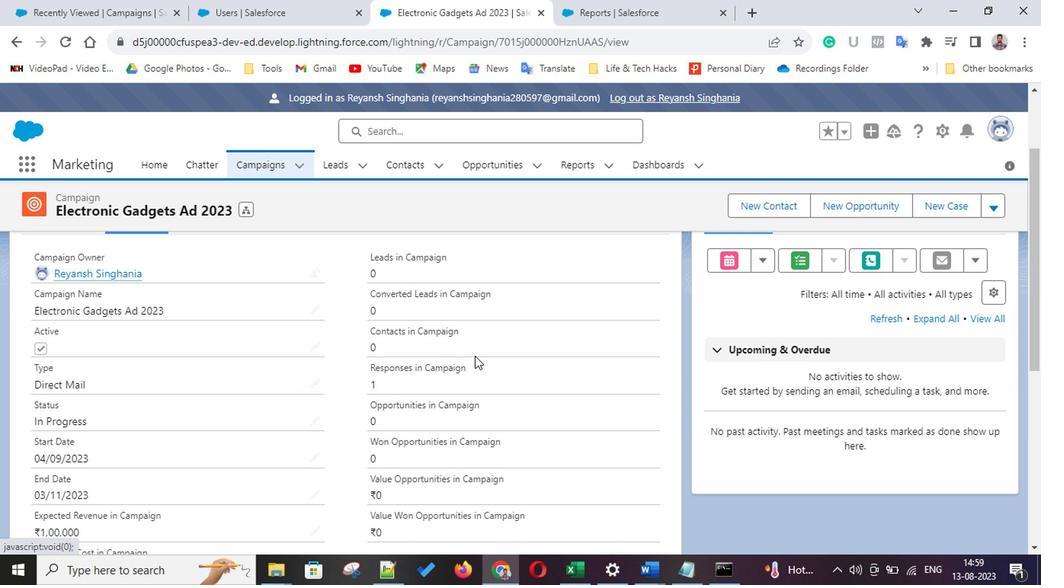 
Action: Mouse scrolled (471, 355) with delta (0, -1)
Screenshot: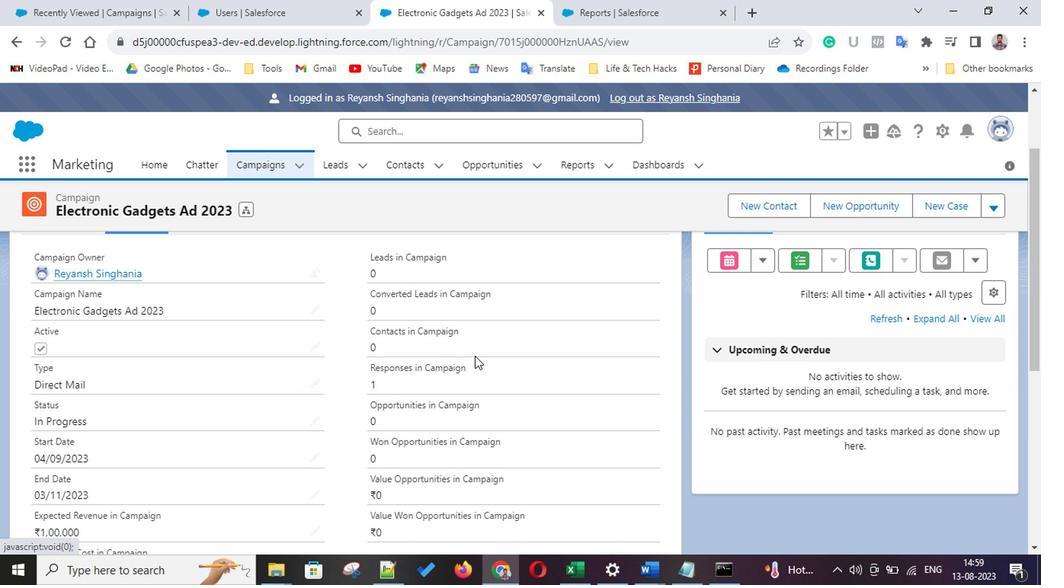 
Action: Mouse scrolled (471, 355) with delta (0, -1)
Screenshot: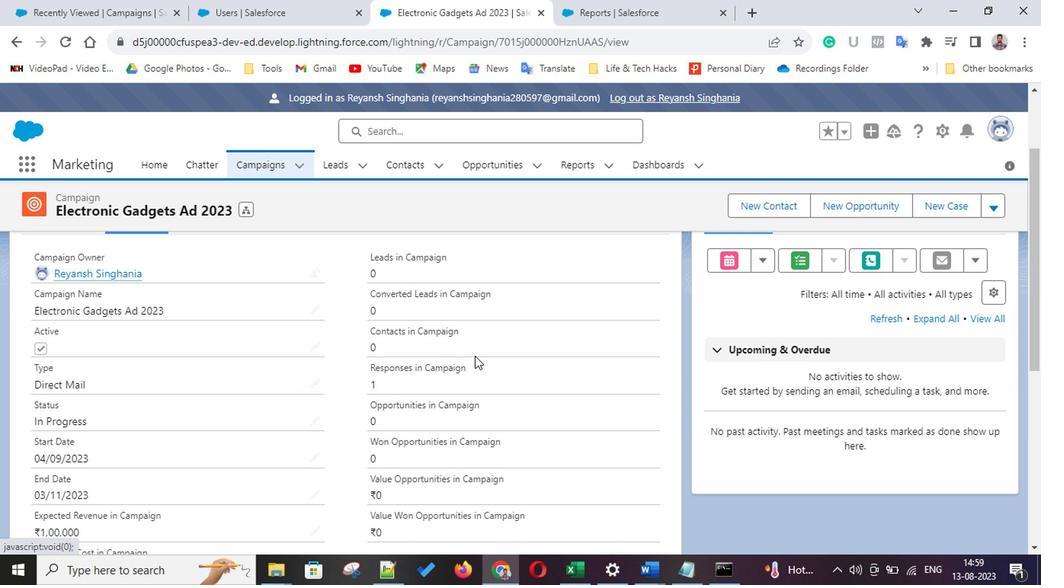 
Action: Mouse scrolled (471, 355) with delta (0, -1)
Screenshot: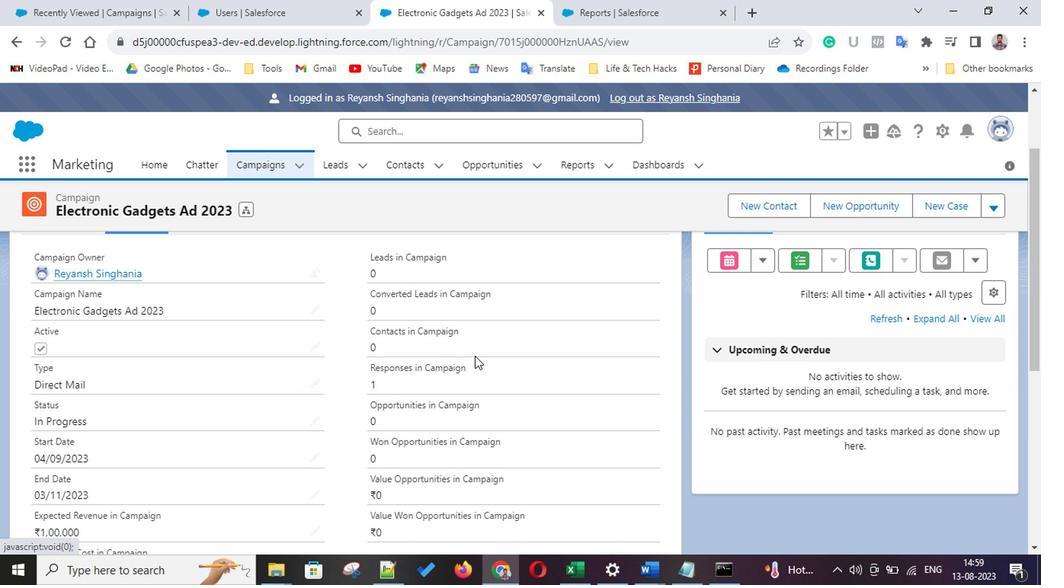
Action: Mouse scrolled (471, 355) with delta (0, -1)
Screenshot: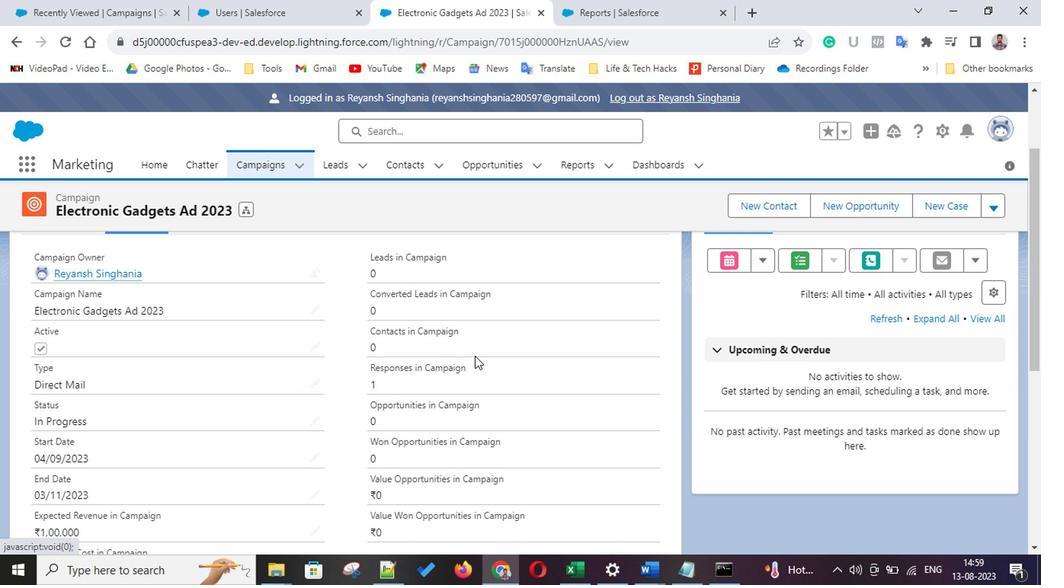 
Action: Mouse scrolled (471, 355) with delta (0, -1)
Screenshot: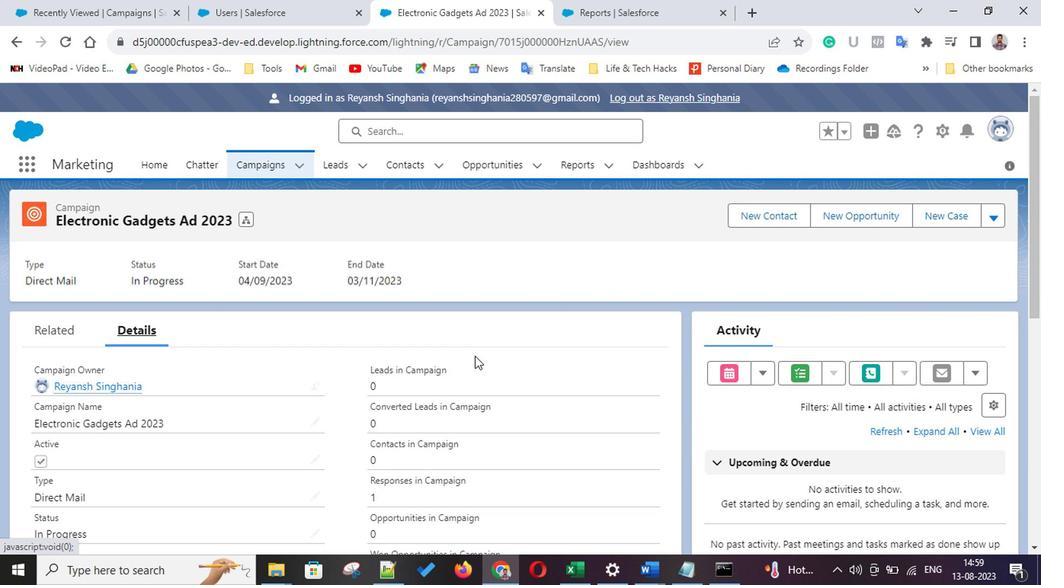 
Action: Mouse scrolled (471, 355) with delta (0, -1)
Screenshot: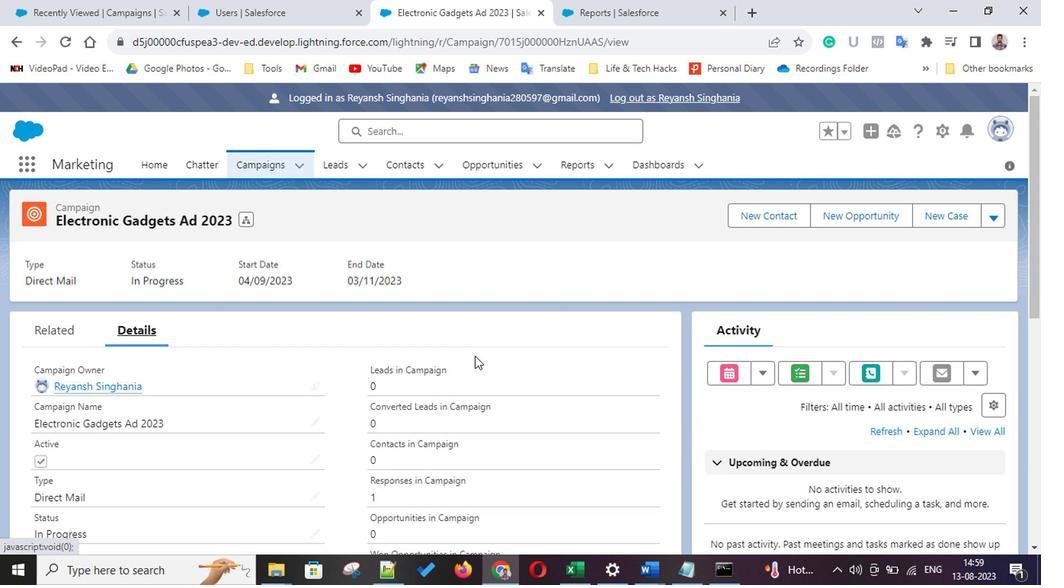 
Action: Mouse scrolled (471, 355) with delta (0, -1)
Screenshot: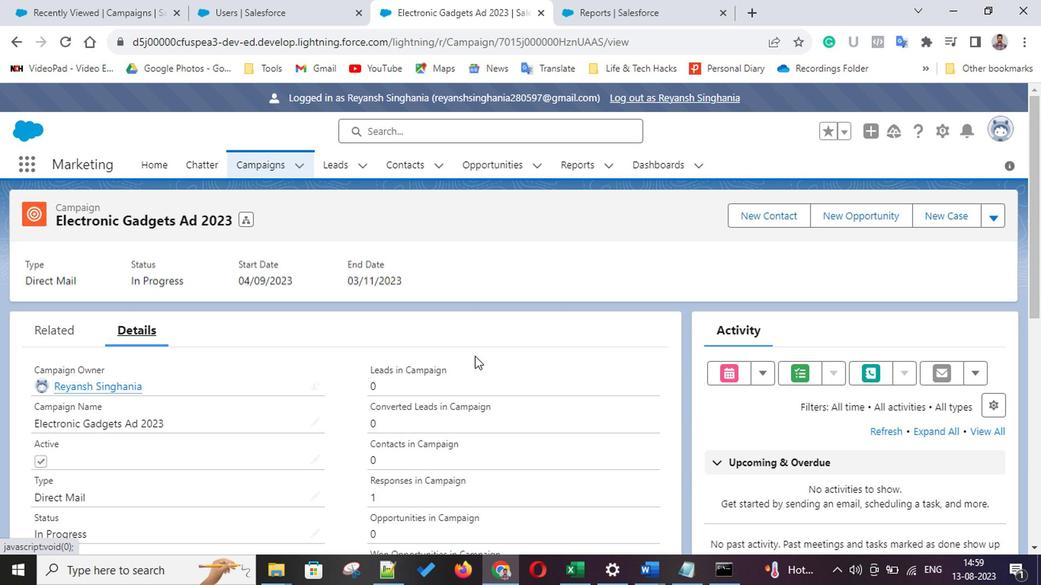 
Action: Mouse scrolled (471, 355) with delta (0, -1)
Screenshot: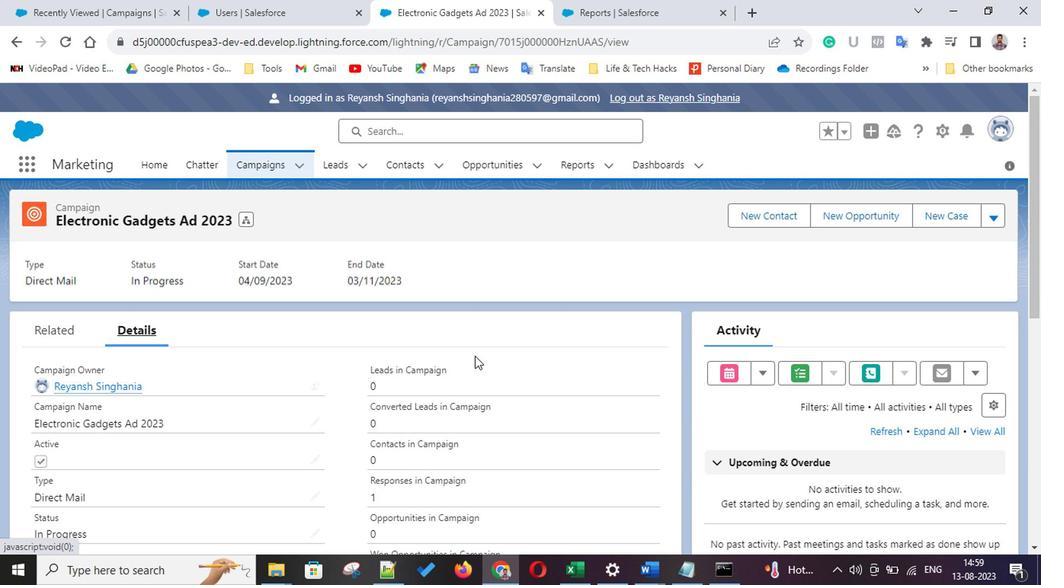 
Action: Mouse scrolled (471, 355) with delta (0, -1)
Screenshot: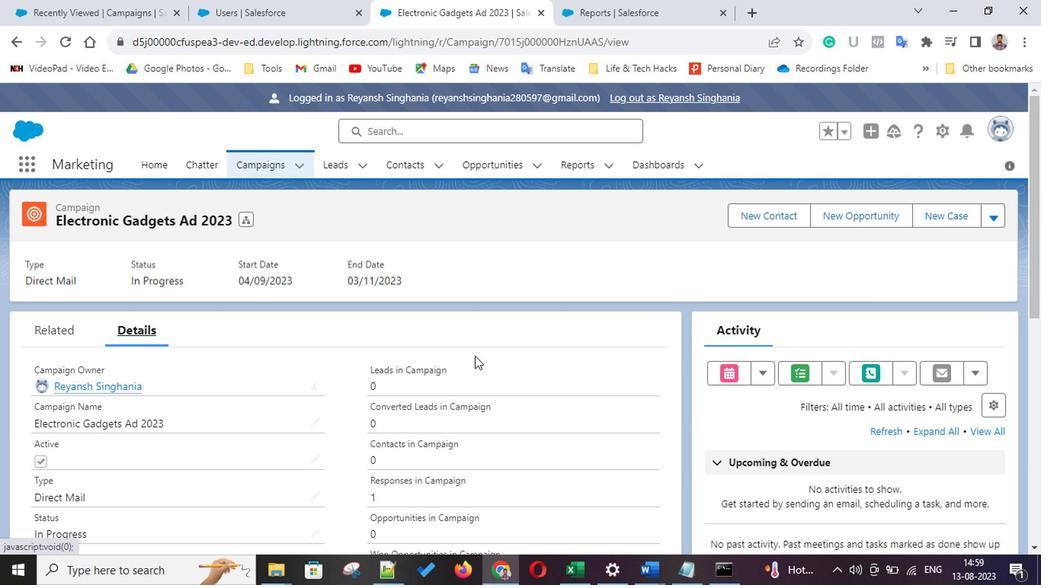 
Action: Mouse scrolled (471, 355) with delta (0, -1)
Screenshot: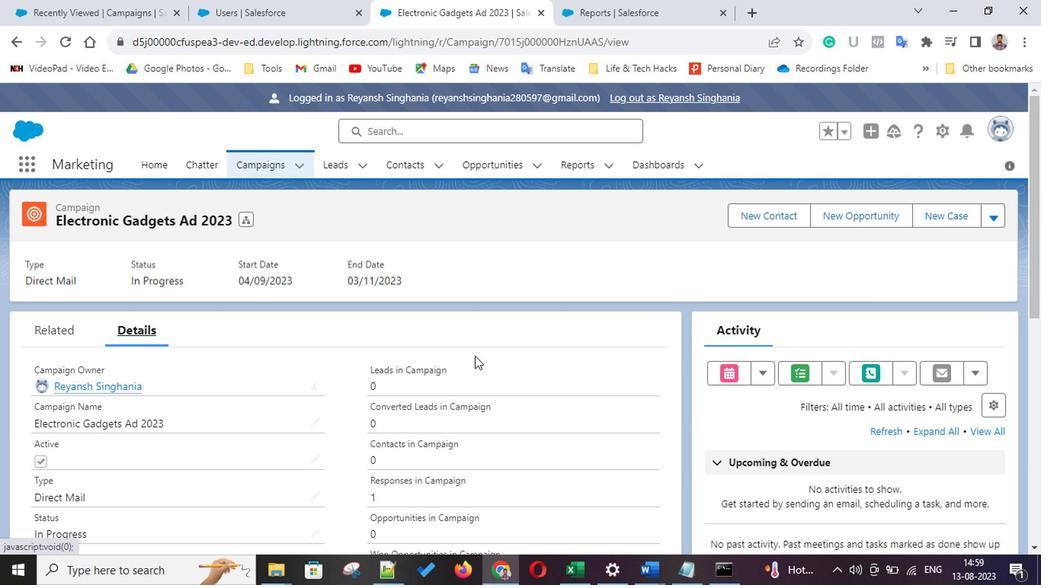 
Action: Mouse scrolled (471, 355) with delta (0, -1)
Screenshot: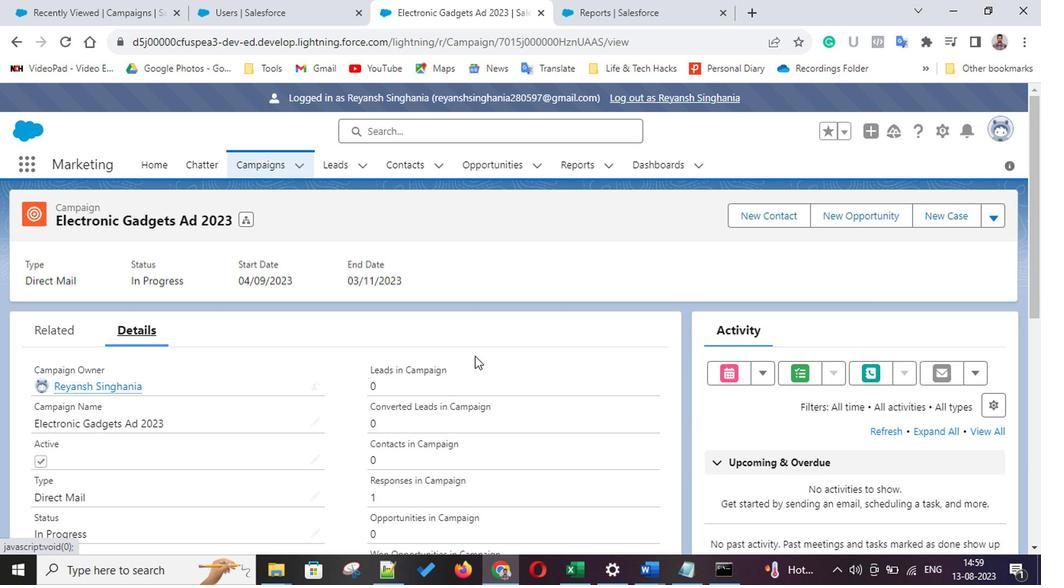 
Action: Mouse scrolled (471, 355) with delta (0, -1)
Screenshot: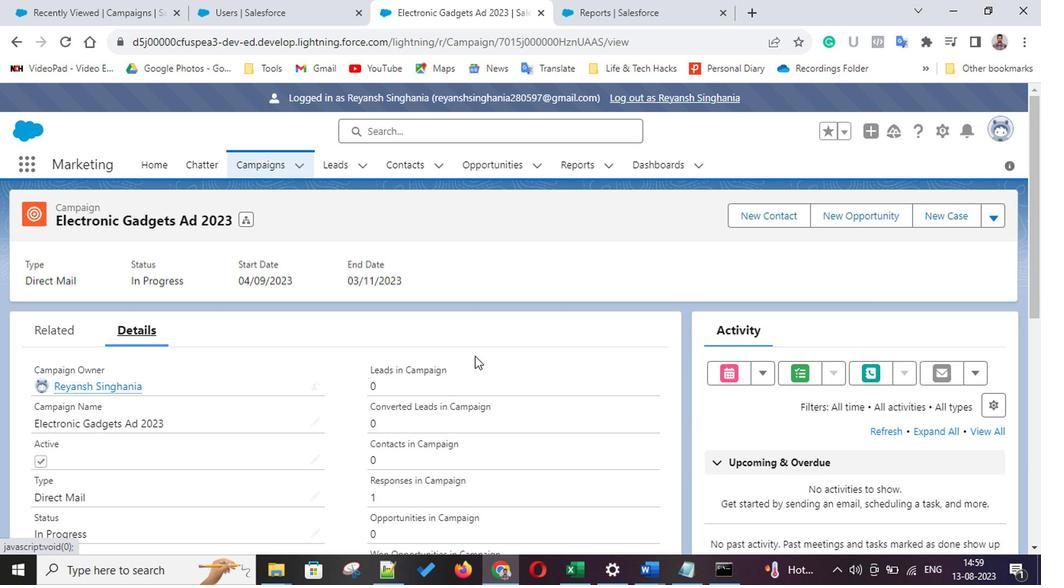 
Action: Mouse scrolled (471, 355) with delta (0, -1)
Screenshot: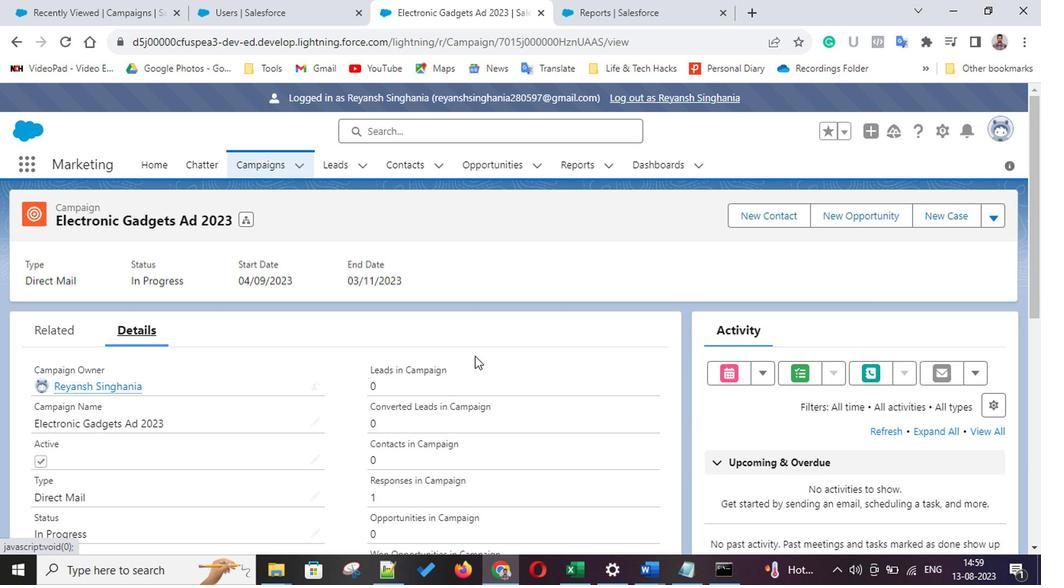 
Action: Mouse scrolled (471, 355) with delta (0, -1)
Screenshot: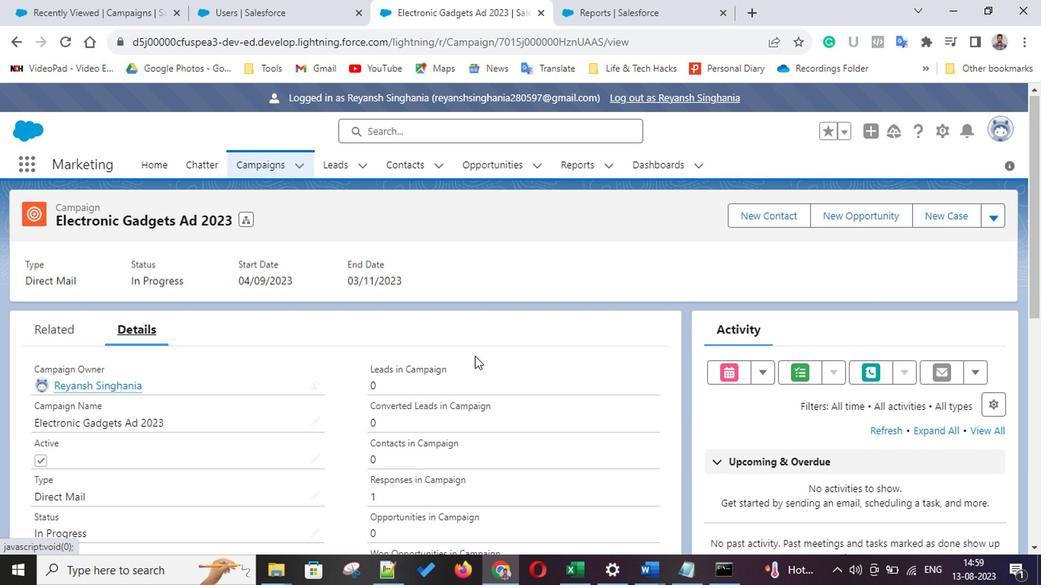 
Action: Mouse scrolled (471, 355) with delta (0, -1)
Screenshot: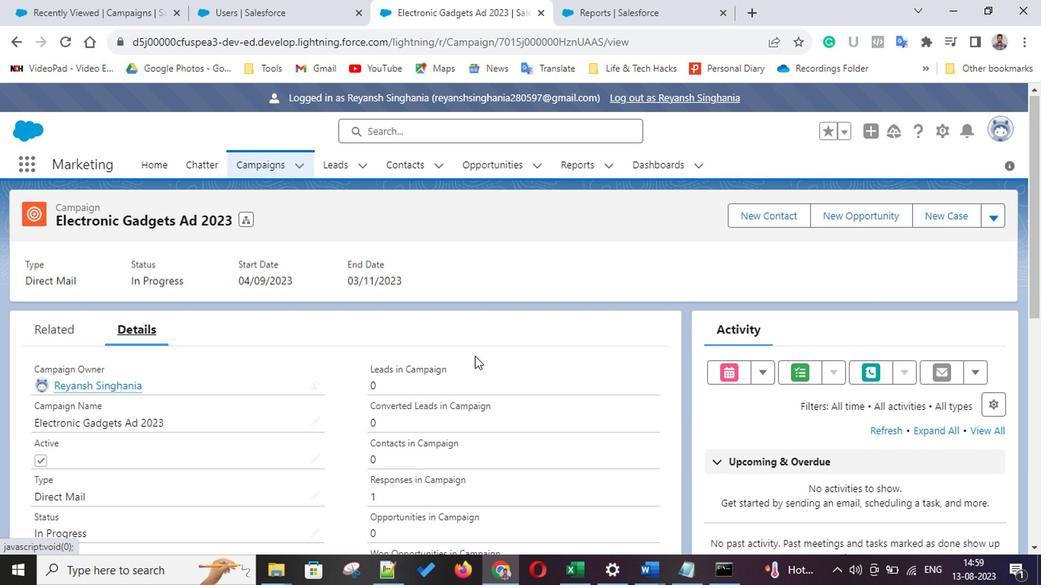 
Action: Mouse scrolled (471, 355) with delta (0, -1)
Screenshot: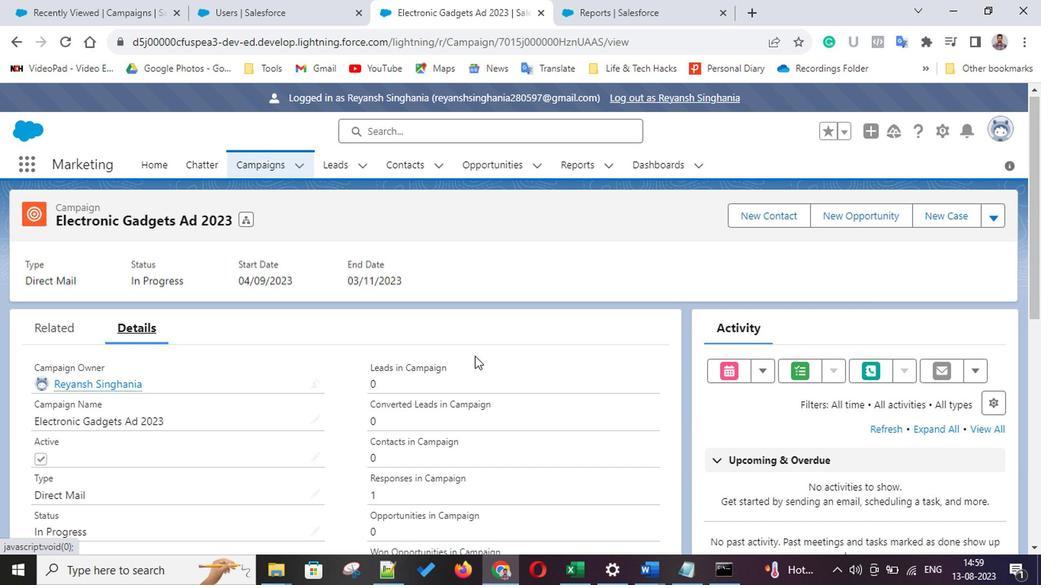 
Action: Mouse scrolled (471, 355) with delta (0, -1)
Screenshot: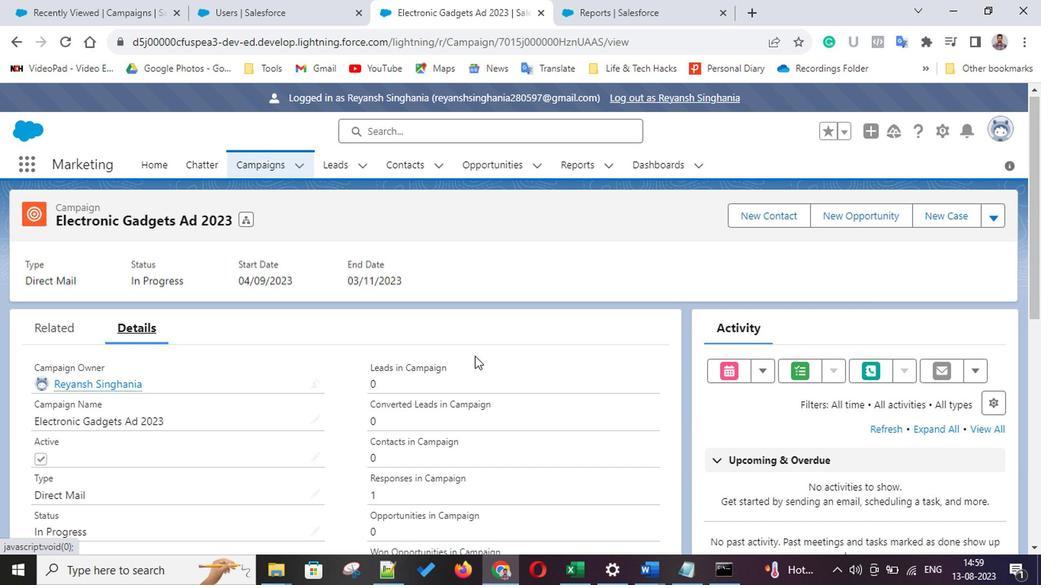 
Action: Mouse scrolled (471, 355) with delta (0, -1)
Screenshot: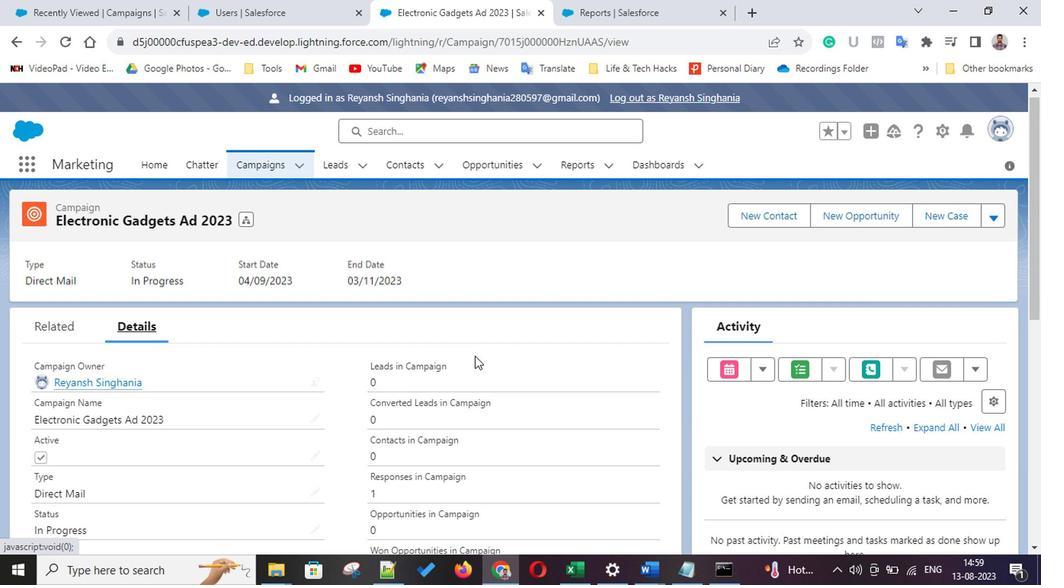 
Action: Mouse scrolled (471, 355) with delta (0, -1)
Screenshot: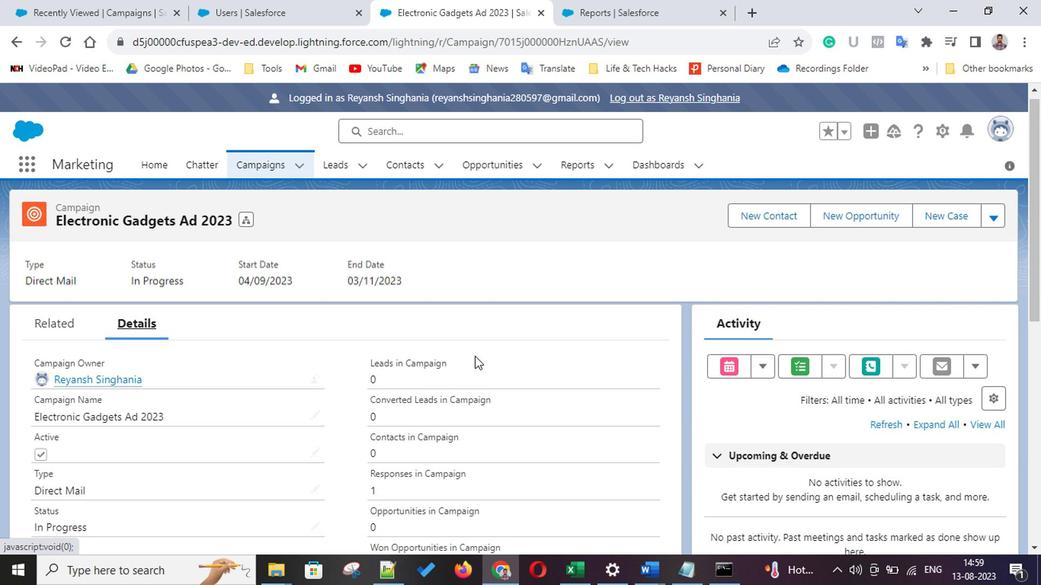 
Action: Mouse scrolled (471, 355) with delta (0, -1)
Screenshot: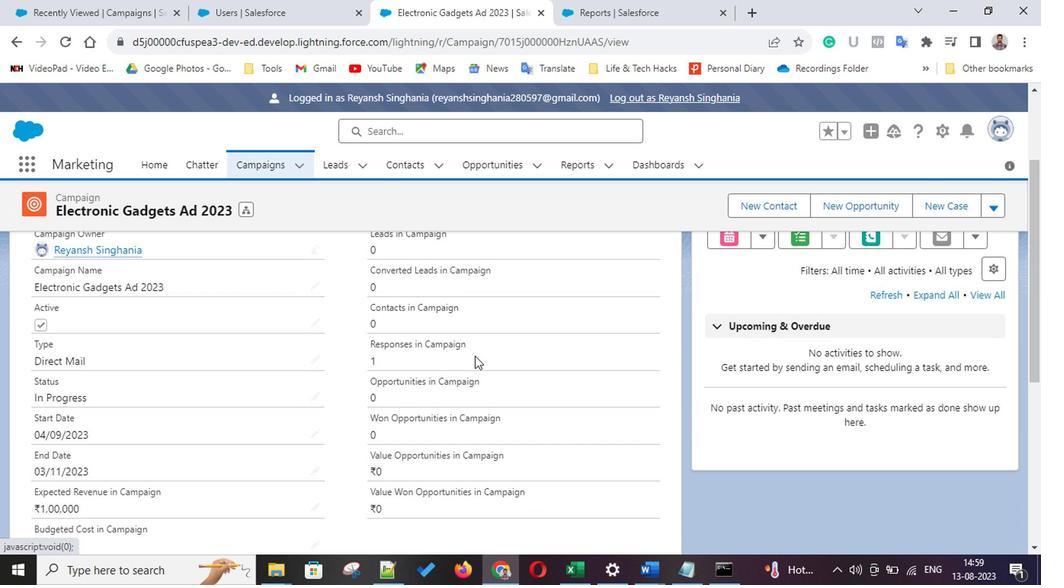 
Action: Mouse scrolled (471, 355) with delta (0, -1)
Screenshot: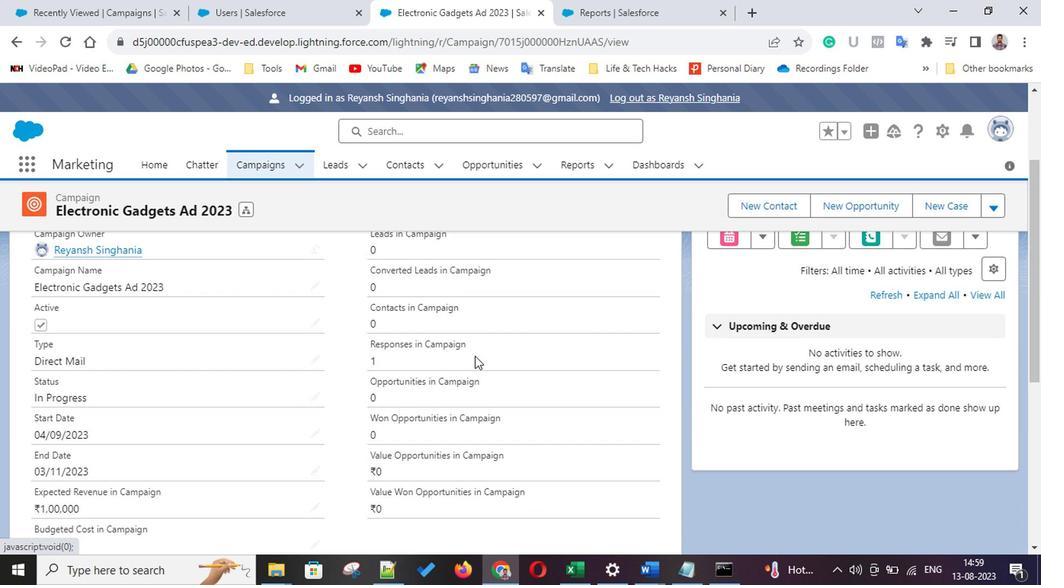 
Action: Mouse scrolled (471, 355) with delta (0, -1)
Screenshot: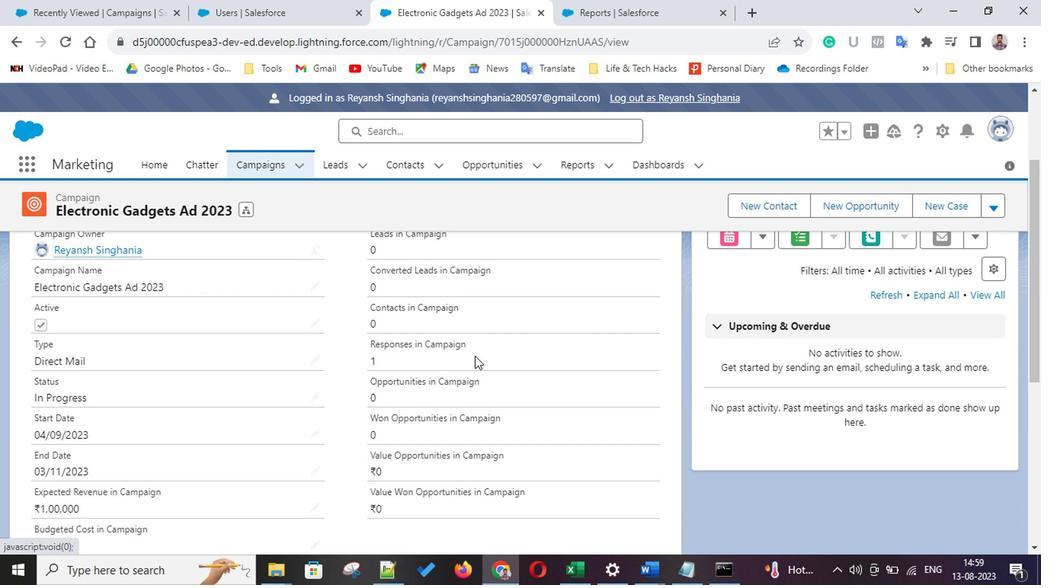 
Action: Mouse scrolled (471, 355) with delta (0, -1)
Screenshot: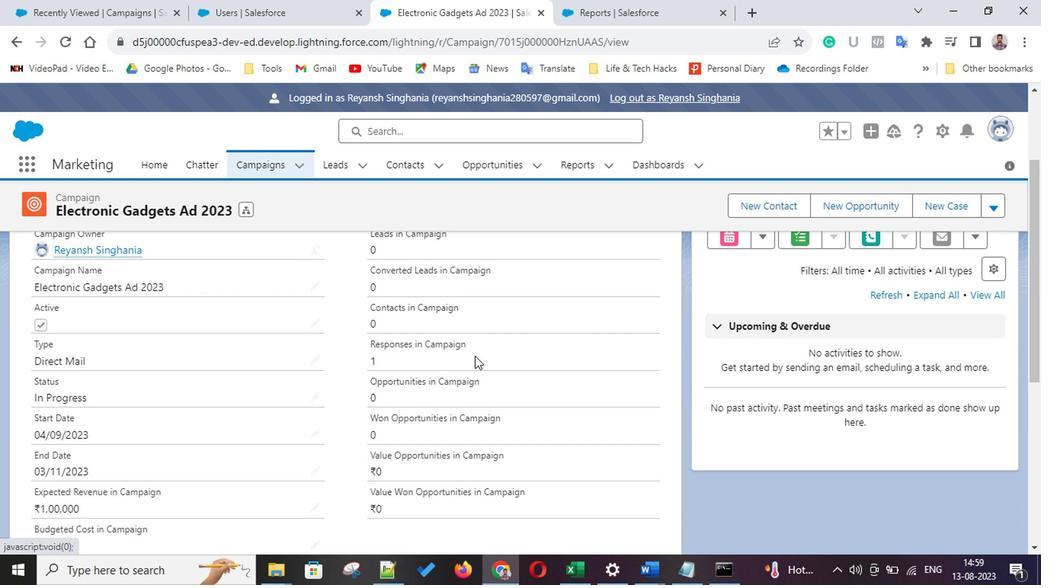 
Action: Mouse scrolled (471, 355) with delta (0, -1)
Screenshot: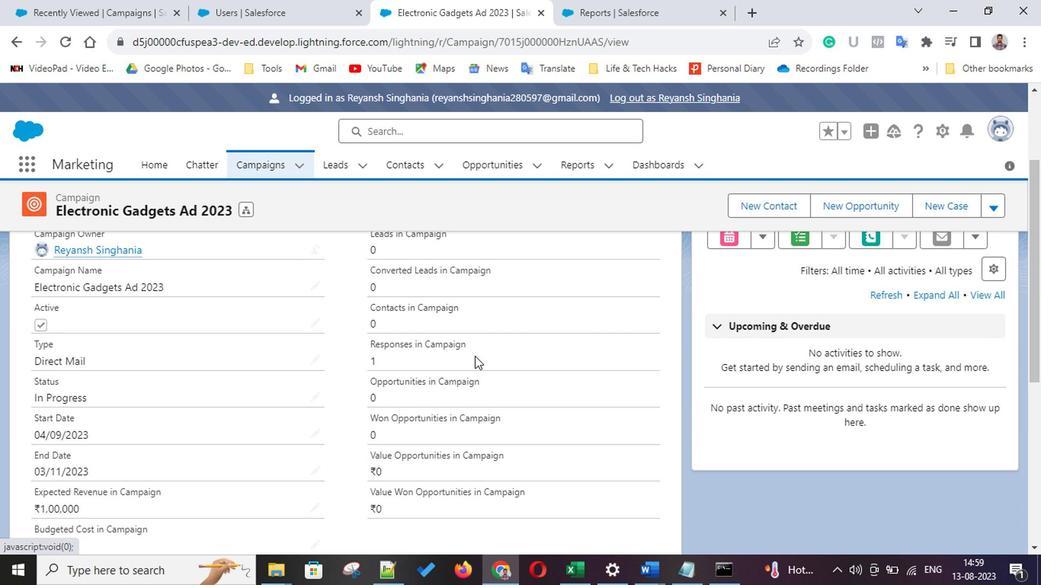 
Action: Mouse scrolled (471, 355) with delta (0, -1)
Screenshot: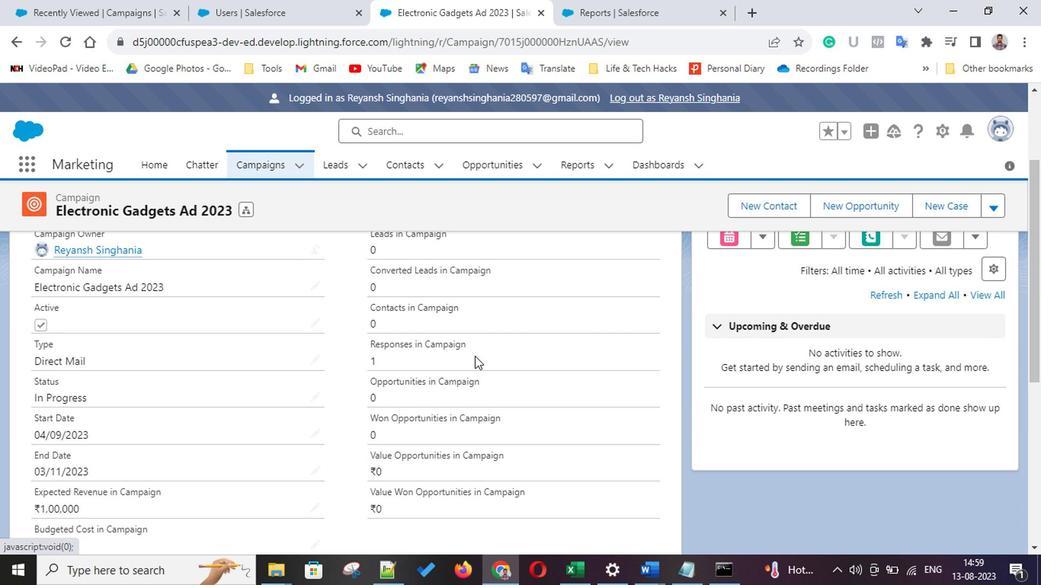 
Action: Mouse scrolled (471, 355) with delta (0, -1)
Screenshot: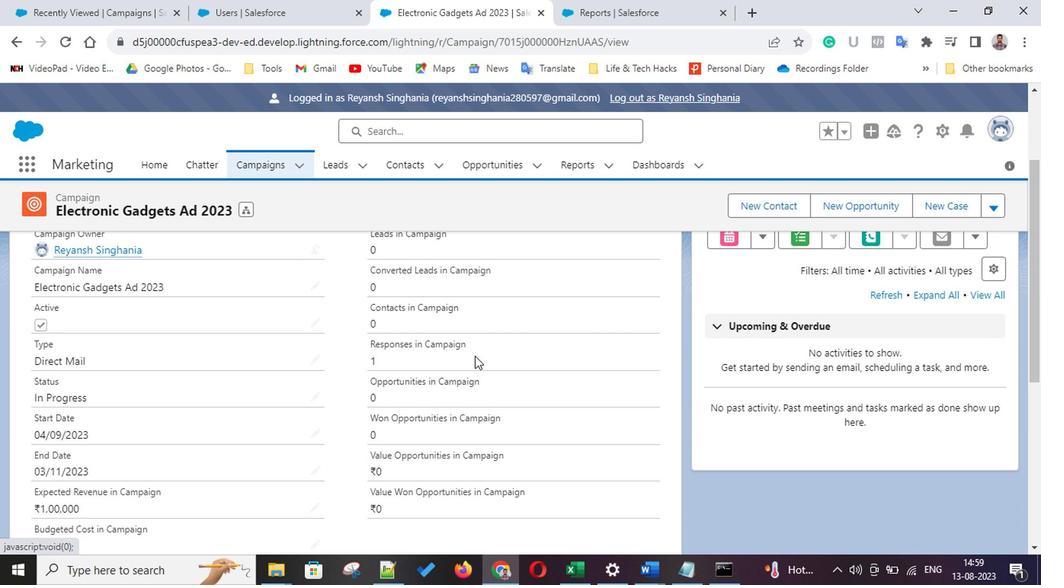 
Action: Mouse scrolled (471, 355) with delta (0, -1)
Screenshot: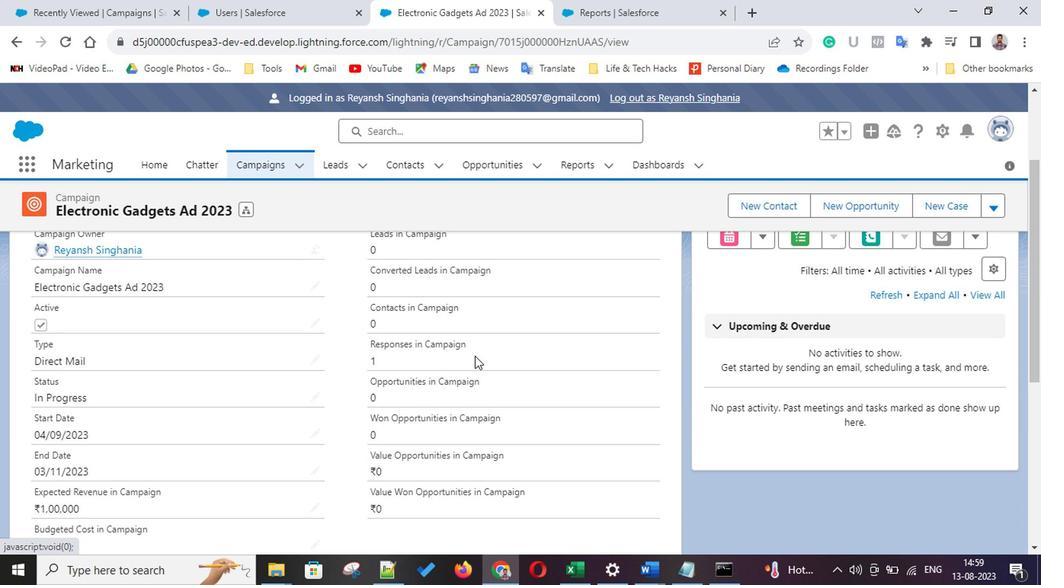 
Action: Mouse scrolled (471, 355) with delta (0, -1)
Screenshot: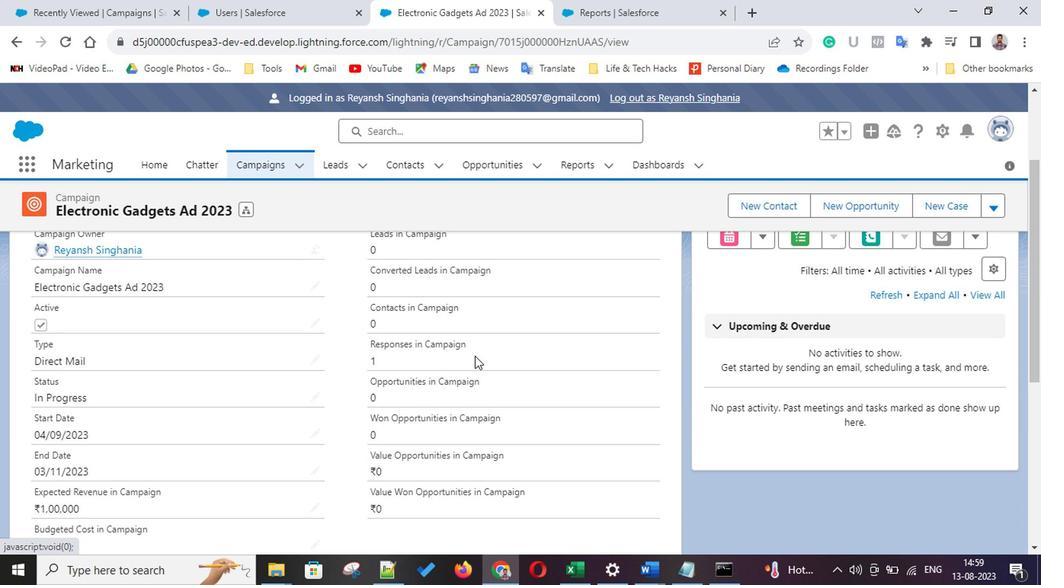 
Action: Mouse scrolled (471, 355) with delta (0, -1)
